 Task: Research Airbnb properties in Al Qusayr, Syria from 3rd December, 2023 to 7th December, 2023 for 2 adults.1  bedroom having 1 bed and 1 bathroom. Property type can be hotel. Look for 4 properties as per requirement.
Action: Mouse moved to (585, 221)
Screenshot: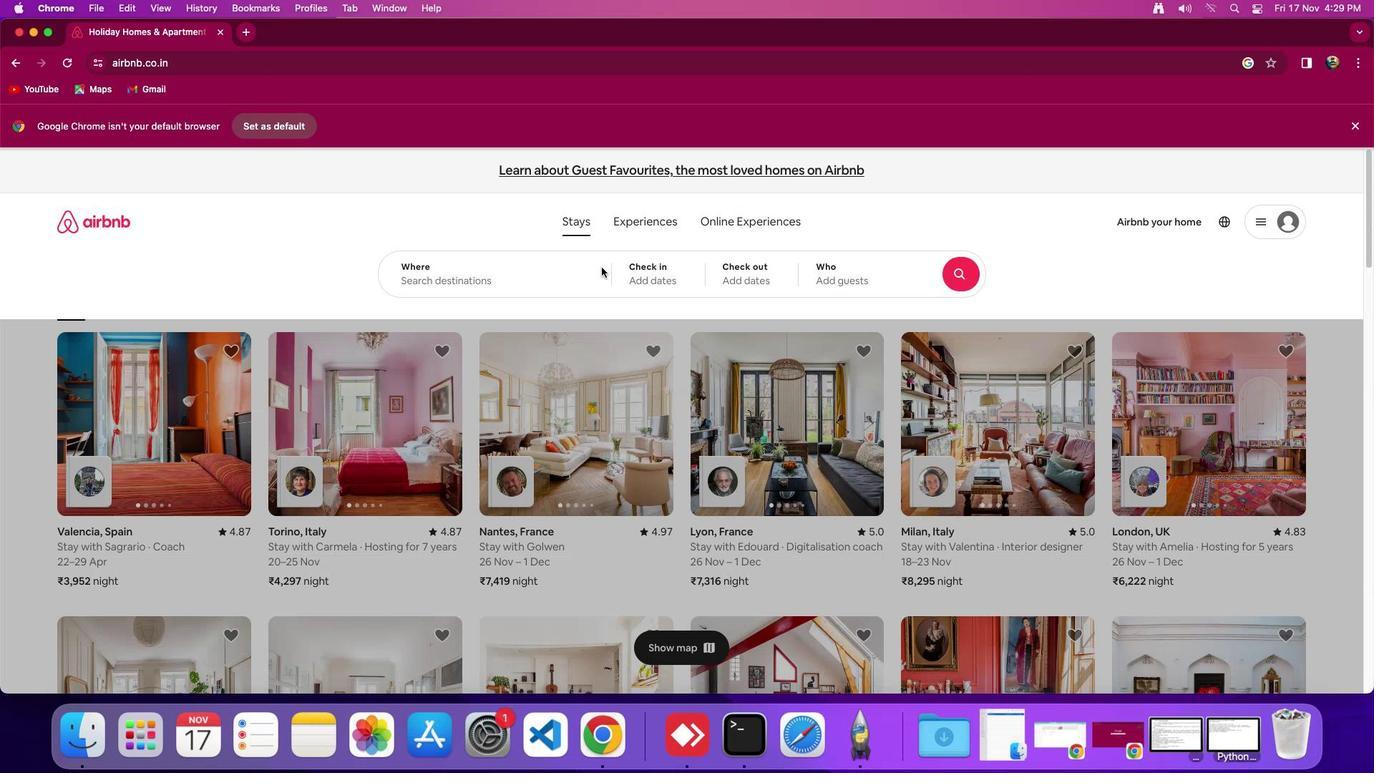 
Action: Mouse pressed left at (585, 221)
Screenshot: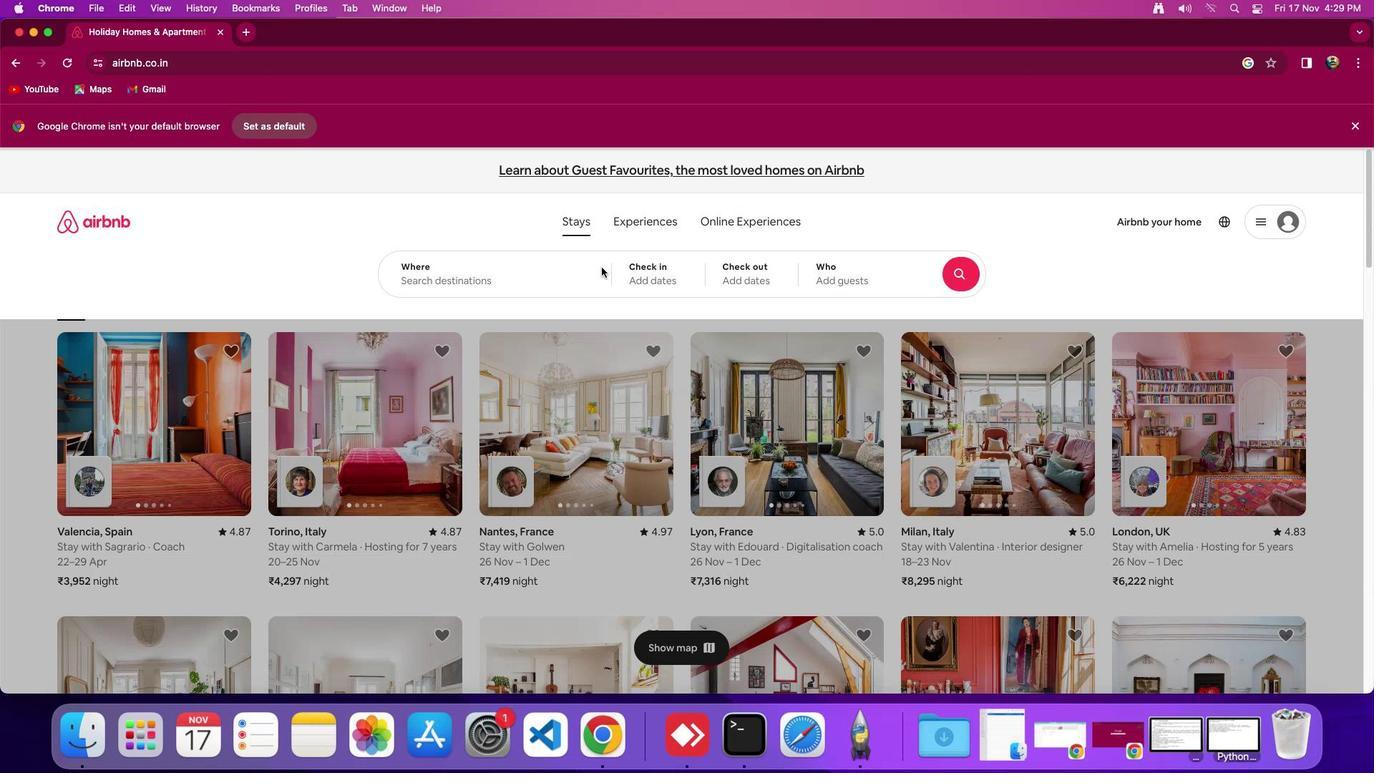 
Action: Mouse pressed left at (585, 221)
Screenshot: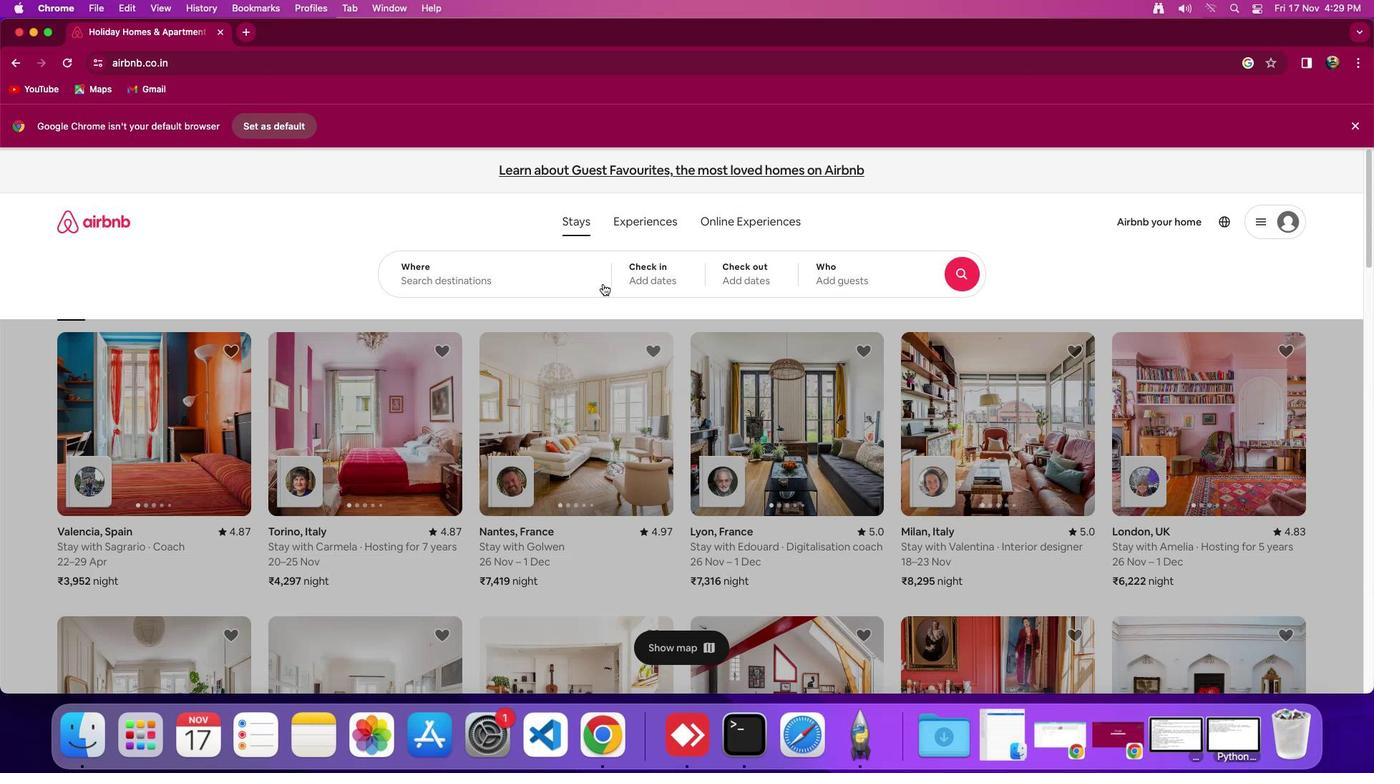 
Action: Mouse moved to (518, 286)
Screenshot: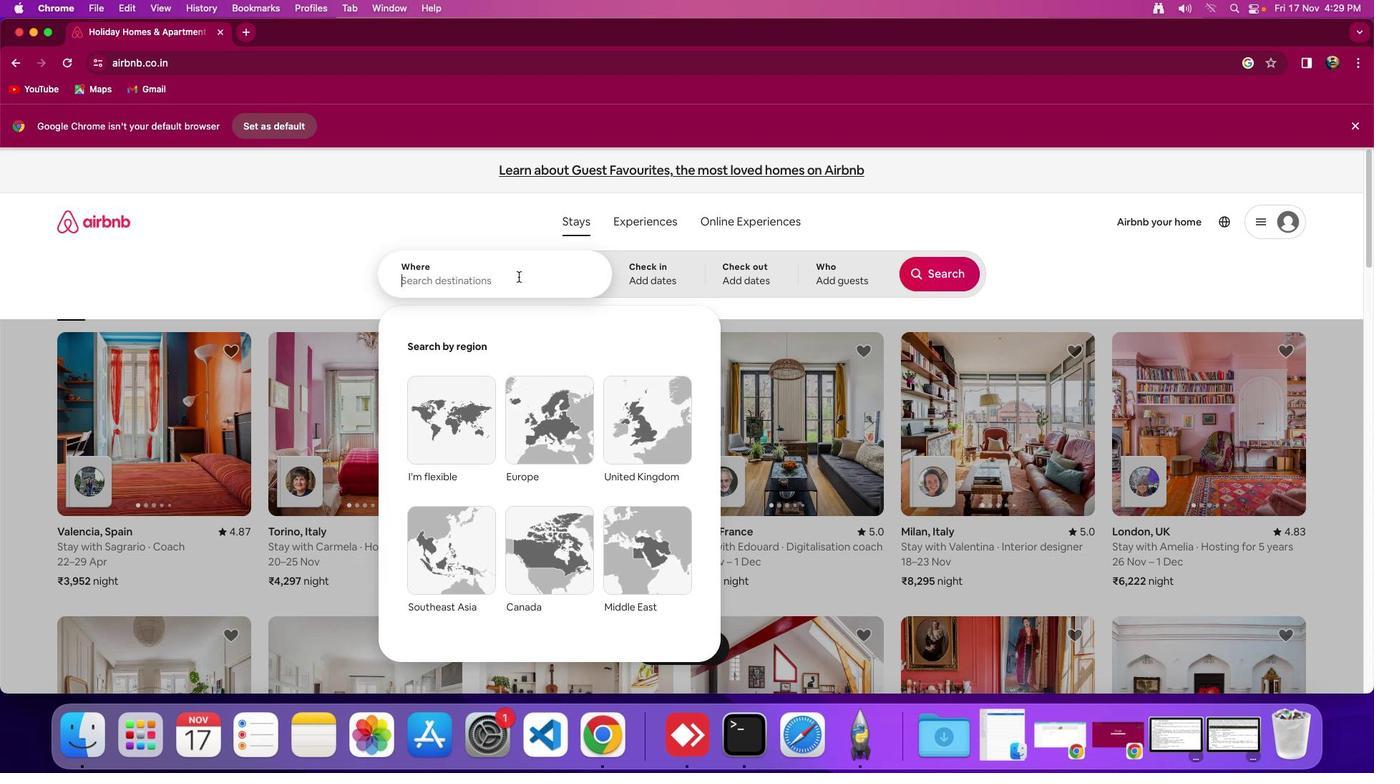 
Action: Mouse pressed left at (518, 286)
Screenshot: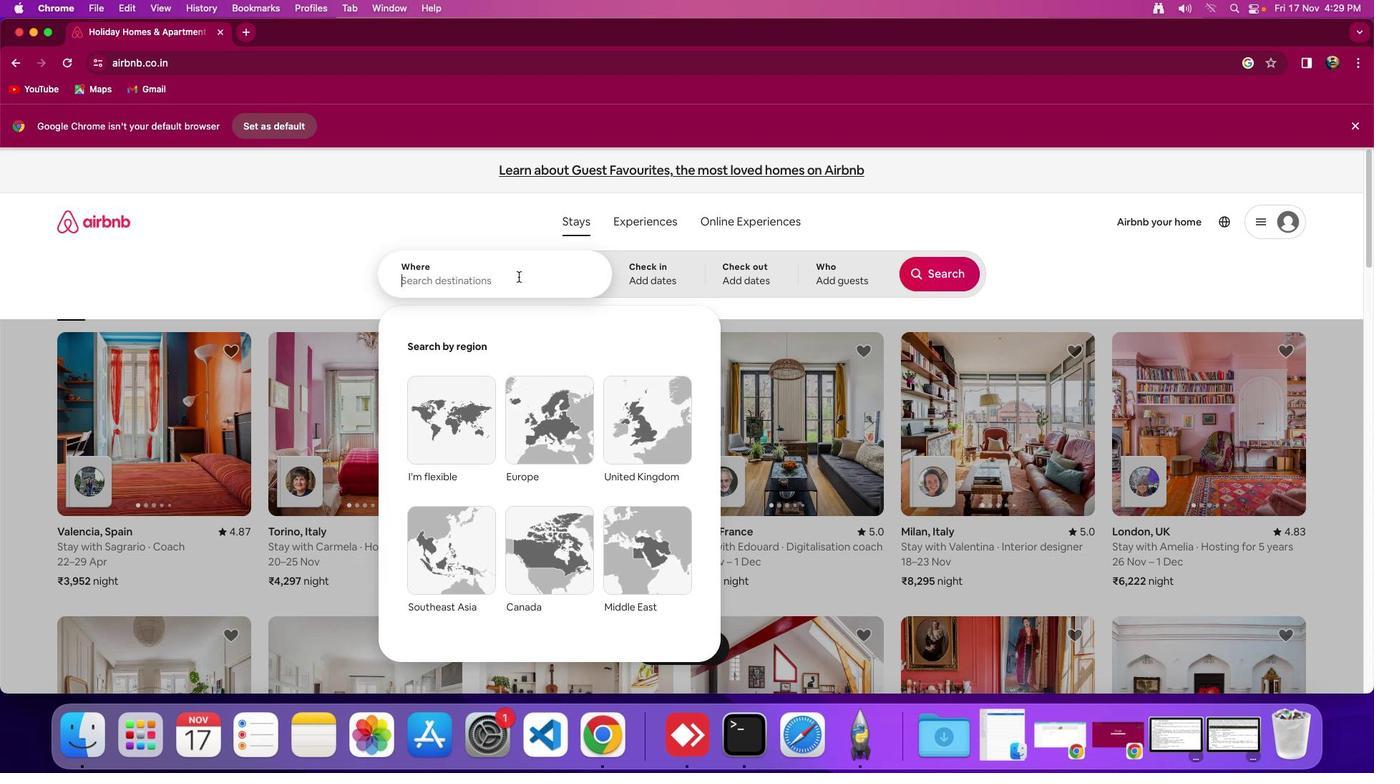 
Action: Mouse moved to (523, 282)
Screenshot: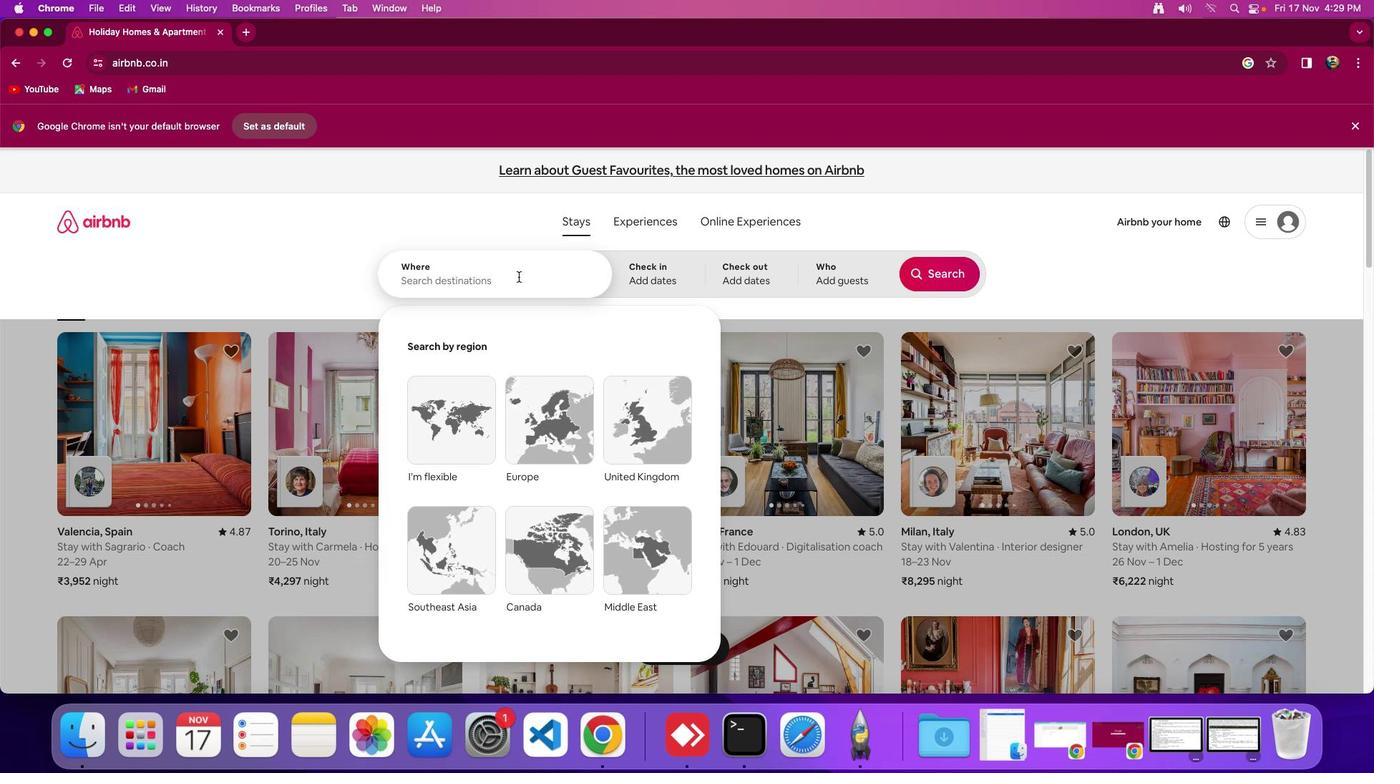 
Action: Key pressed Key.shift_r'A''i'Key.spaceKey.shift_r'Q''u''s''a''y''r'','Key.spaceKey.shift_r'S''y''r''i''a'
Screenshot: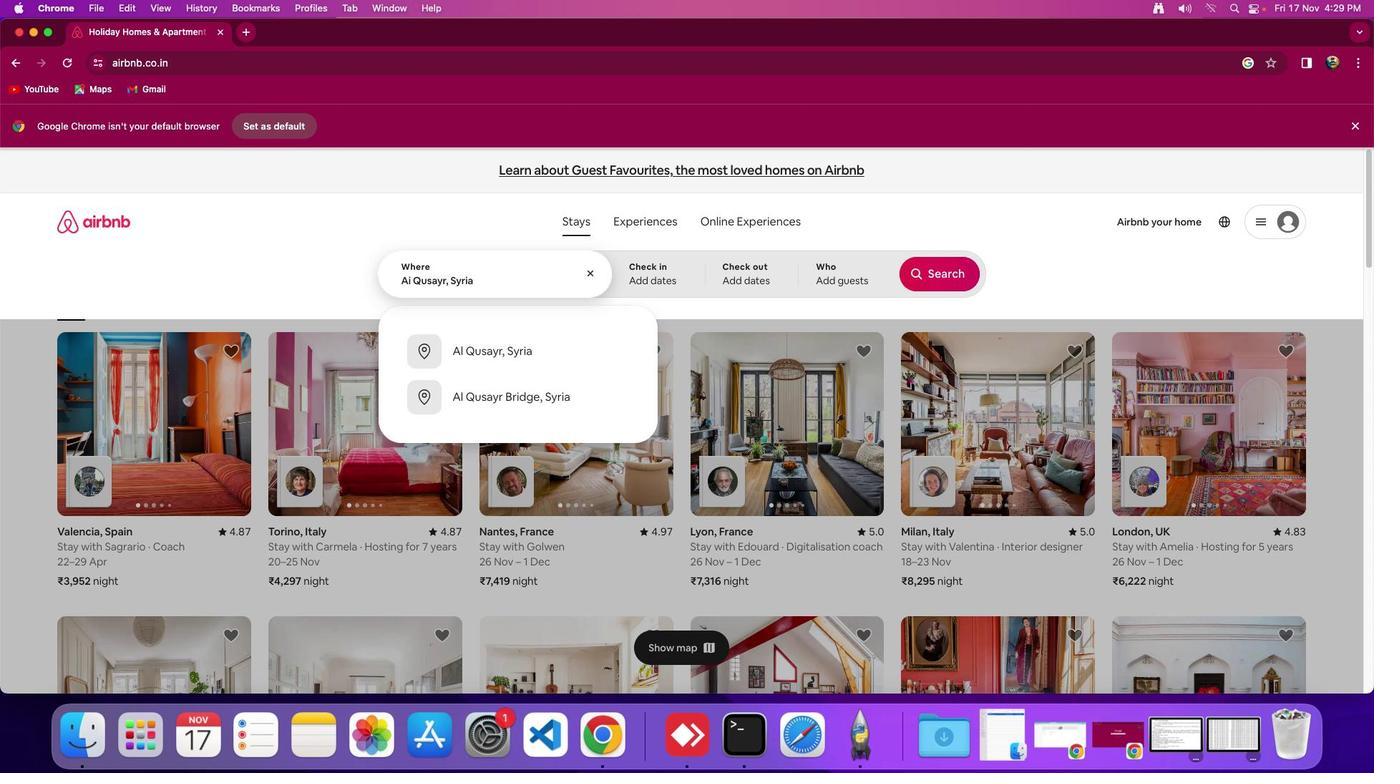 
Action: Mouse moved to (667, 280)
Screenshot: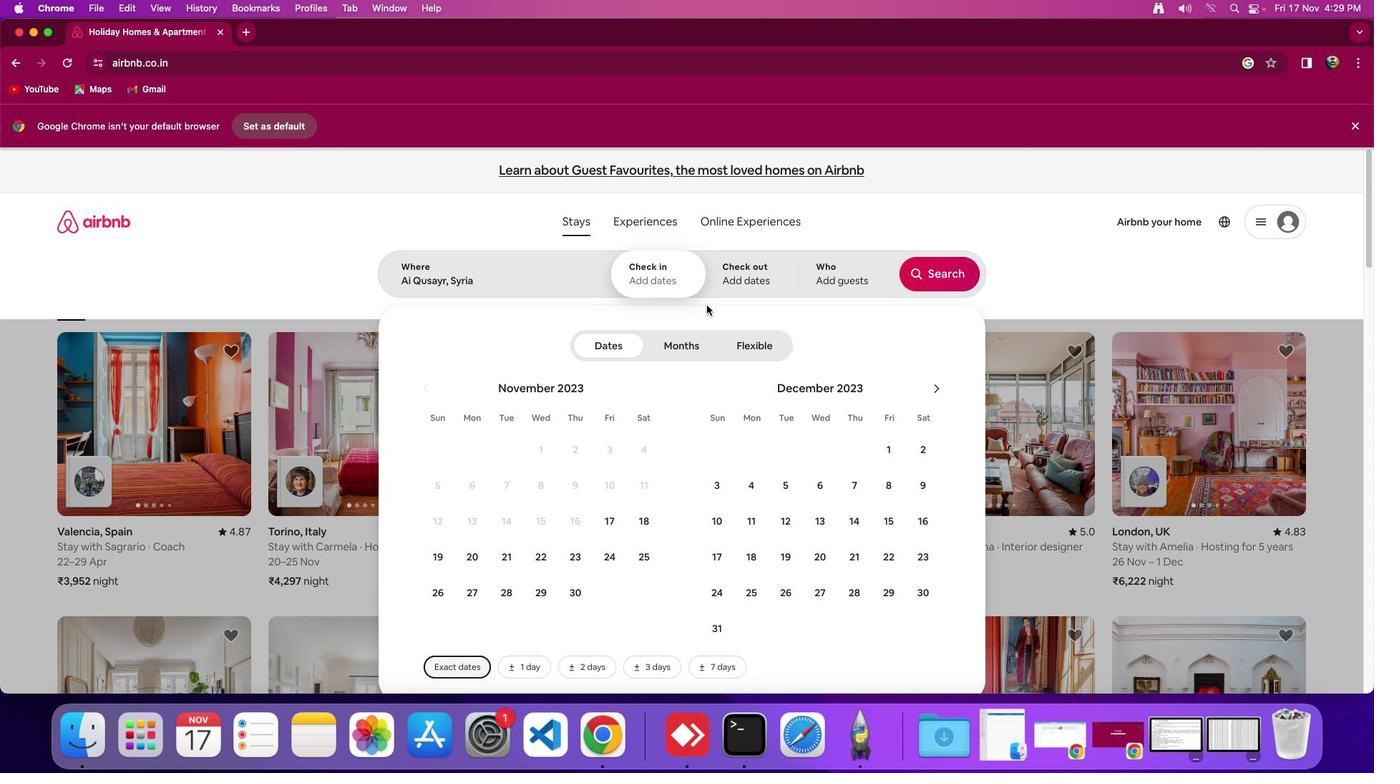 
Action: Mouse pressed left at (667, 280)
Screenshot: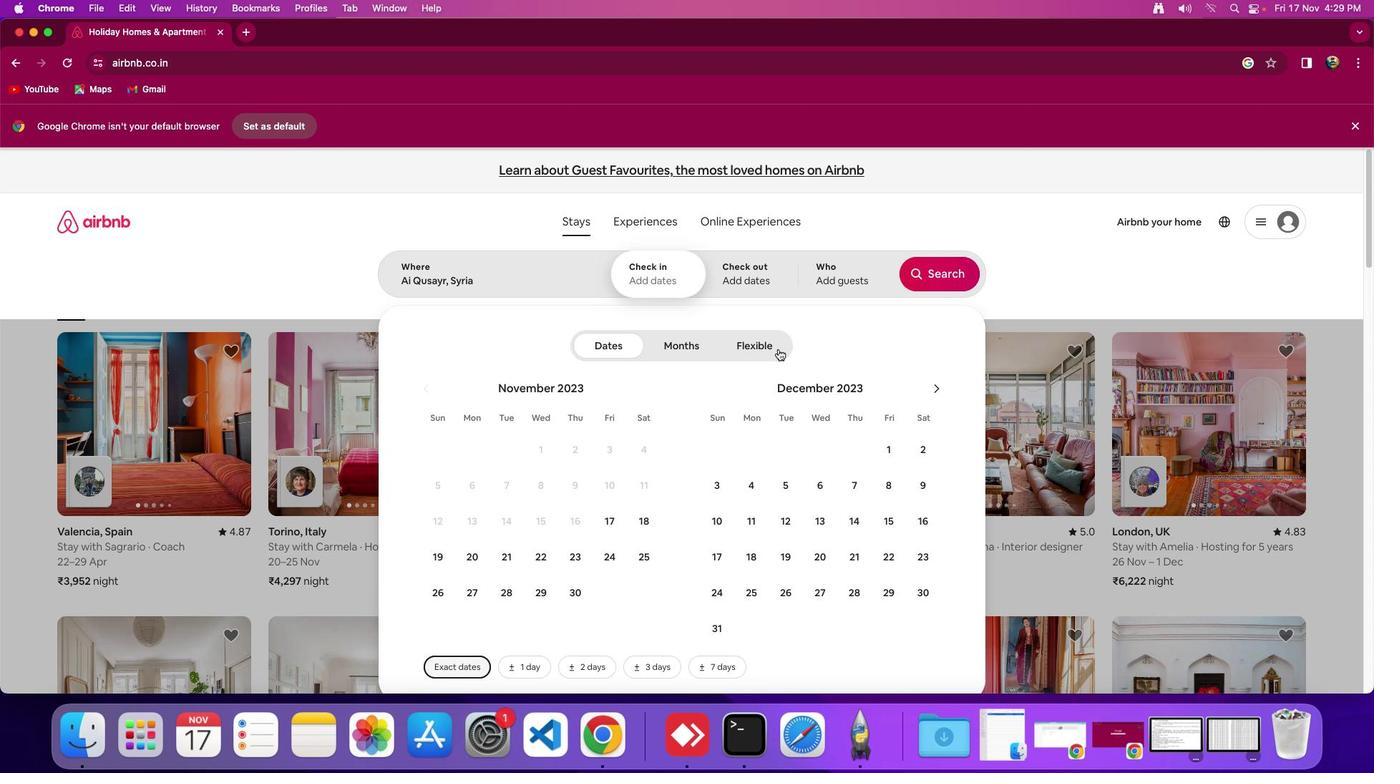 
Action: Mouse moved to (722, 493)
Screenshot: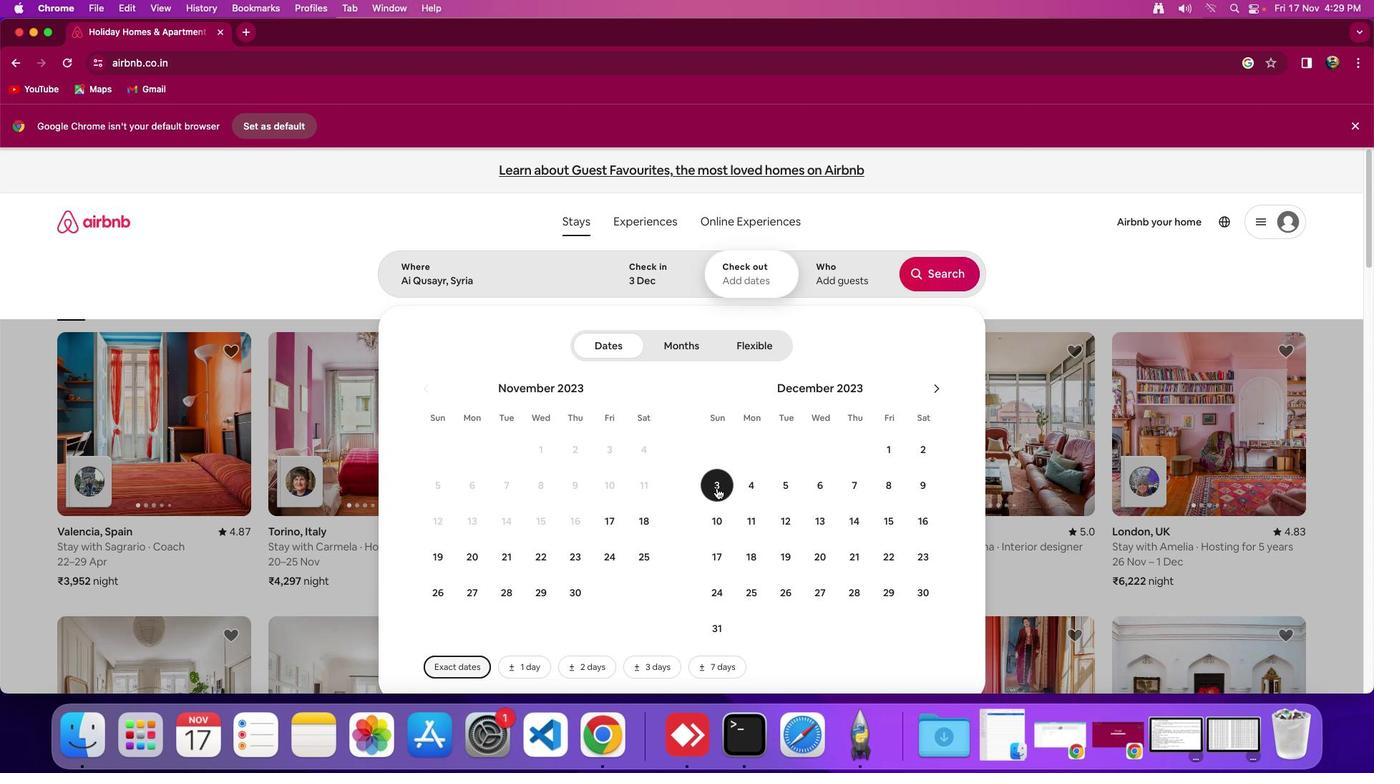 
Action: Mouse pressed left at (722, 493)
Screenshot: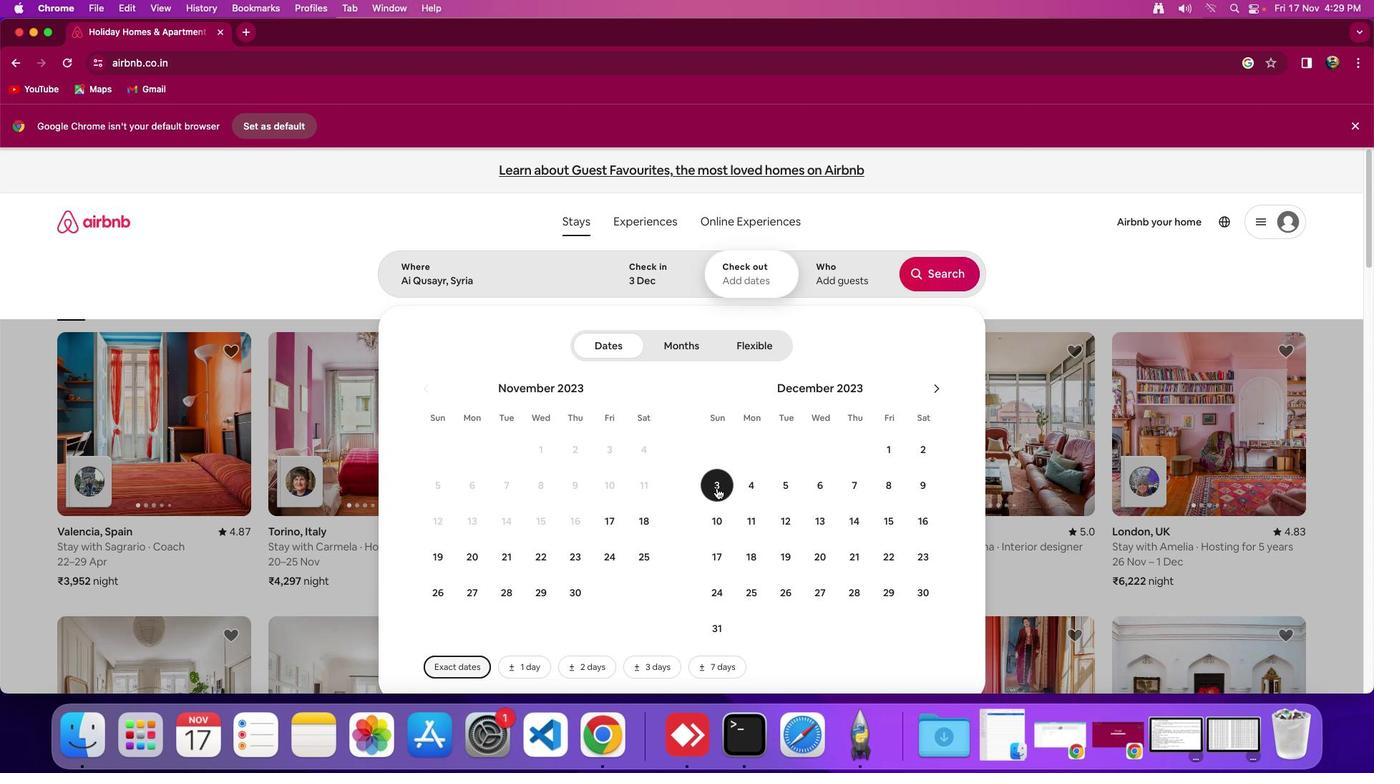 
Action: Mouse moved to (863, 496)
Screenshot: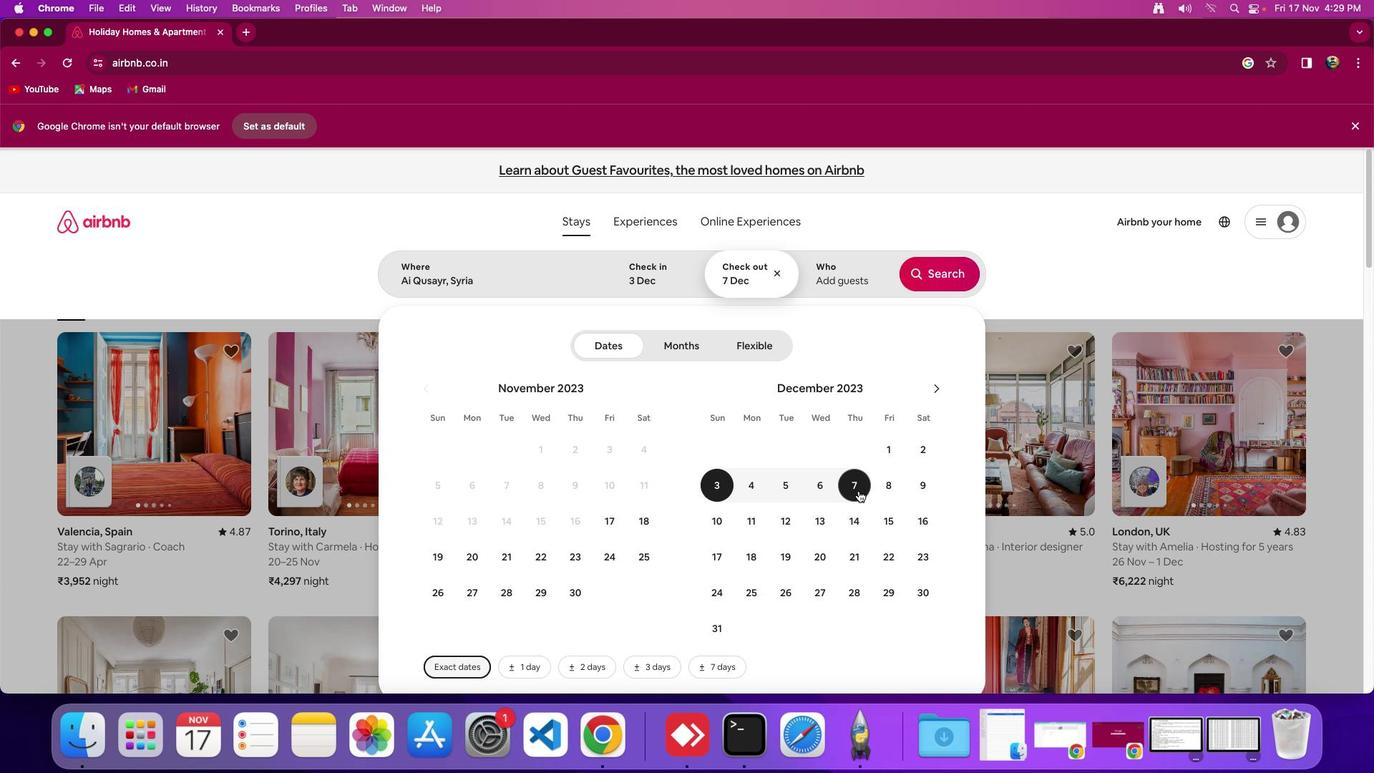 
Action: Mouse pressed left at (863, 496)
Screenshot: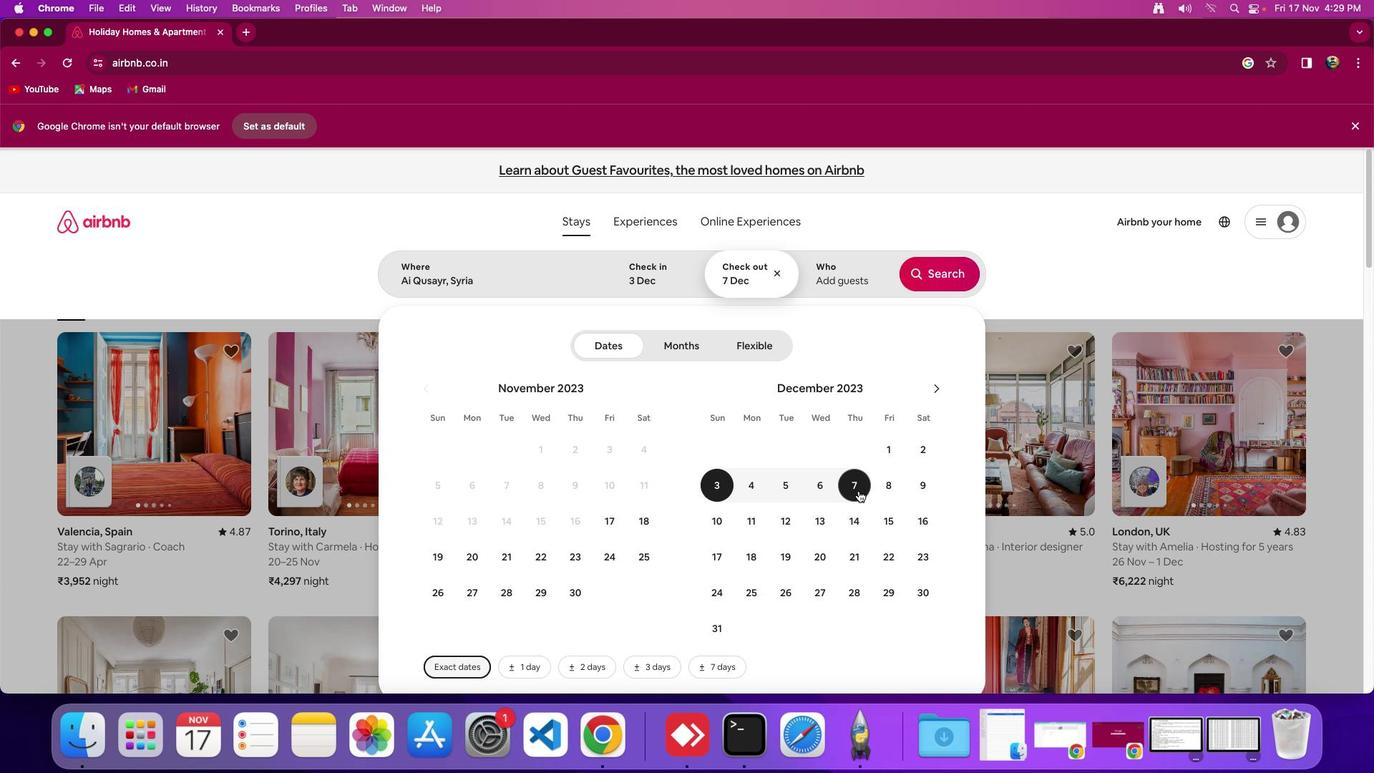 
Action: Mouse moved to (822, 284)
Screenshot: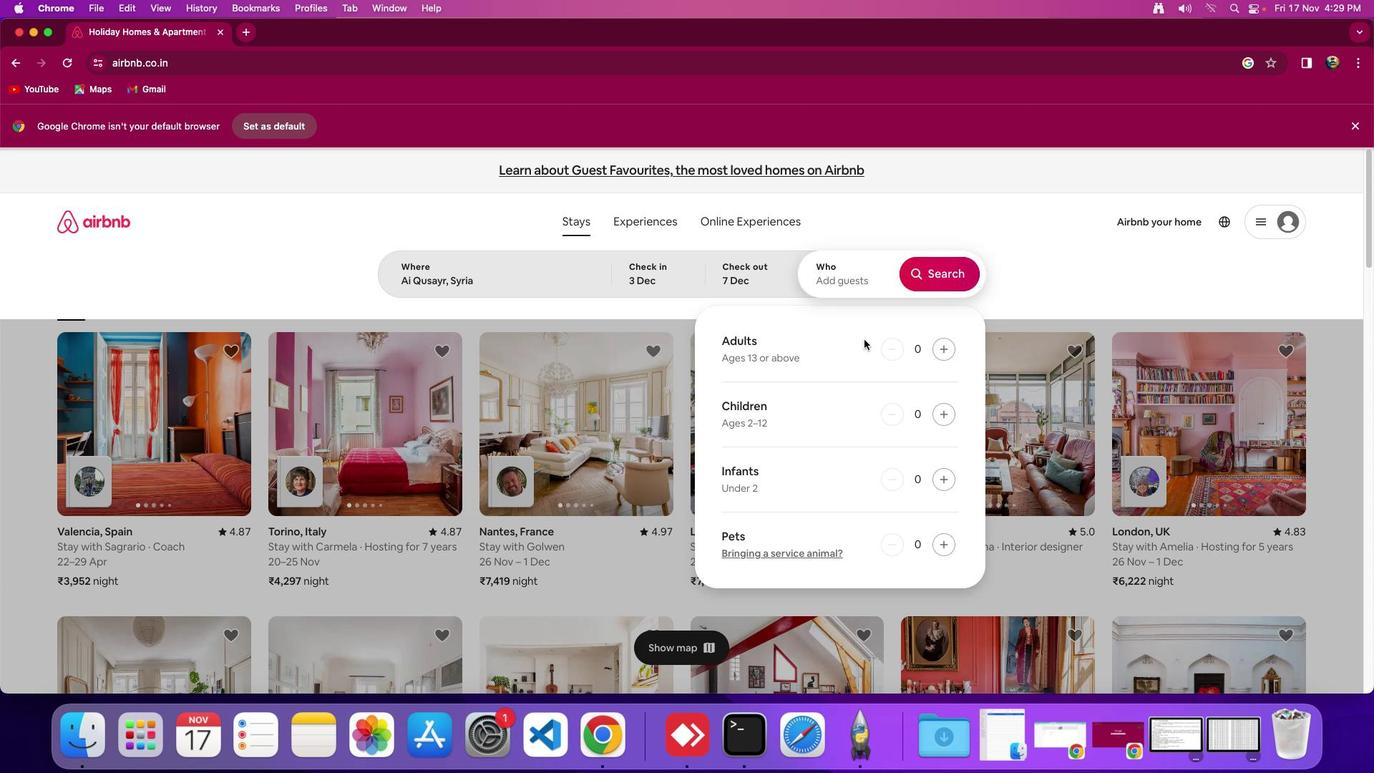 
Action: Mouse pressed left at (822, 284)
Screenshot: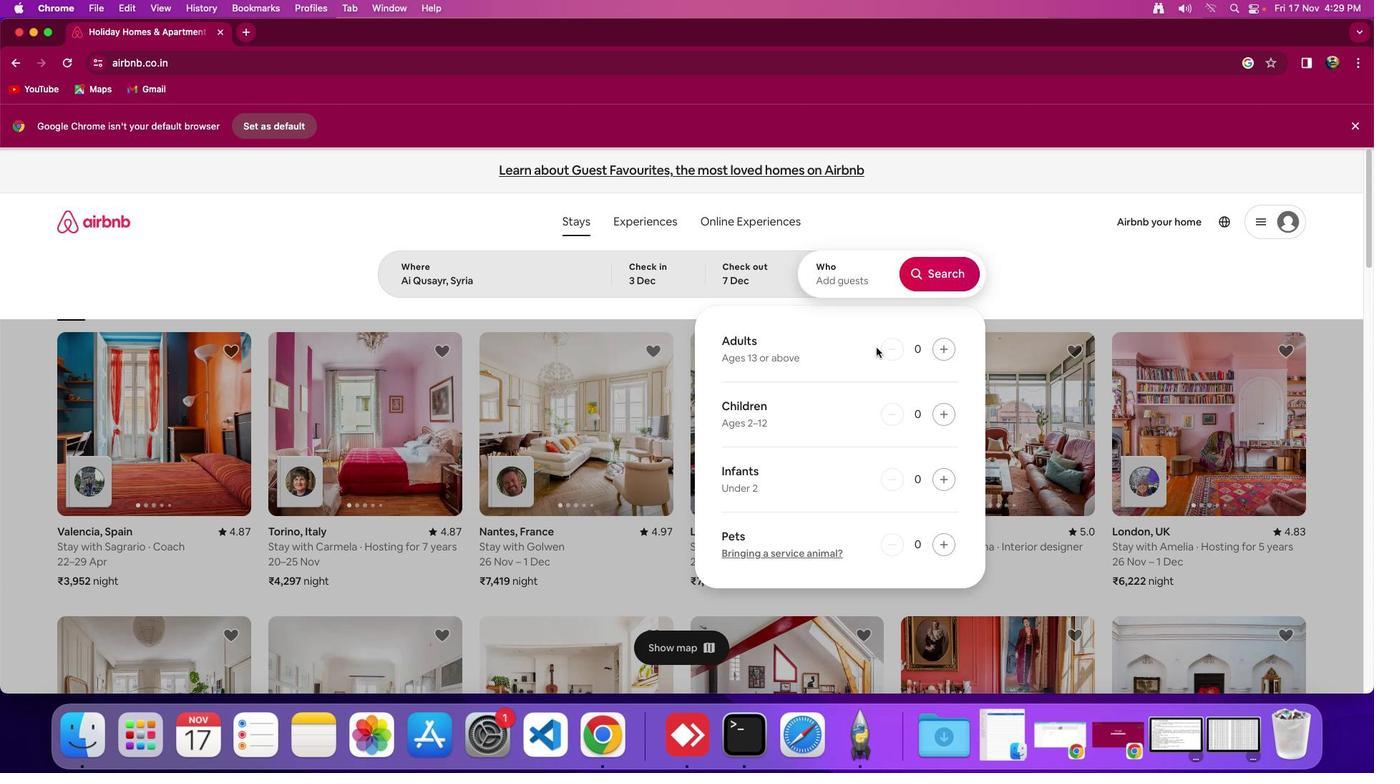 
Action: Mouse moved to (941, 355)
Screenshot: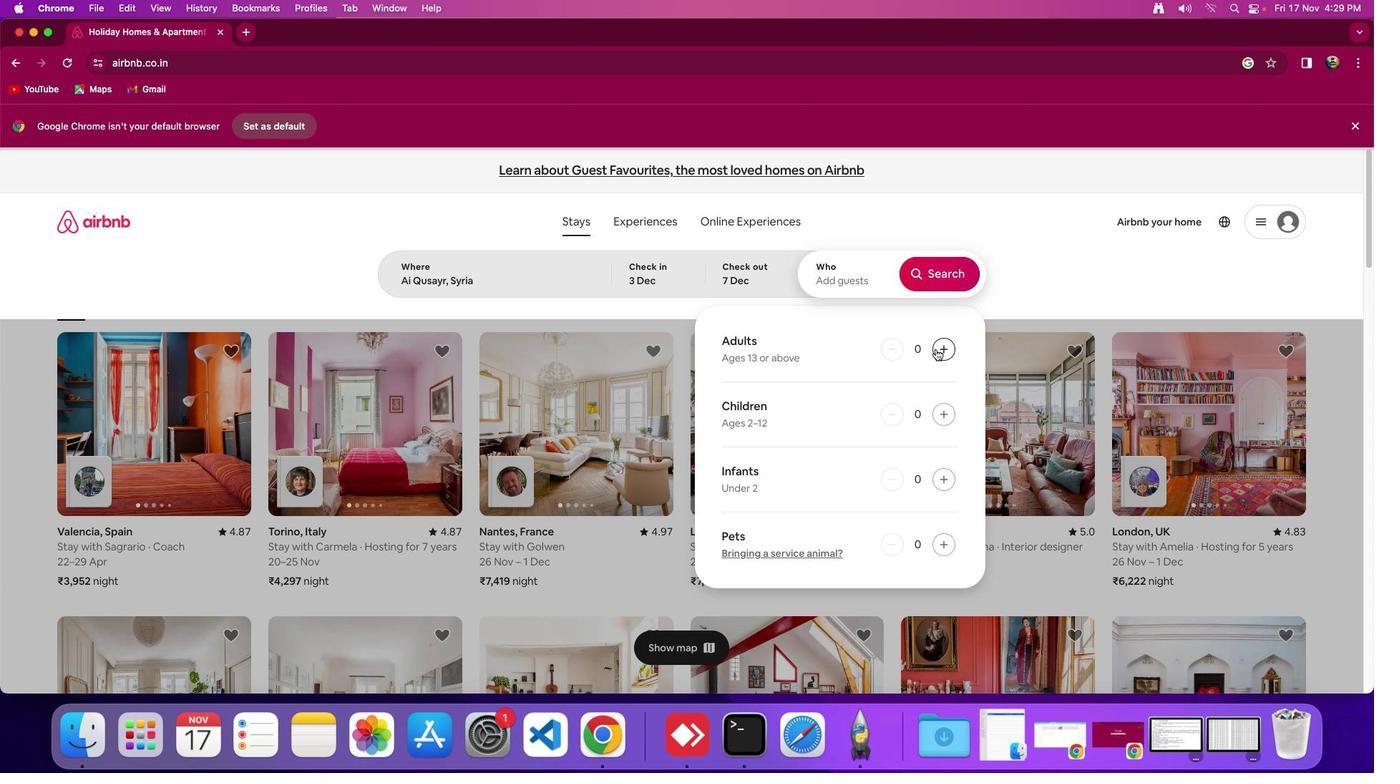 
Action: Mouse pressed left at (941, 355)
Screenshot: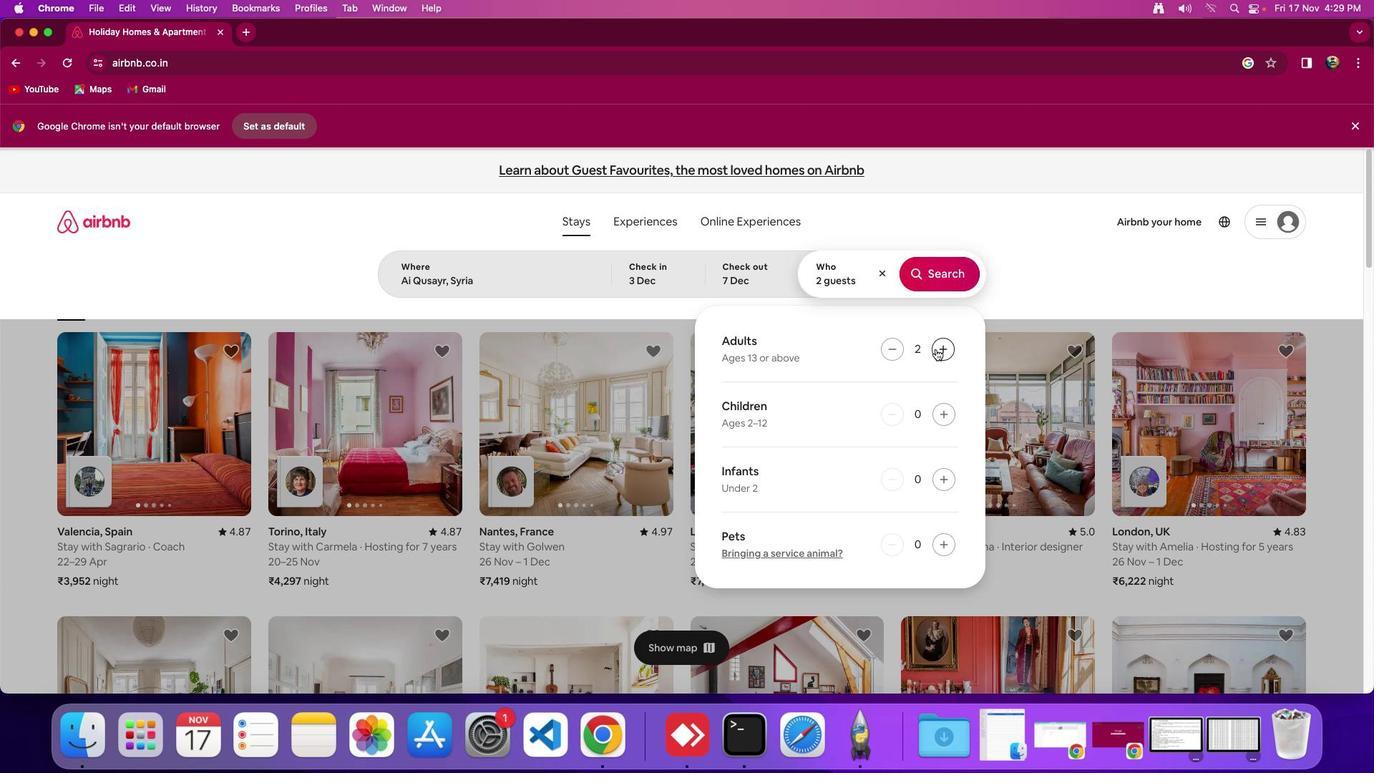 
Action: Mouse pressed left at (941, 355)
Screenshot: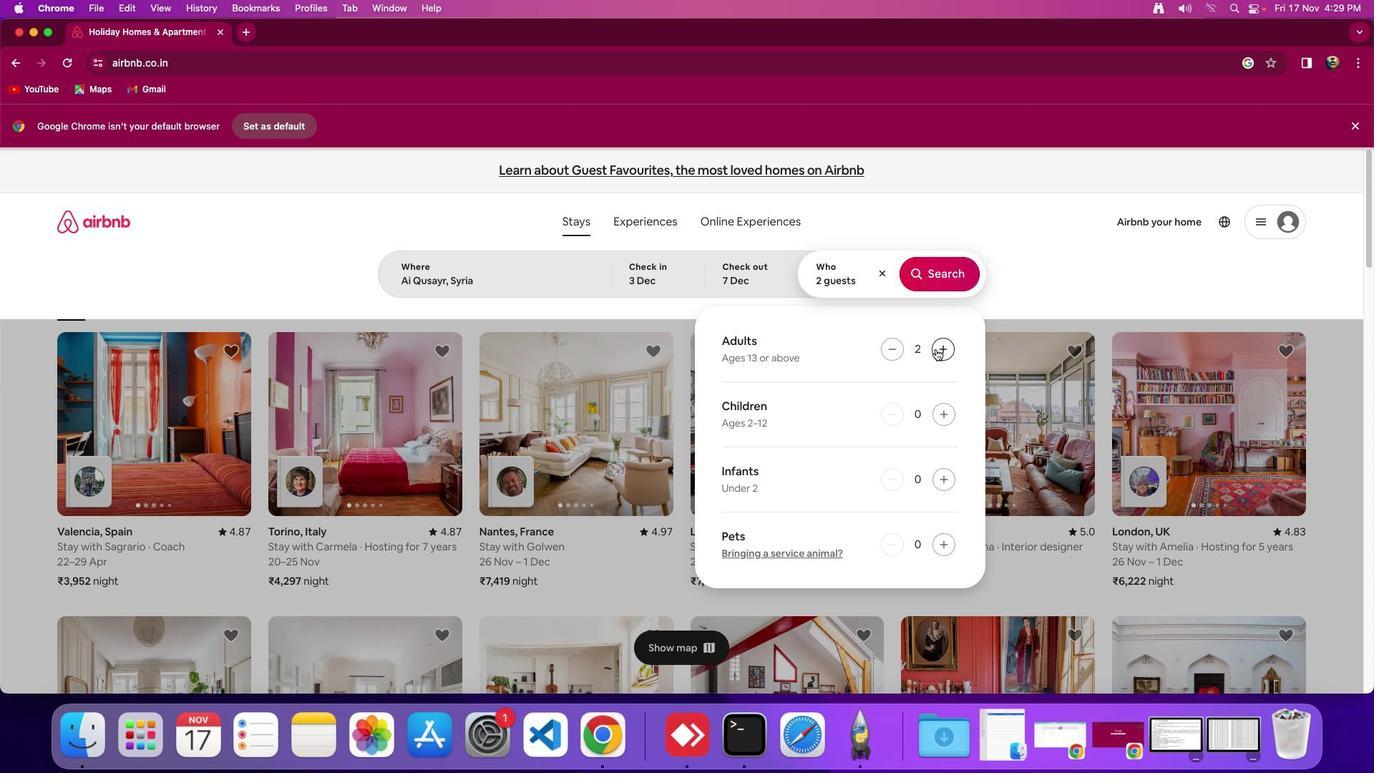 
Action: Mouse moved to (930, 287)
Screenshot: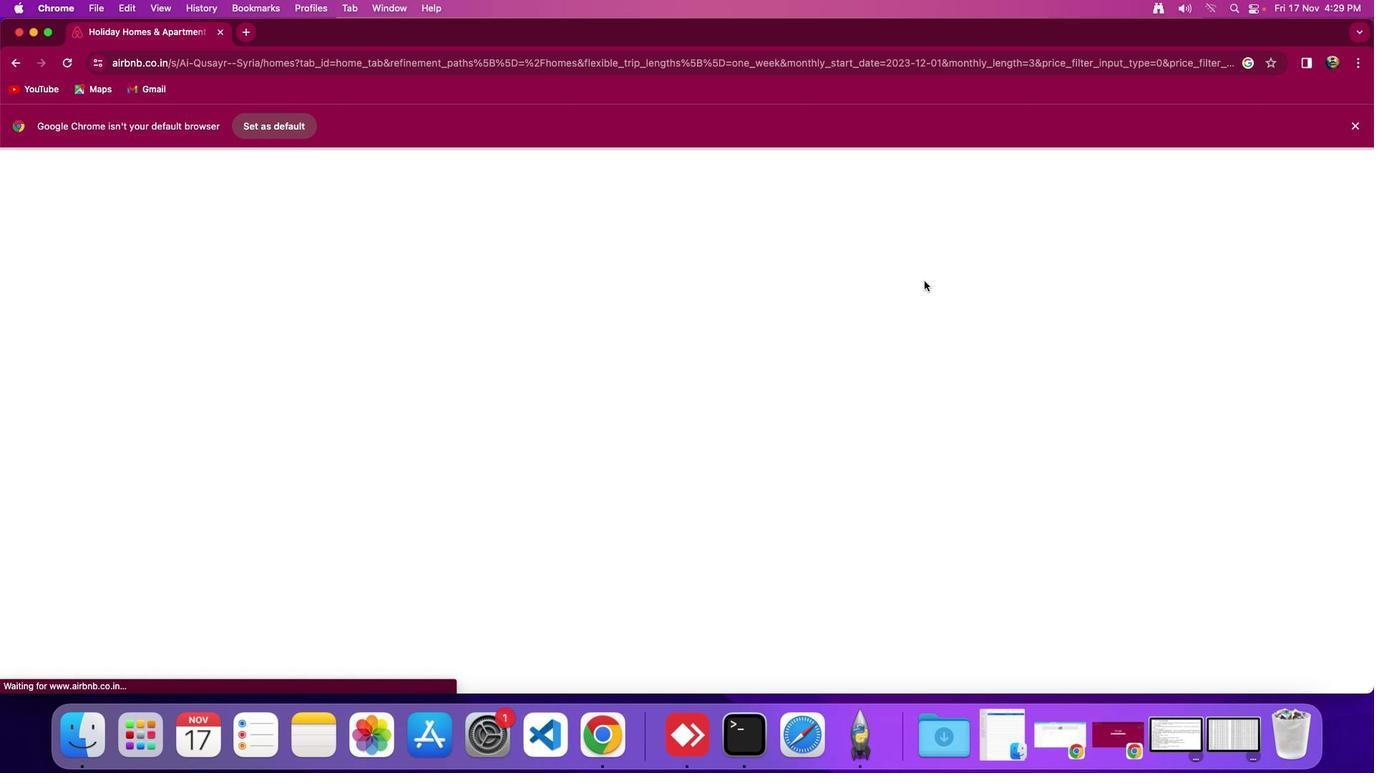 
Action: Mouse pressed left at (930, 287)
Screenshot: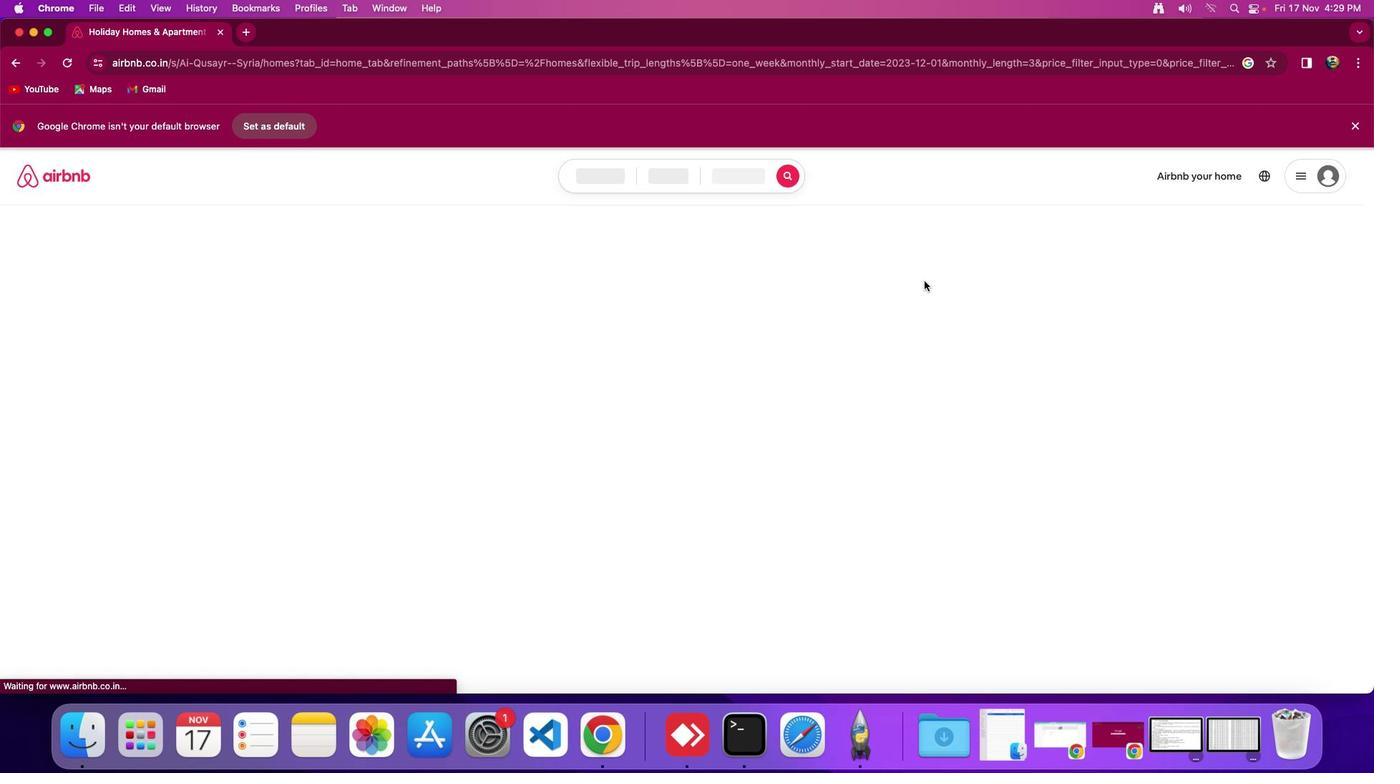 
Action: Mouse moved to (1145, 243)
Screenshot: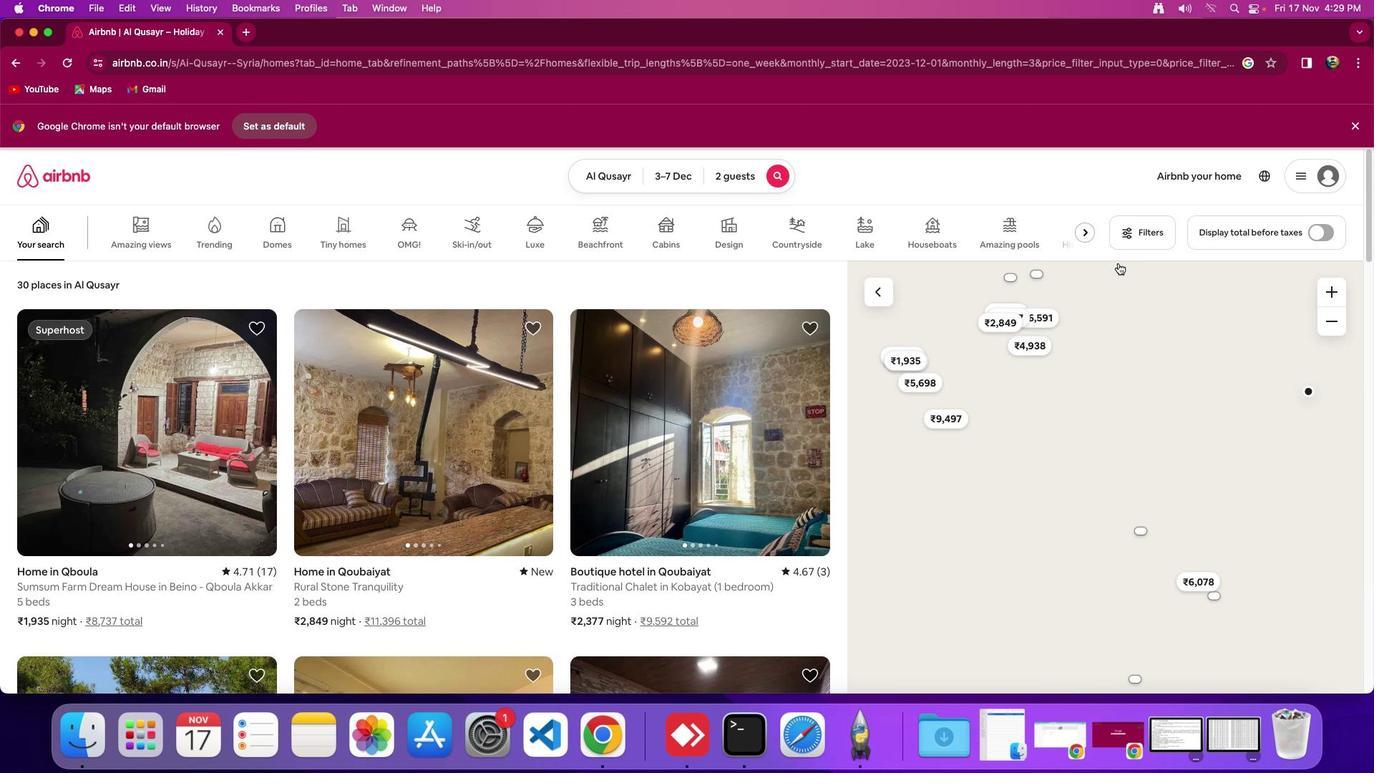 
Action: Mouse pressed left at (1145, 243)
Screenshot: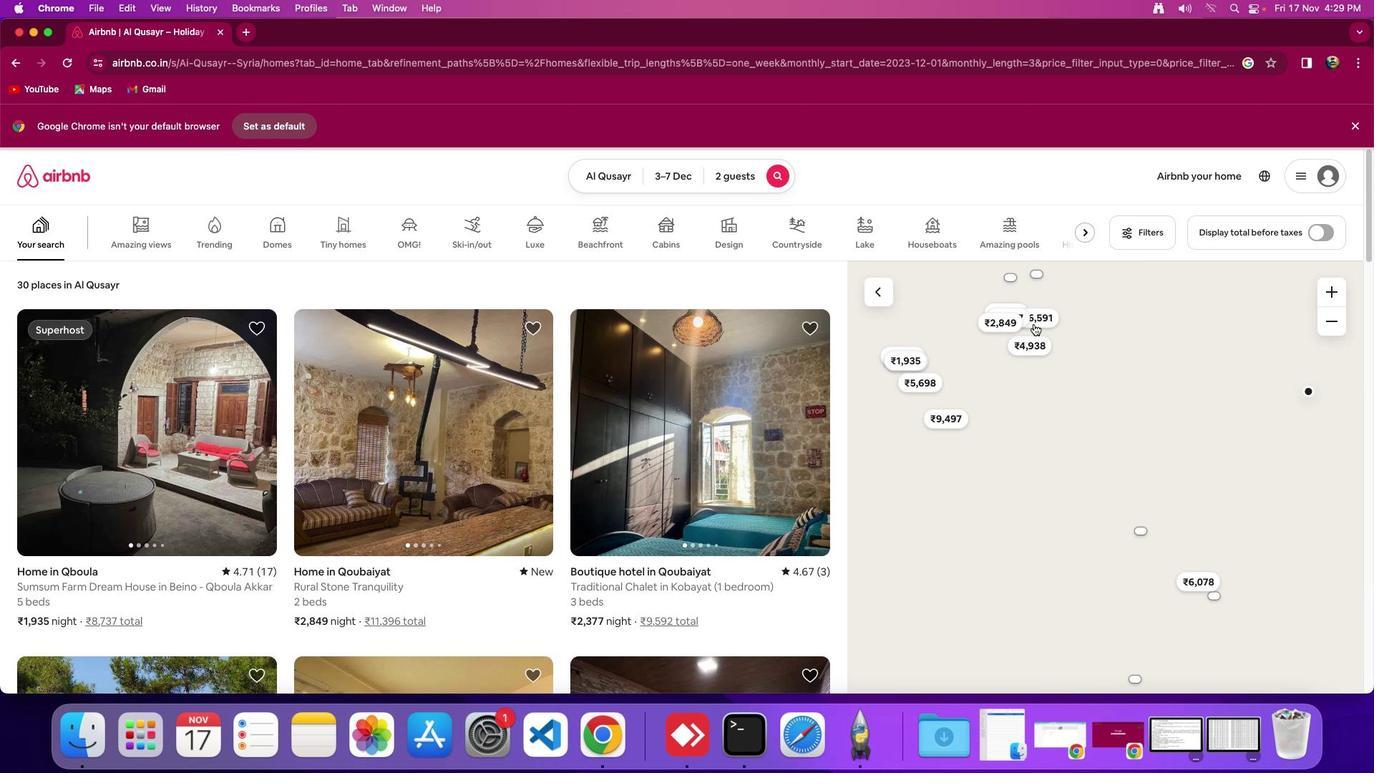 
Action: Mouse moved to (1137, 236)
Screenshot: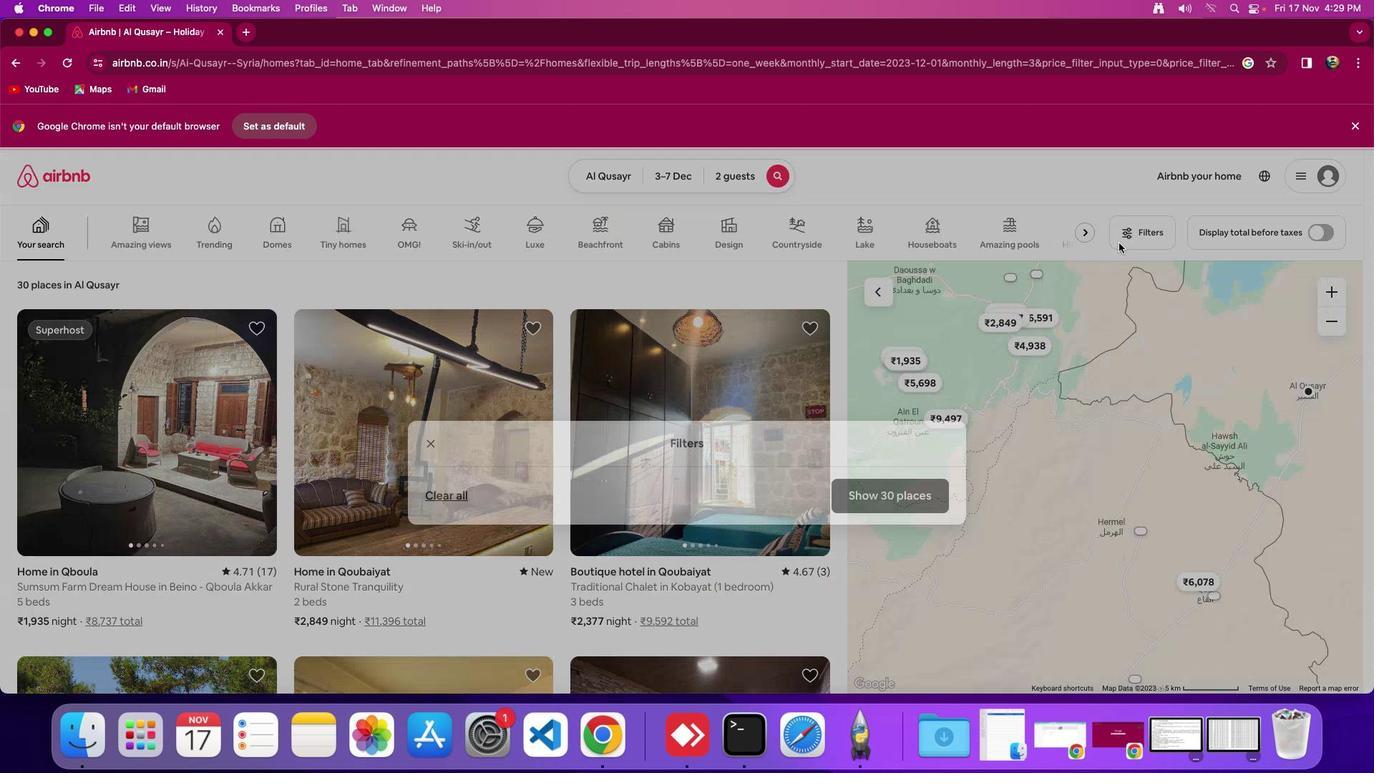 
Action: Mouse pressed left at (1137, 236)
Screenshot: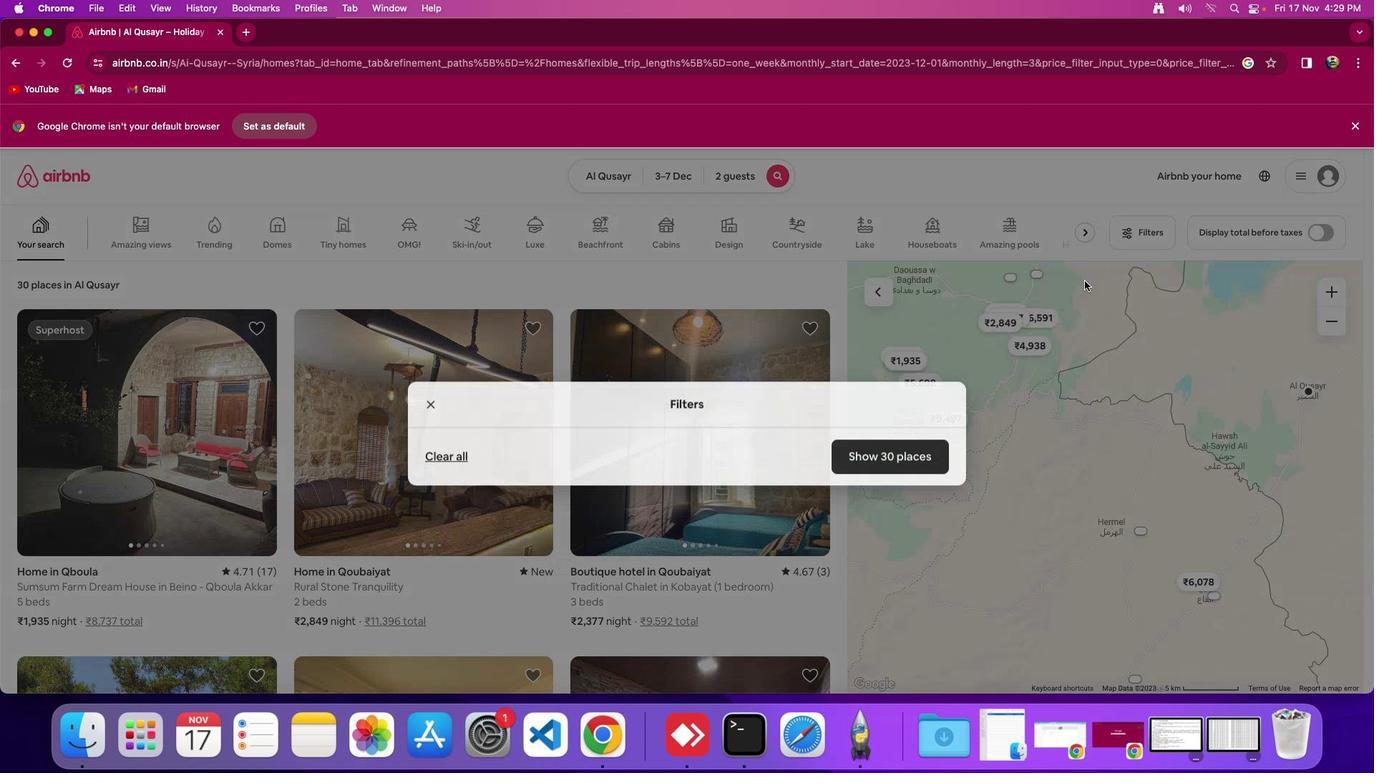
Action: Mouse moved to (740, 449)
Screenshot: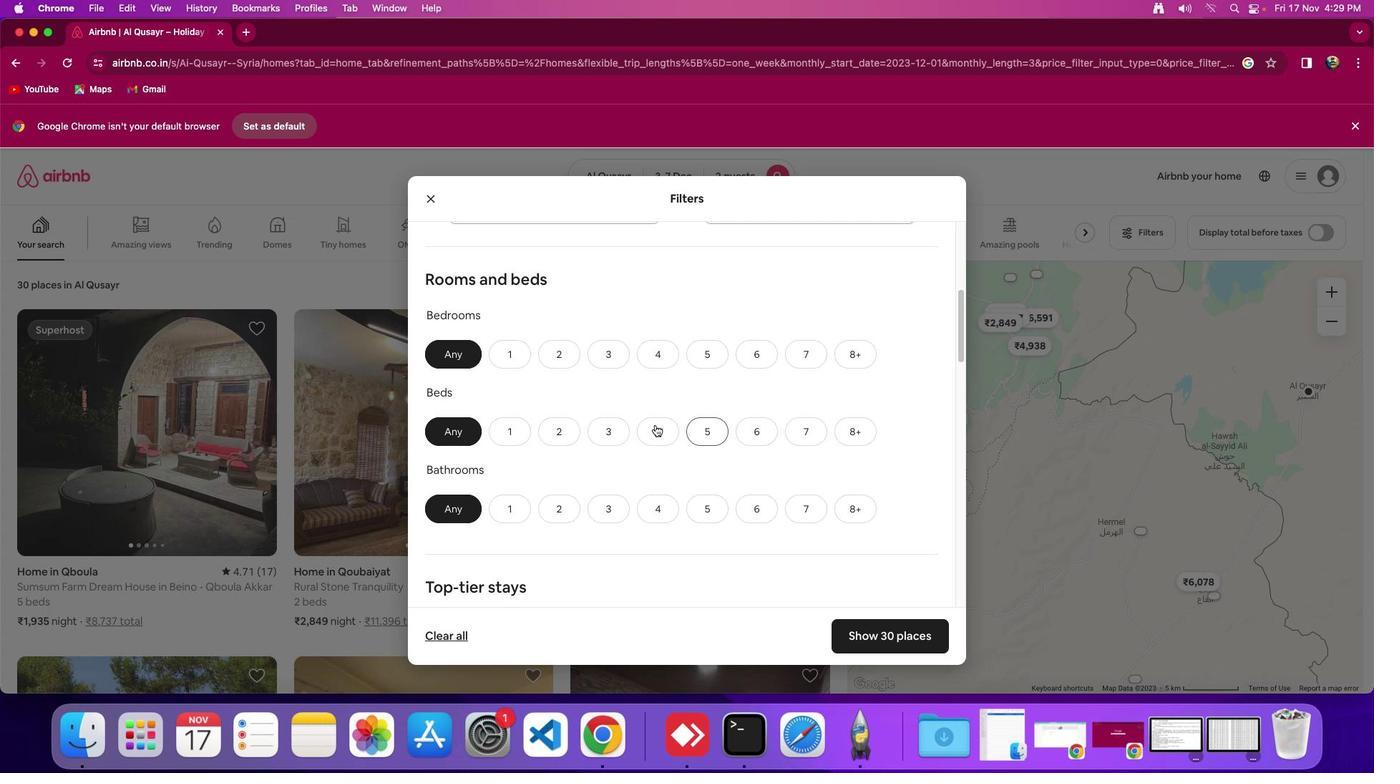 
Action: Mouse scrolled (740, 449) with delta (5, 5)
Screenshot: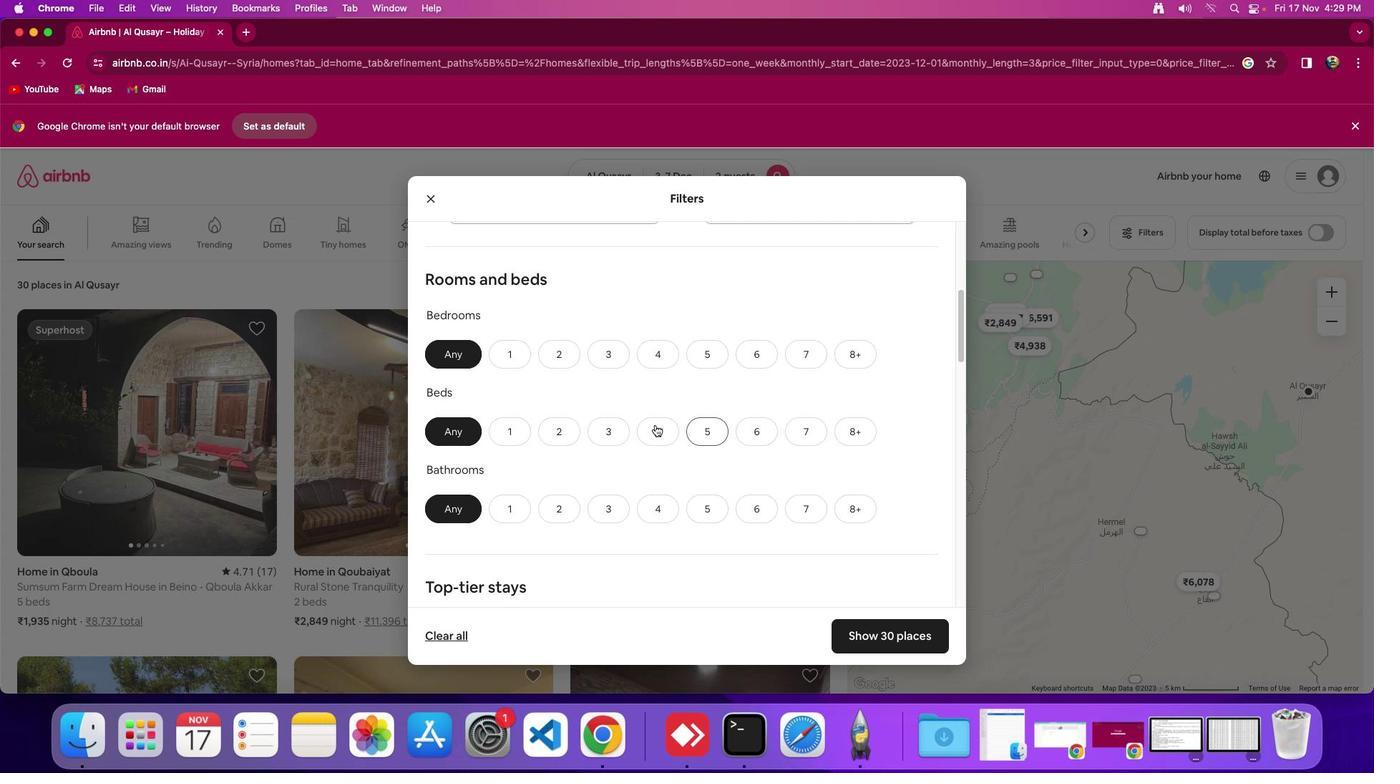 
Action: Mouse scrolled (740, 449) with delta (5, 5)
Screenshot: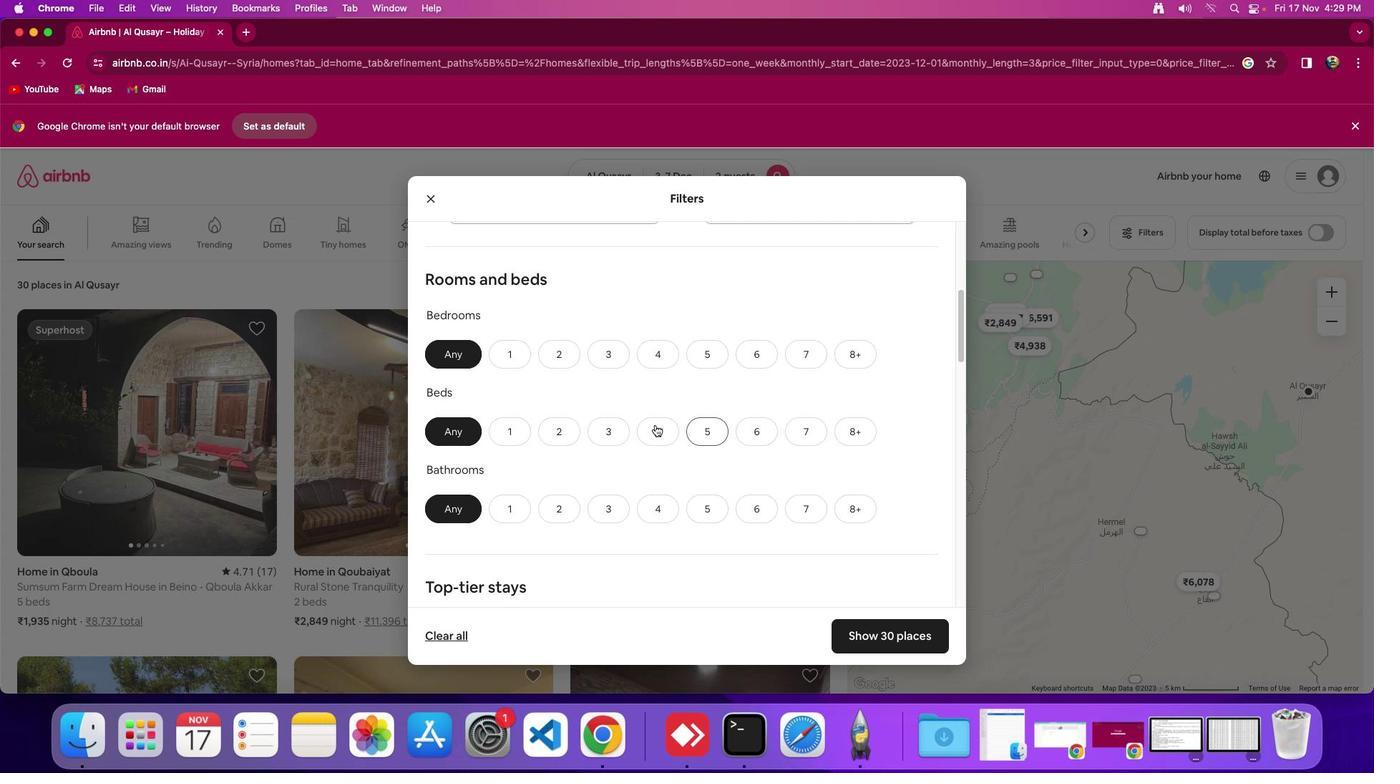 
Action: Mouse moved to (740, 448)
Screenshot: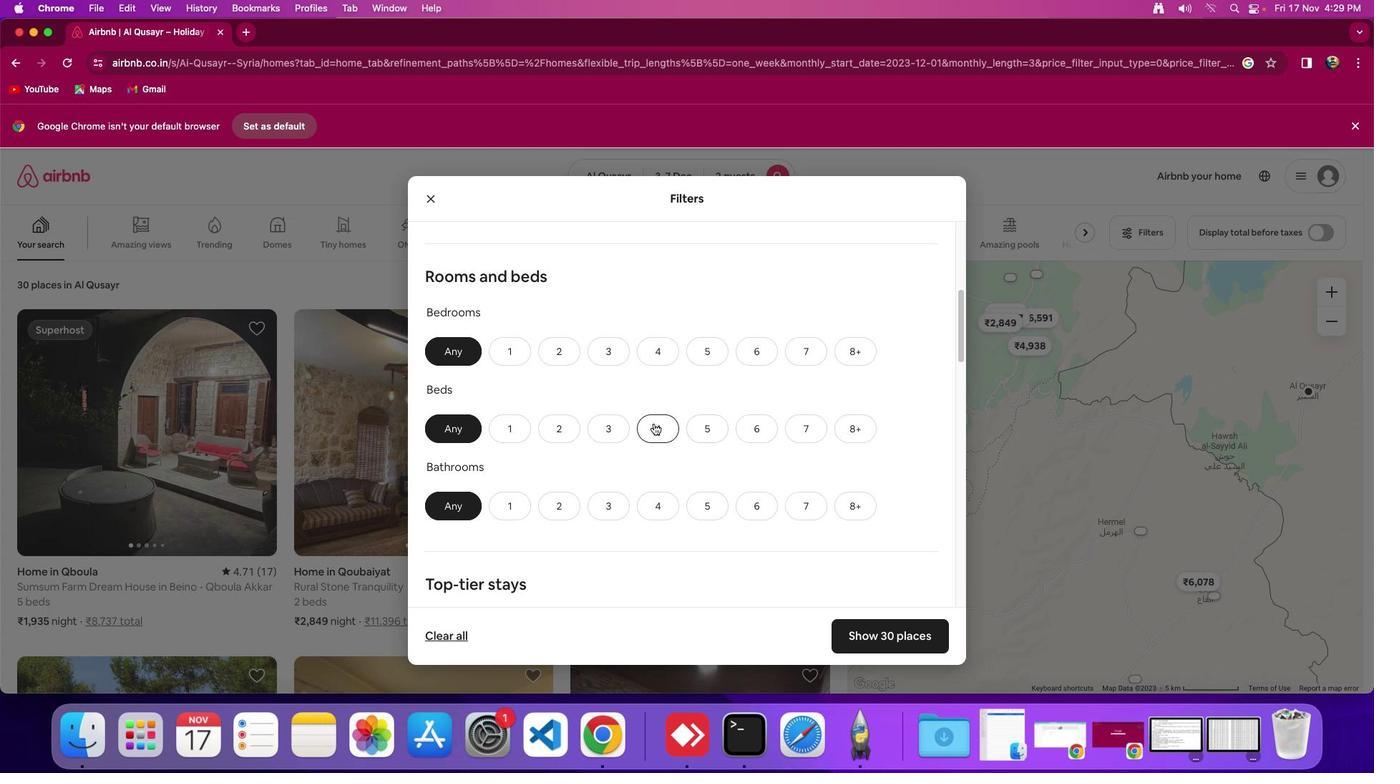 
Action: Mouse scrolled (740, 448) with delta (5, 2)
Screenshot: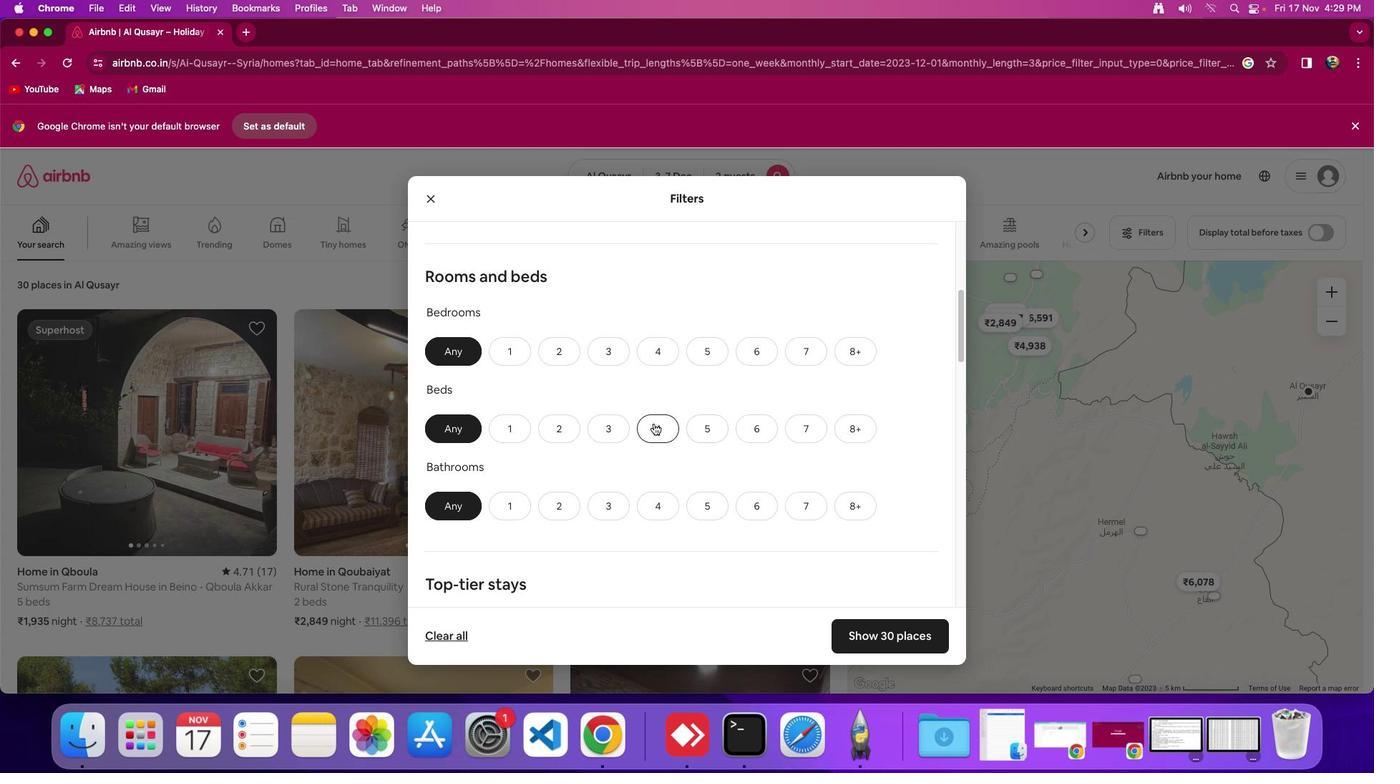 
Action: Mouse moved to (740, 447)
Screenshot: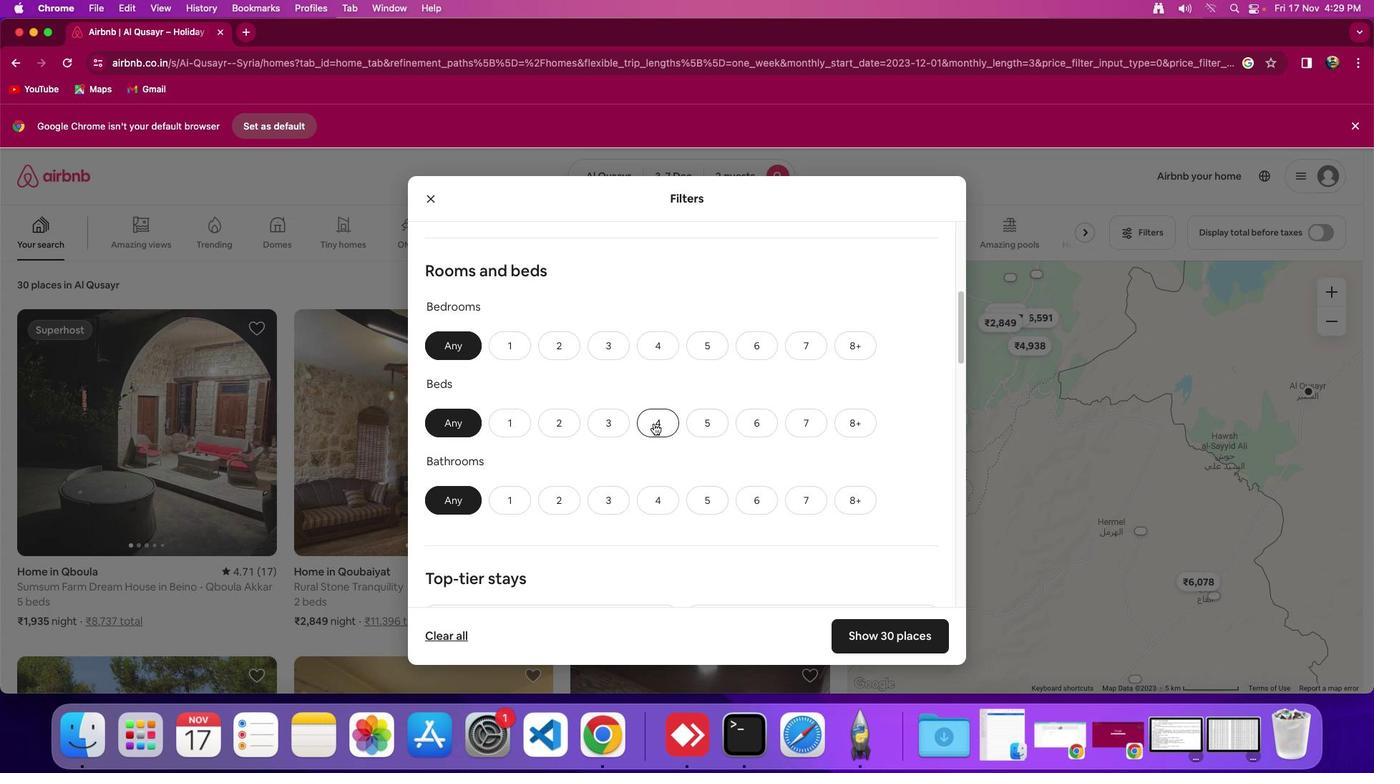 
Action: Mouse scrolled (740, 447) with delta (5, 2)
Screenshot: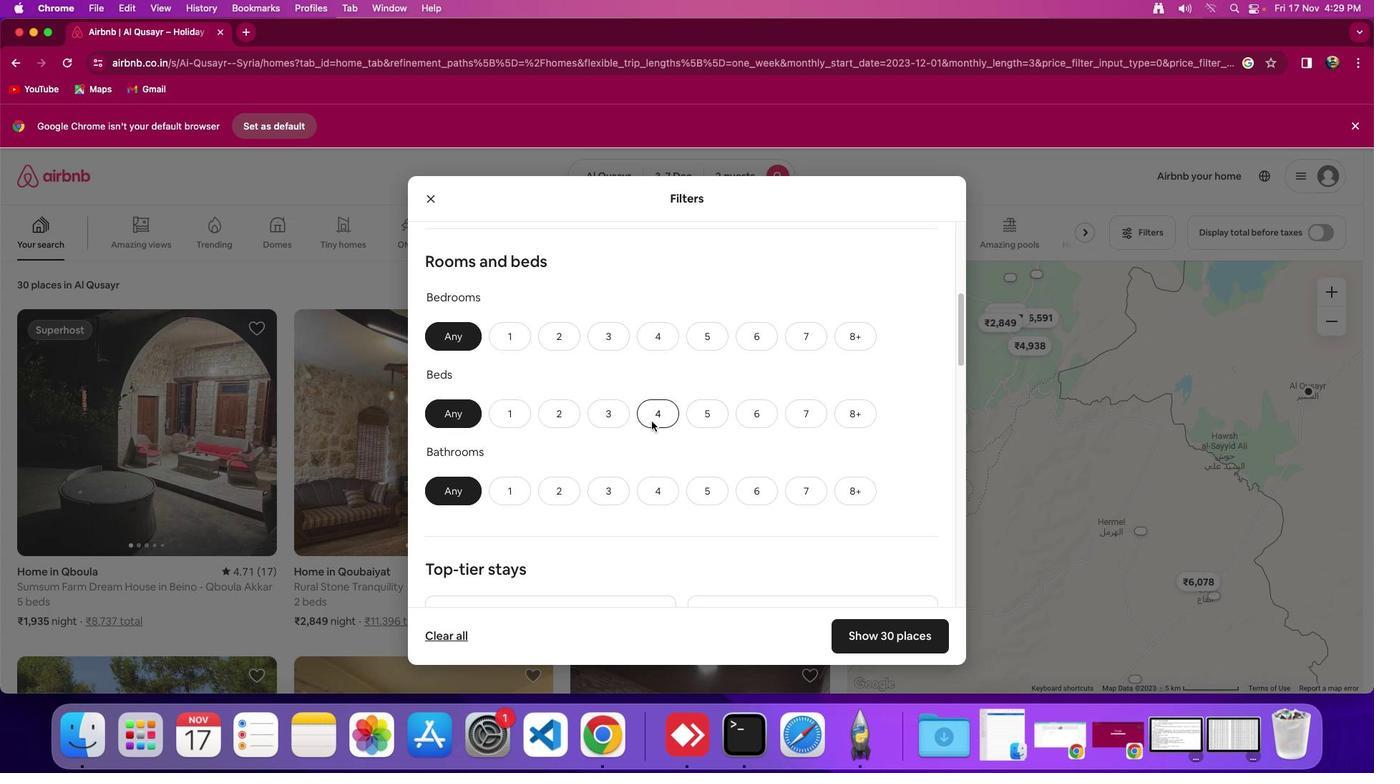 
Action: Mouse moved to (676, 436)
Screenshot: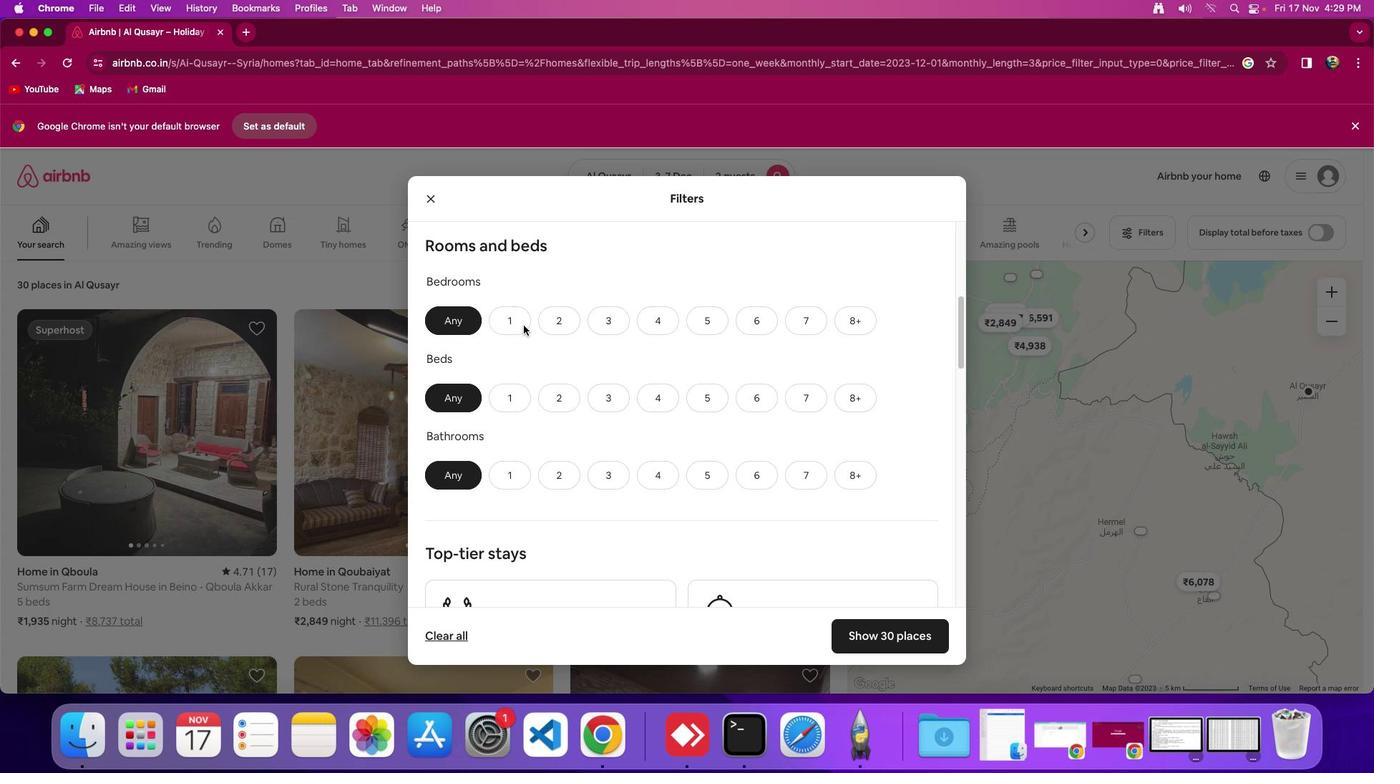
Action: Mouse scrolled (676, 436) with delta (5, 5)
Screenshot: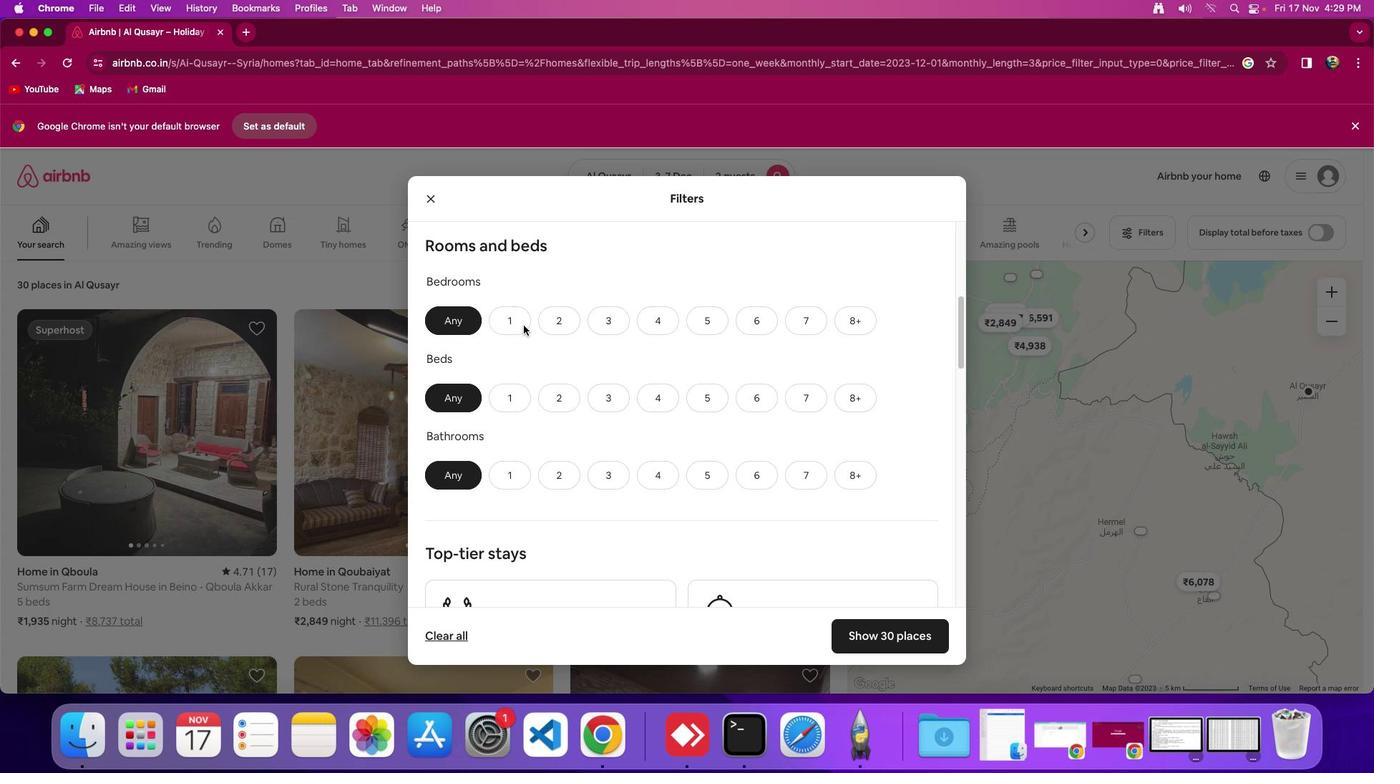 
Action: Mouse moved to (661, 430)
Screenshot: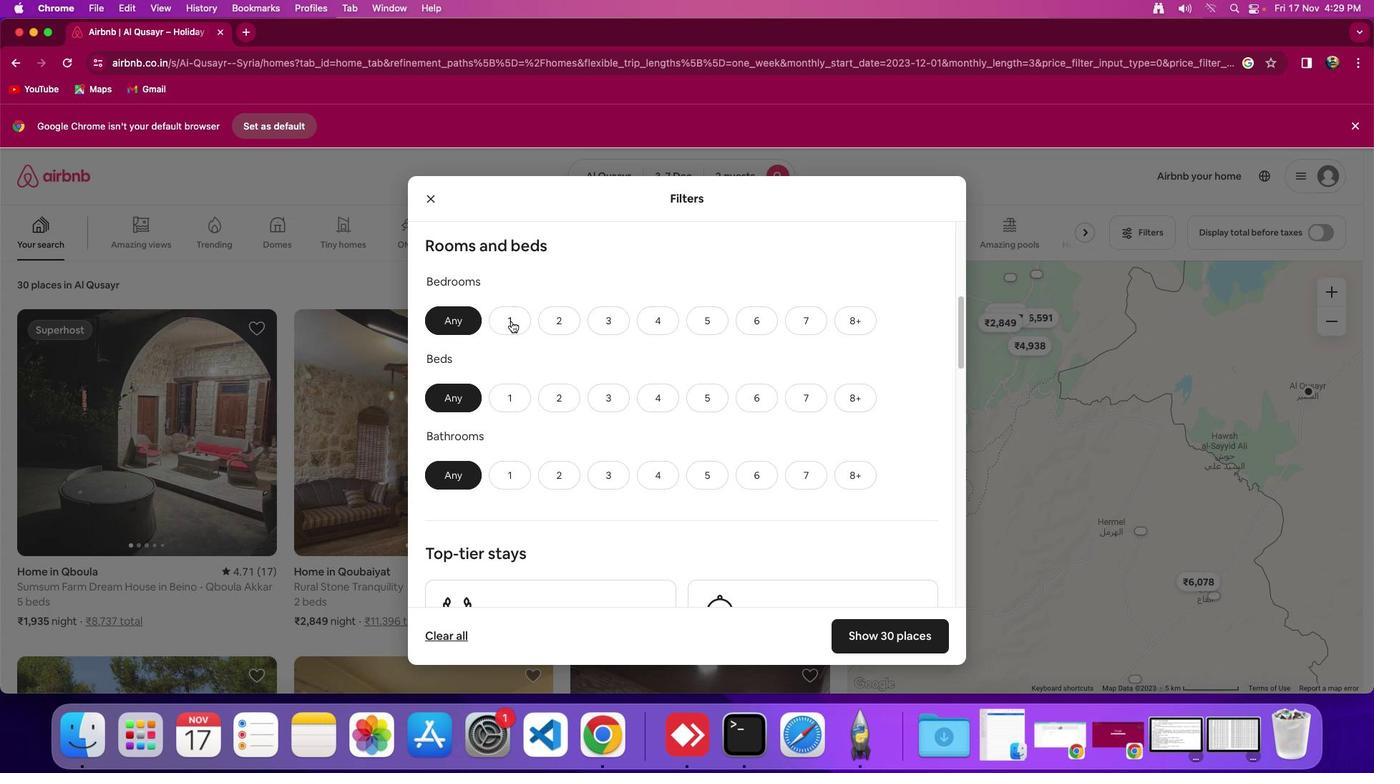 
Action: Mouse scrolled (661, 430) with delta (5, 5)
Screenshot: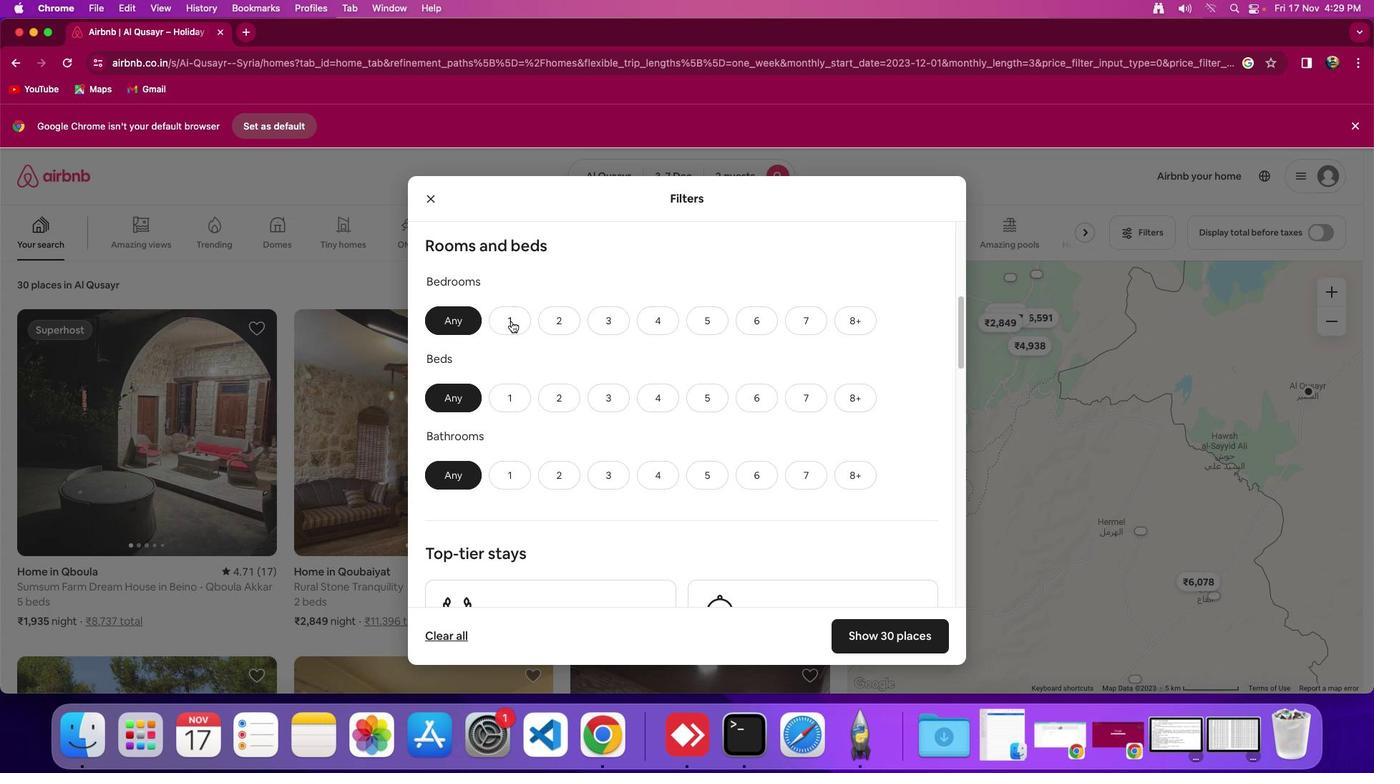 
Action: Mouse moved to (513, 324)
Screenshot: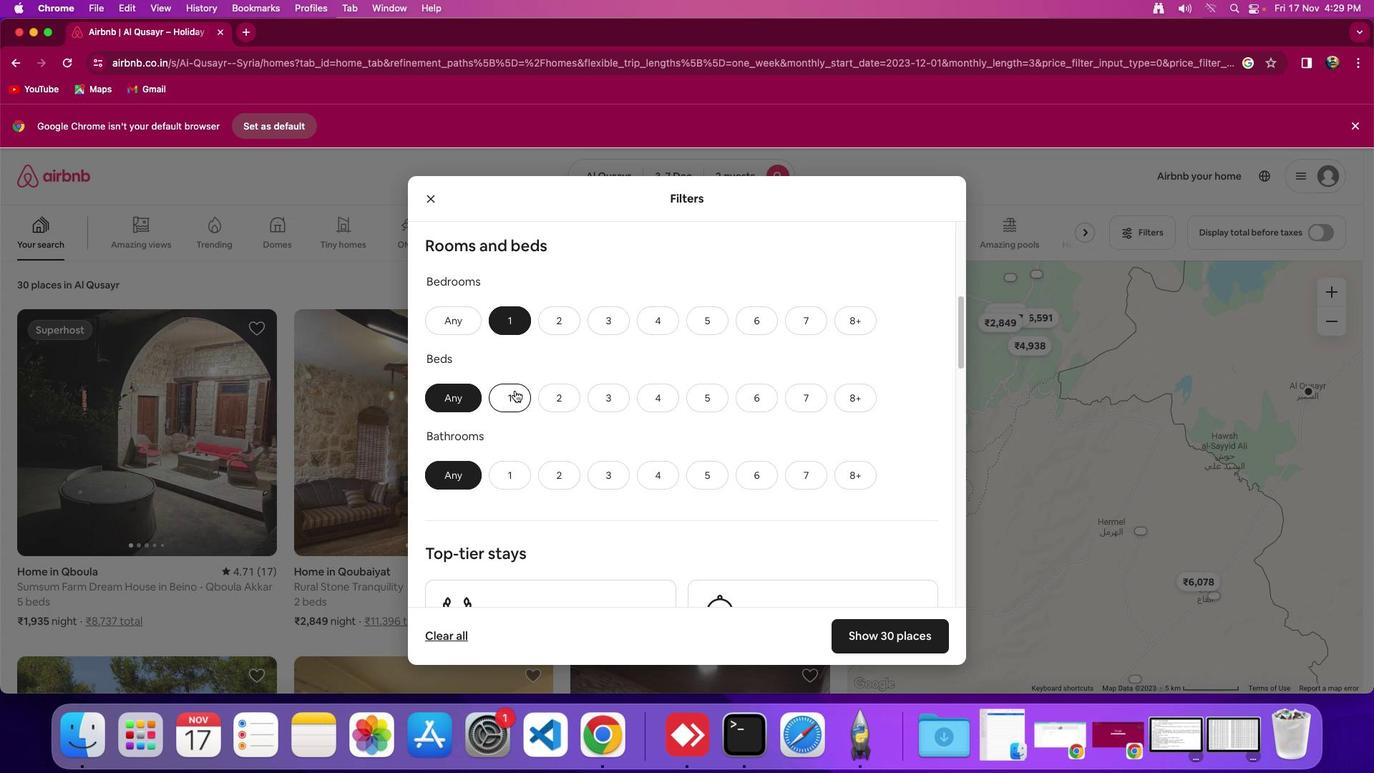 
Action: Mouse pressed left at (513, 324)
Screenshot: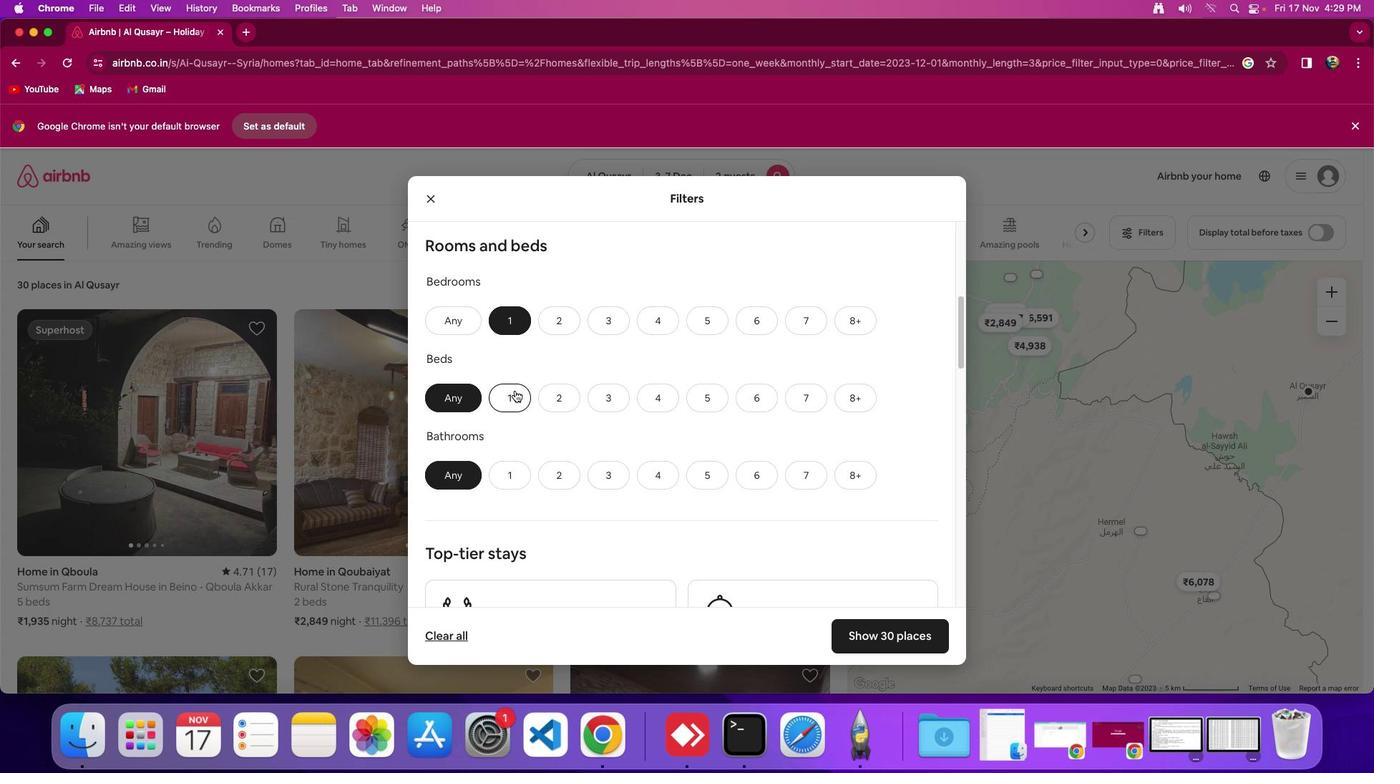 
Action: Mouse moved to (520, 396)
Screenshot: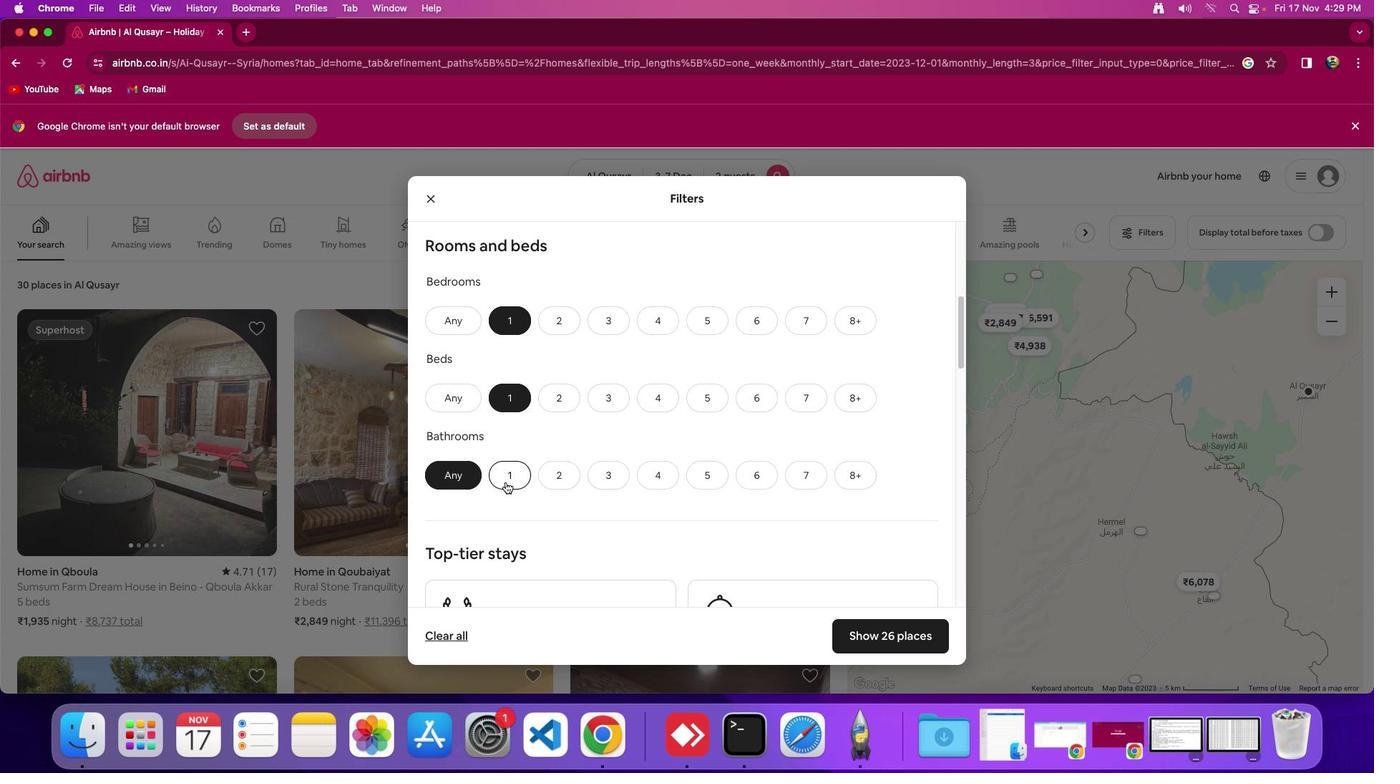 
Action: Mouse pressed left at (520, 396)
Screenshot: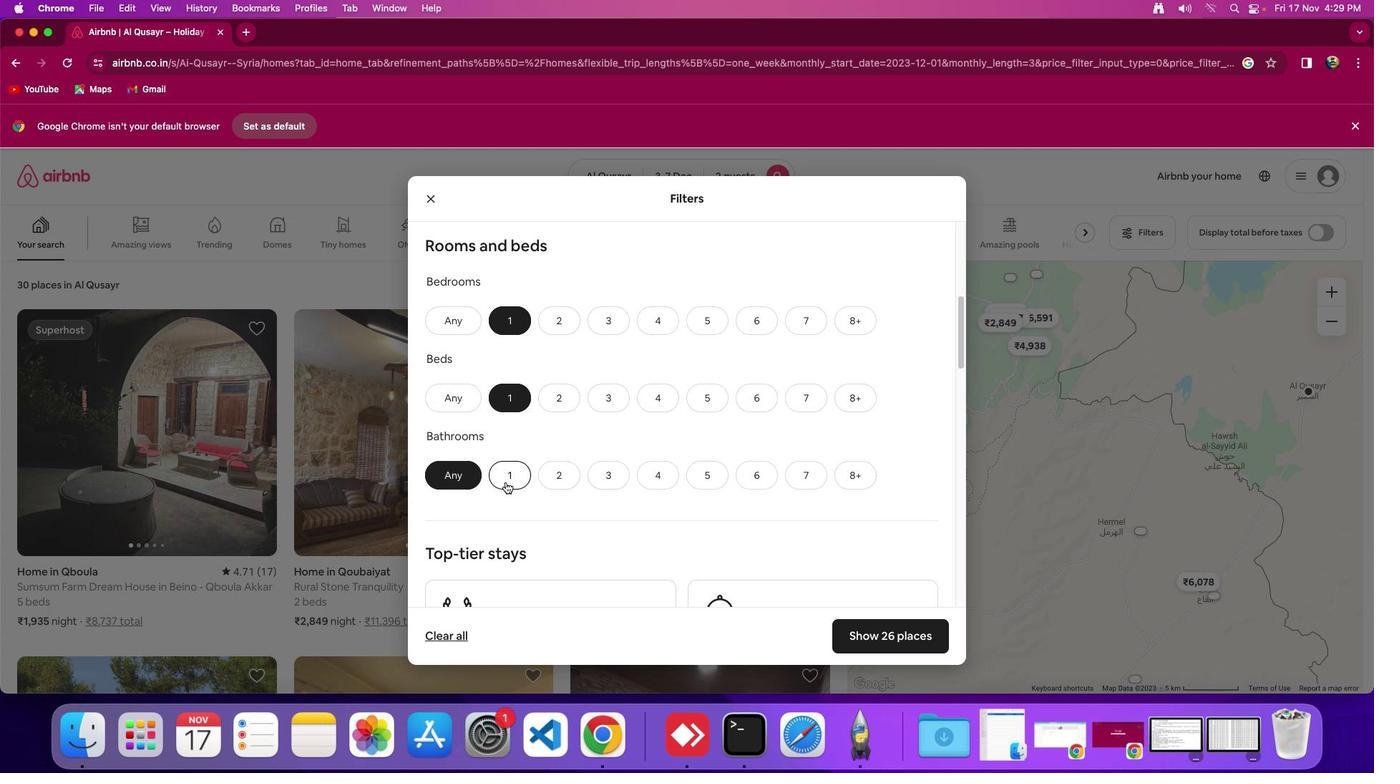 
Action: Mouse moved to (511, 487)
Screenshot: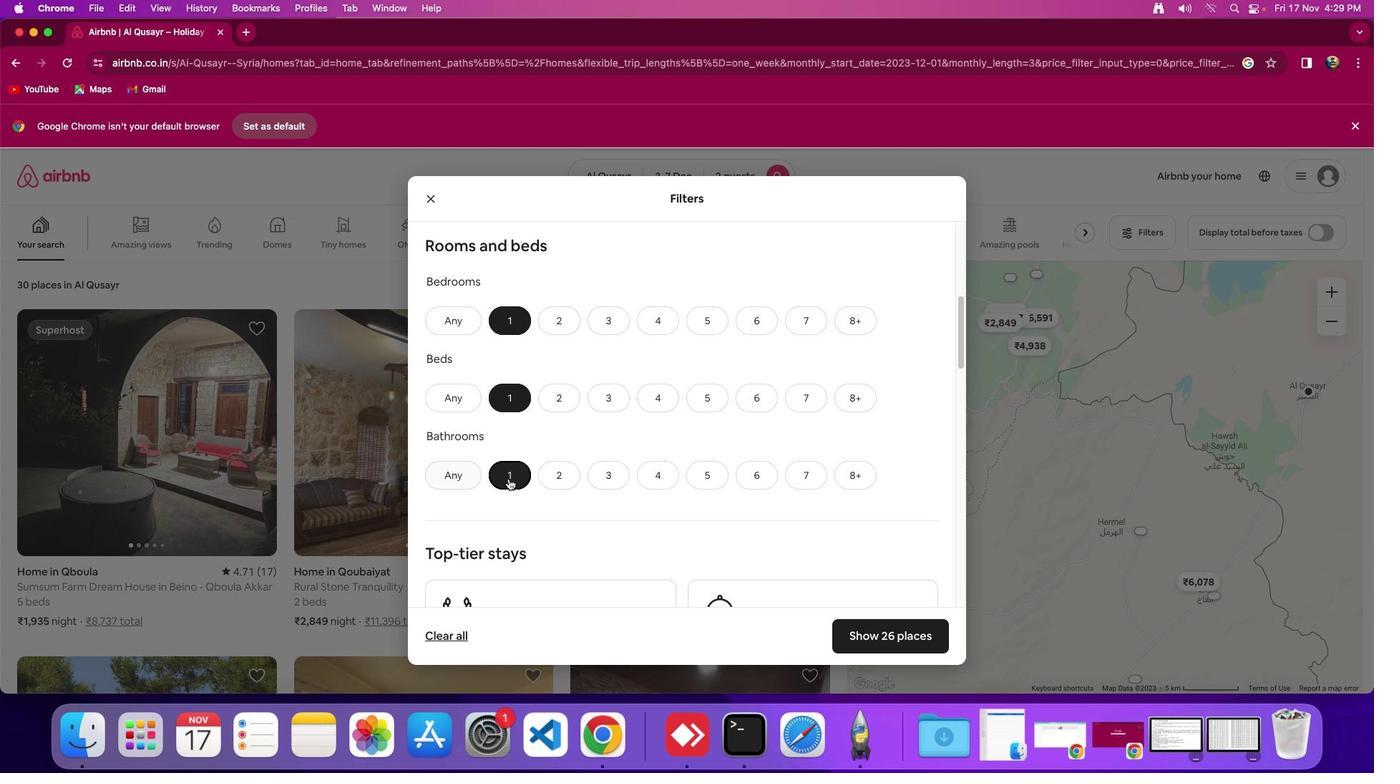 
Action: Mouse pressed left at (511, 487)
Screenshot: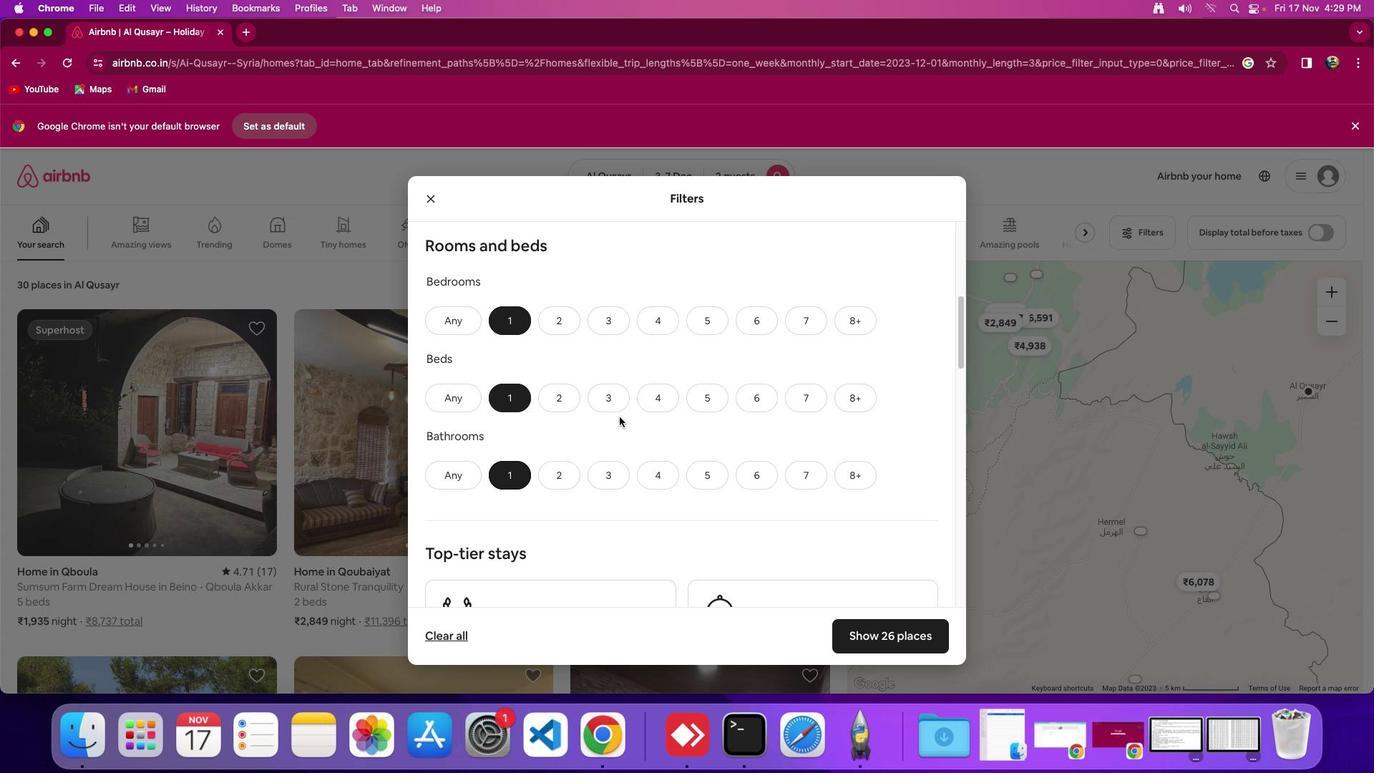
Action: Mouse moved to (638, 414)
Screenshot: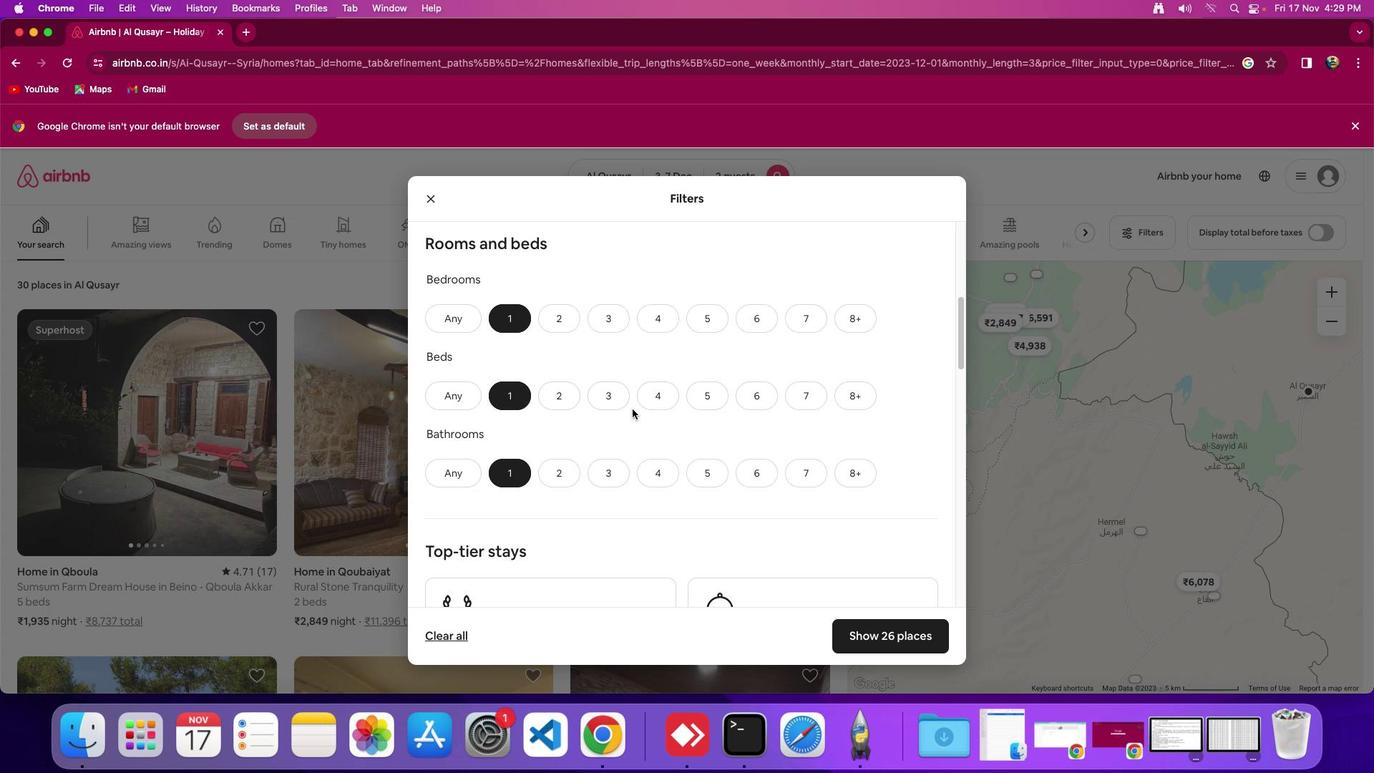 
Action: Mouse scrolled (638, 414) with delta (5, 5)
Screenshot: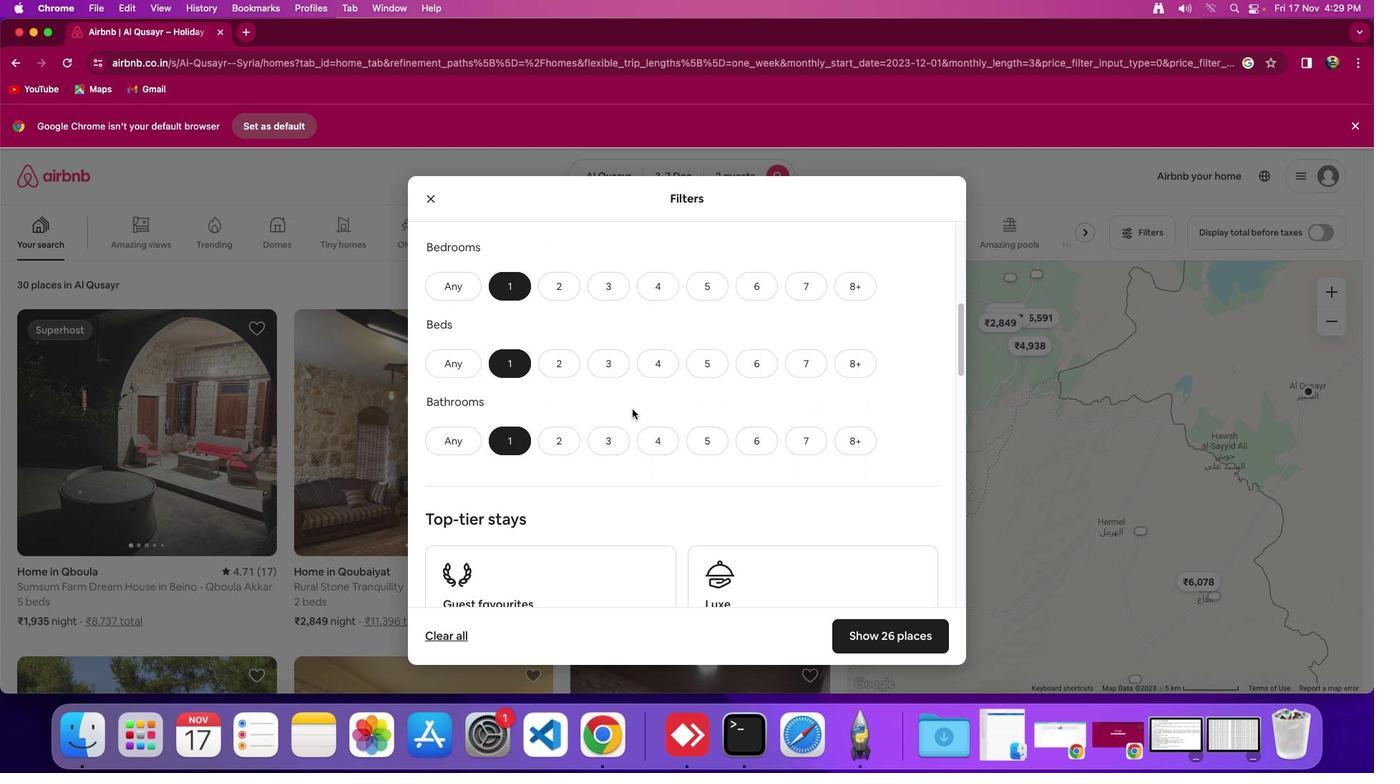 
Action: Mouse scrolled (638, 414) with delta (5, 5)
Screenshot: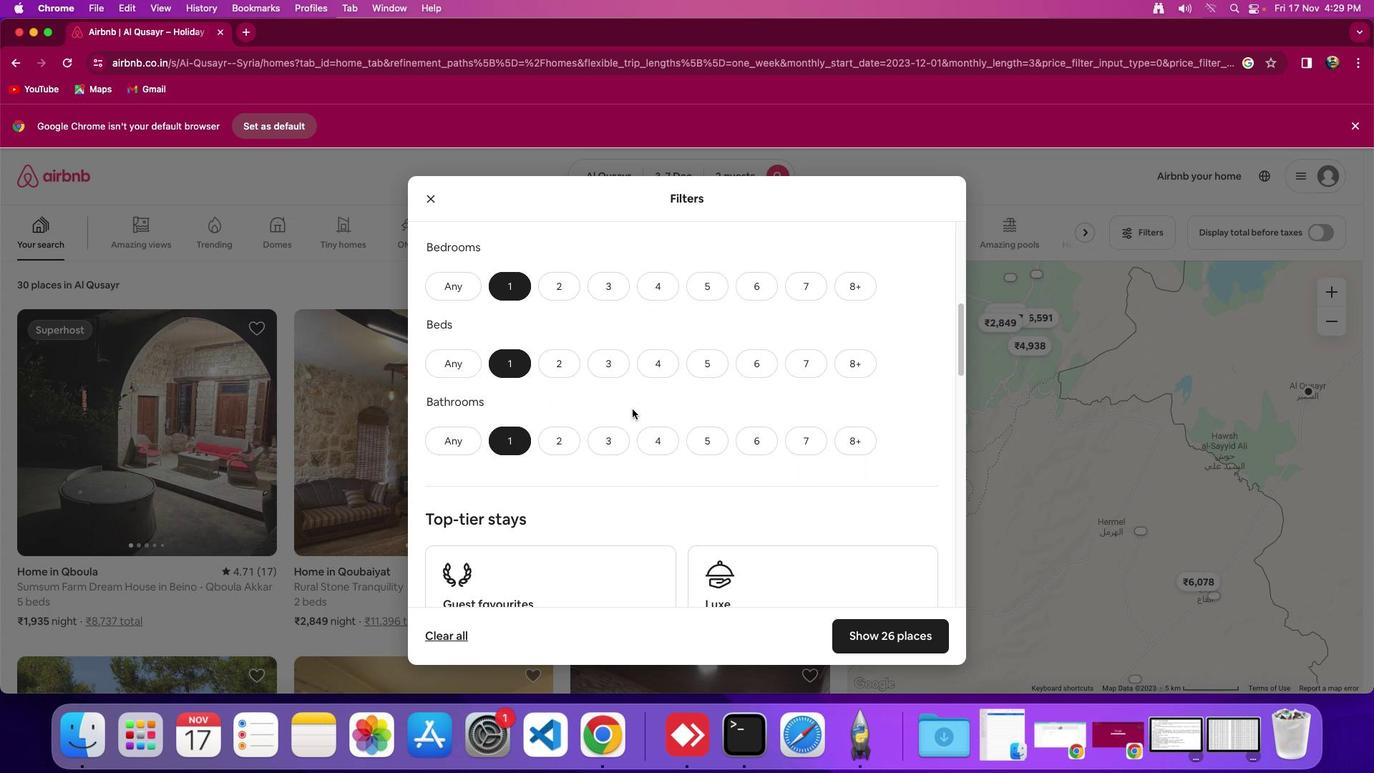 
Action: Mouse scrolled (638, 414) with delta (5, 5)
Screenshot: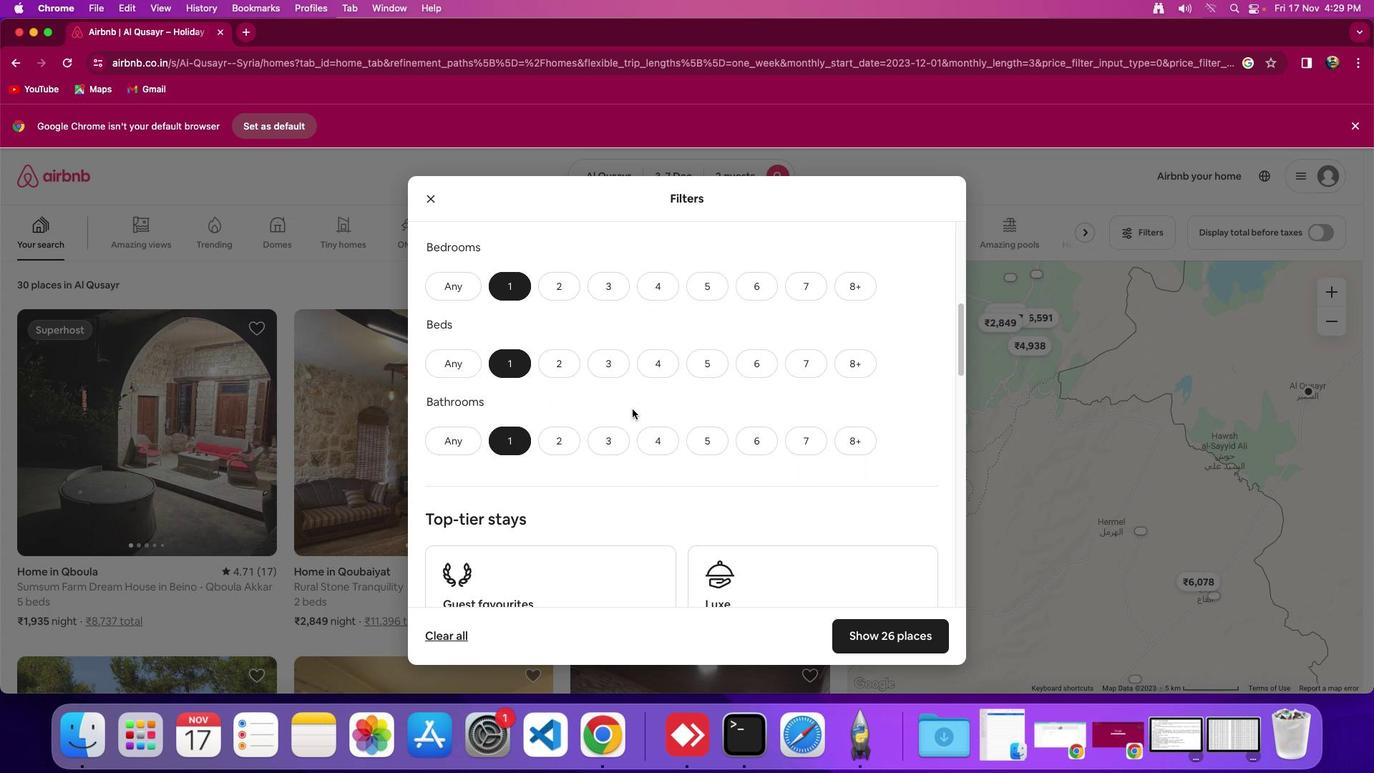 
Action: Mouse scrolled (638, 414) with delta (5, 5)
Screenshot: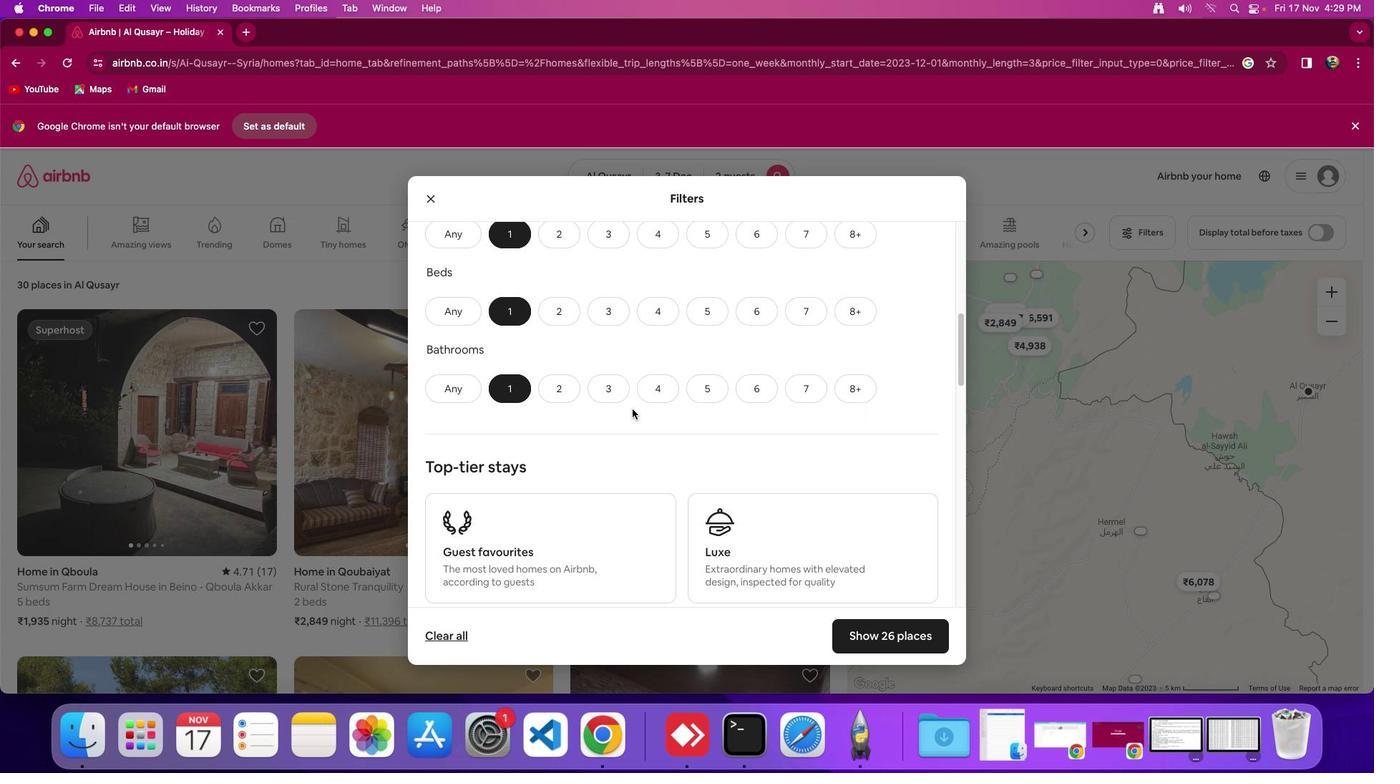 
Action: Mouse scrolled (638, 414) with delta (5, 5)
Screenshot: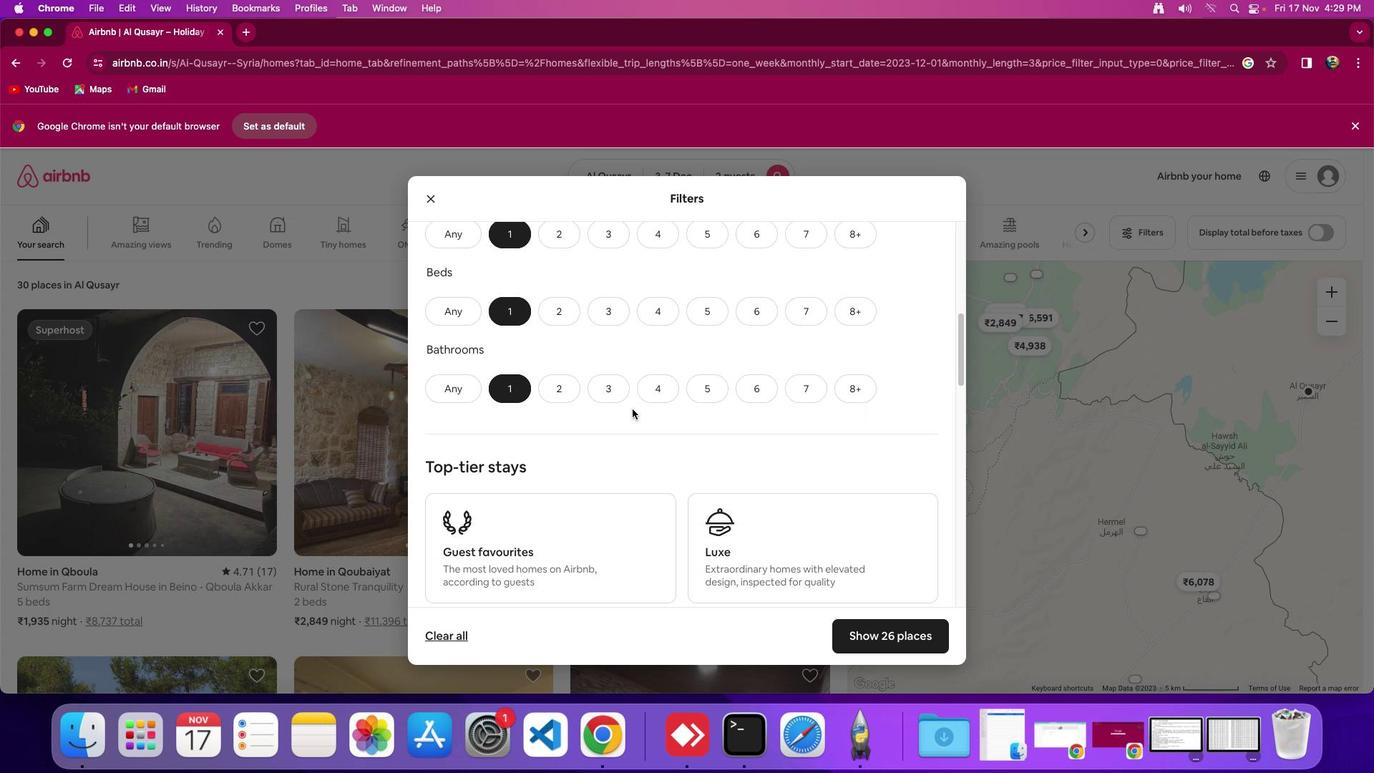 
Action: Mouse scrolled (638, 414) with delta (5, 5)
Screenshot: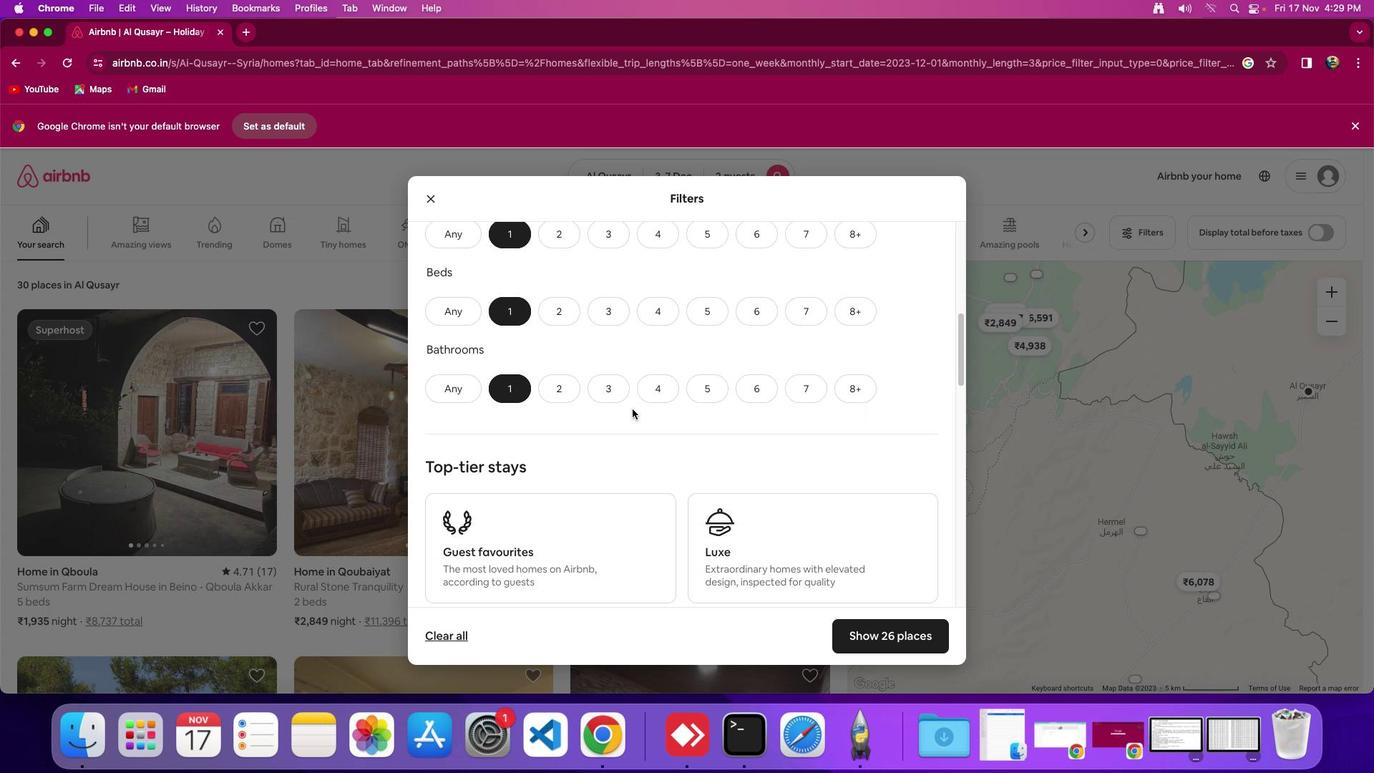 
Action: Mouse scrolled (638, 414) with delta (5, 5)
Screenshot: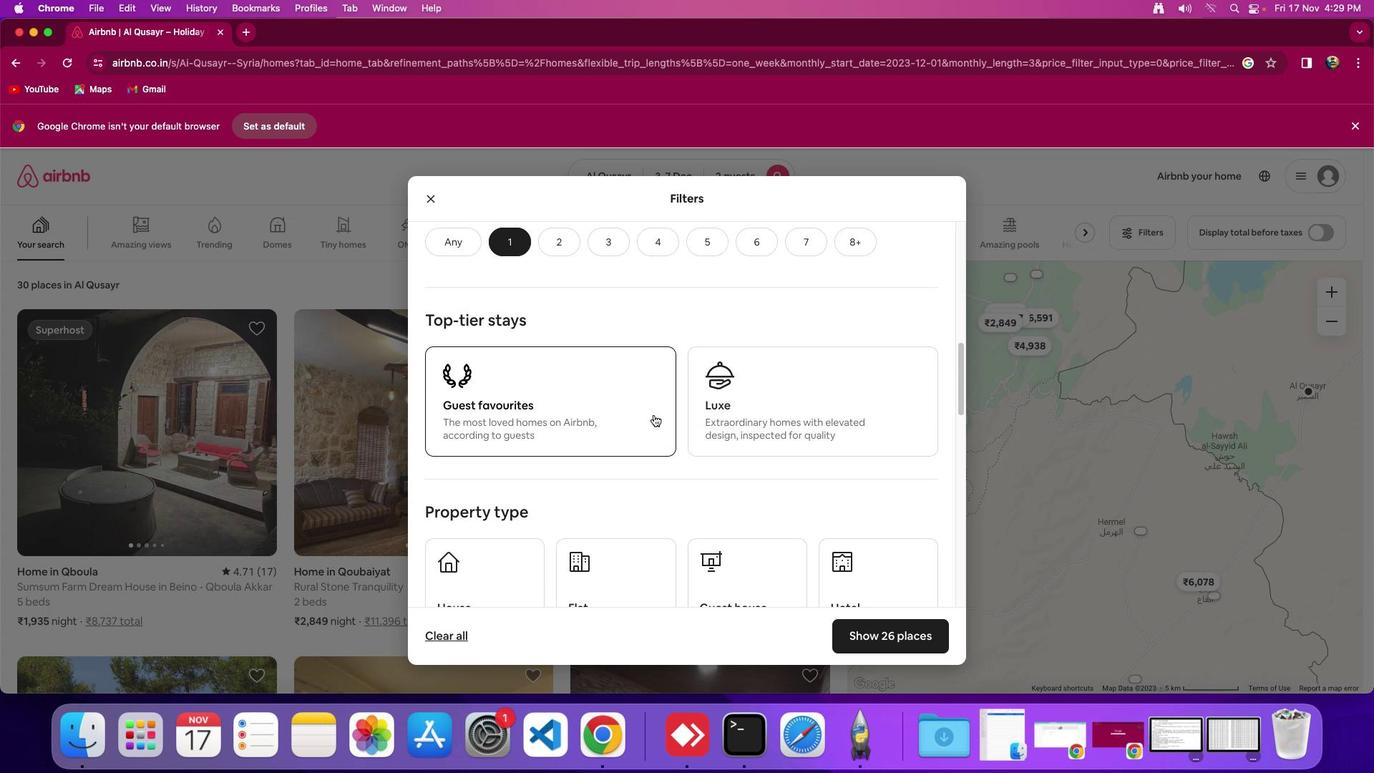 
Action: Mouse scrolled (638, 414) with delta (5, 5)
Screenshot: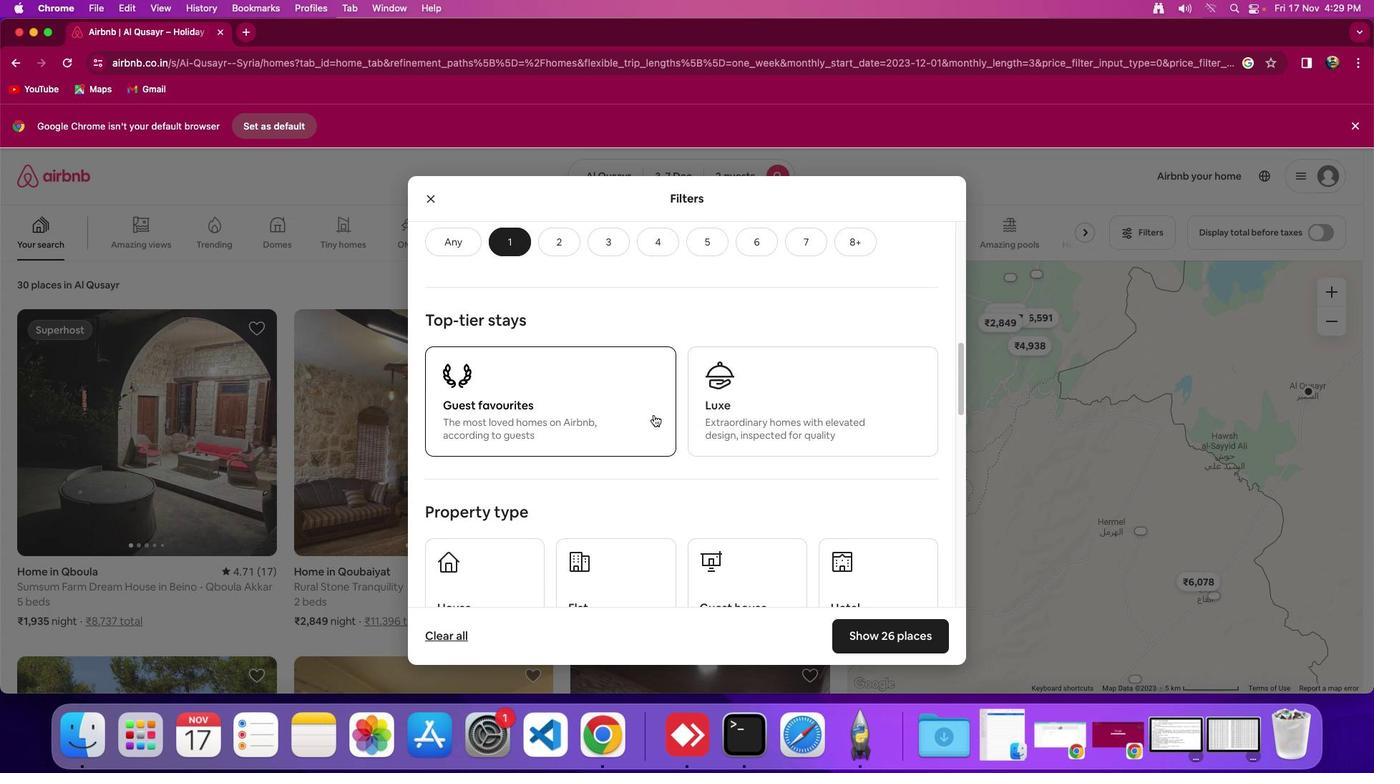 
Action: Mouse scrolled (638, 414) with delta (5, 3)
Screenshot: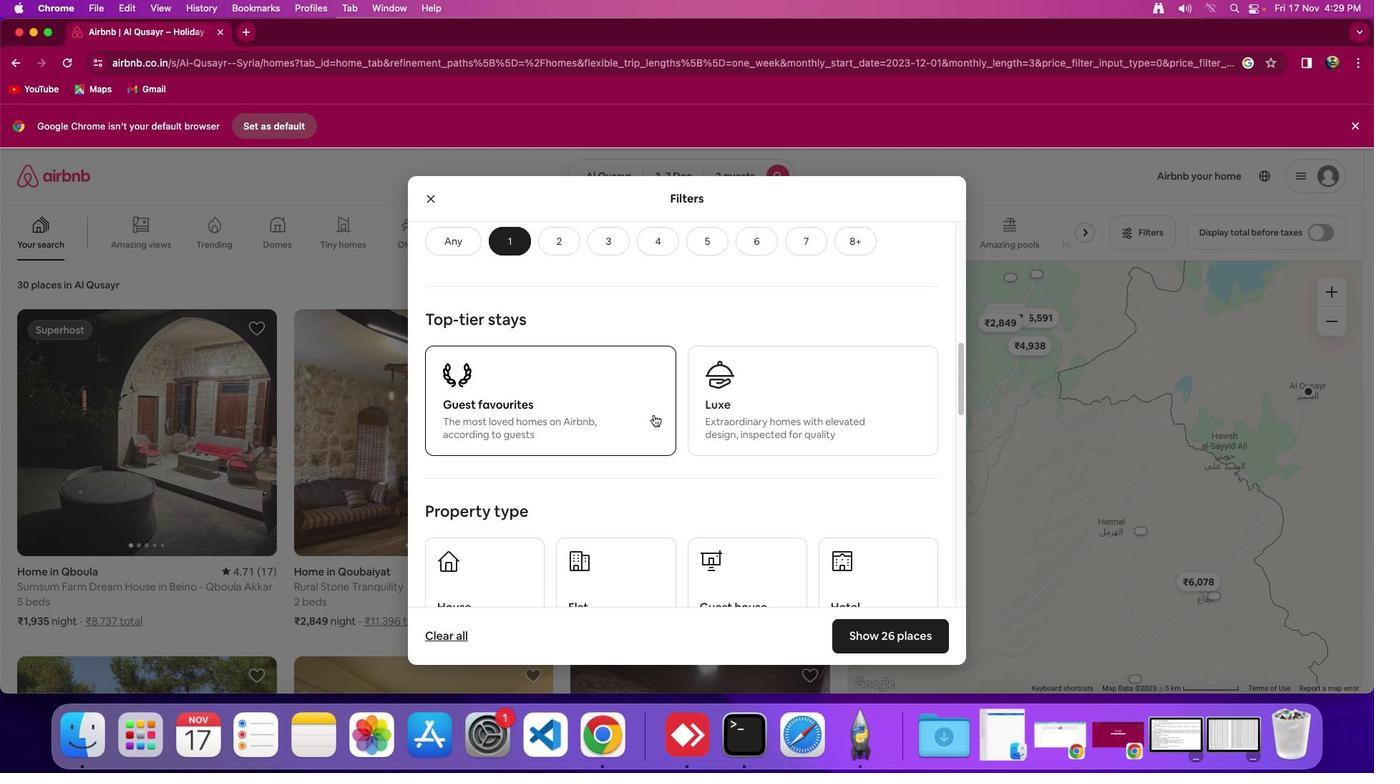 
Action: Mouse moved to (659, 420)
Screenshot: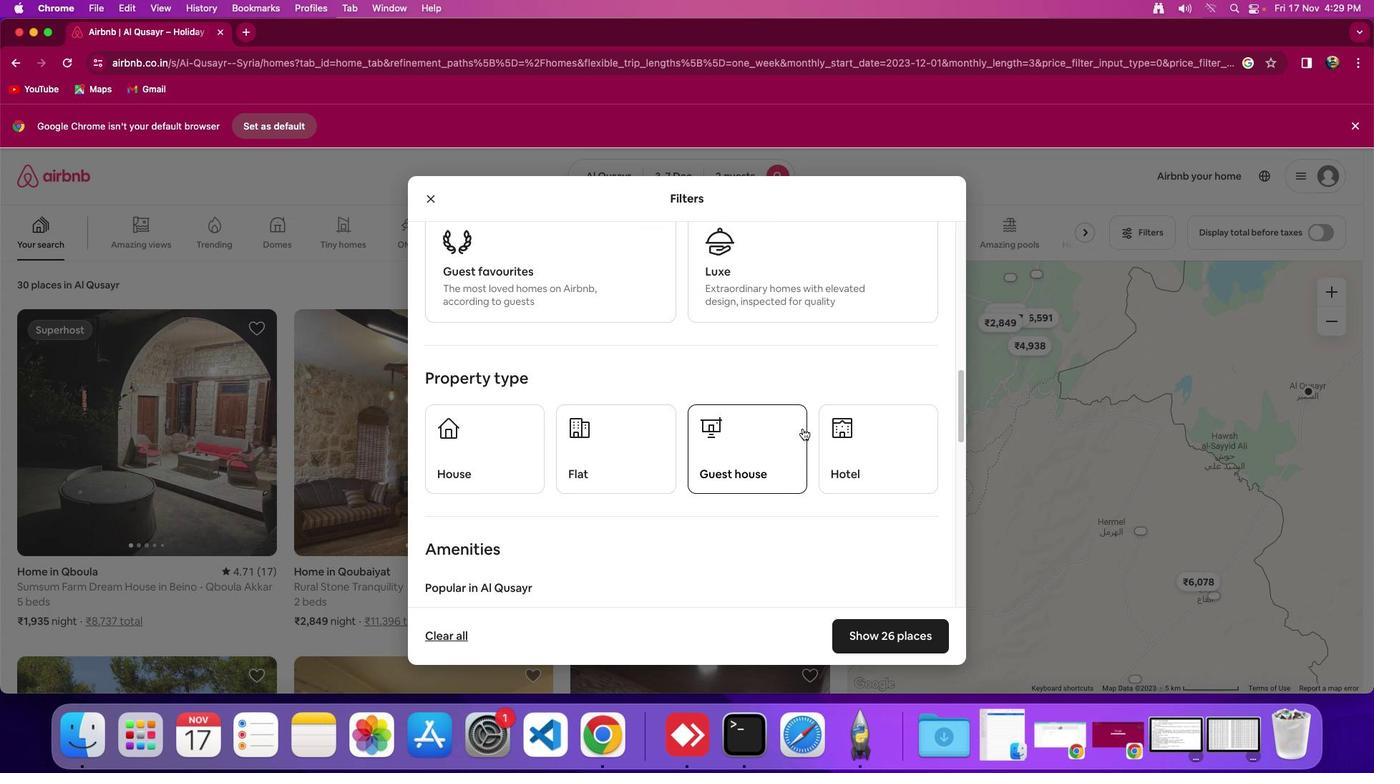 
Action: Mouse scrolled (659, 420) with delta (5, 5)
Screenshot: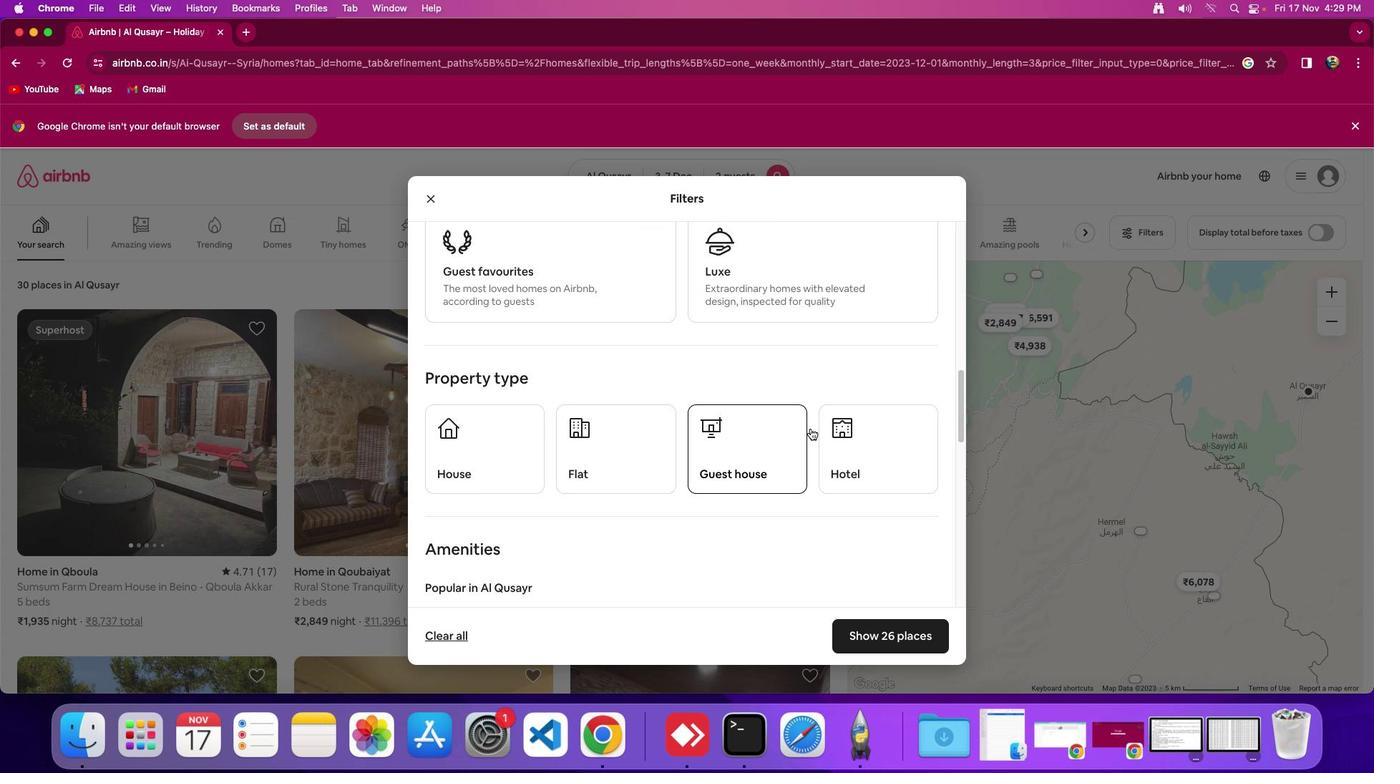 
Action: Mouse scrolled (659, 420) with delta (5, 5)
Screenshot: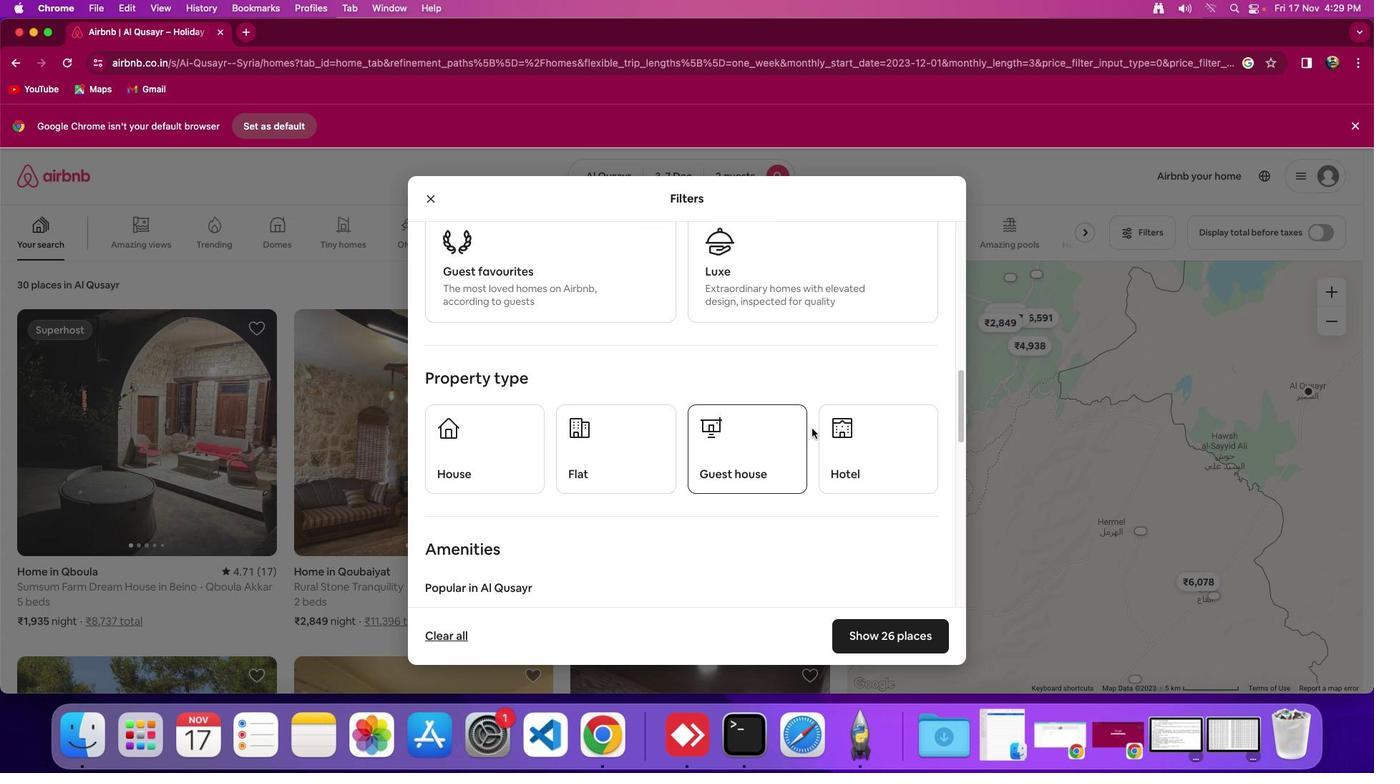 
Action: Mouse scrolled (659, 420) with delta (5, 3)
Screenshot: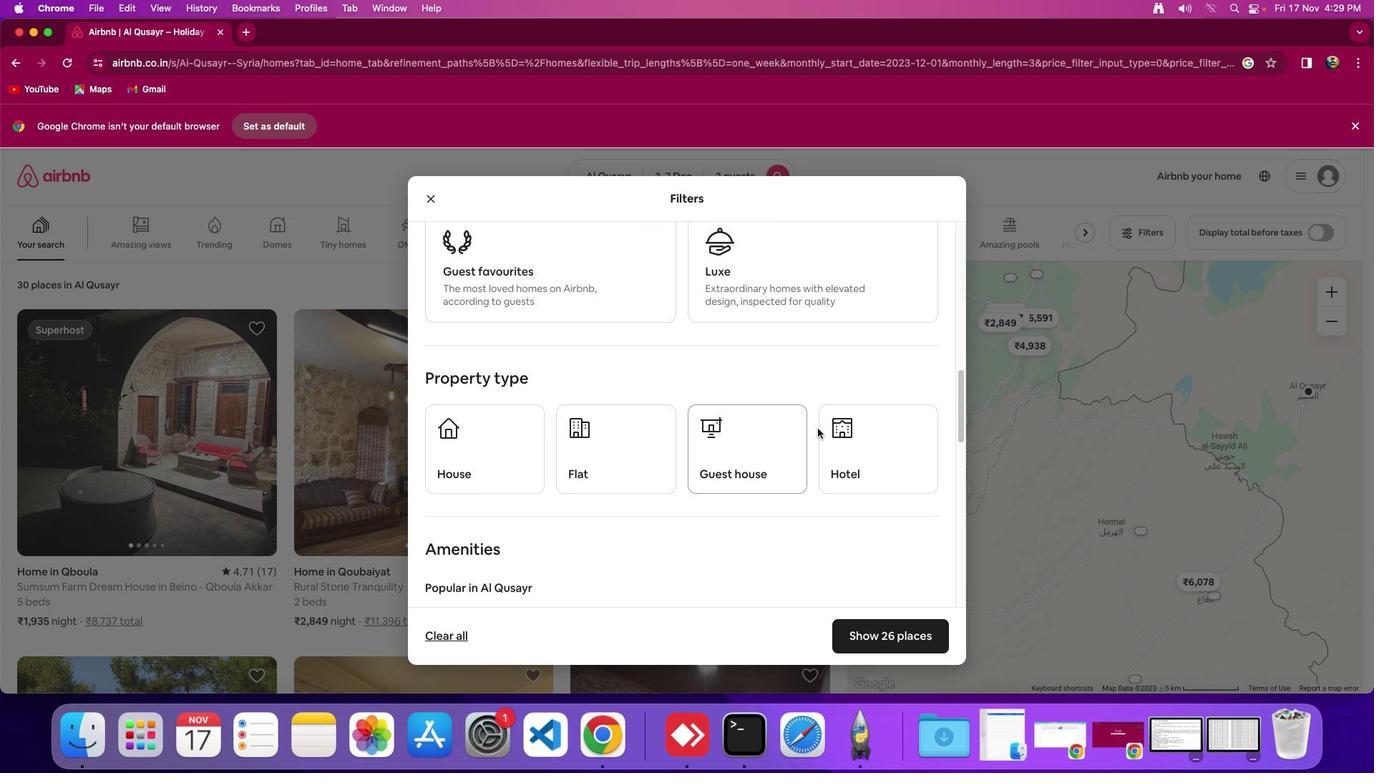 
Action: Mouse moved to (871, 437)
Screenshot: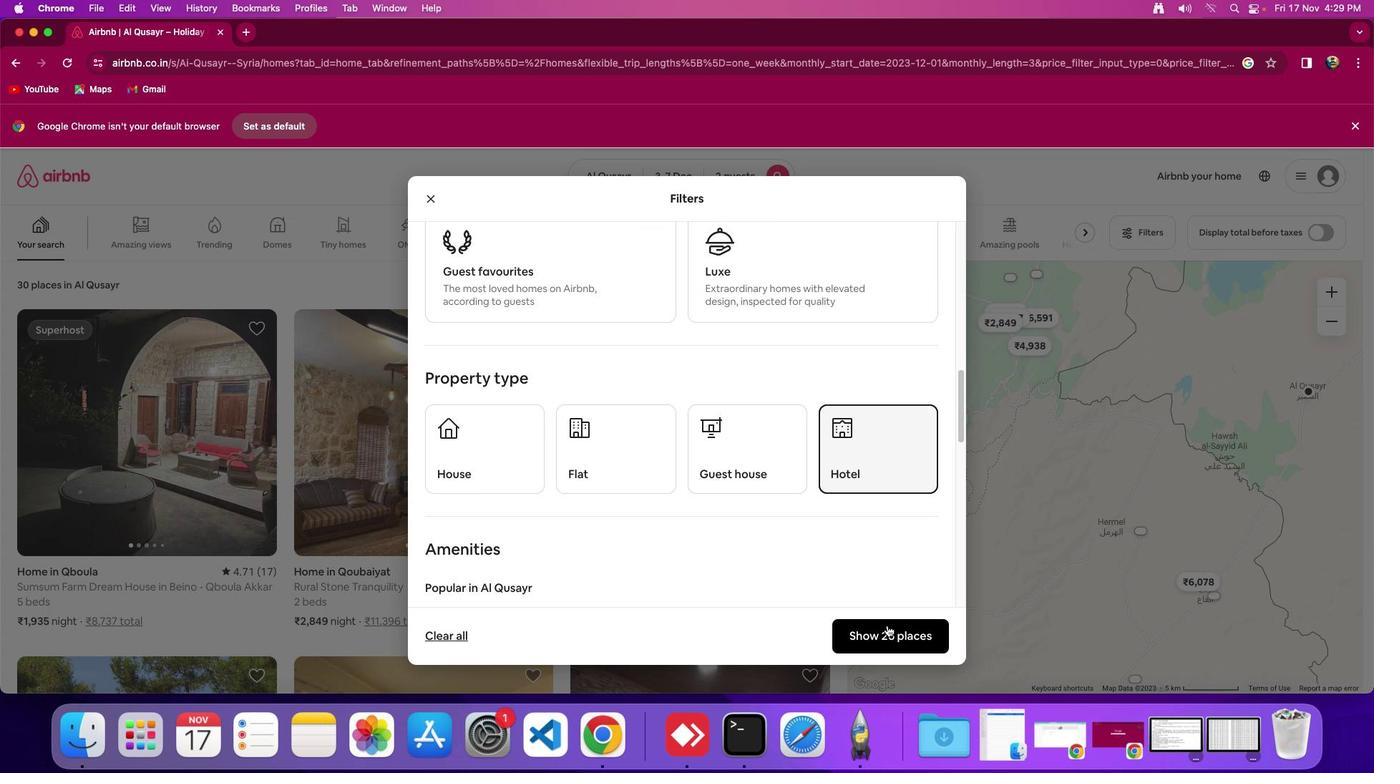 
Action: Mouse pressed left at (871, 437)
Screenshot: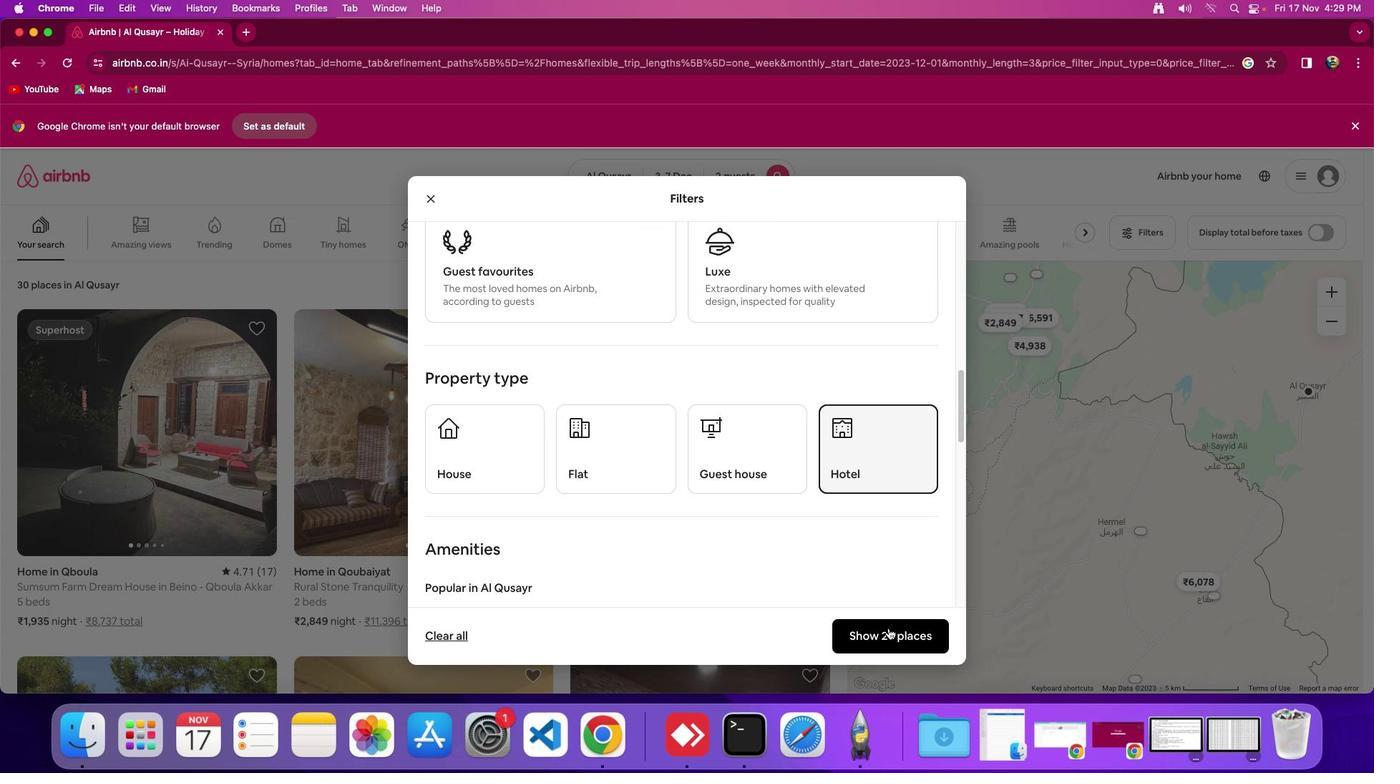 
Action: Mouse moved to (898, 640)
Screenshot: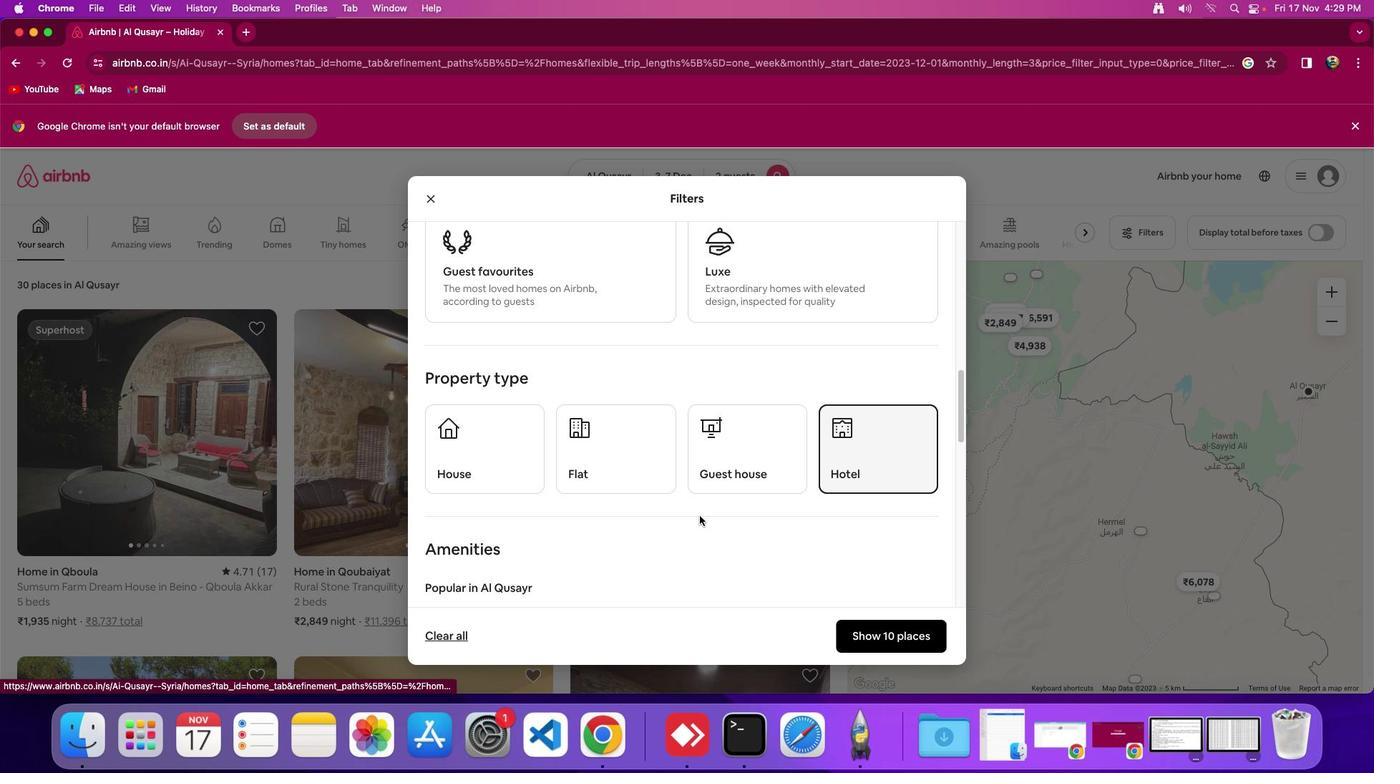 
Action: Mouse pressed left at (898, 640)
Screenshot: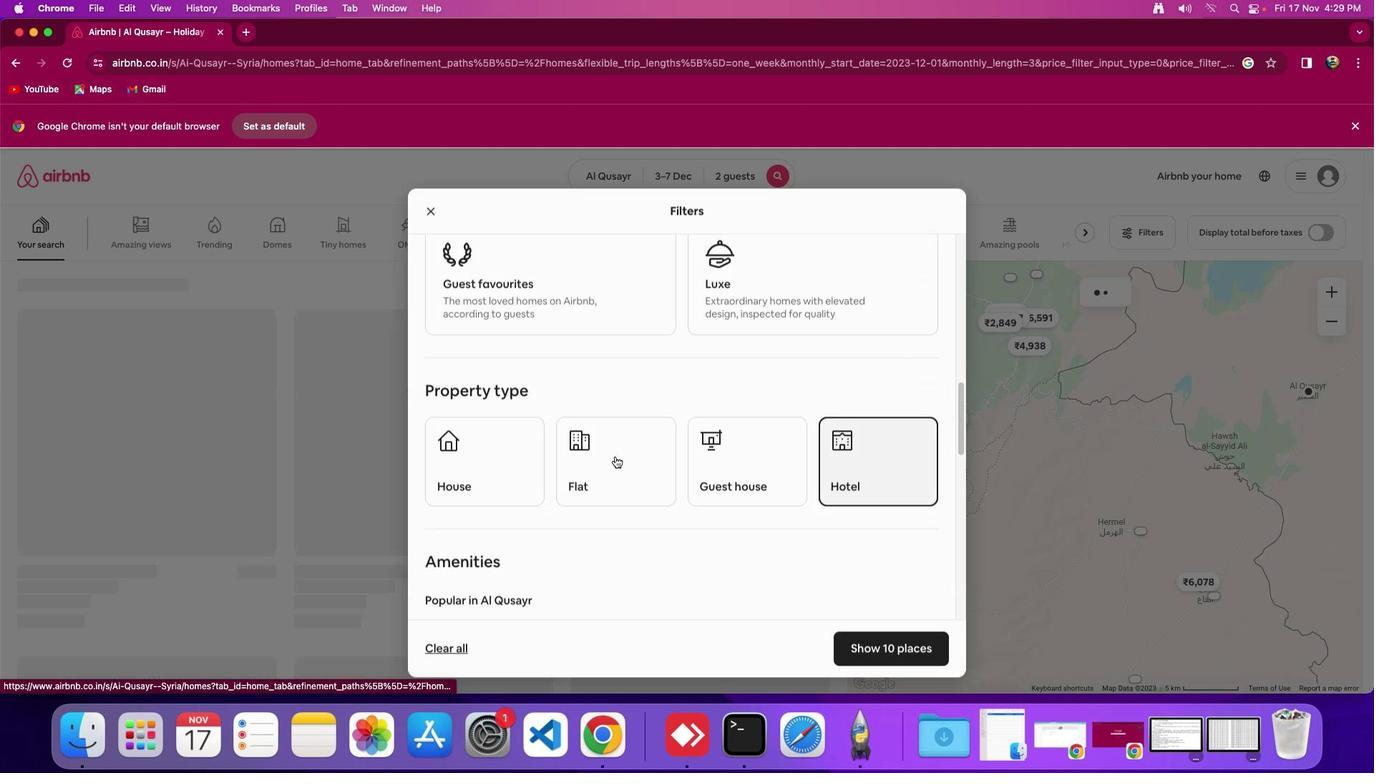 
Action: Mouse moved to (479, 443)
Screenshot: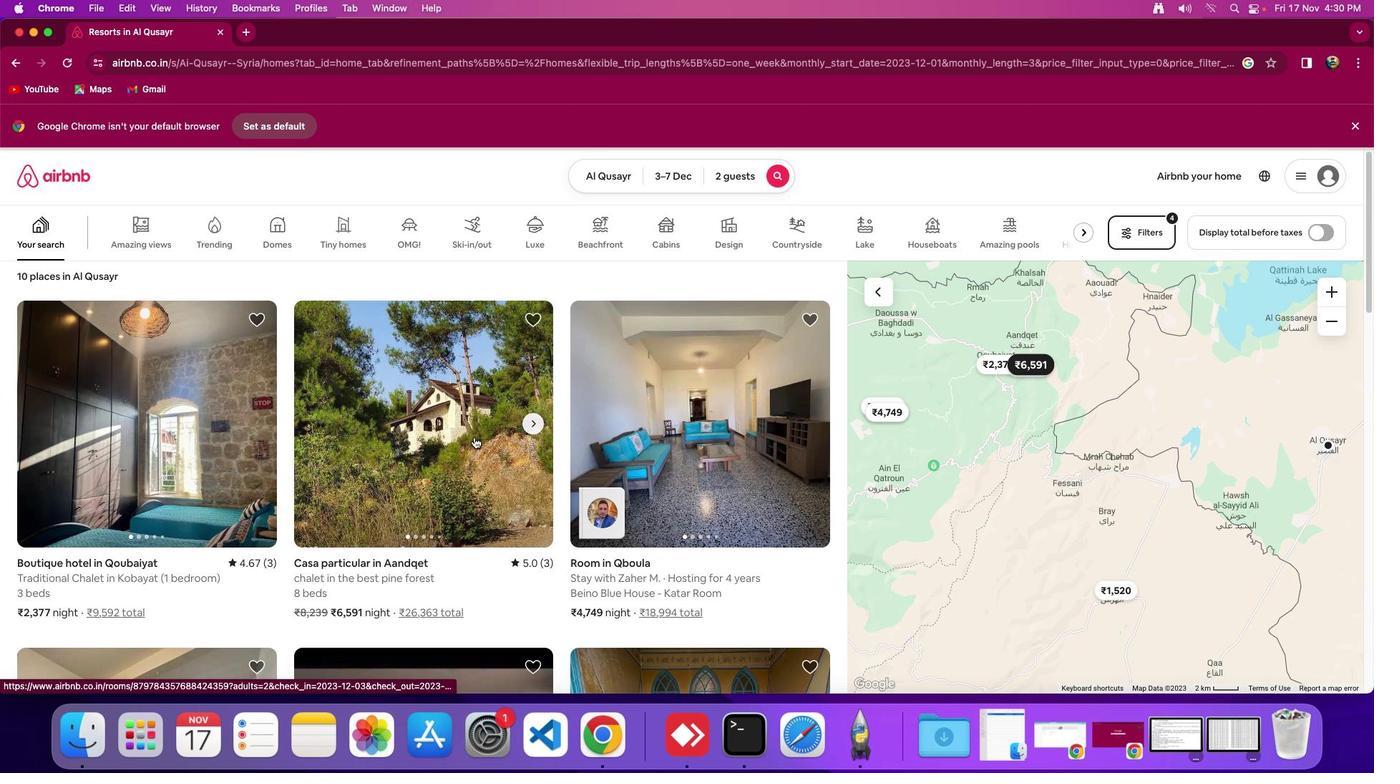 
Action: Mouse scrolled (479, 443) with delta (5, 5)
Screenshot: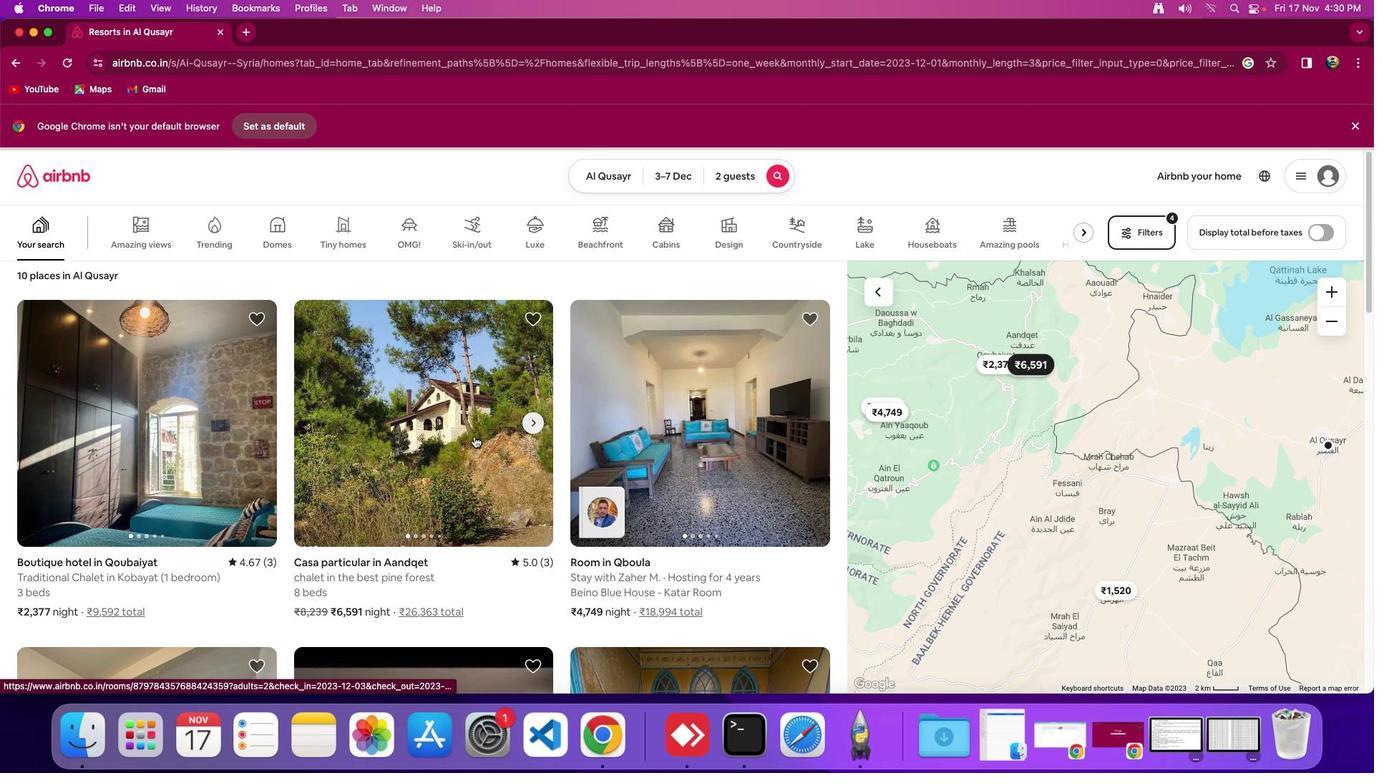 
Action: Mouse scrolled (479, 443) with delta (5, 5)
Screenshot: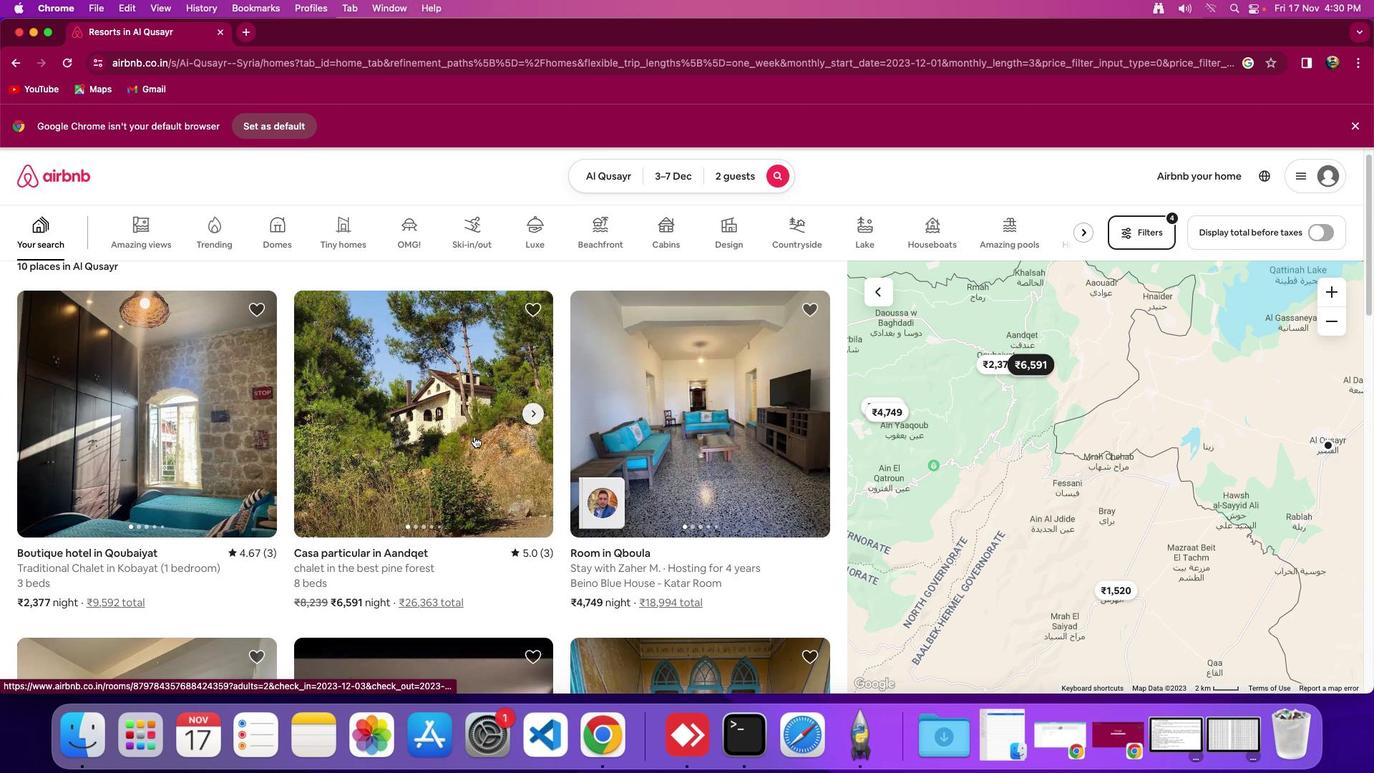
Action: Mouse moved to (479, 442)
Screenshot: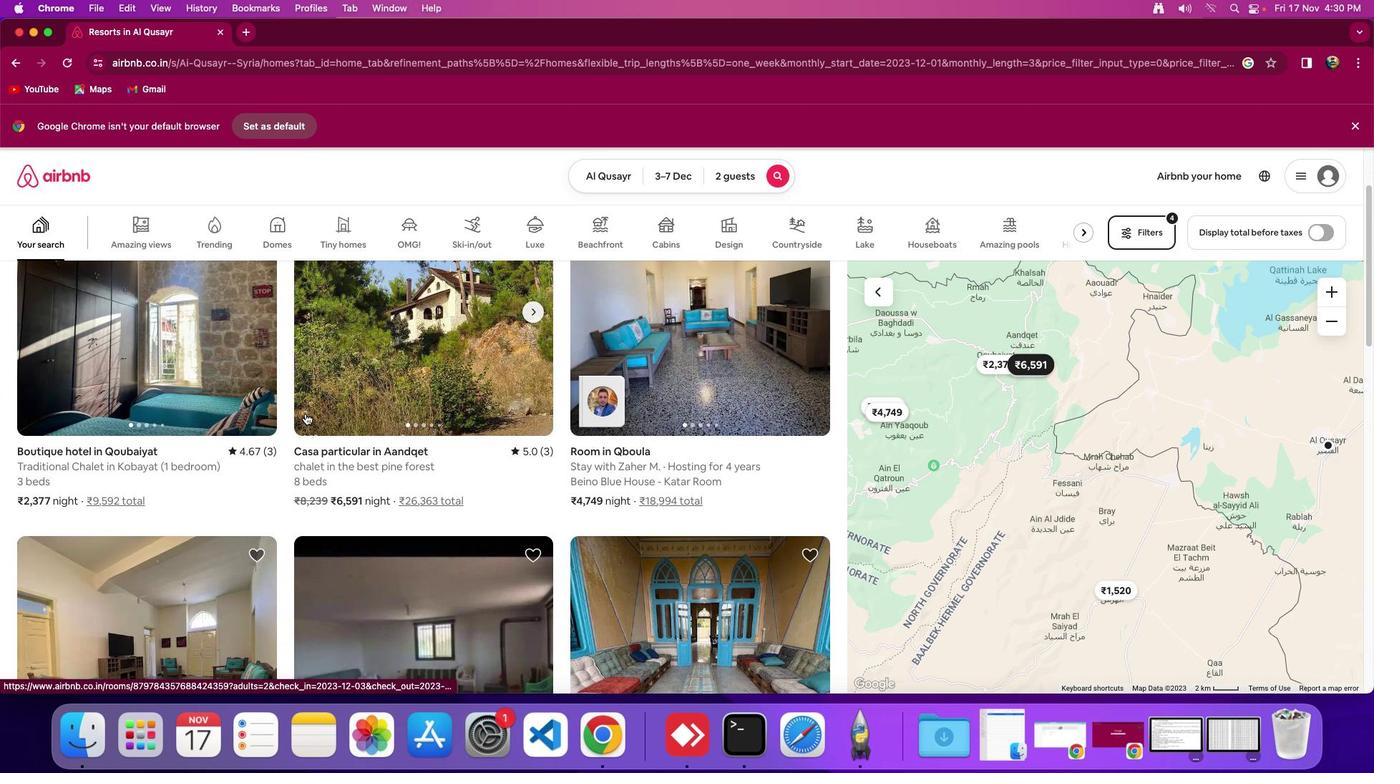 
Action: Mouse scrolled (479, 442) with delta (5, 5)
Screenshot: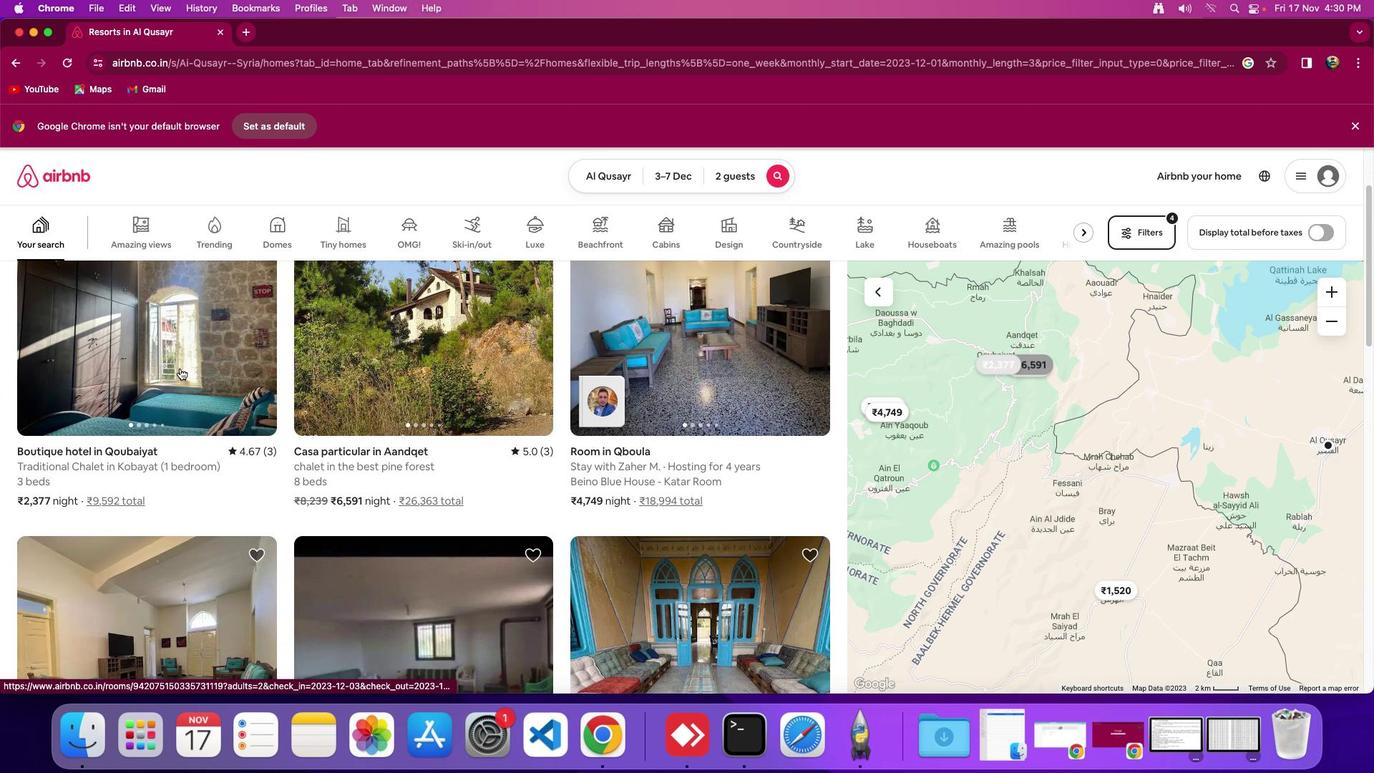 
Action: Mouse scrolled (479, 442) with delta (5, 5)
Screenshot: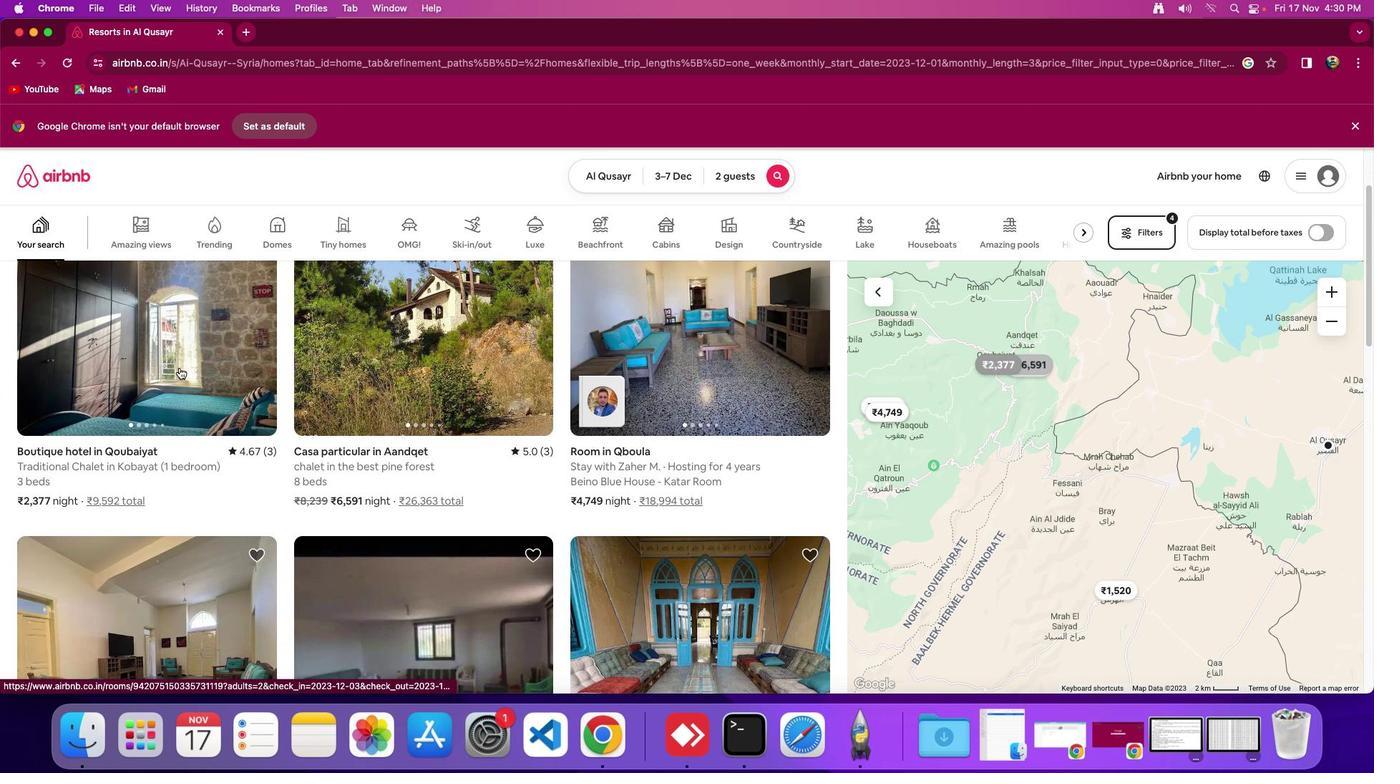 
Action: Mouse scrolled (479, 442) with delta (5, 4)
Screenshot: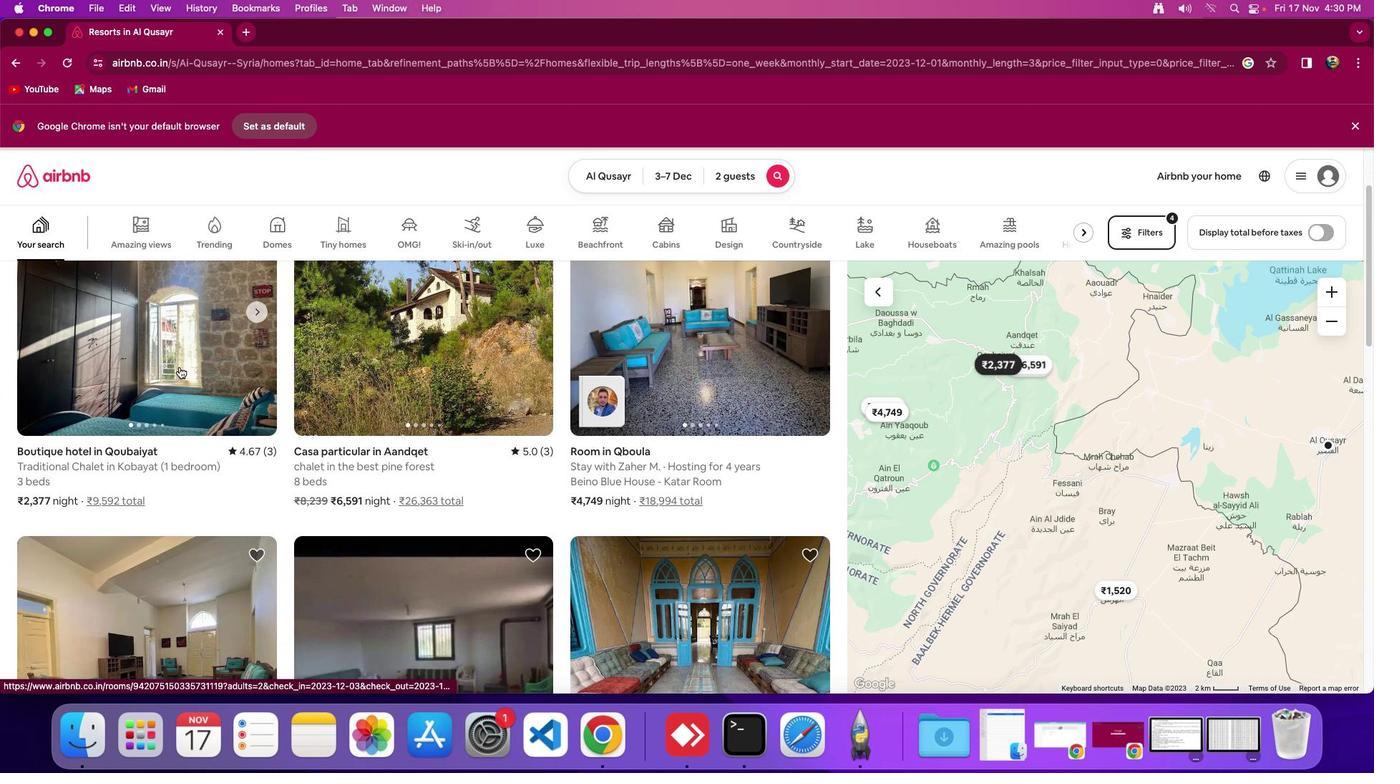 
Action: Mouse moved to (185, 372)
Screenshot: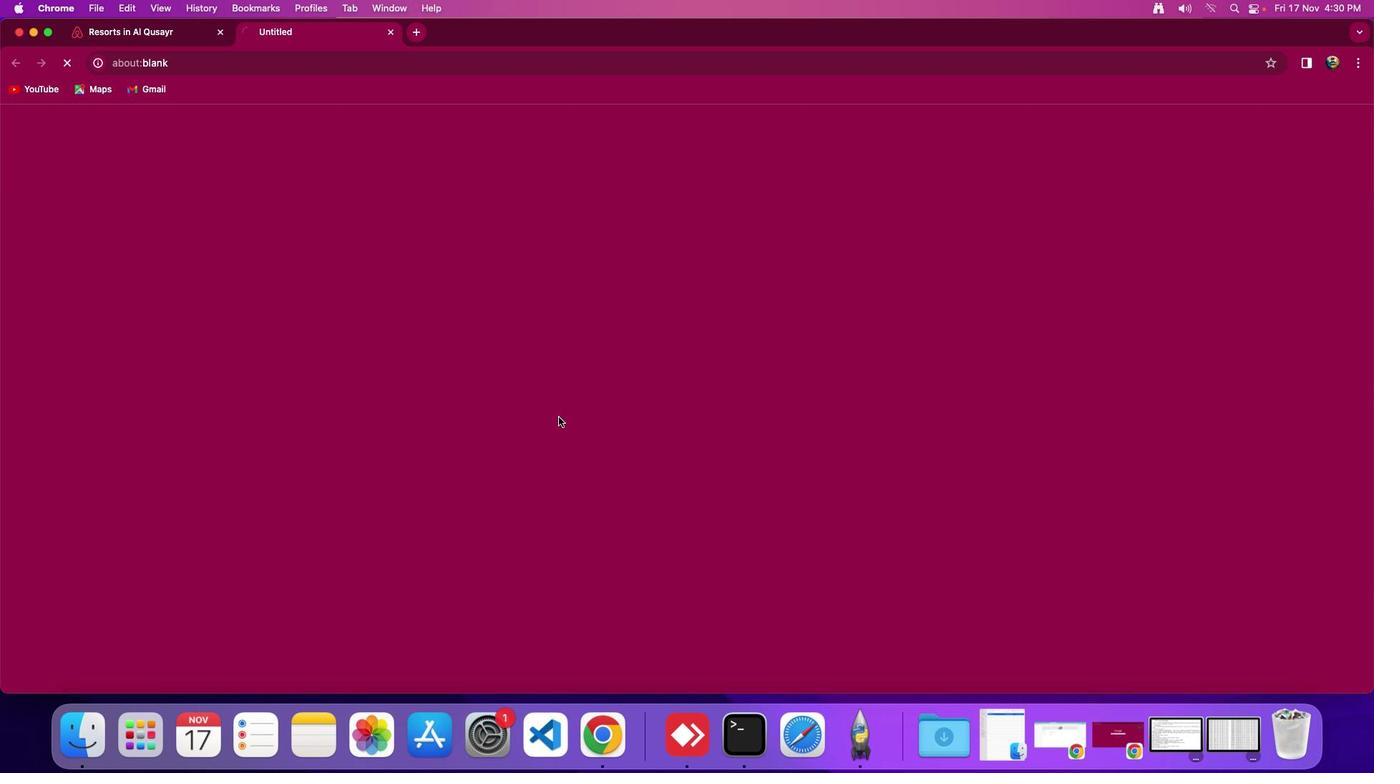 
Action: Mouse pressed left at (185, 372)
Screenshot: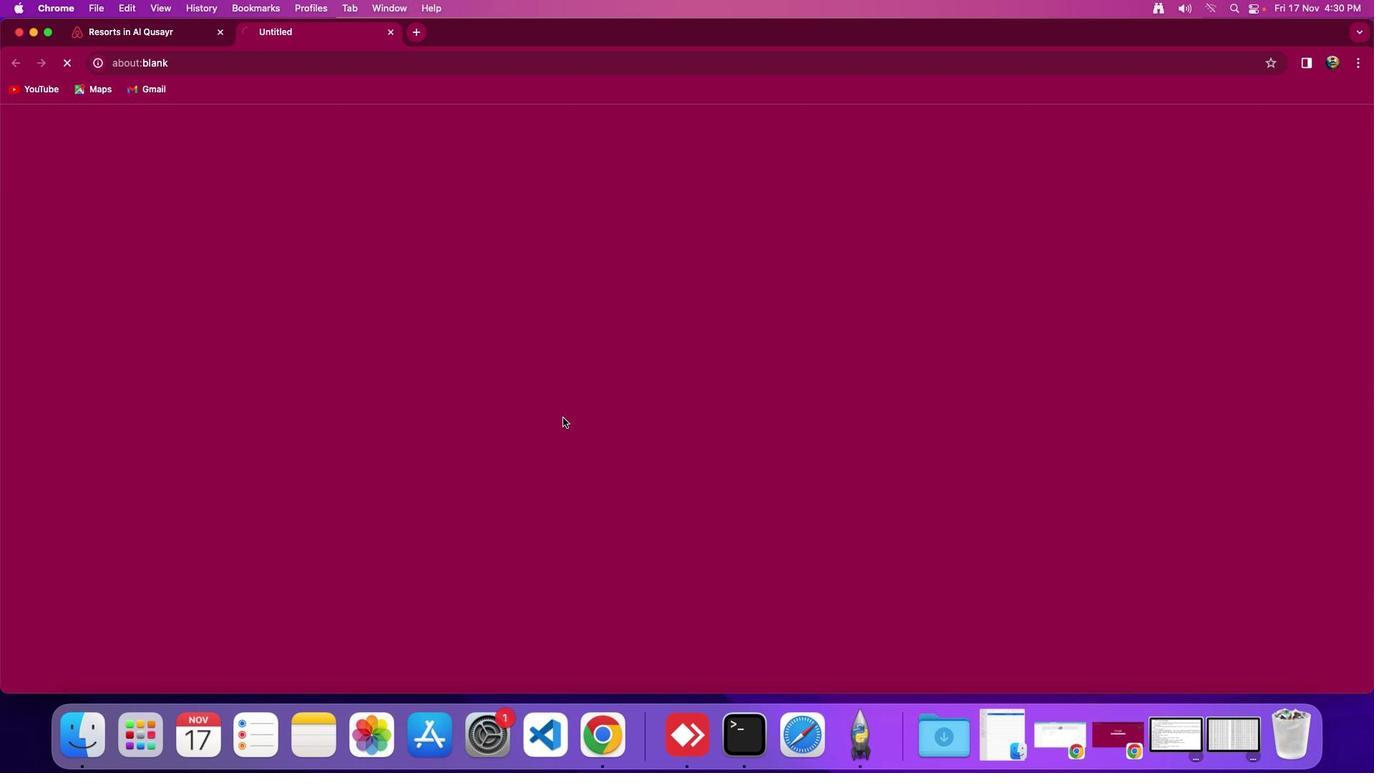 
Action: Mouse moved to (1003, 501)
Screenshot: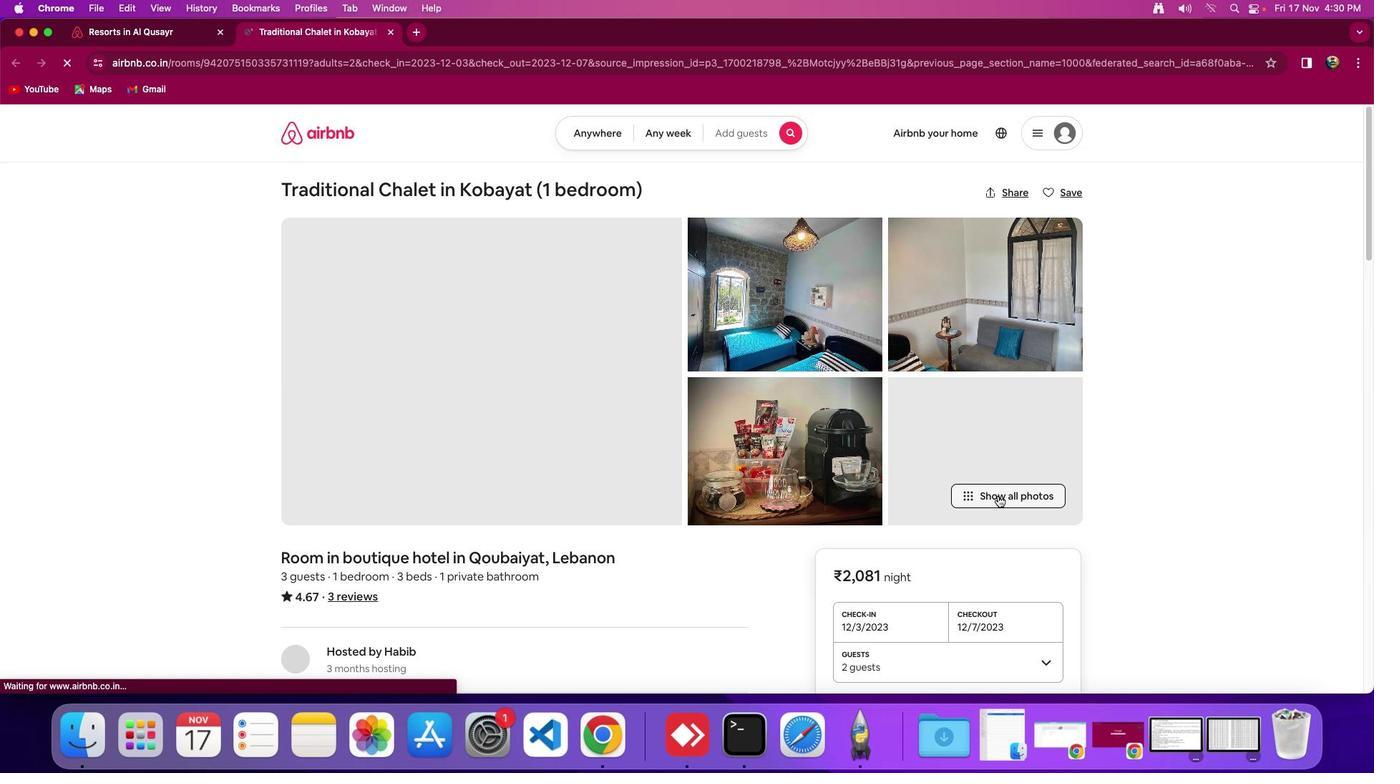 
Action: Mouse pressed left at (1003, 501)
Screenshot: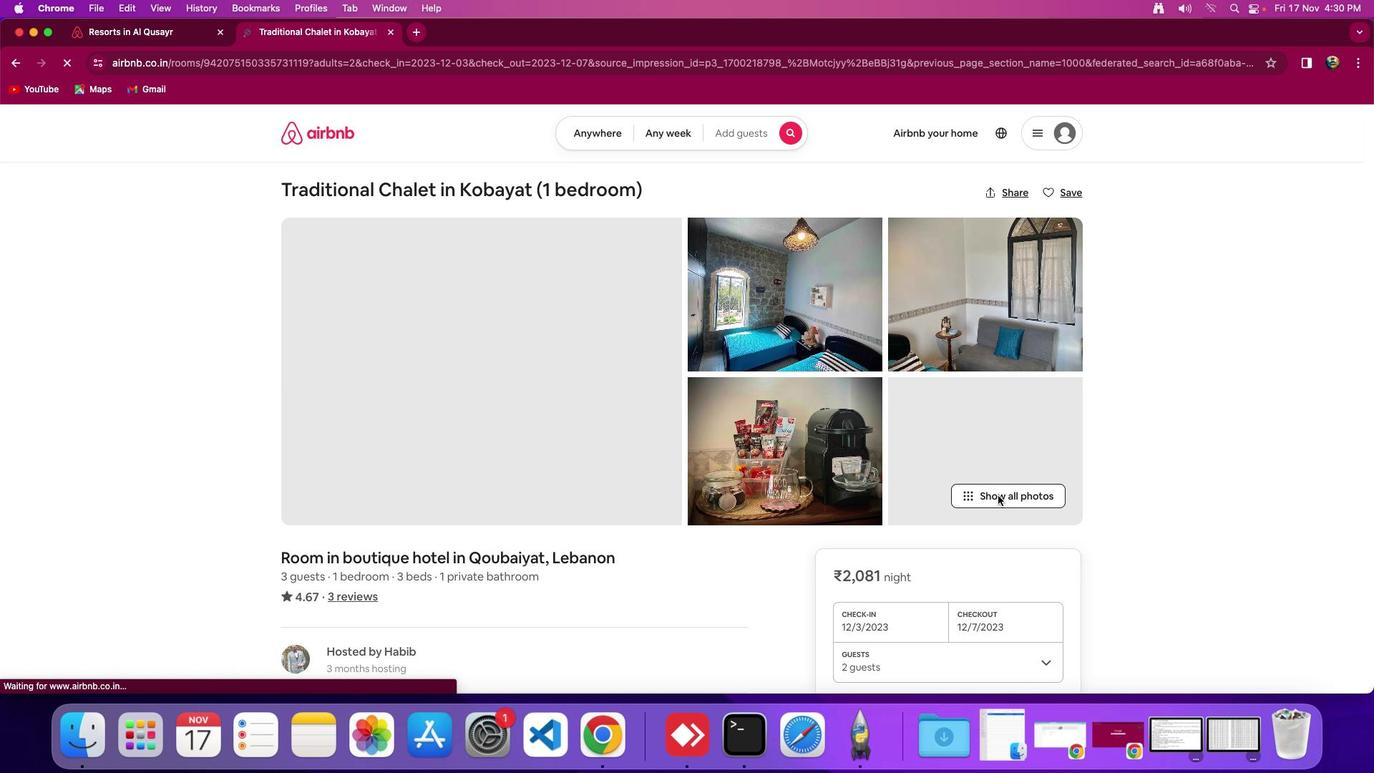 
Action: Mouse moved to (818, 540)
Screenshot: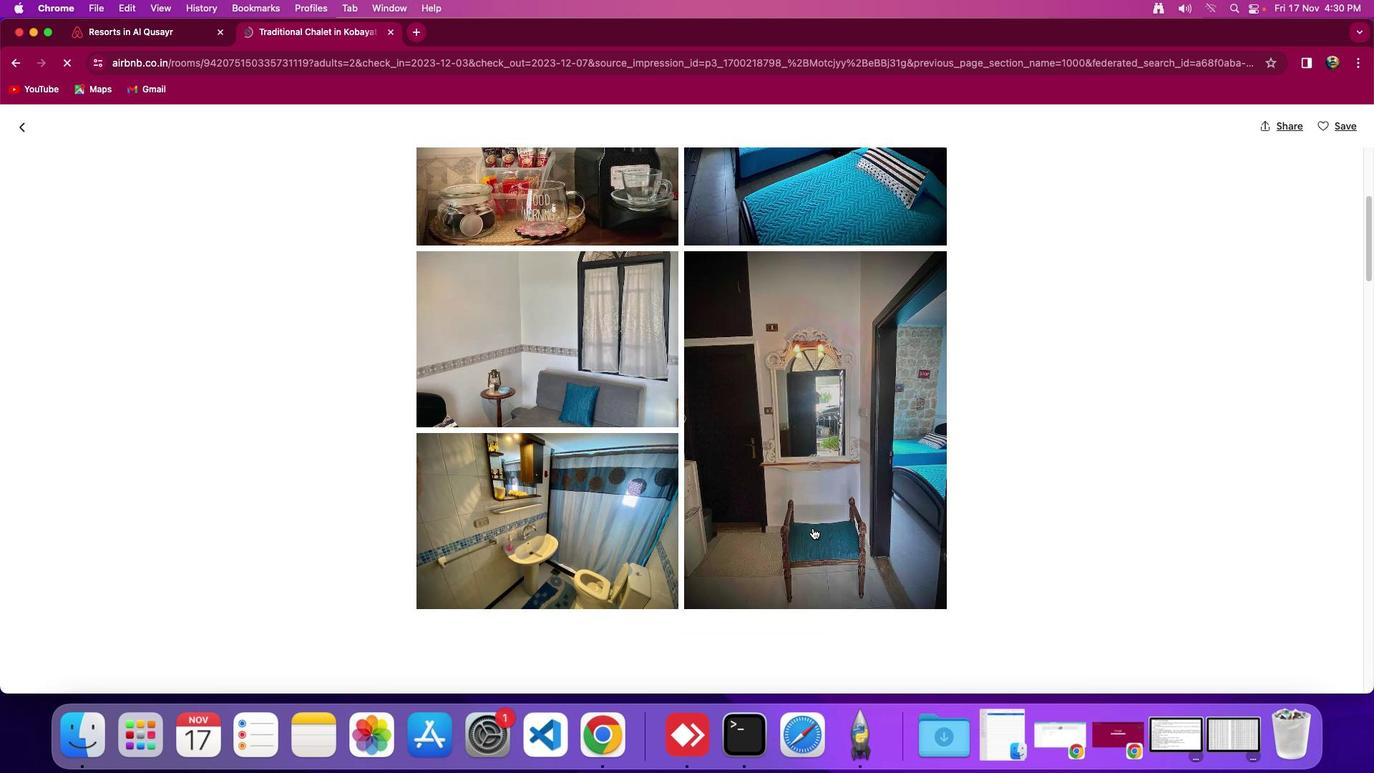
Action: Mouse scrolled (818, 540) with delta (5, 5)
Screenshot: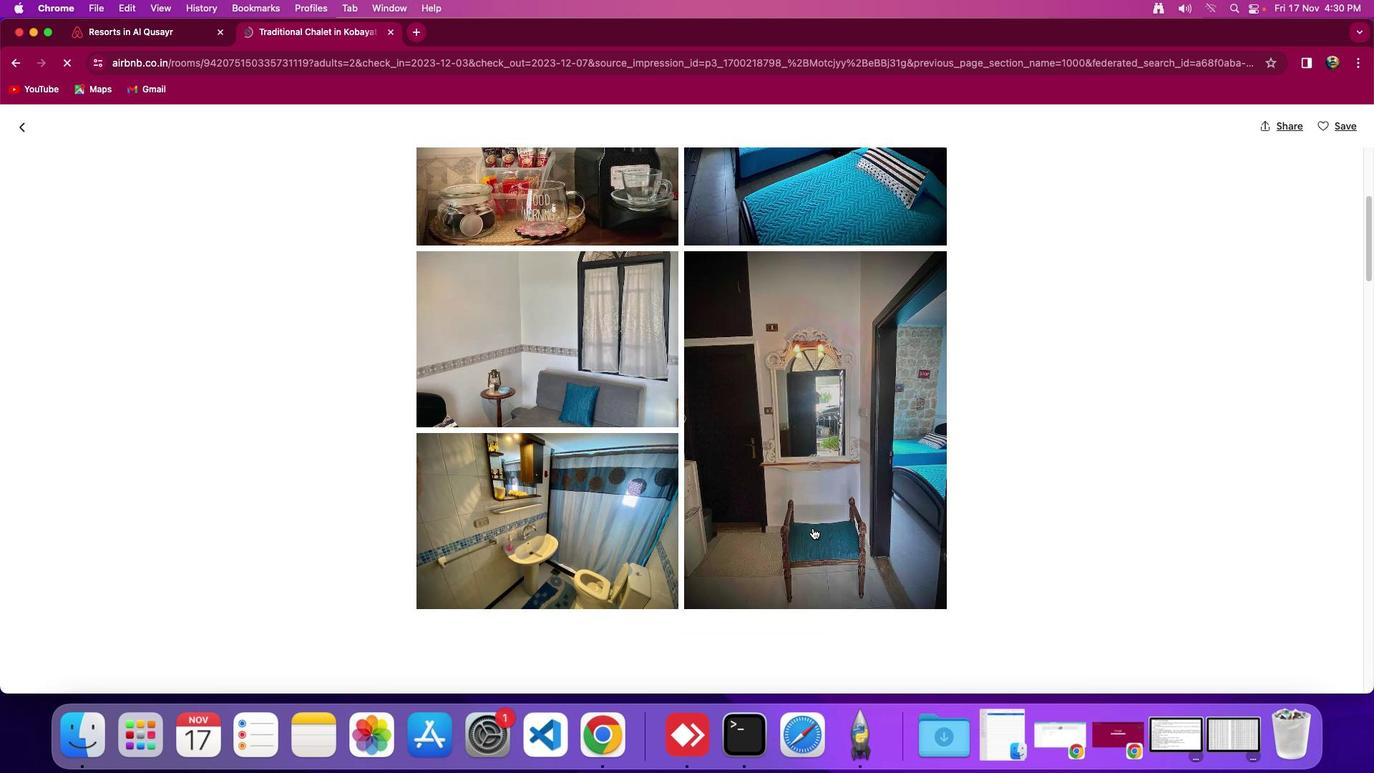 
Action: Mouse moved to (818, 540)
Screenshot: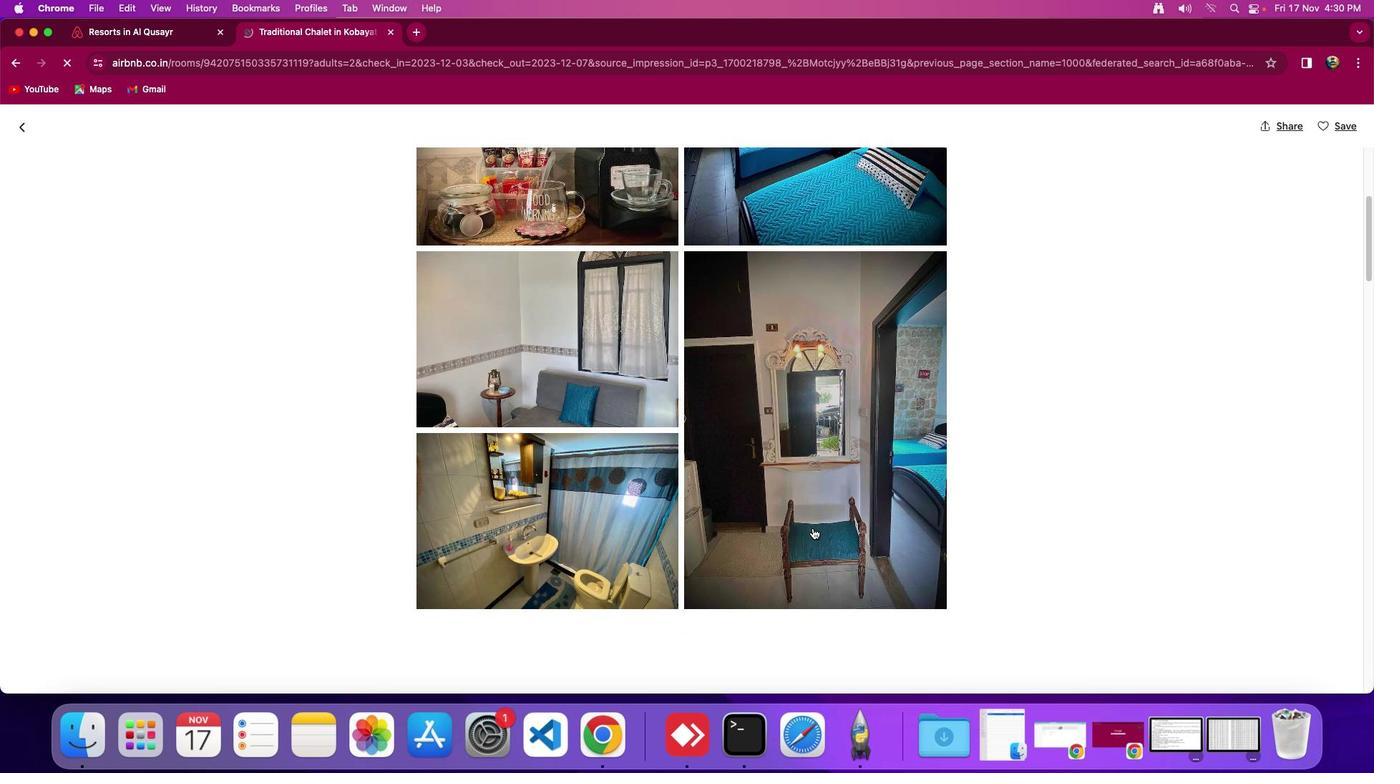 
Action: Mouse scrolled (818, 540) with delta (5, 5)
Screenshot: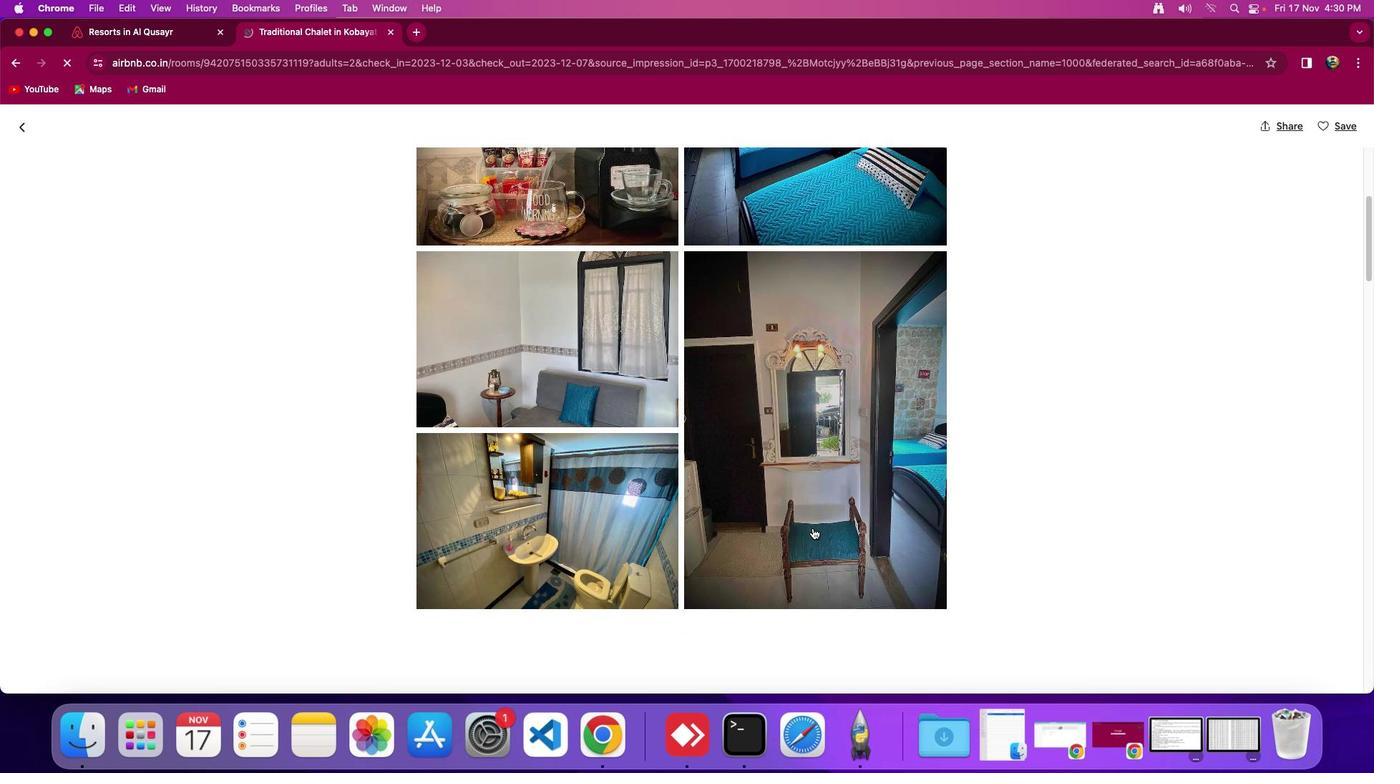 
Action: Mouse moved to (818, 540)
Screenshot: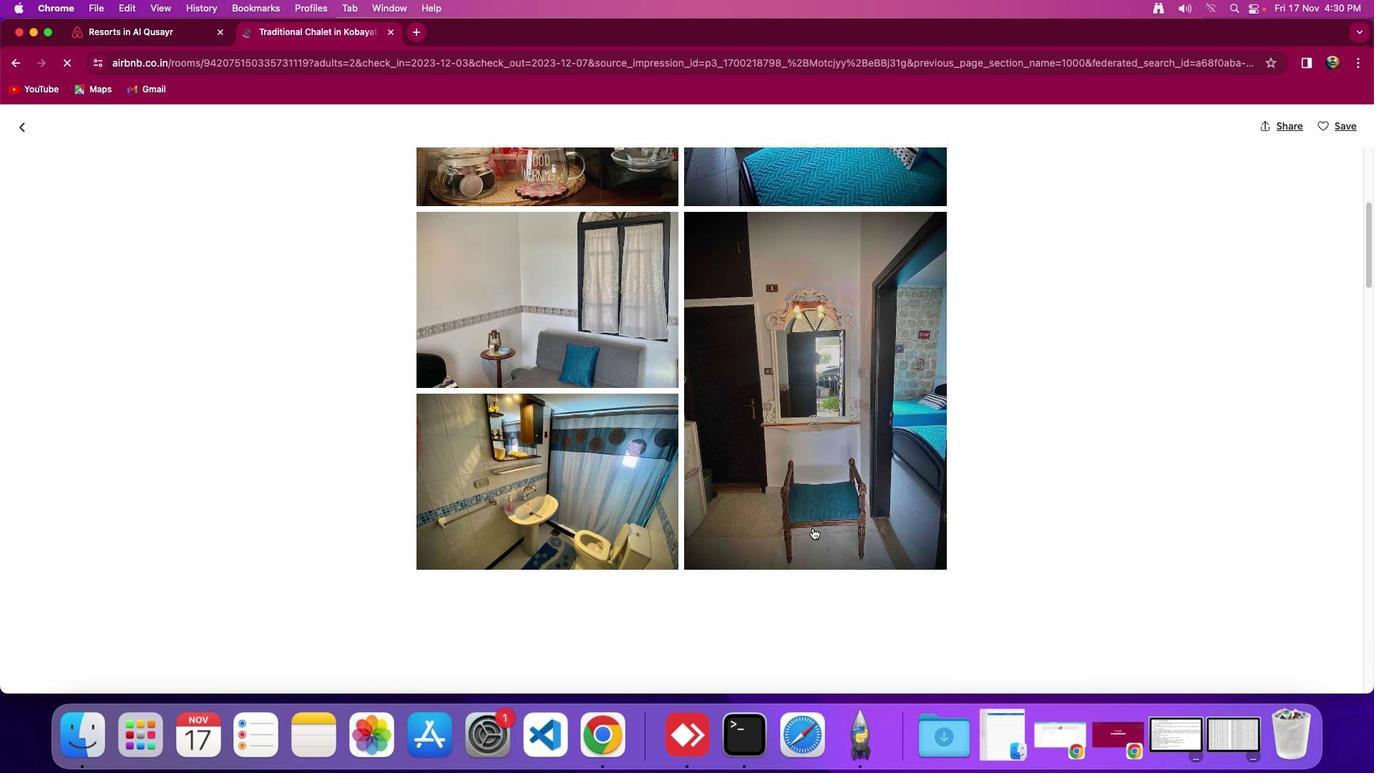 
Action: Mouse scrolled (818, 540) with delta (5, 3)
Screenshot: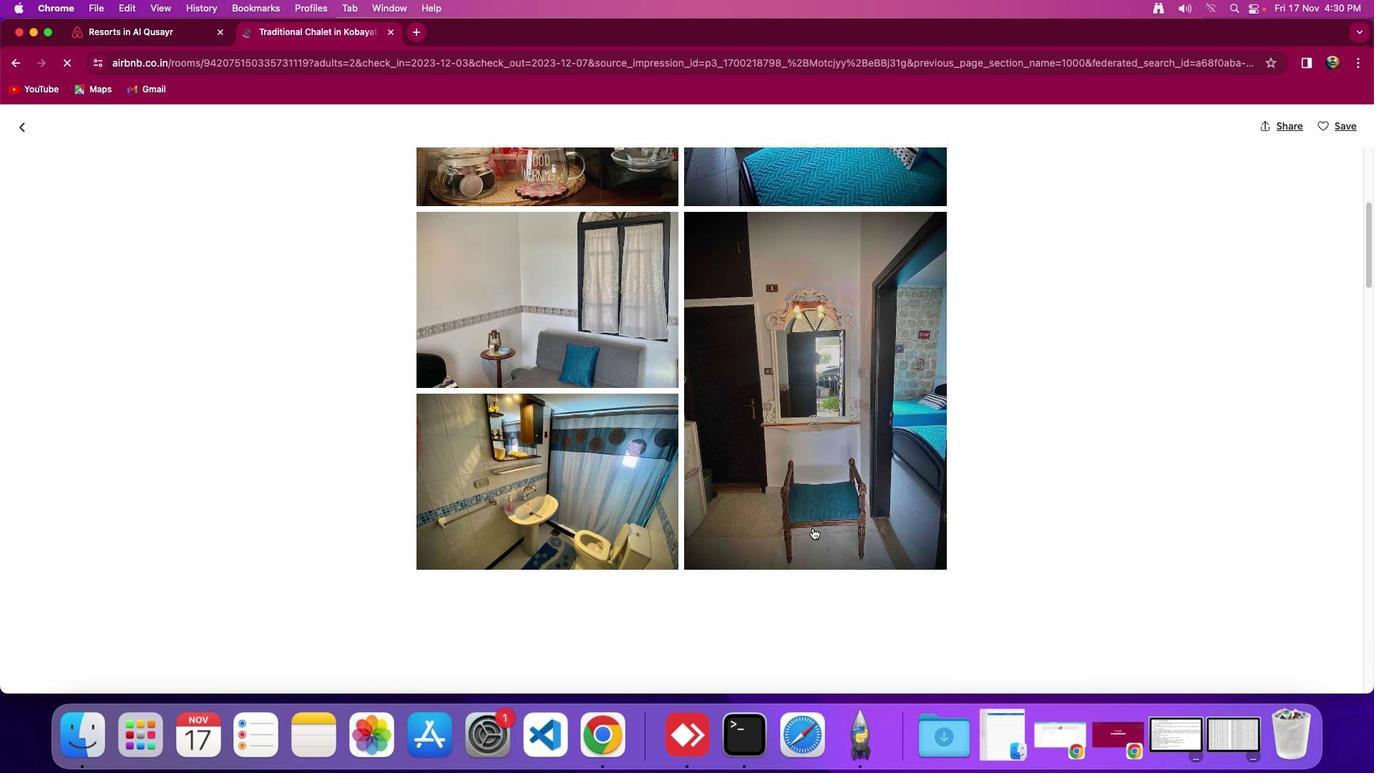 
Action: Mouse moved to (818, 536)
Screenshot: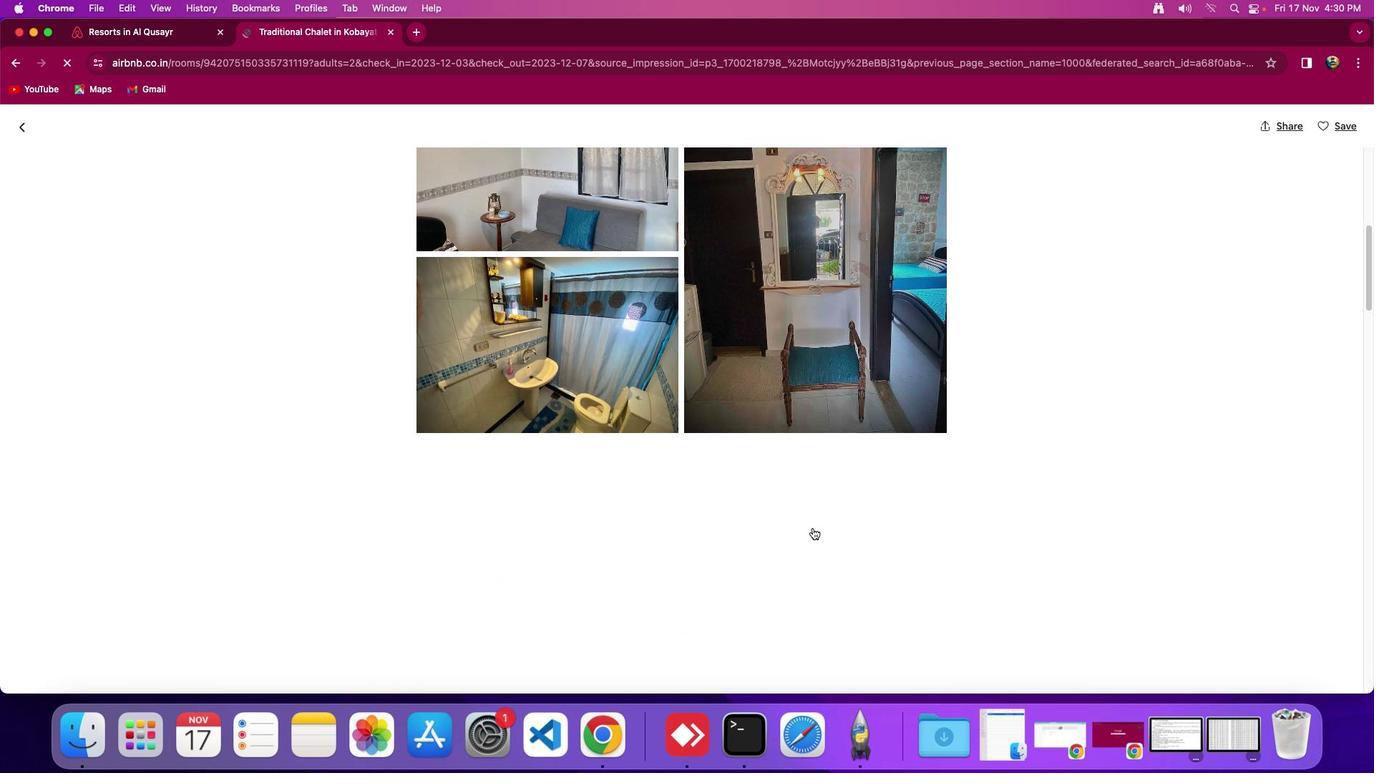 
Action: Mouse scrolled (818, 536) with delta (5, 2)
Screenshot: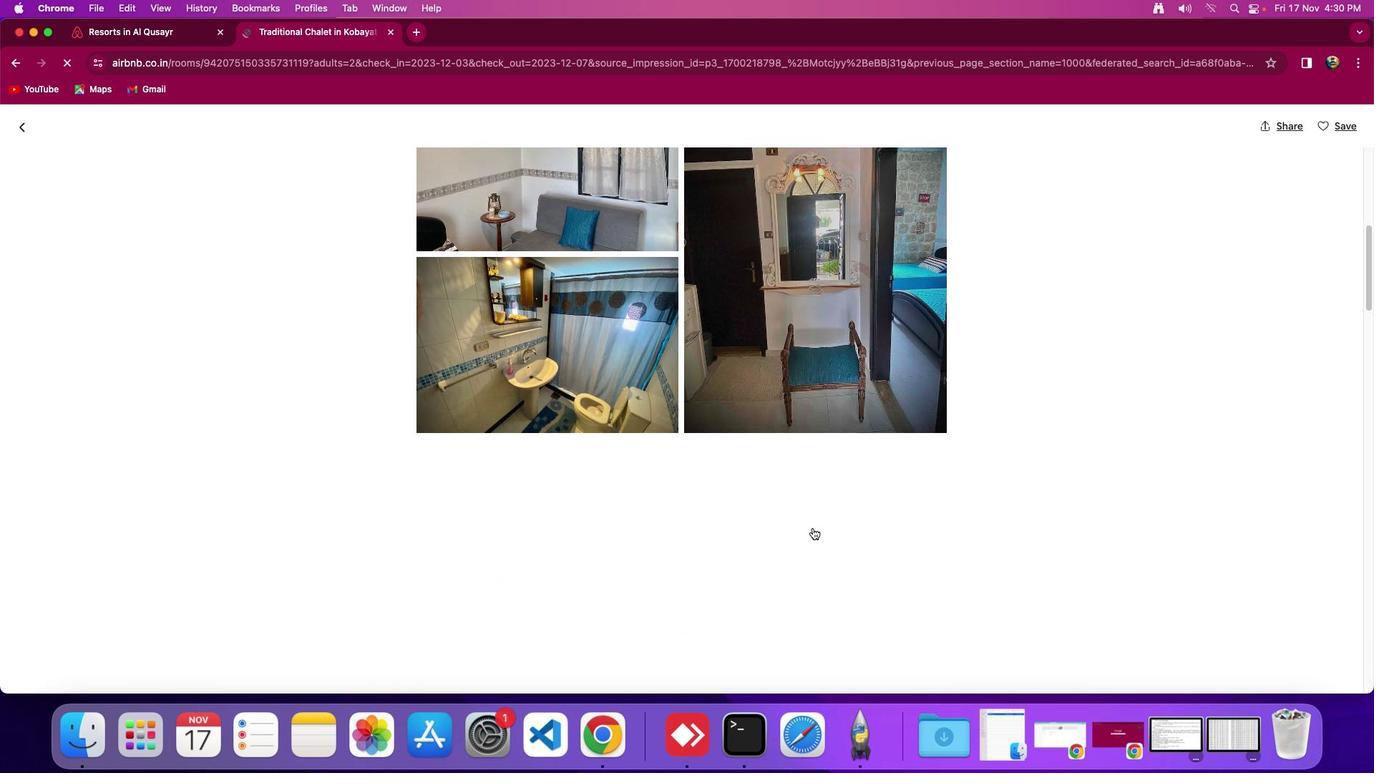 
Action: Mouse moved to (818, 533)
Screenshot: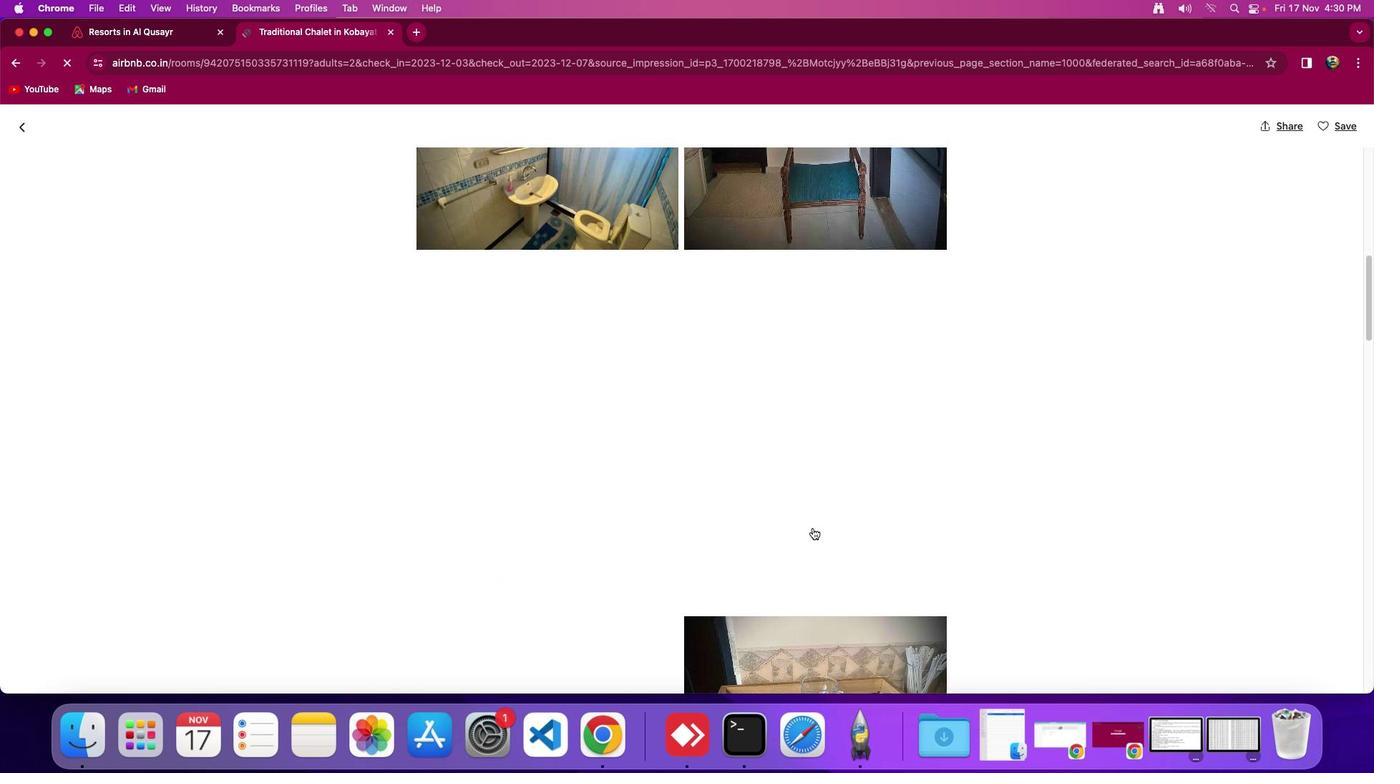
Action: Mouse scrolled (818, 533) with delta (5, 5)
Screenshot: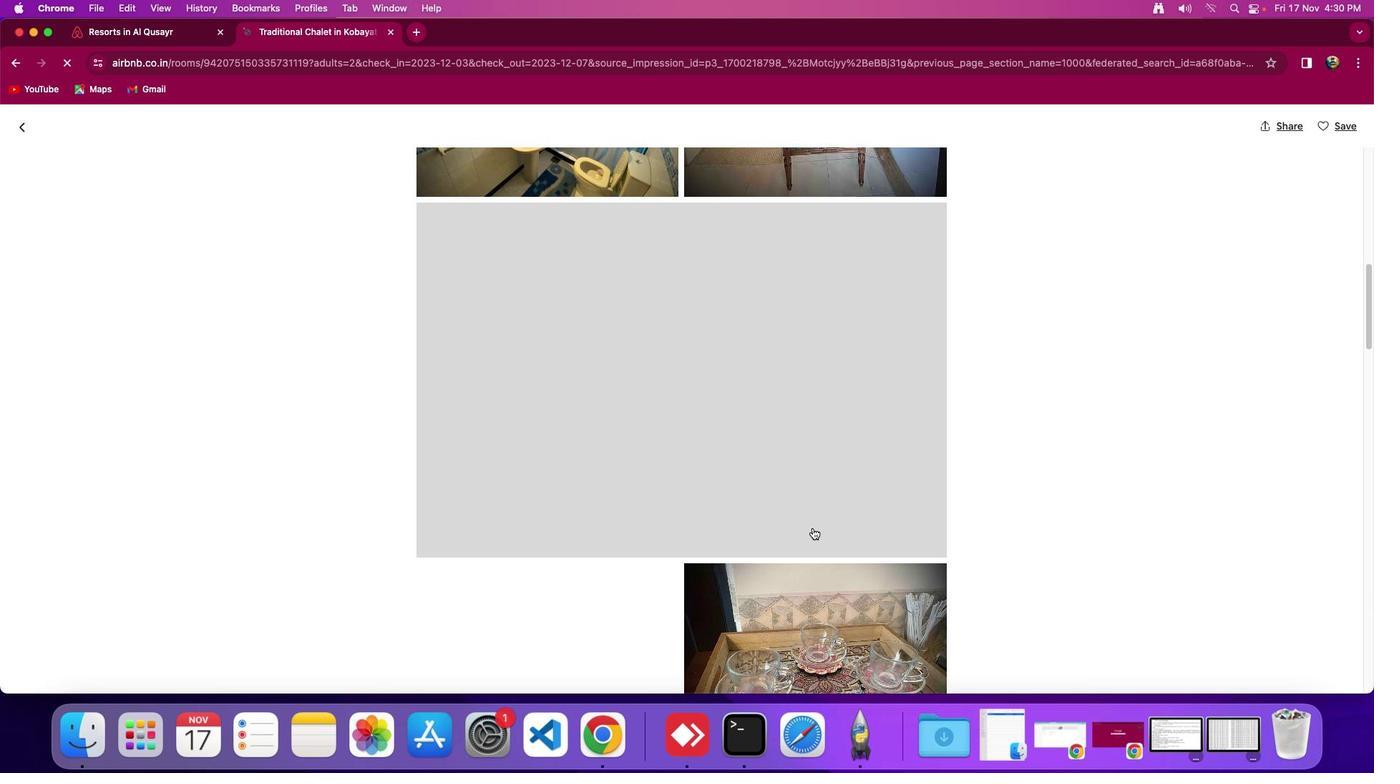 
Action: Mouse scrolled (818, 533) with delta (5, 5)
Screenshot: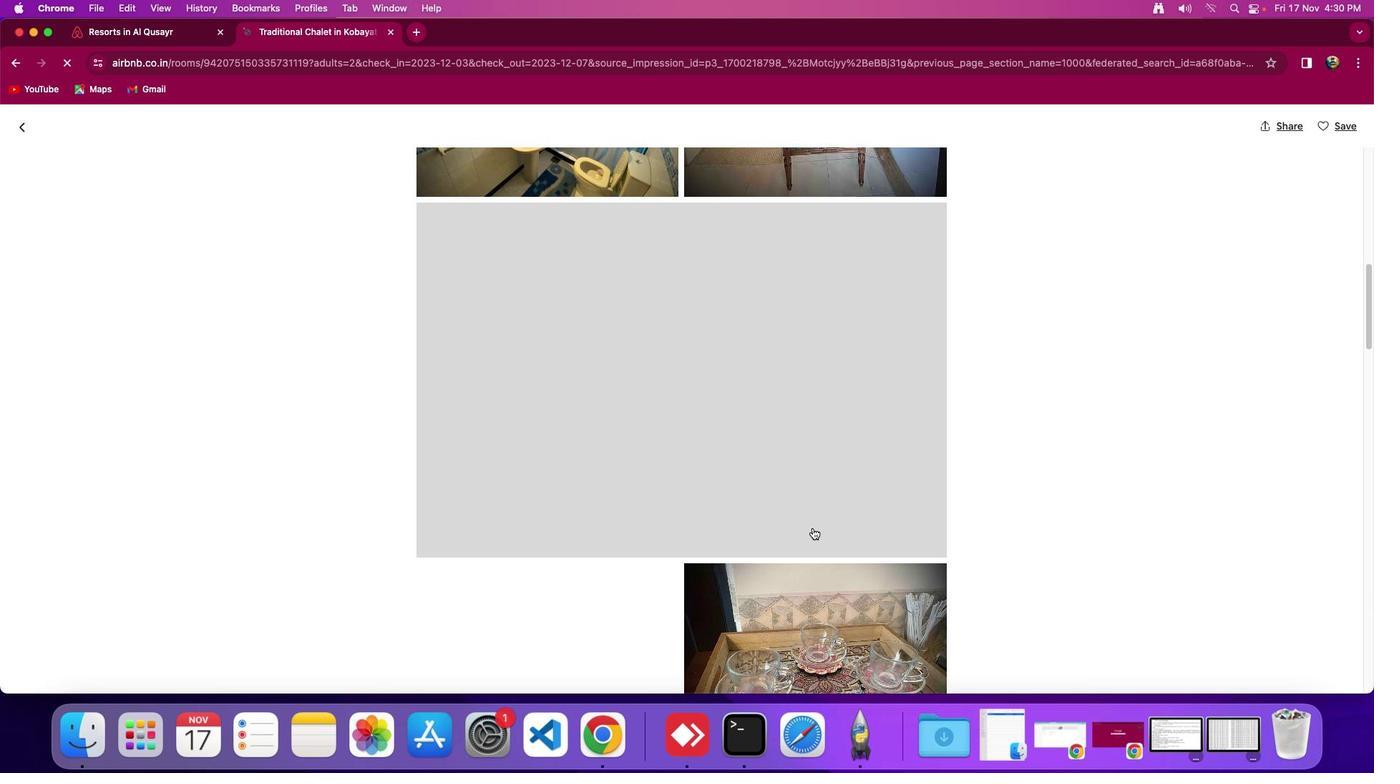 
Action: Mouse scrolled (818, 533) with delta (5, 2)
Screenshot: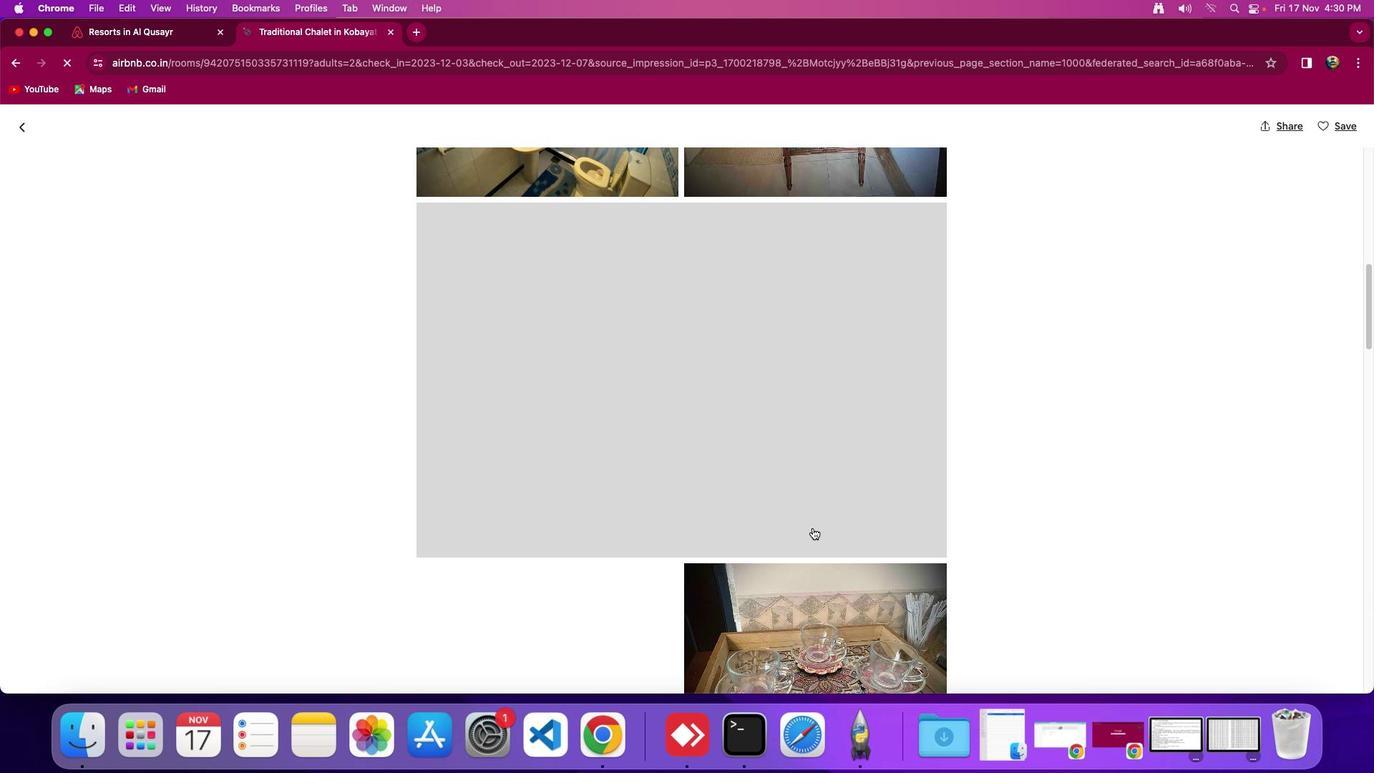 
Action: Mouse scrolled (818, 533) with delta (5, 0)
Screenshot: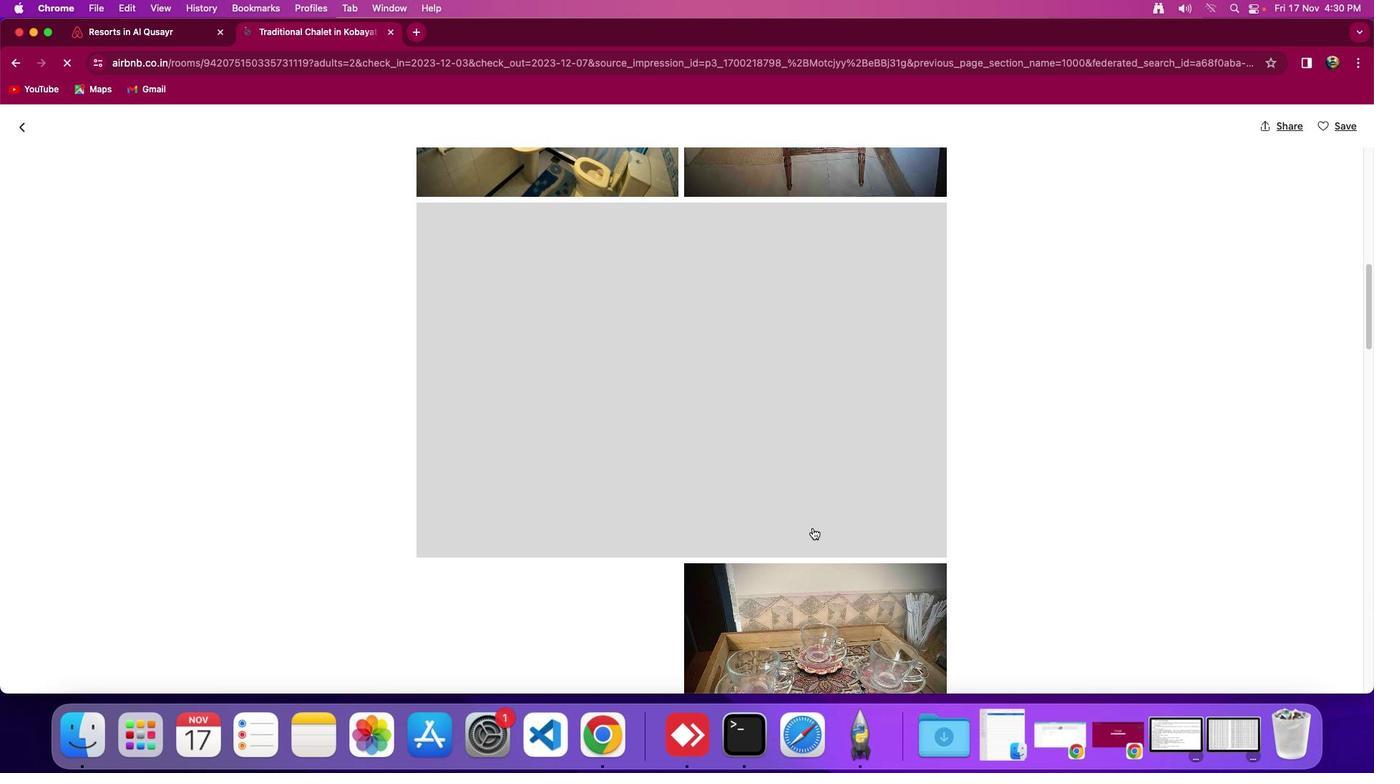 
Action: Mouse scrolled (818, 533) with delta (5, 5)
Screenshot: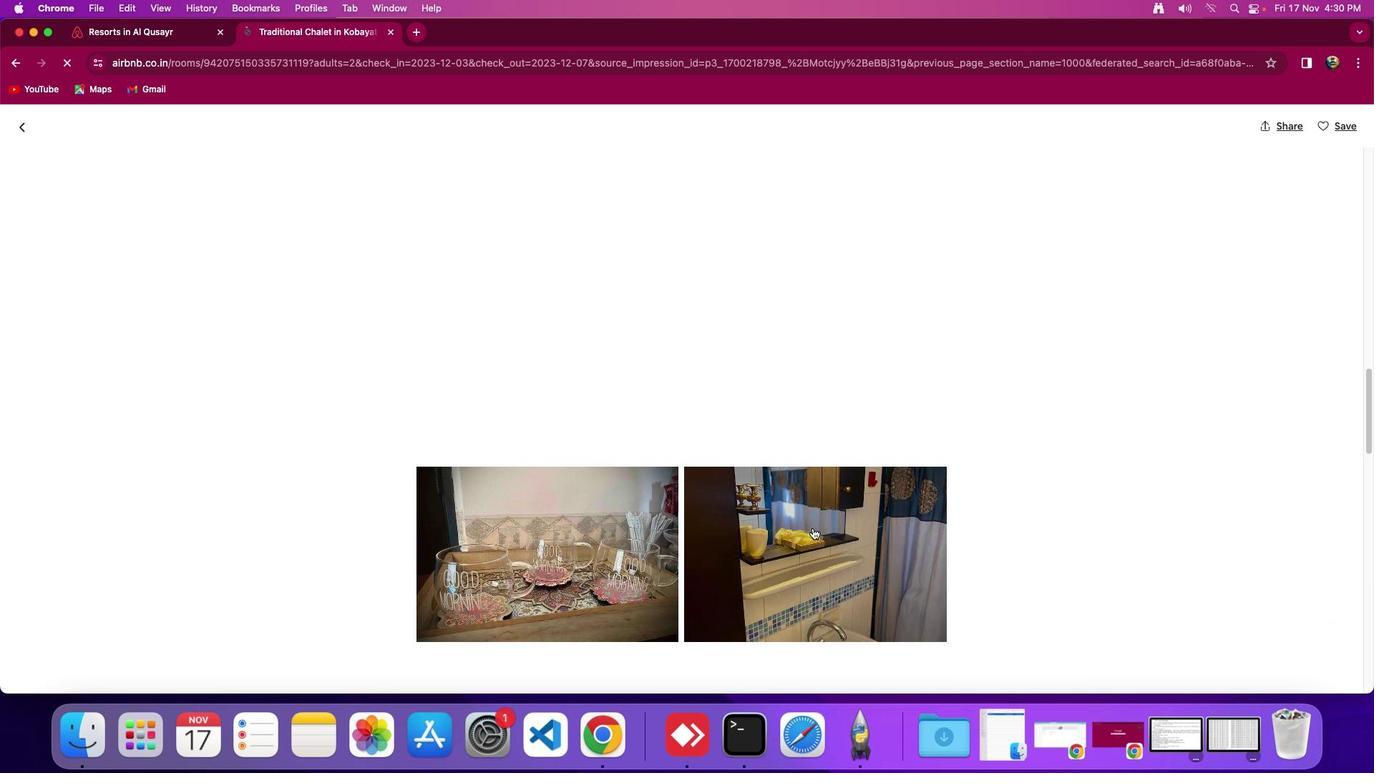 
Action: Mouse scrolled (818, 533) with delta (5, 5)
Screenshot: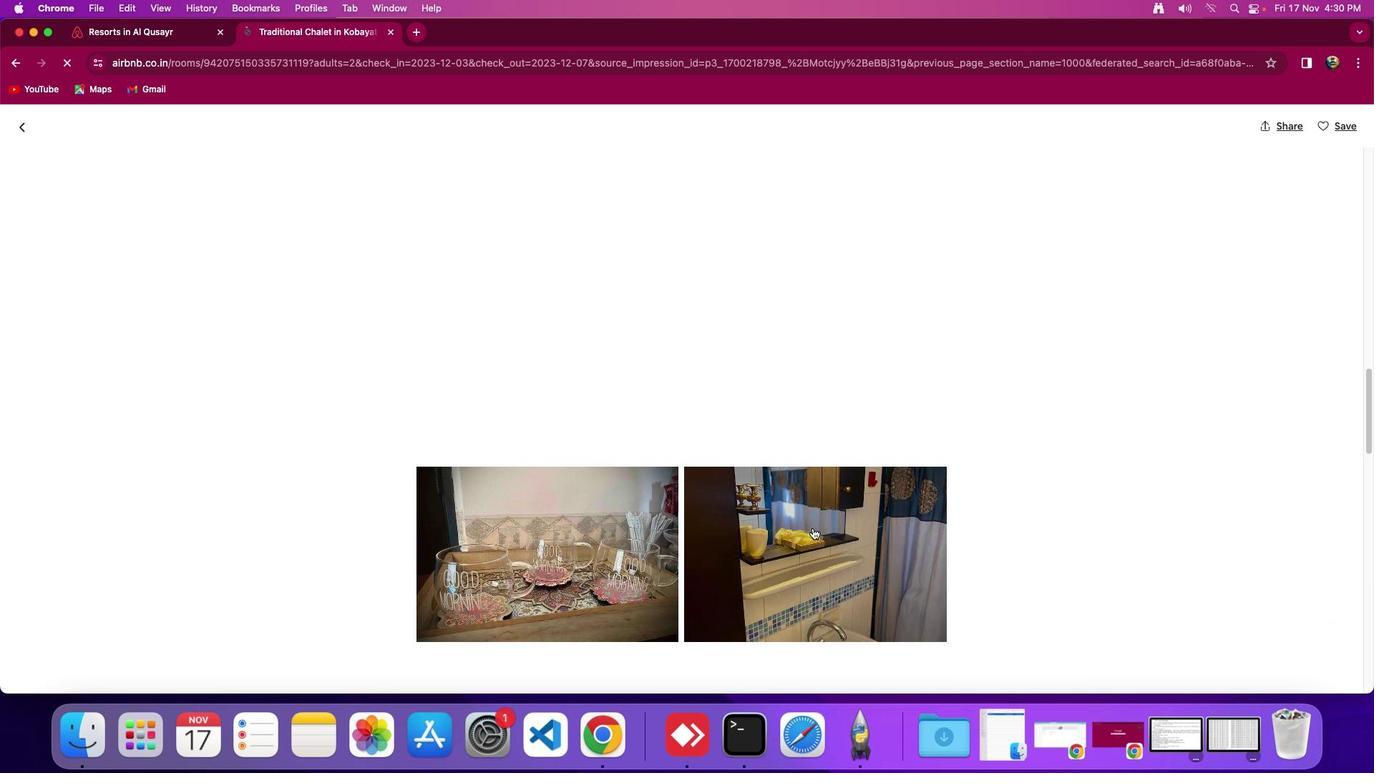 
Action: Mouse scrolled (818, 533) with delta (5, 2)
Screenshot: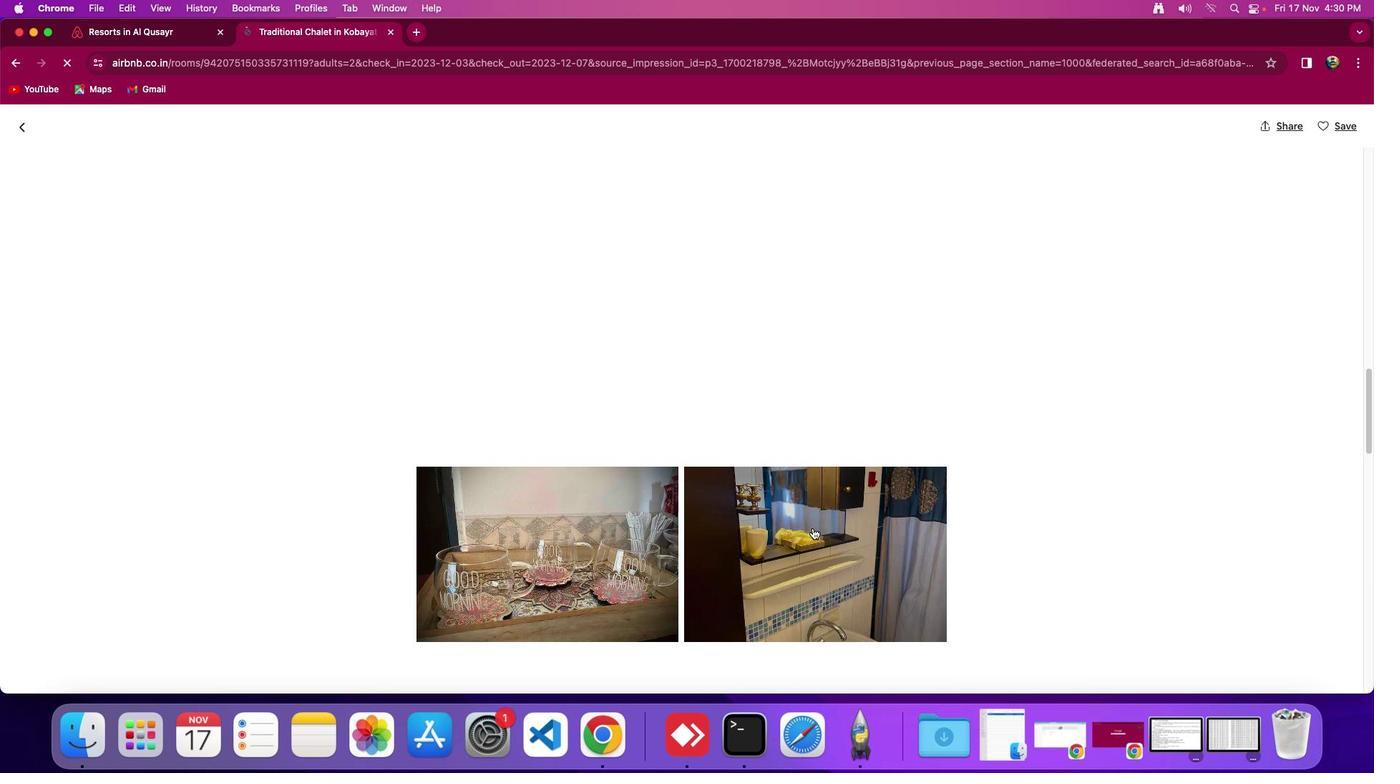 
Action: Mouse scrolled (818, 533) with delta (5, 0)
Screenshot: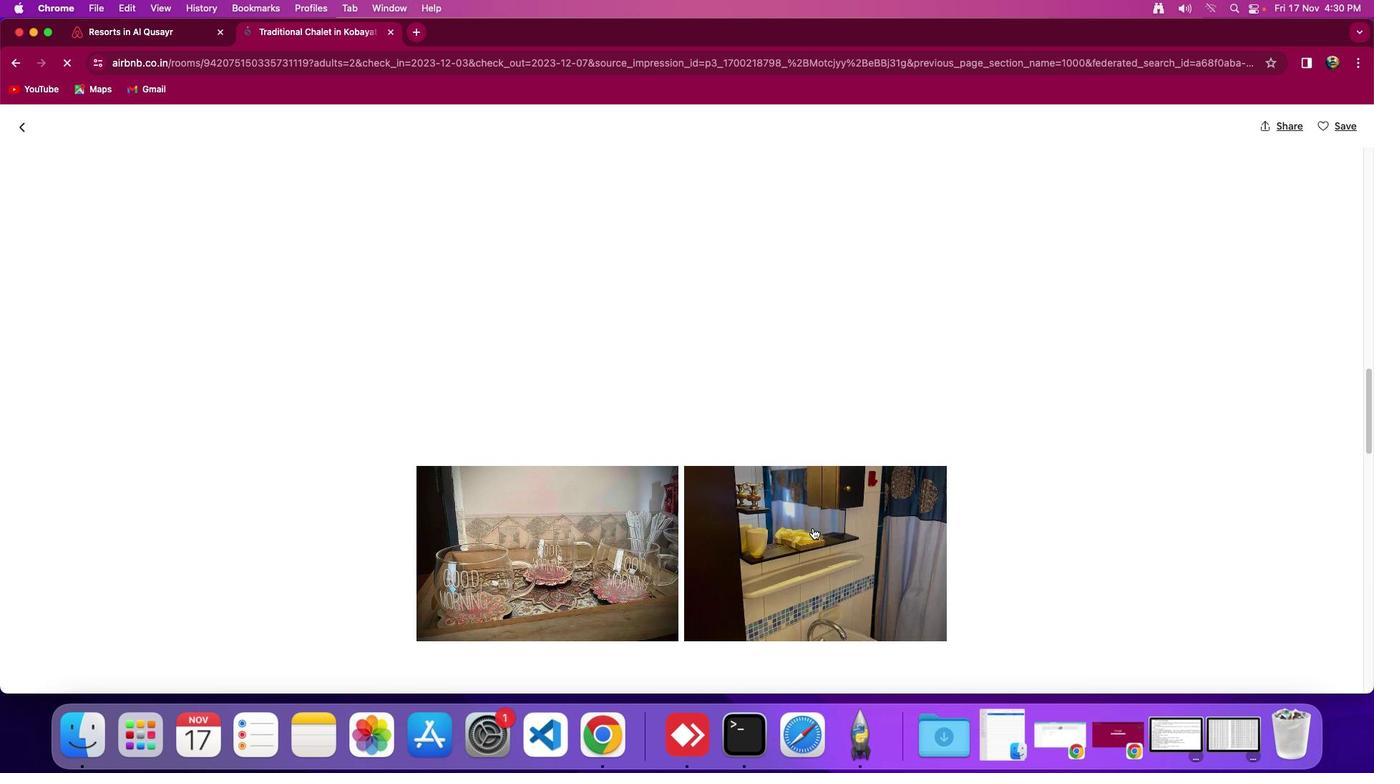 
Action: Mouse scrolled (818, 533) with delta (5, 0)
Screenshot: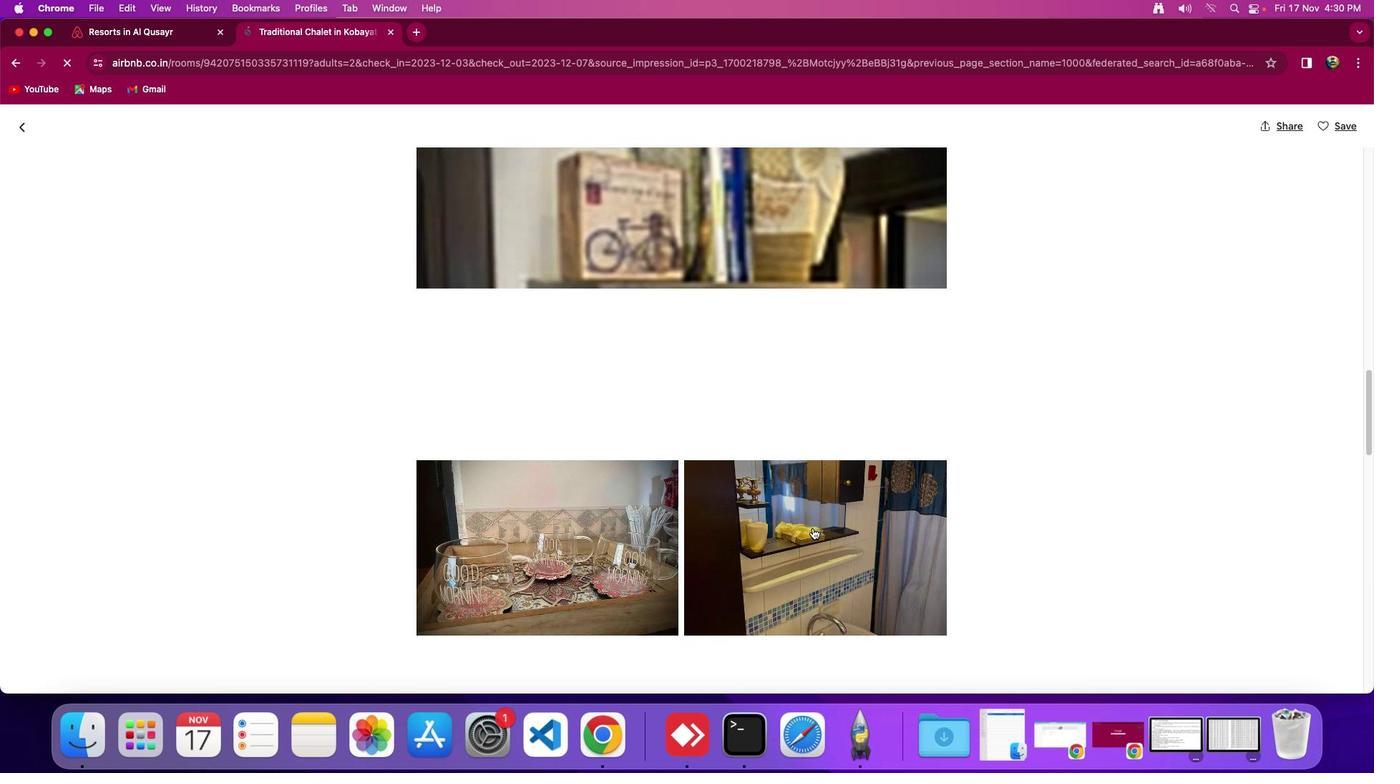 
Action: Mouse scrolled (818, 533) with delta (5, 5)
Screenshot: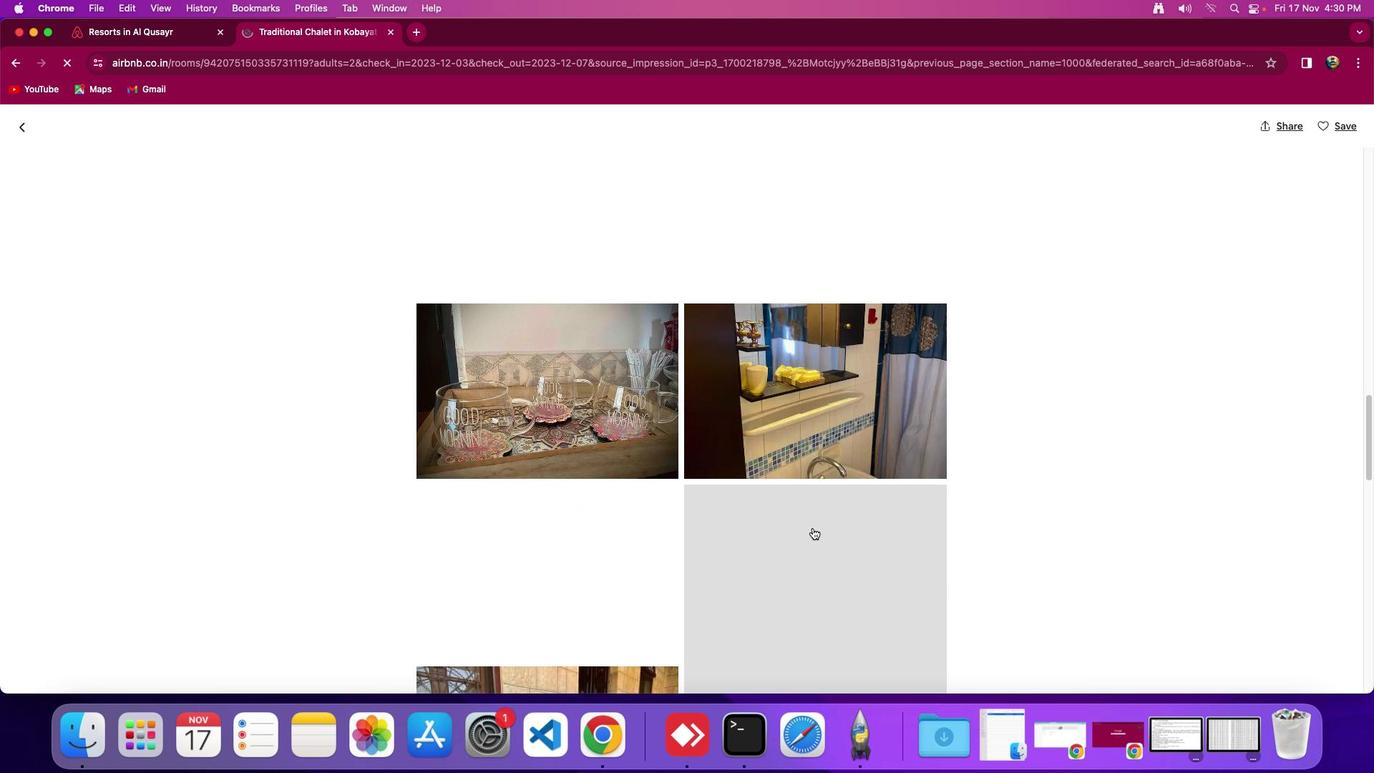 
Action: Mouse scrolled (818, 533) with delta (5, 5)
Screenshot: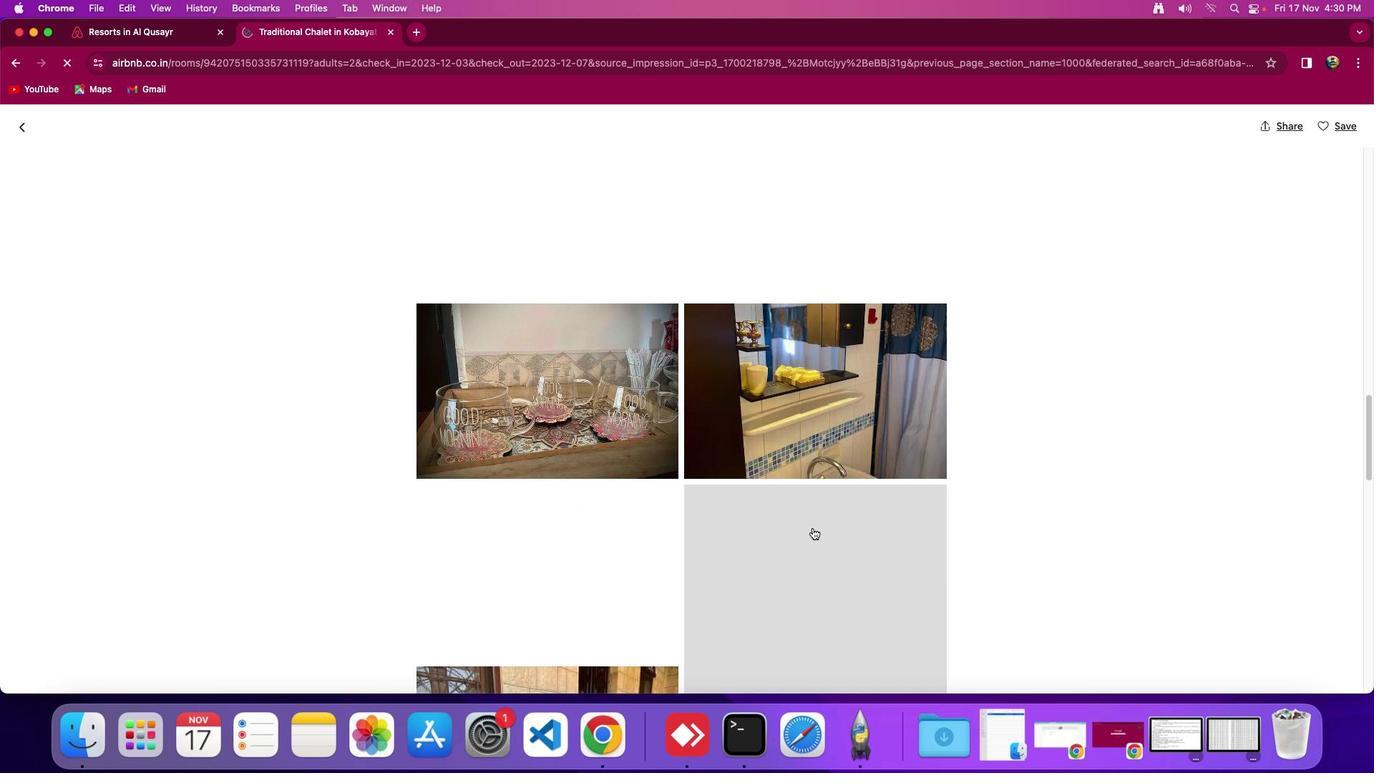 
Action: Mouse scrolled (818, 533) with delta (5, 2)
Screenshot: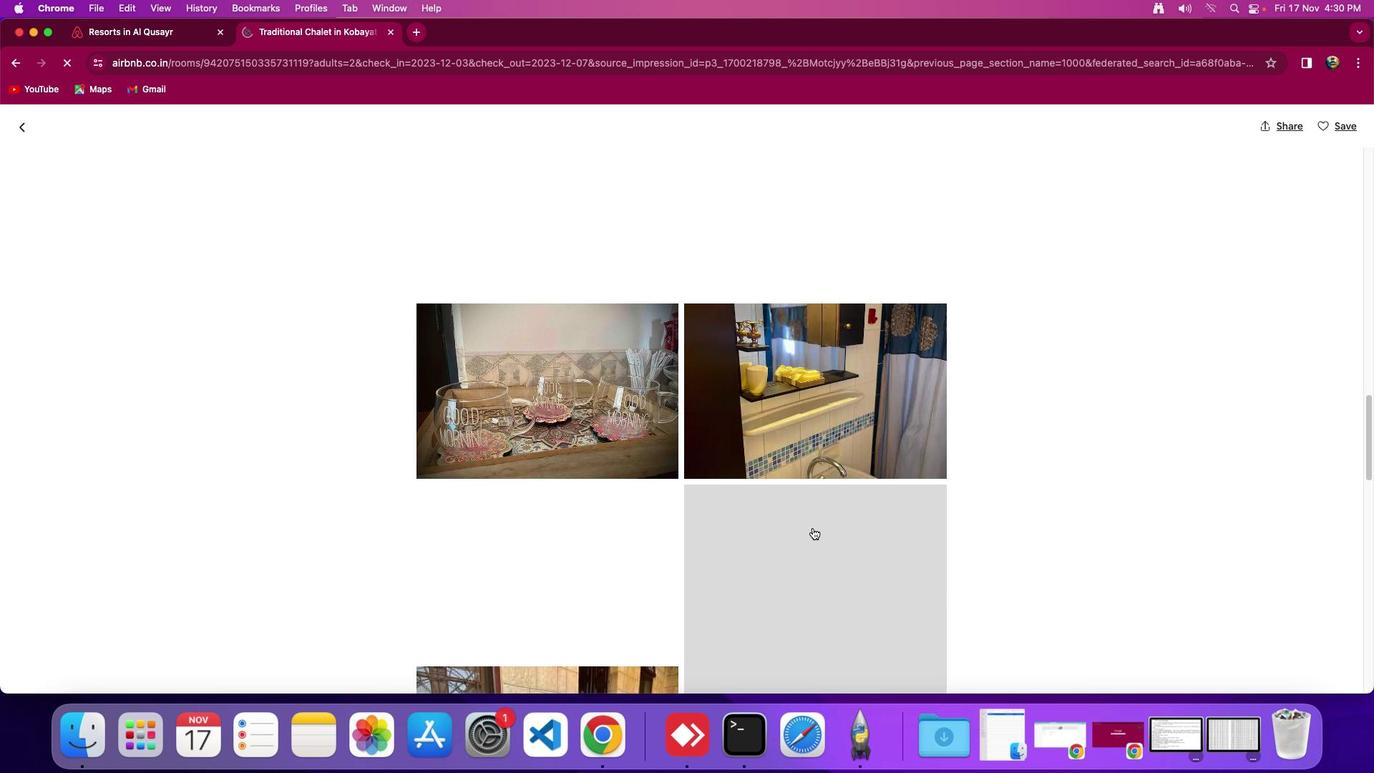
Action: Mouse scrolled (818, 533) with delta (5, 5)
Screenshot: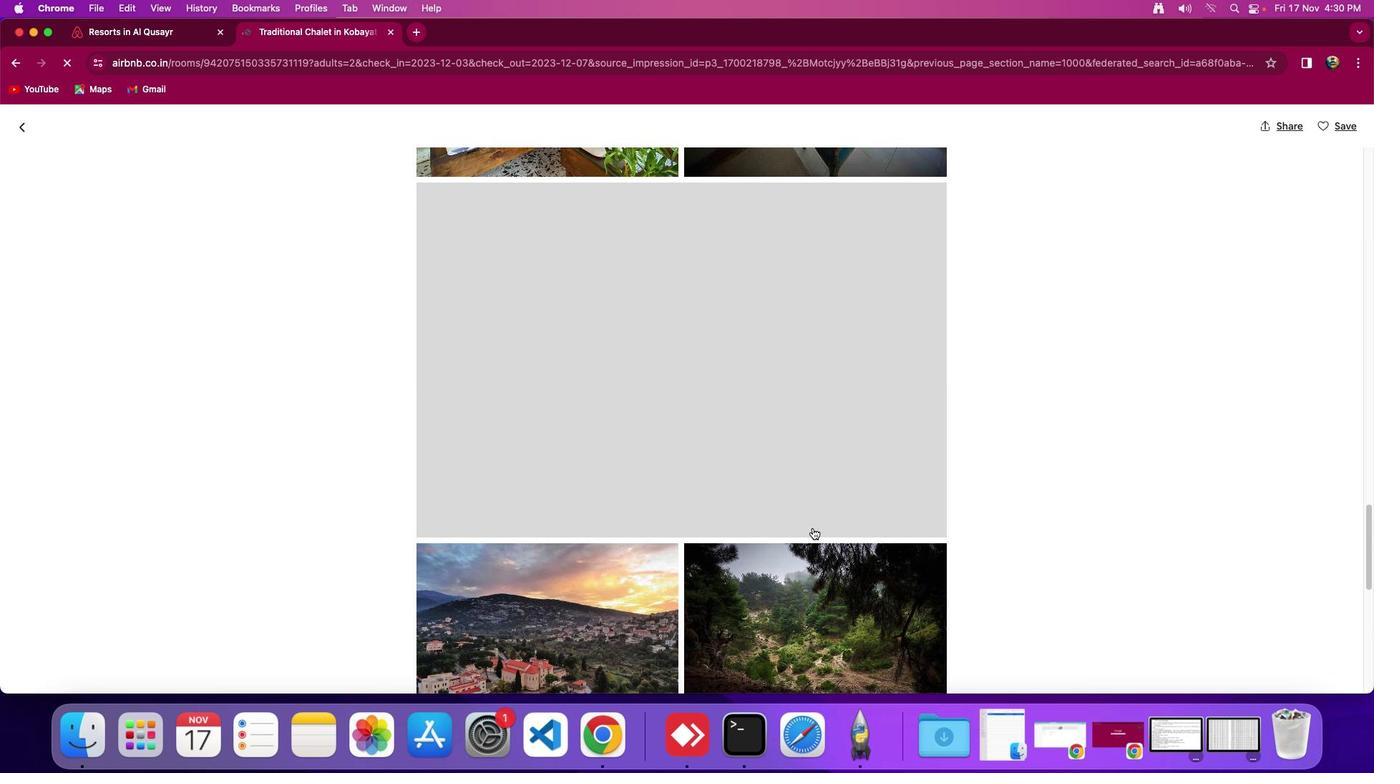 
Action: Mouse scrolled (818, 533) with delta (5, 5)
Screenshot: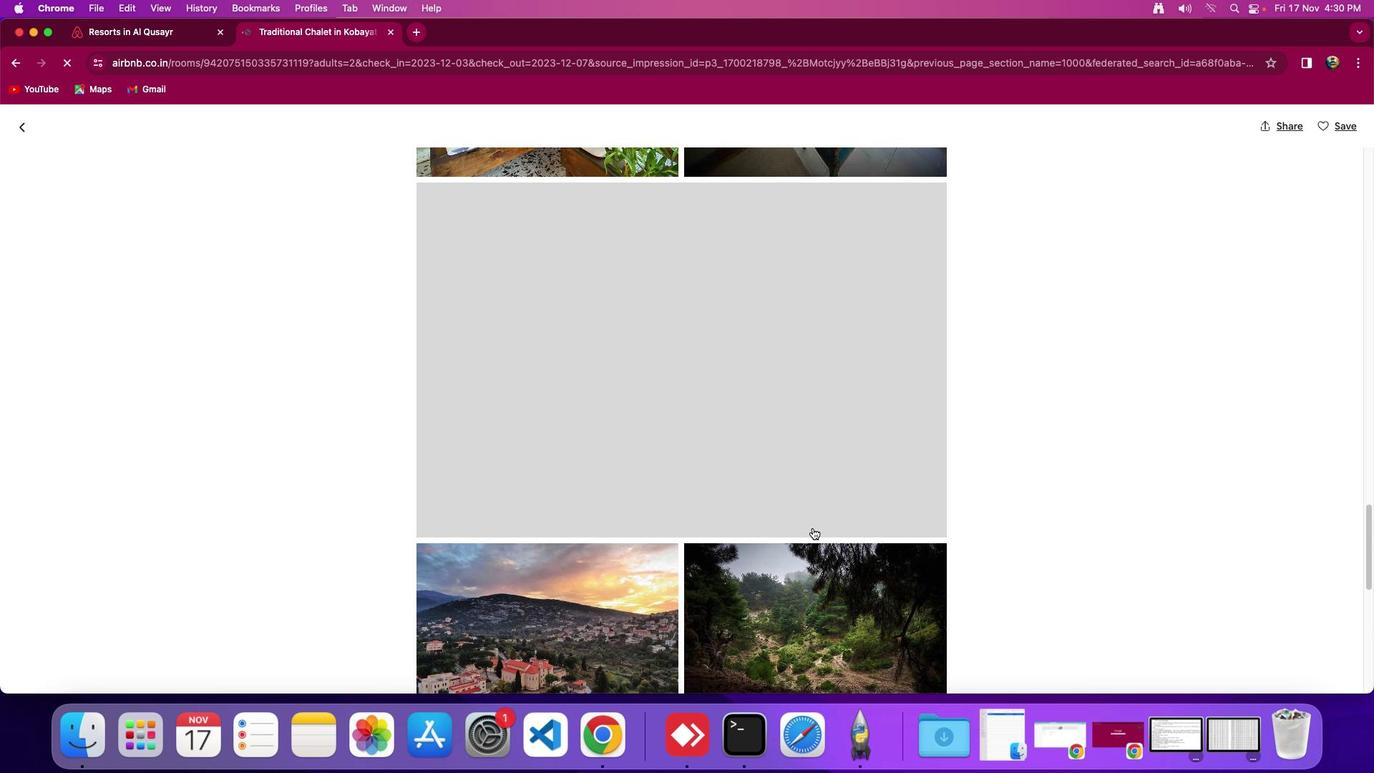 
Action: Mouse scrolled (818, 533) with delta (5, 2)
Screenshot: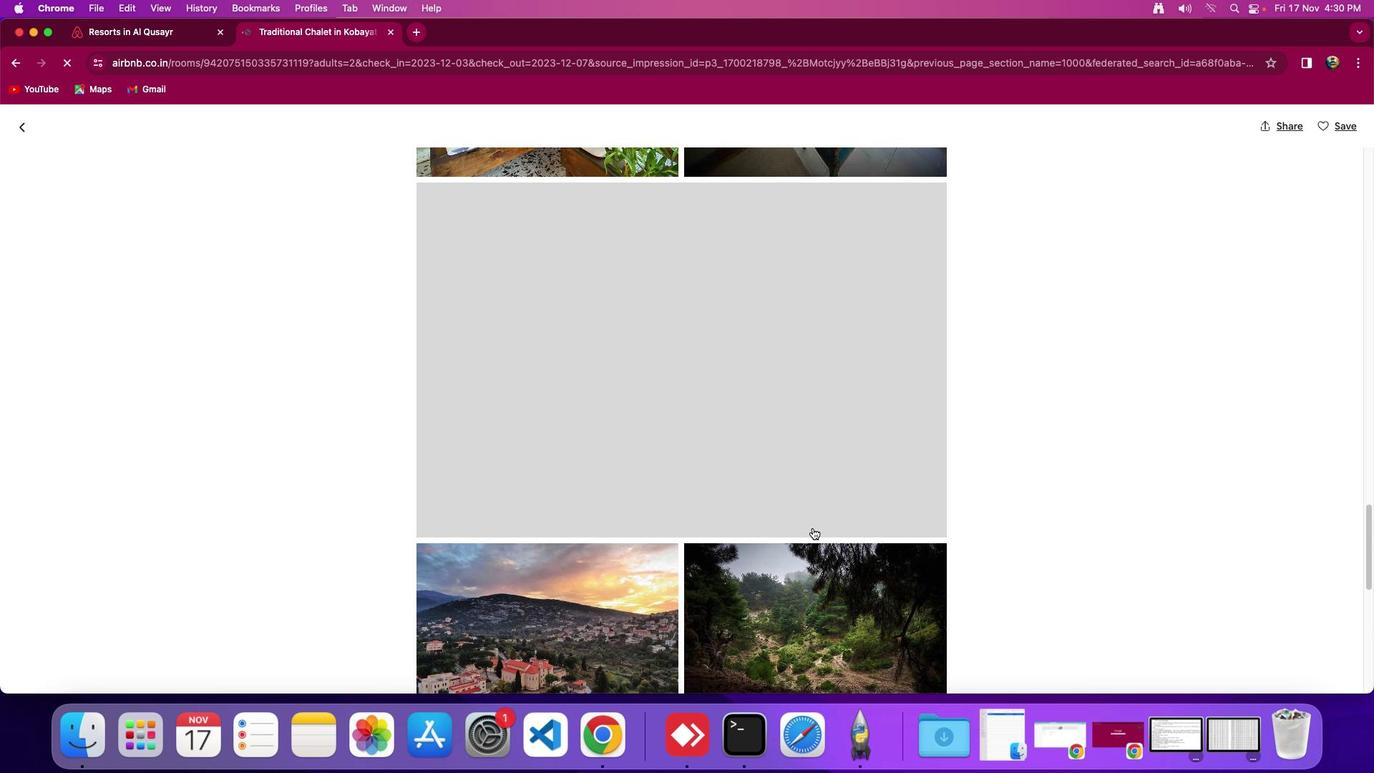 
Action: Mouse scrolled (818, 533) with delta (5, 0)
Screenshot: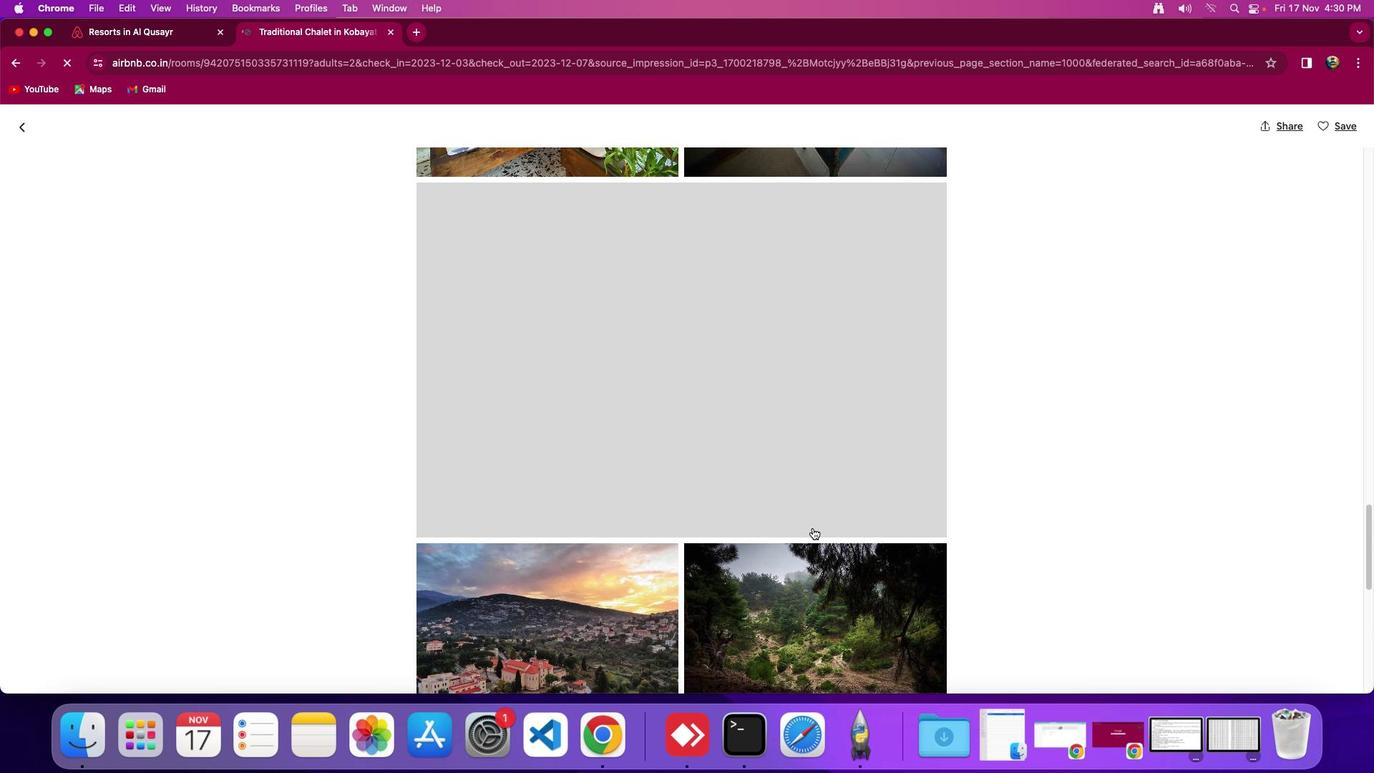 
Action: Mouse scrolled (818, 533) with delta (5, 0)
Screenshot: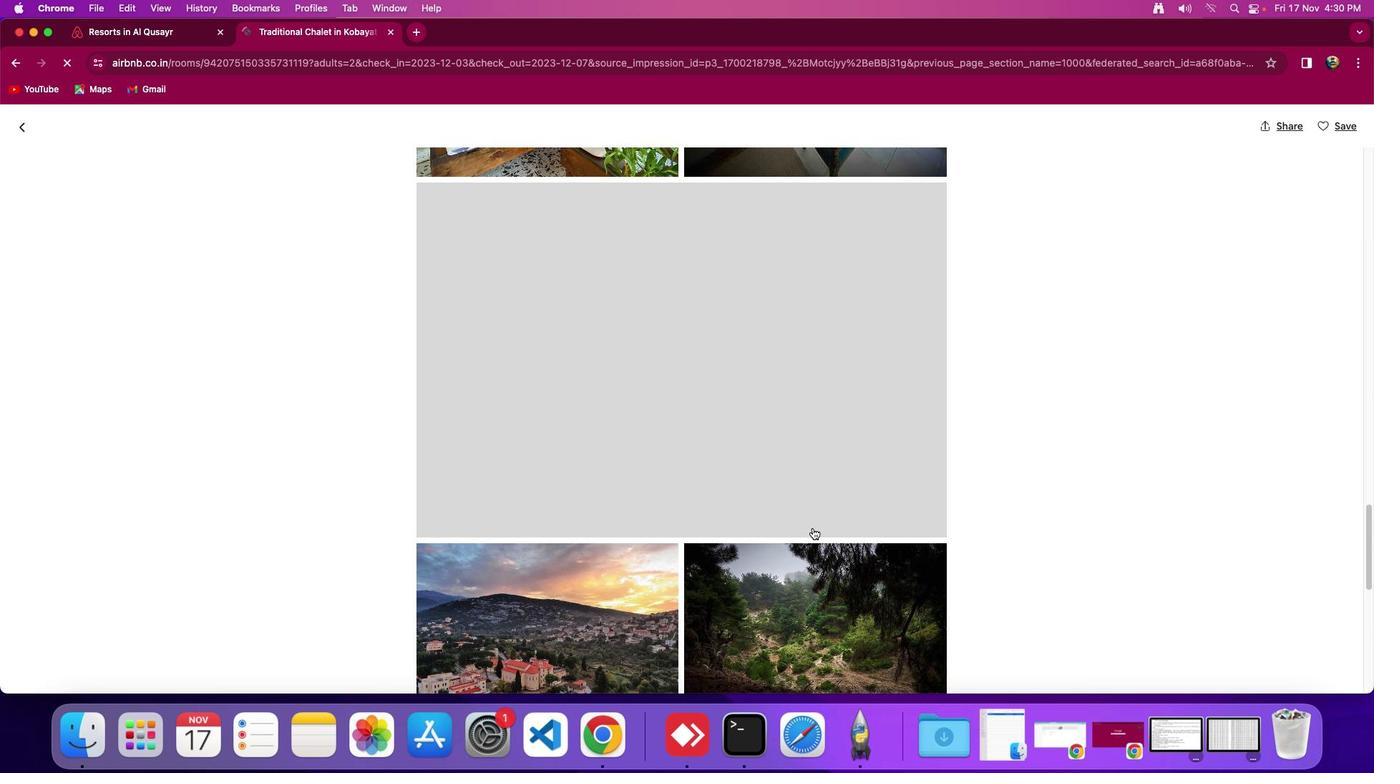 
Action: Mouse moved to (818, 533)
Screenshot: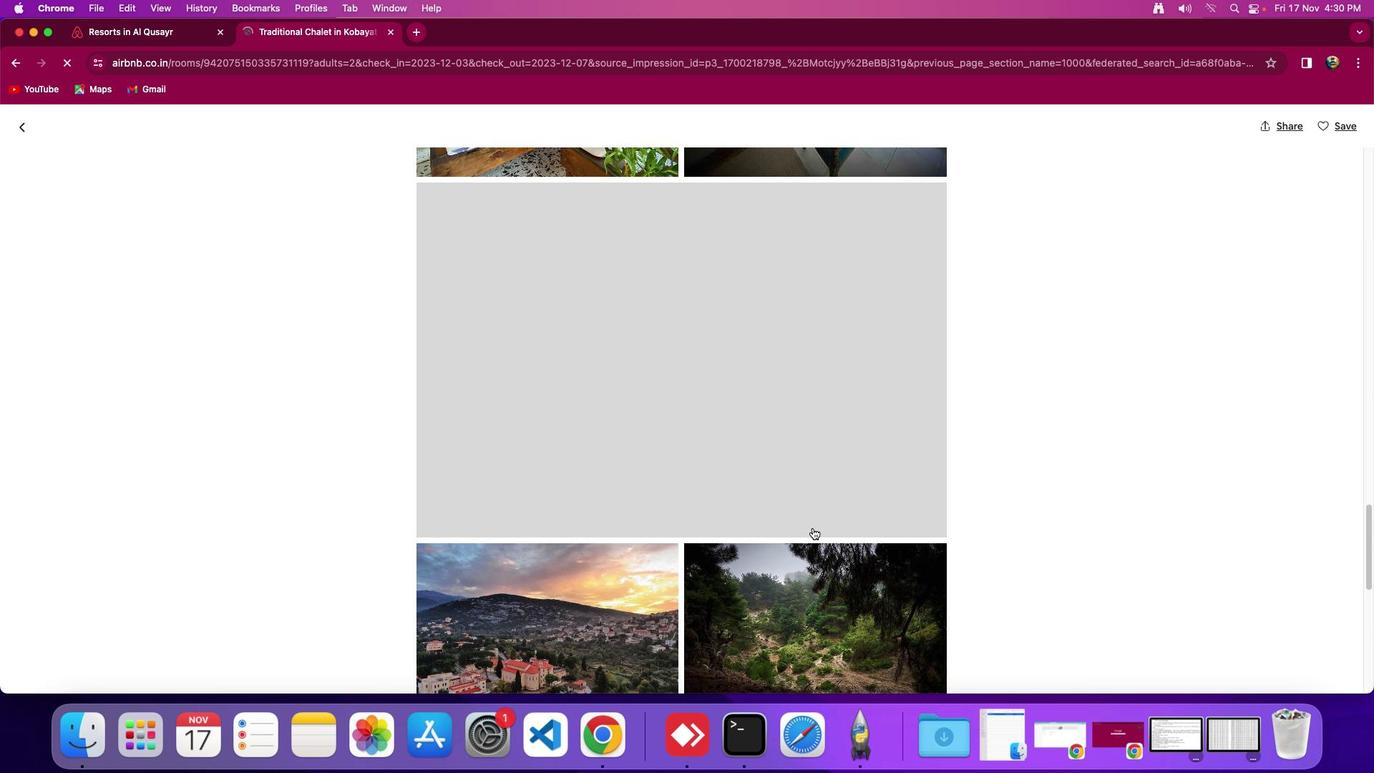 
Action: Mouse scrolled (818, 533) with delta (5, 5)
Screenshot: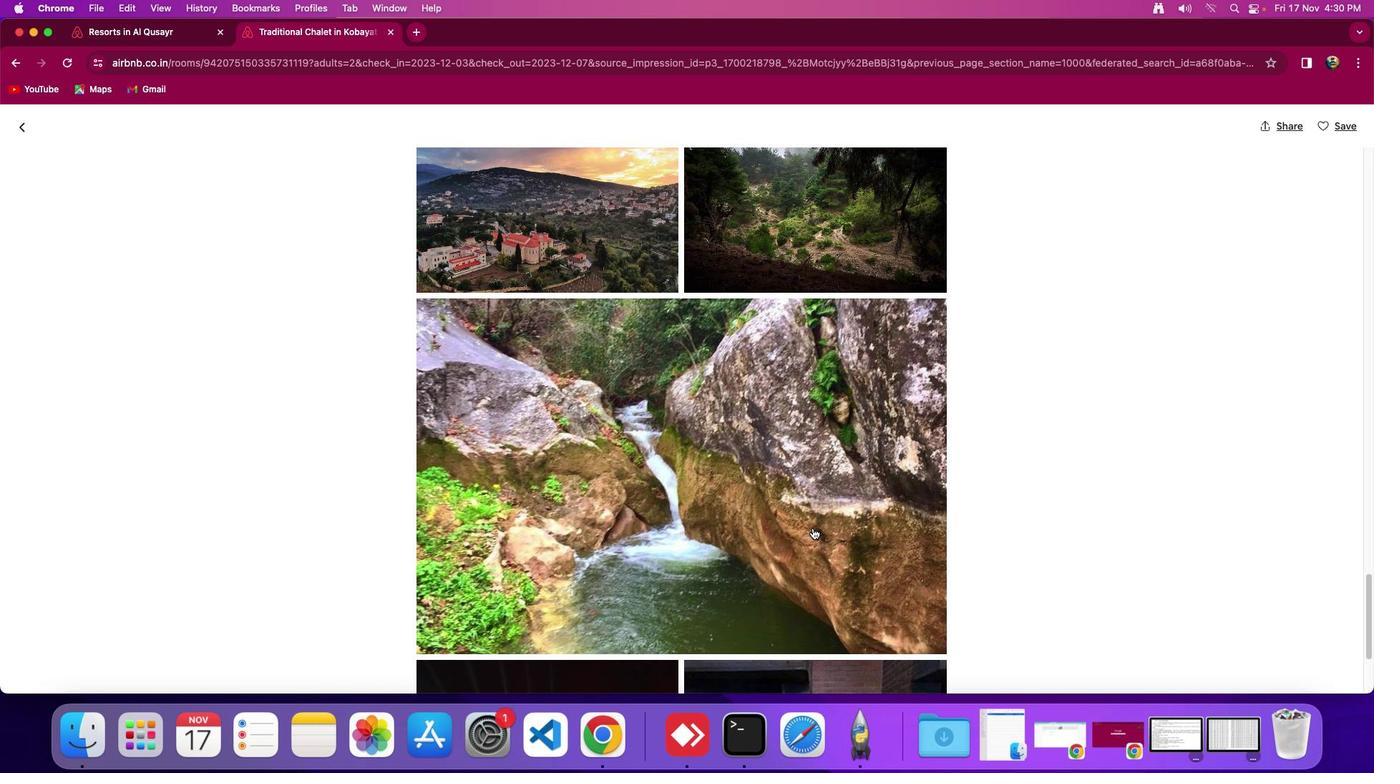 
Action: Mouse scrolled (818, 533) with delta (5, 5)
Screenshot: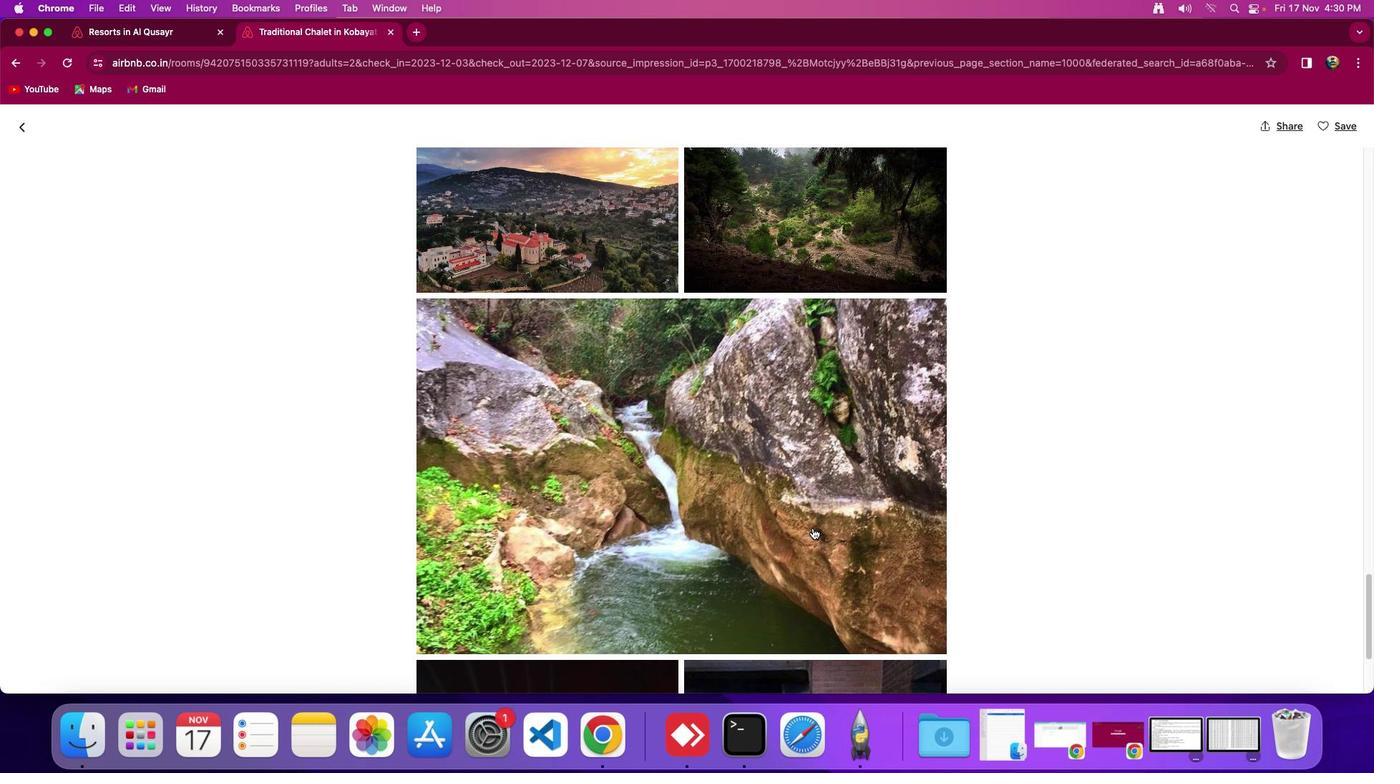 
Action: Mouse scrolled (818, 533) with delta (5, 2)
Screenshot: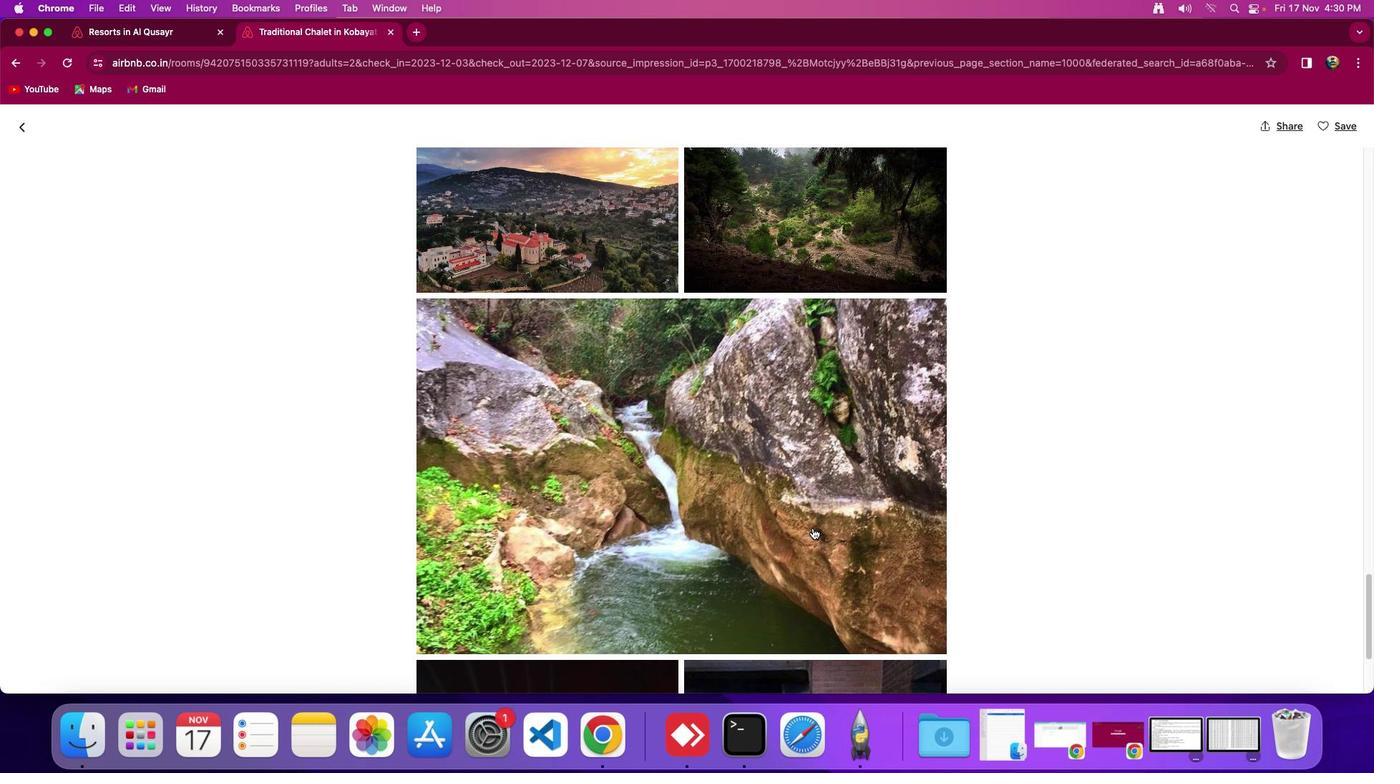 
Action: Mouse scrolled (818, 533) with delta (5, 0)
Screenshot: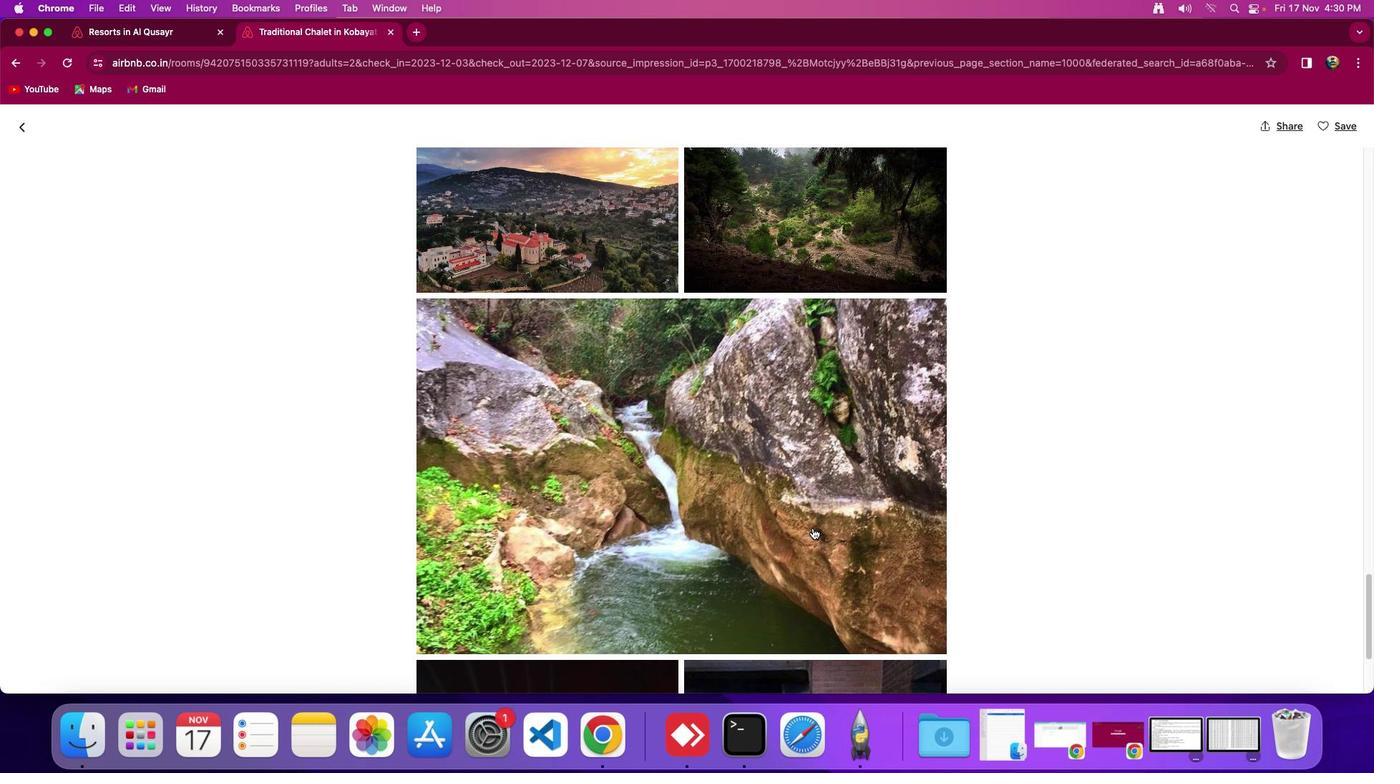 
Action: Mouse scrolled (818, 533) with delta (5, 5)
Screenshot: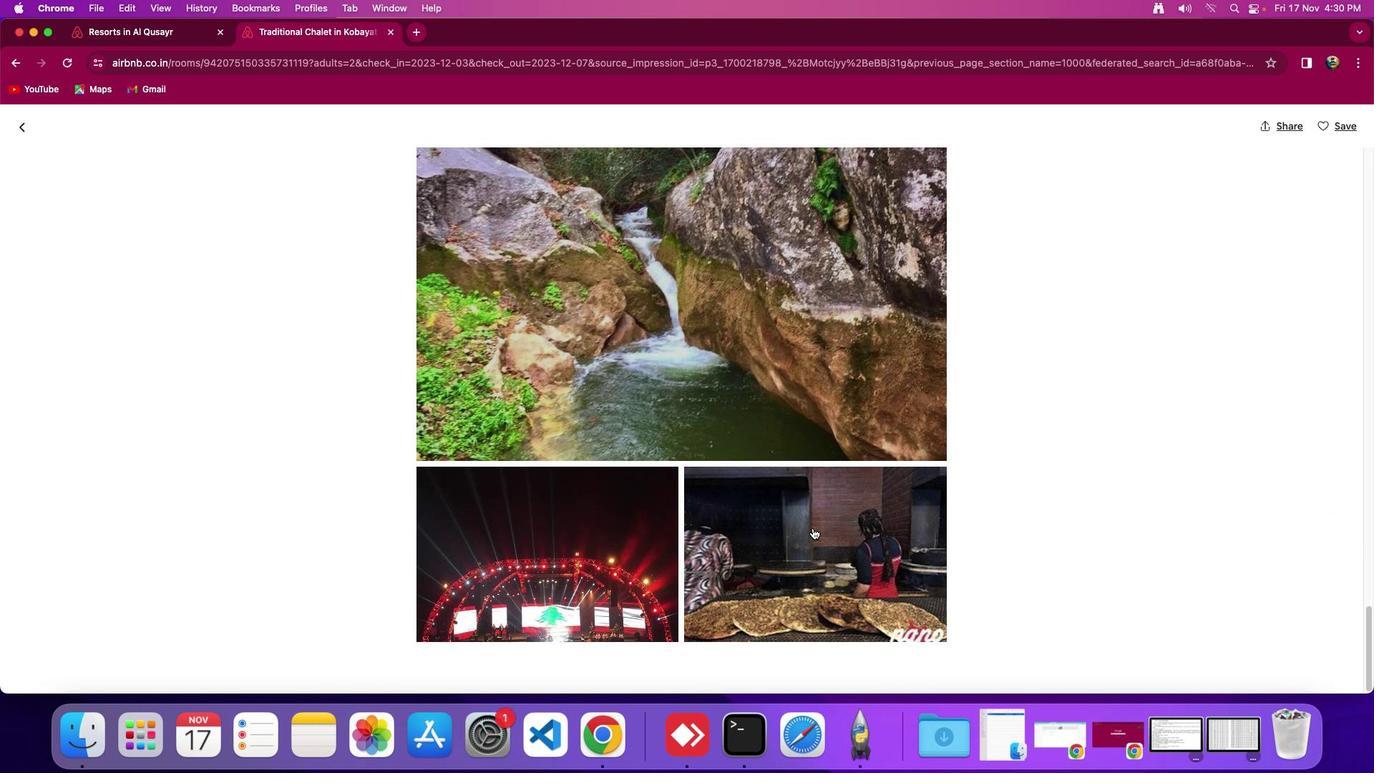 
Action: Mouse scrolled (818, 533) with delta (5, 5)
Screenshot: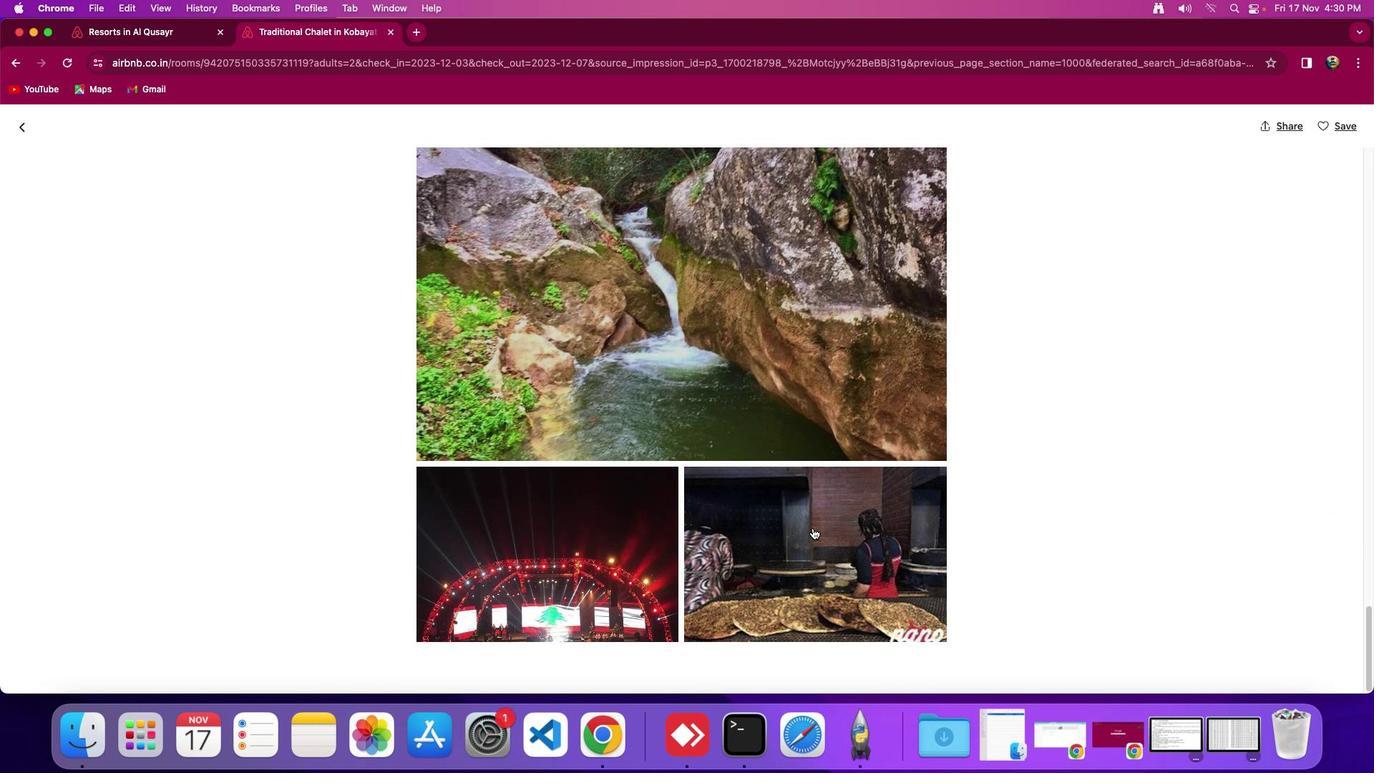 
Action: Mouse scrolled (818, 533) with delta (5, 2)
Screenshot: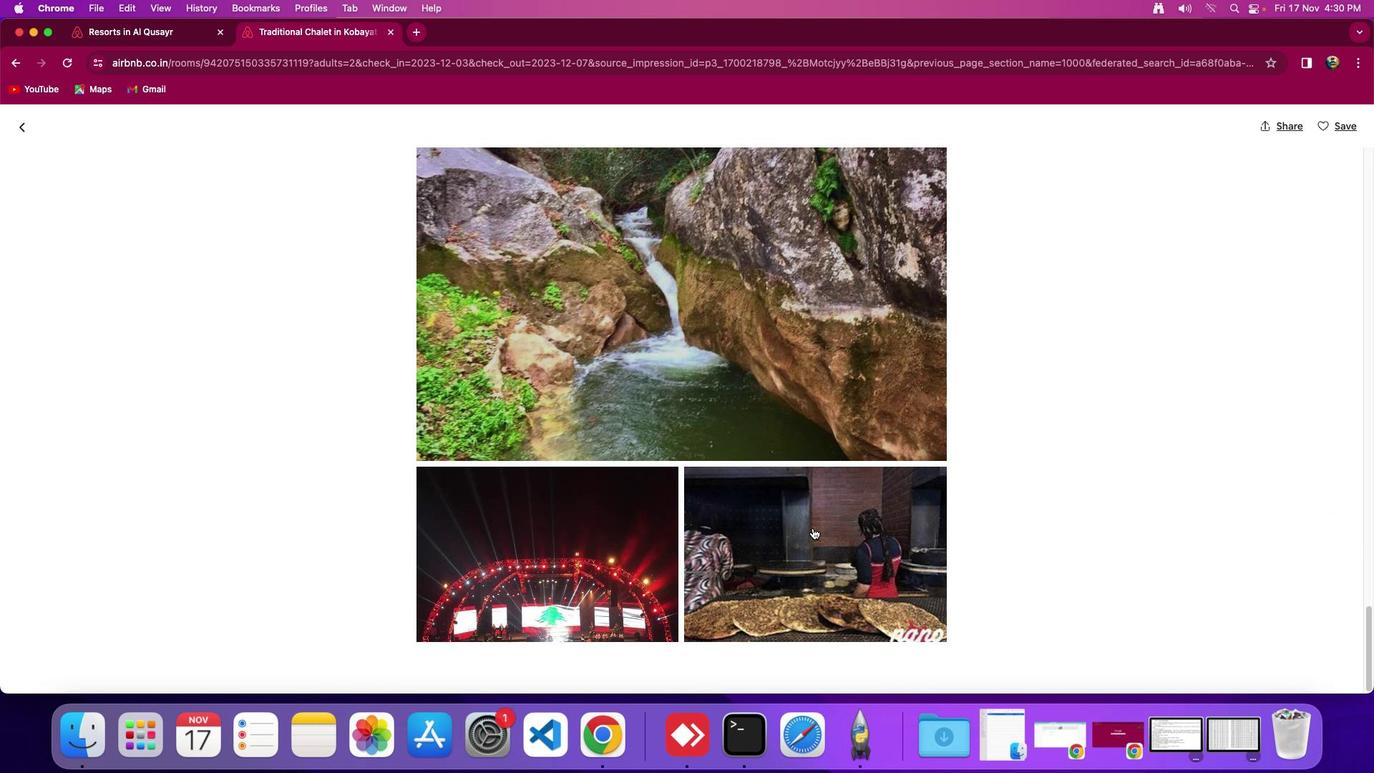 
Action: Mouse scrolled (818, 533) with delta (5, 0)
Screenshot: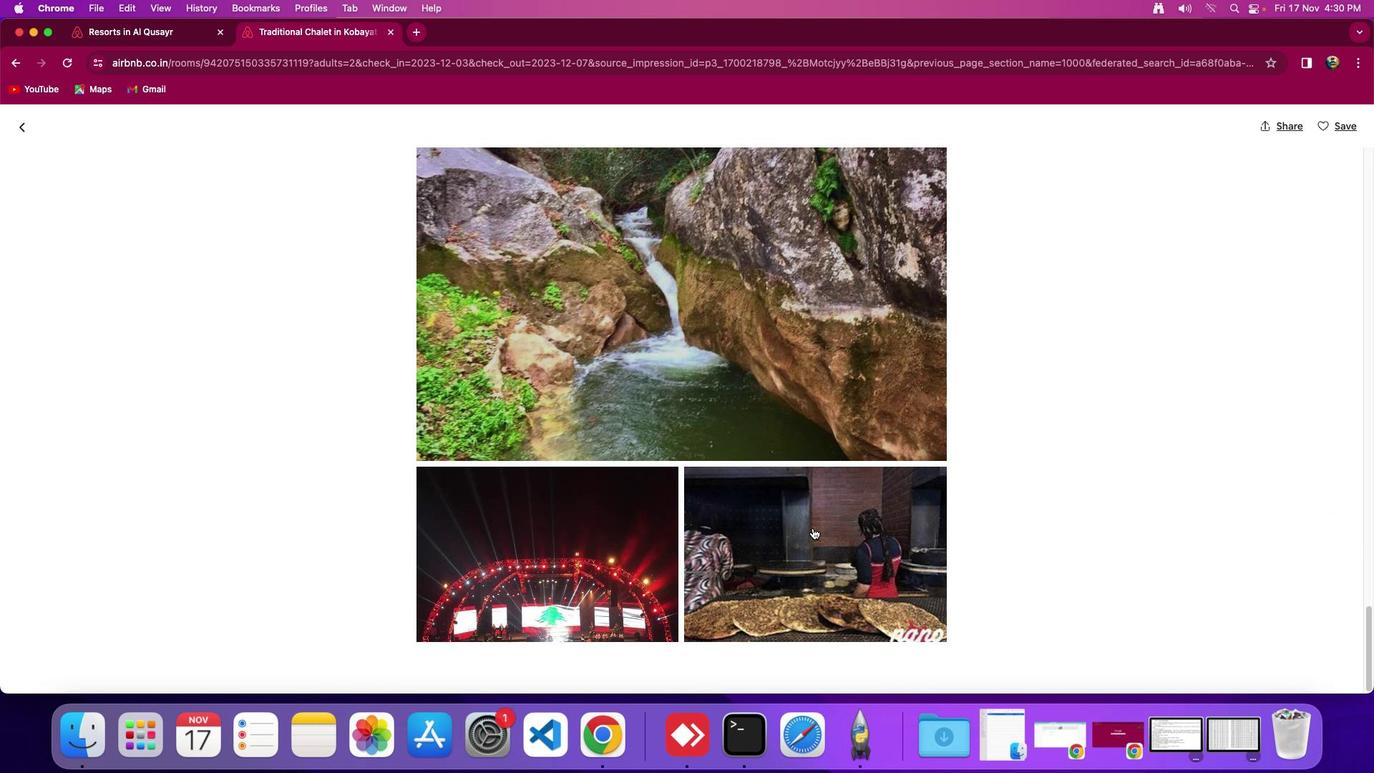 
Action: Mouse scrolled (818, 533) with delta (5, 0)
Screenshot: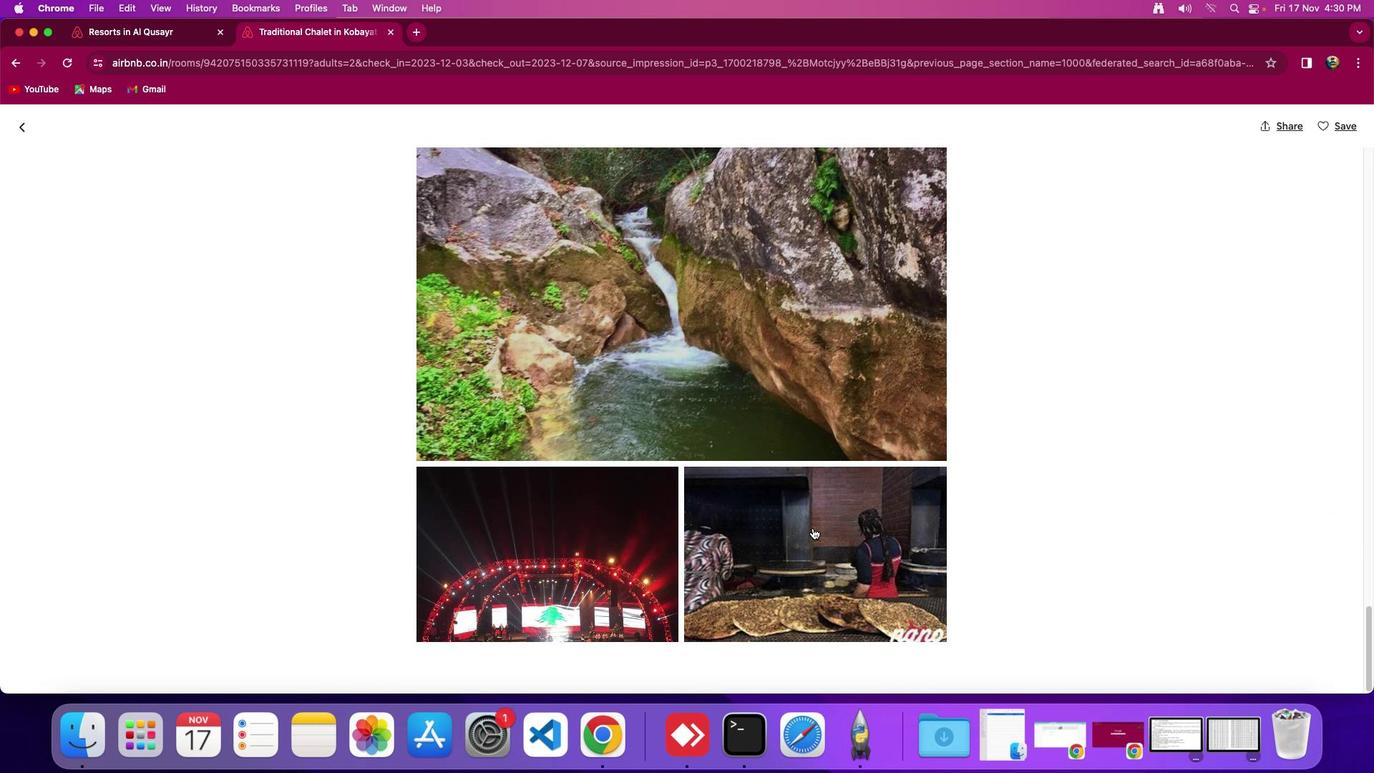 
Action: Mouse scrolled (818, 533) with delta (5, 5)
Screenshot: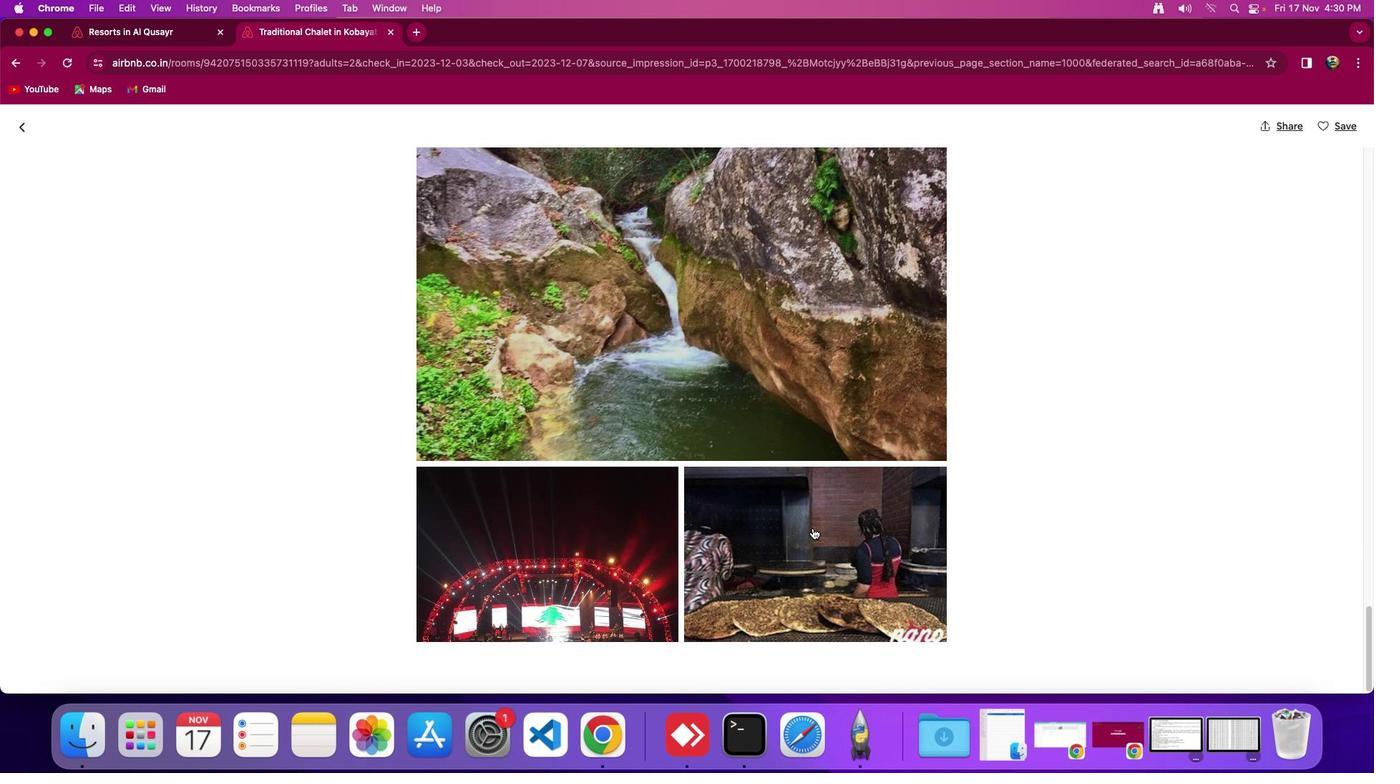 
Action: Mouse scrolled (818, 533) with delta (5, 5)
Screenshot: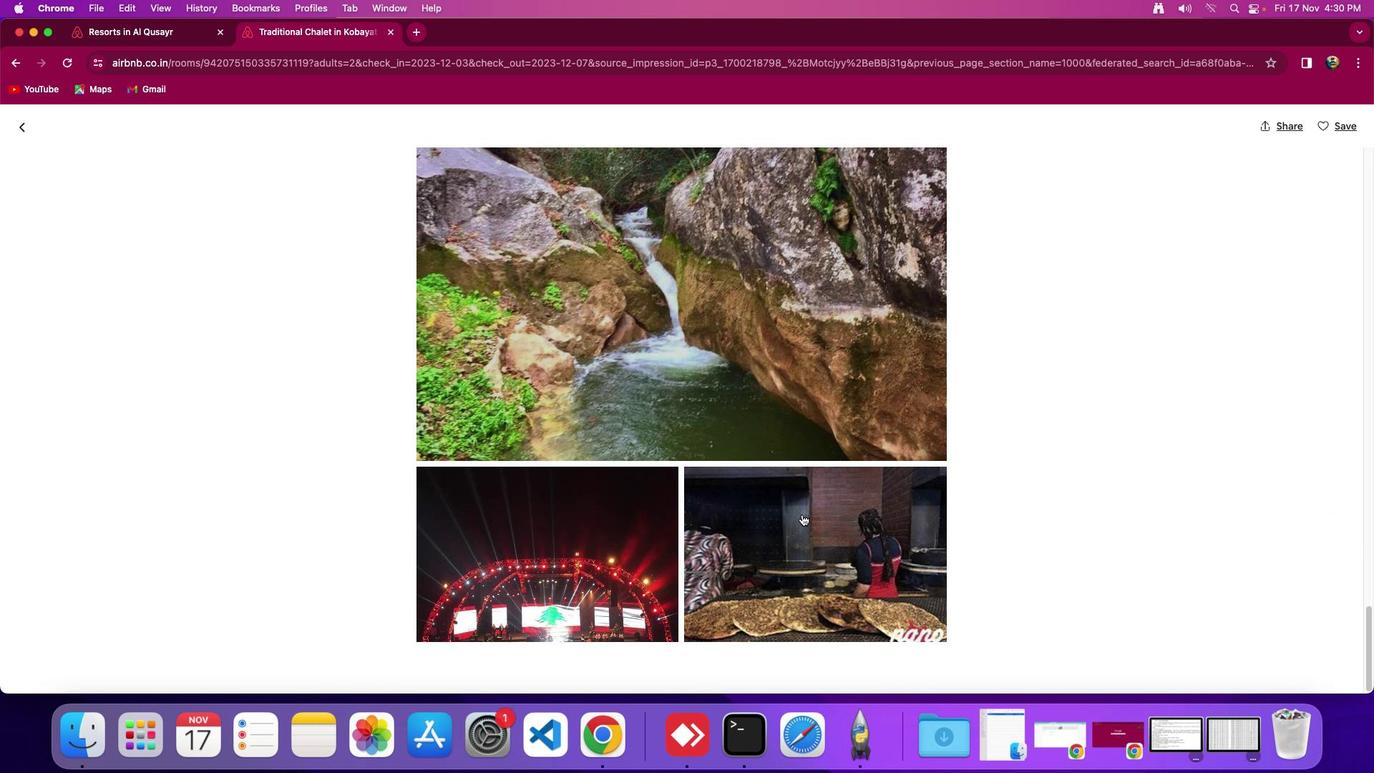 
Action: Mouse scrolled (818, 533) with delta (5, 2)
Screenshot: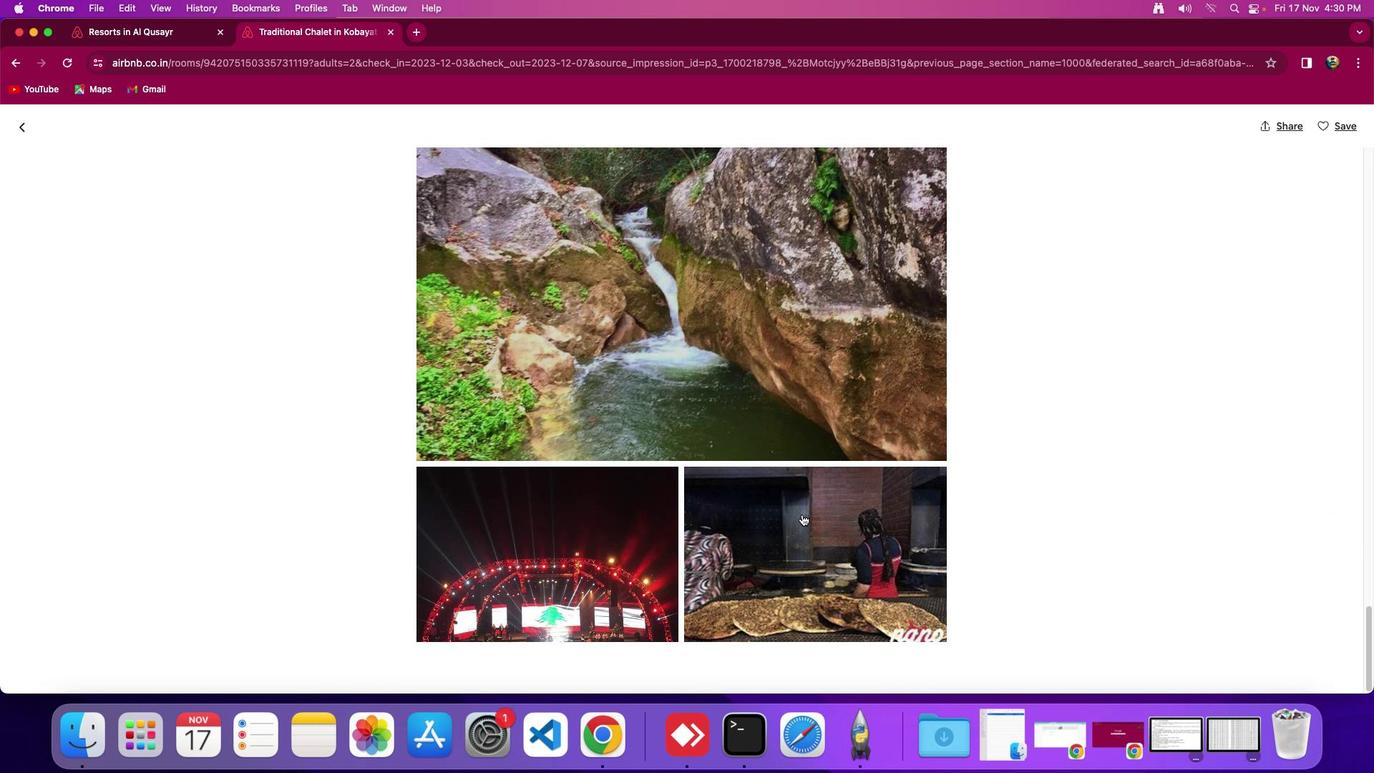 
Action: Mouse scrolled (818, 533) with delta (5, 0)
Screenshot: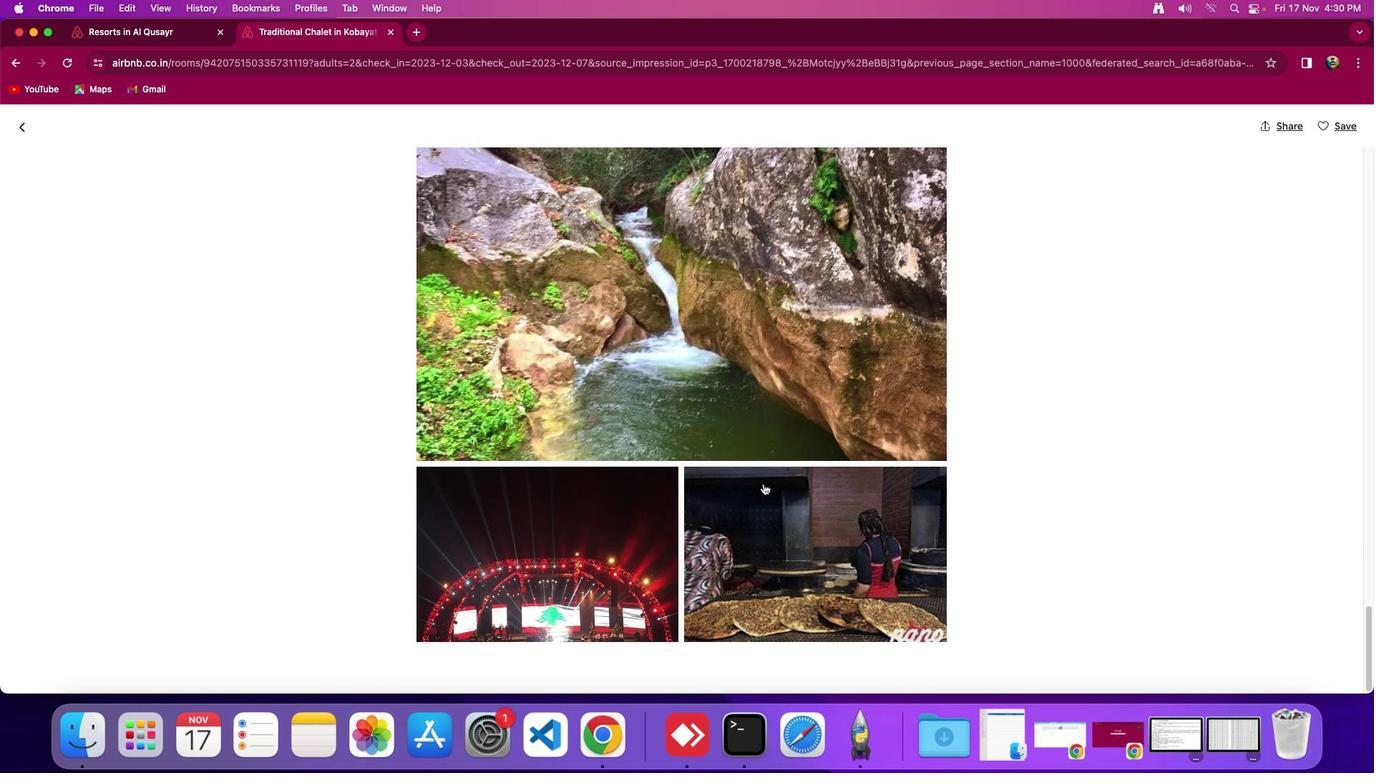 
Action: Mouse moved to (37, 131)
Screenshot: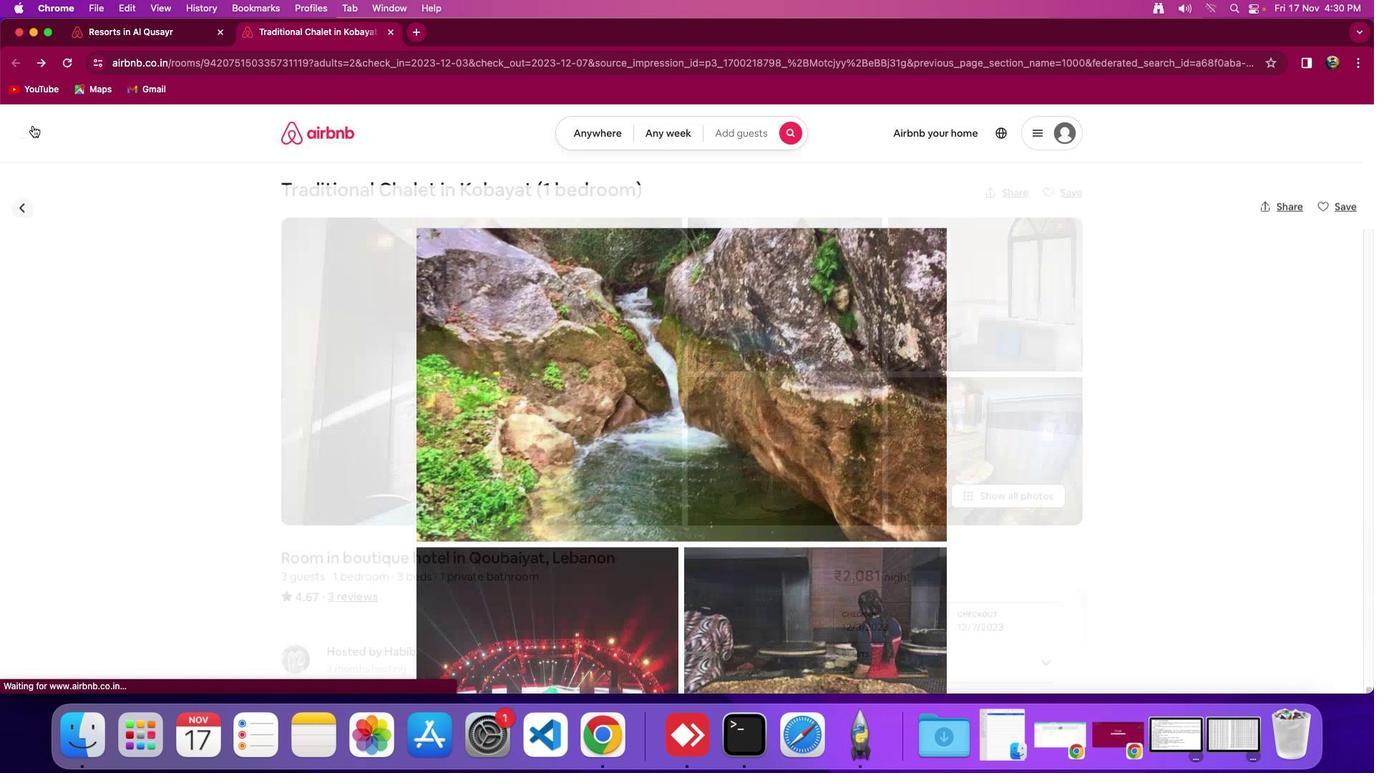 
Action: Mouse pressed left at (37, 131)
Screenshot: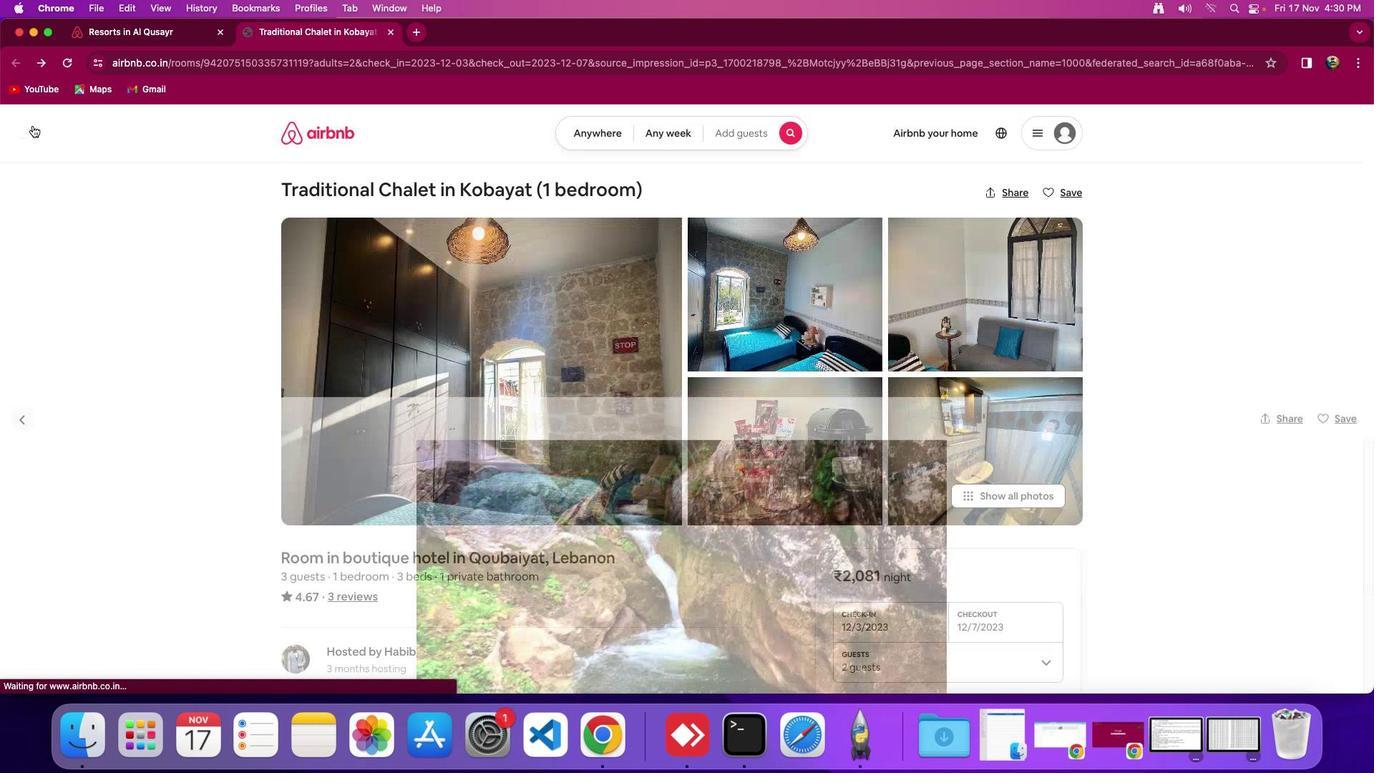 
Action: Mouse moved to (512, 385)
Screenshot: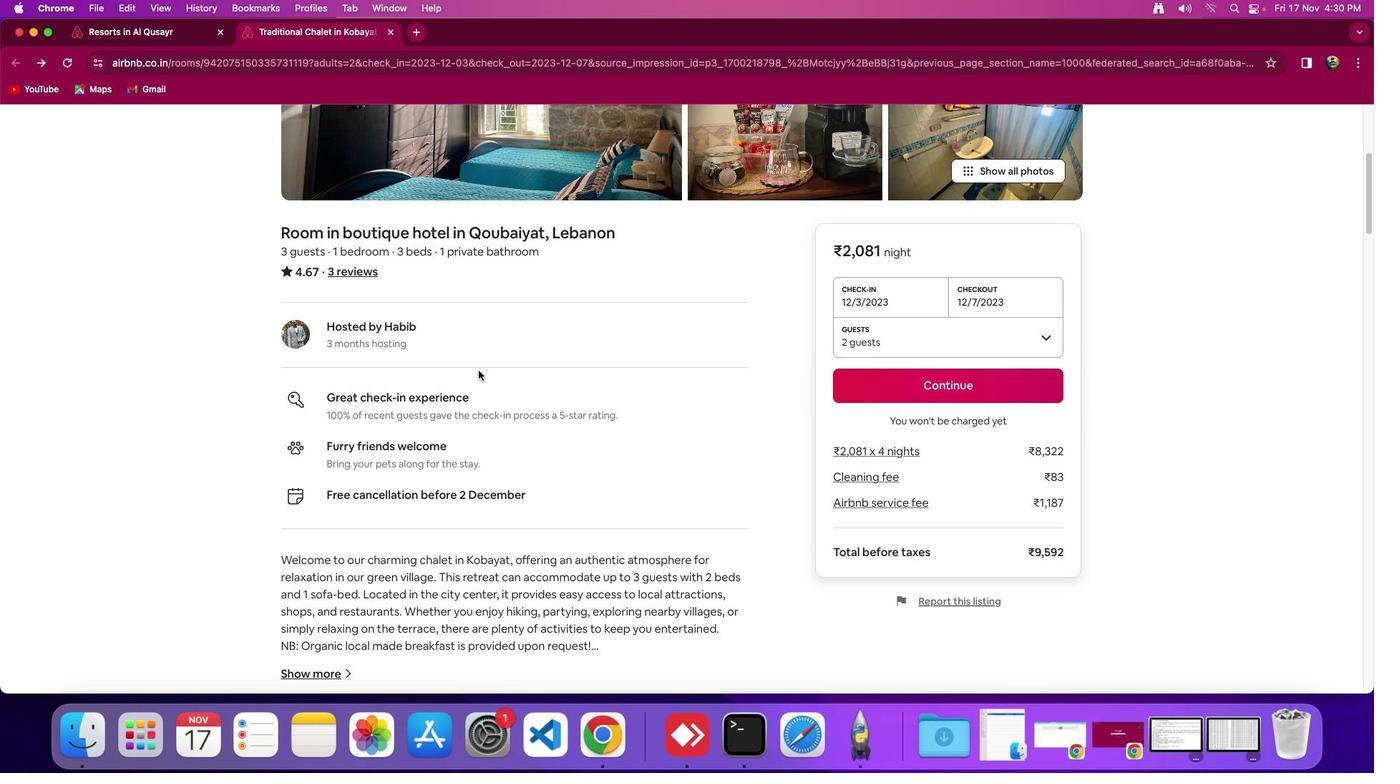 
Action: Mouse scrolled (512, 385) with delta (5, 5)
Screenshot: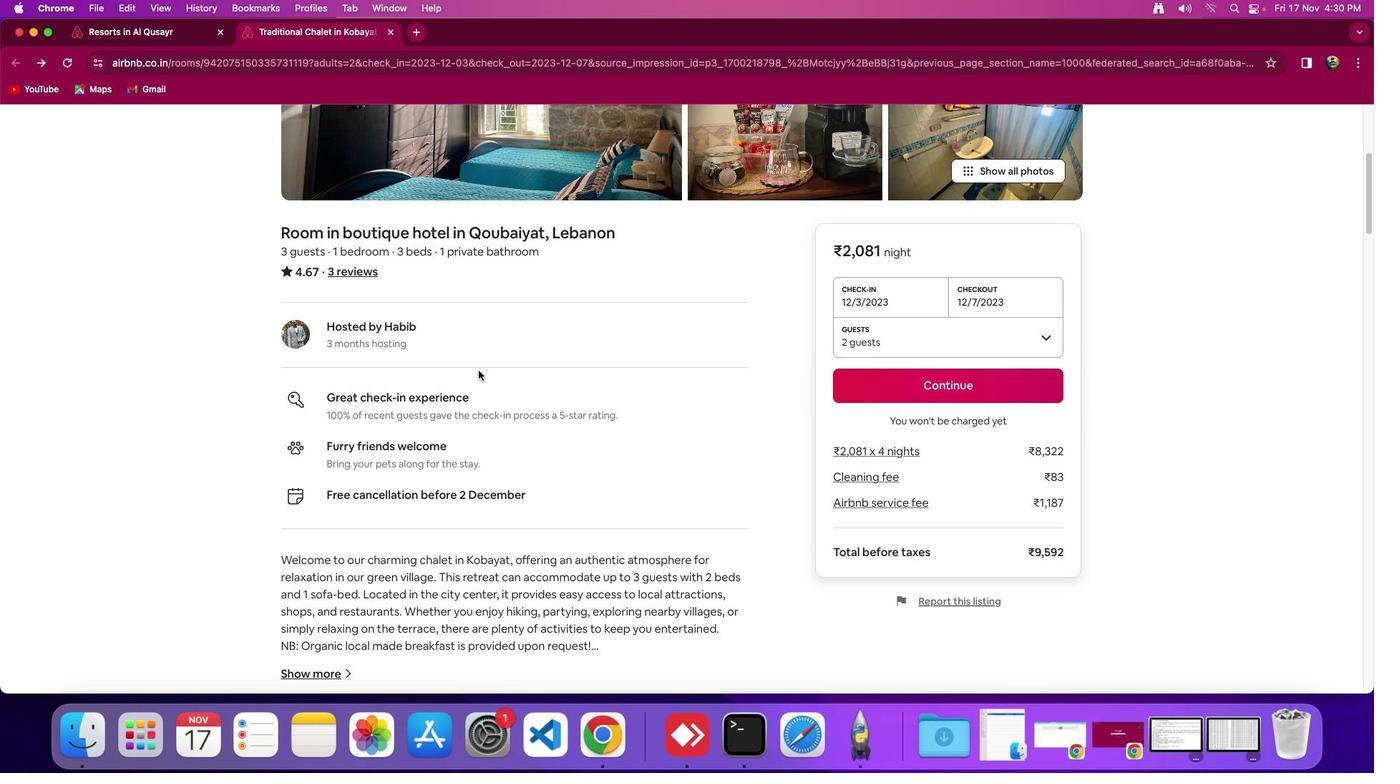 
Action: Mouse scrolled (512, 385) with delta (5, 5)
Screenshot: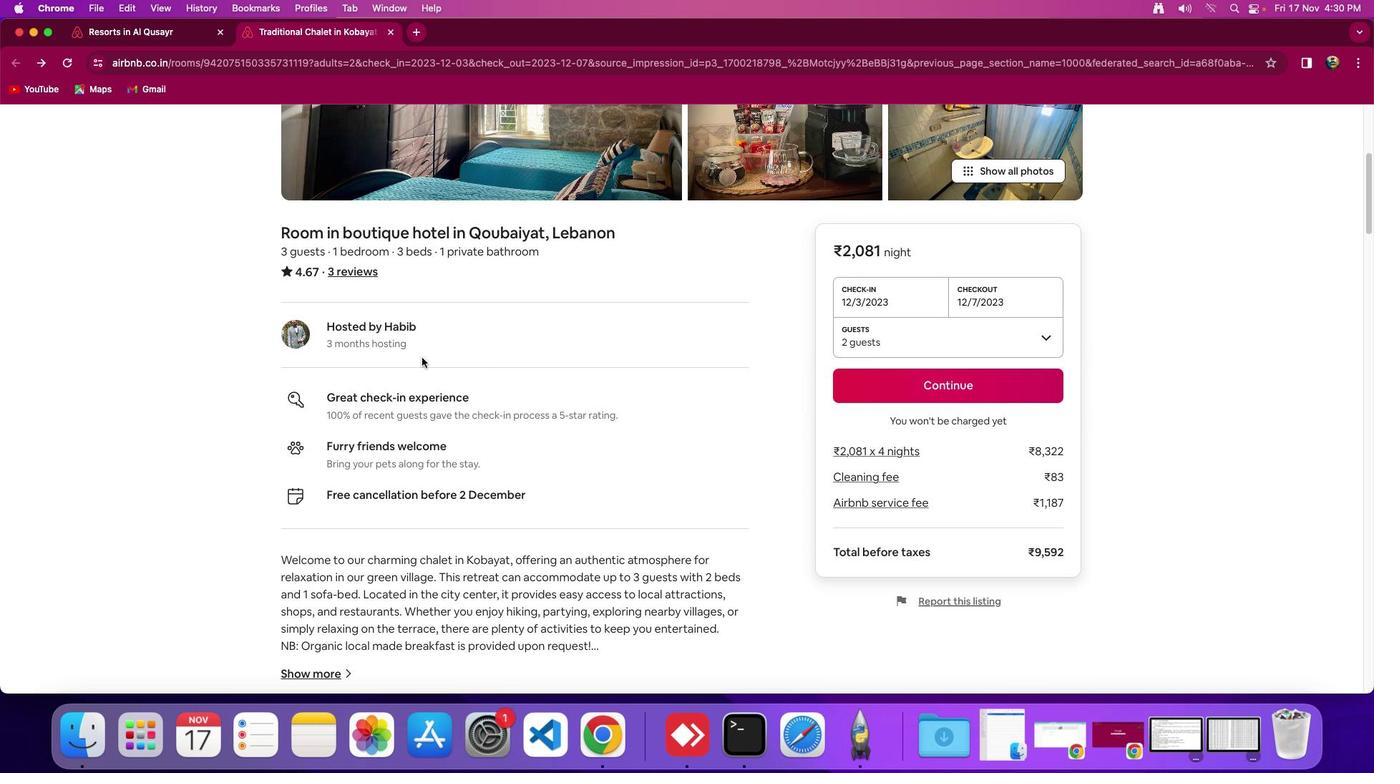 
Action: Mouse scrolled (512, 385) with delta (5, 2)
Screenshot: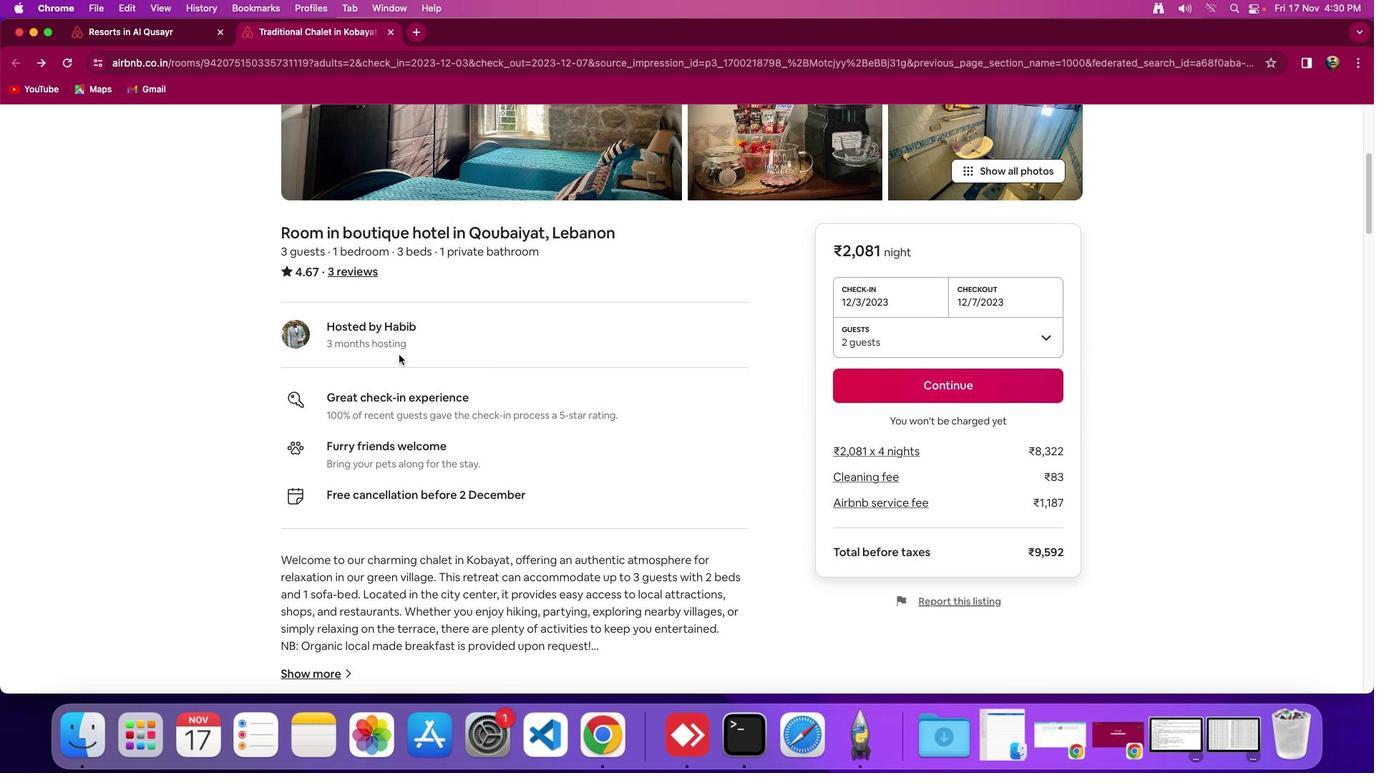 
Action: Mouse scrolled (512, 385) with delta (5, 1)
Screenshot: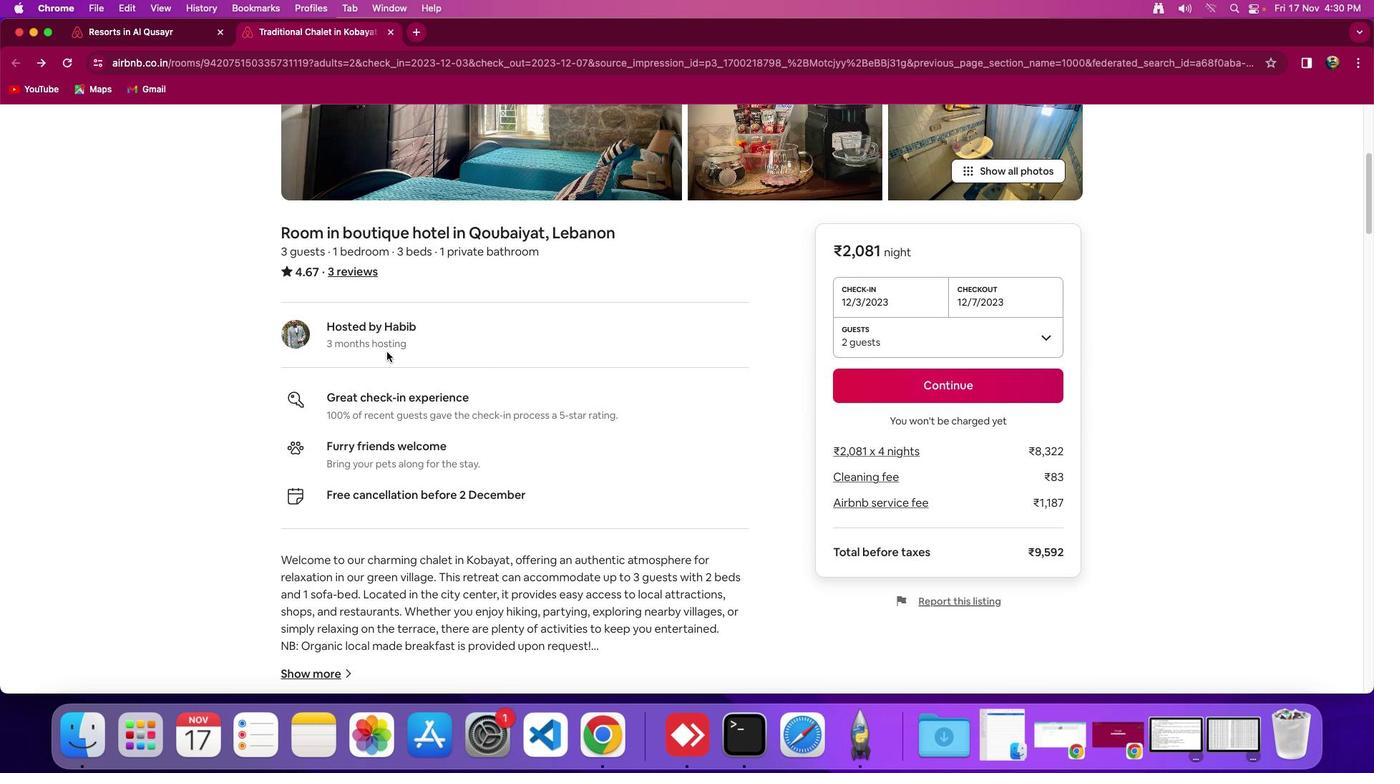 
Action: Mouse moved to (367, 364)
Screenshot: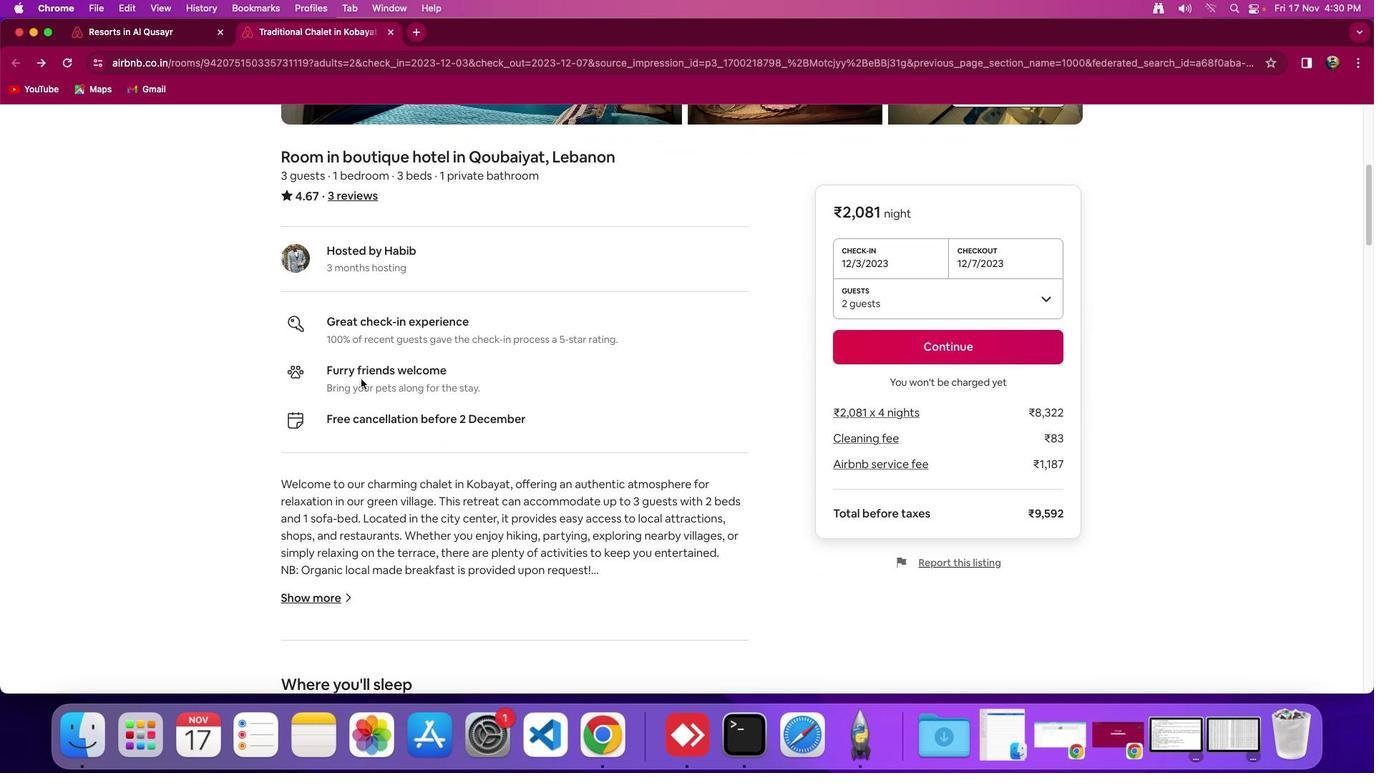 
Action: Mouse scrolled (367, 364) with delta (5, 5)
Screenshot: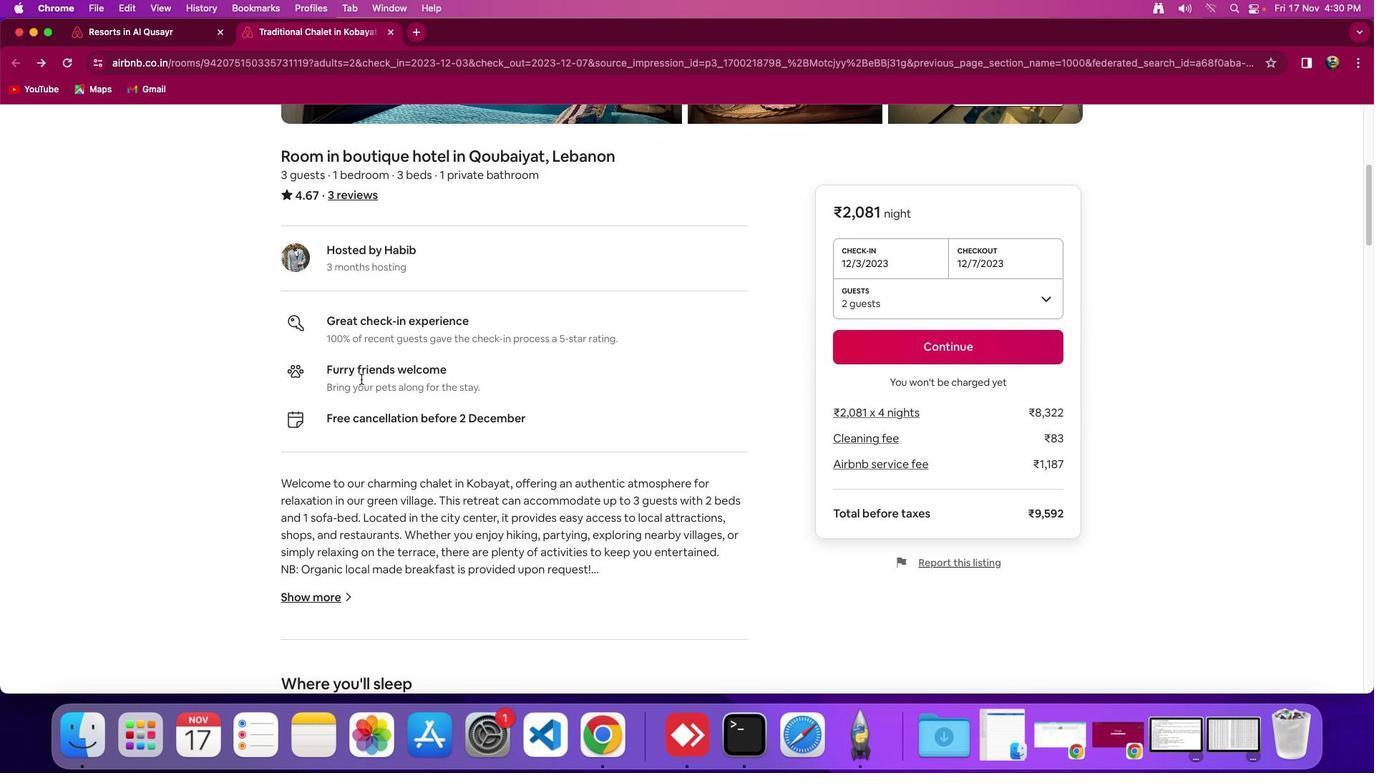 
Action: Mouse scrolled (367, 364) with delta (5, 5)
Screenshot: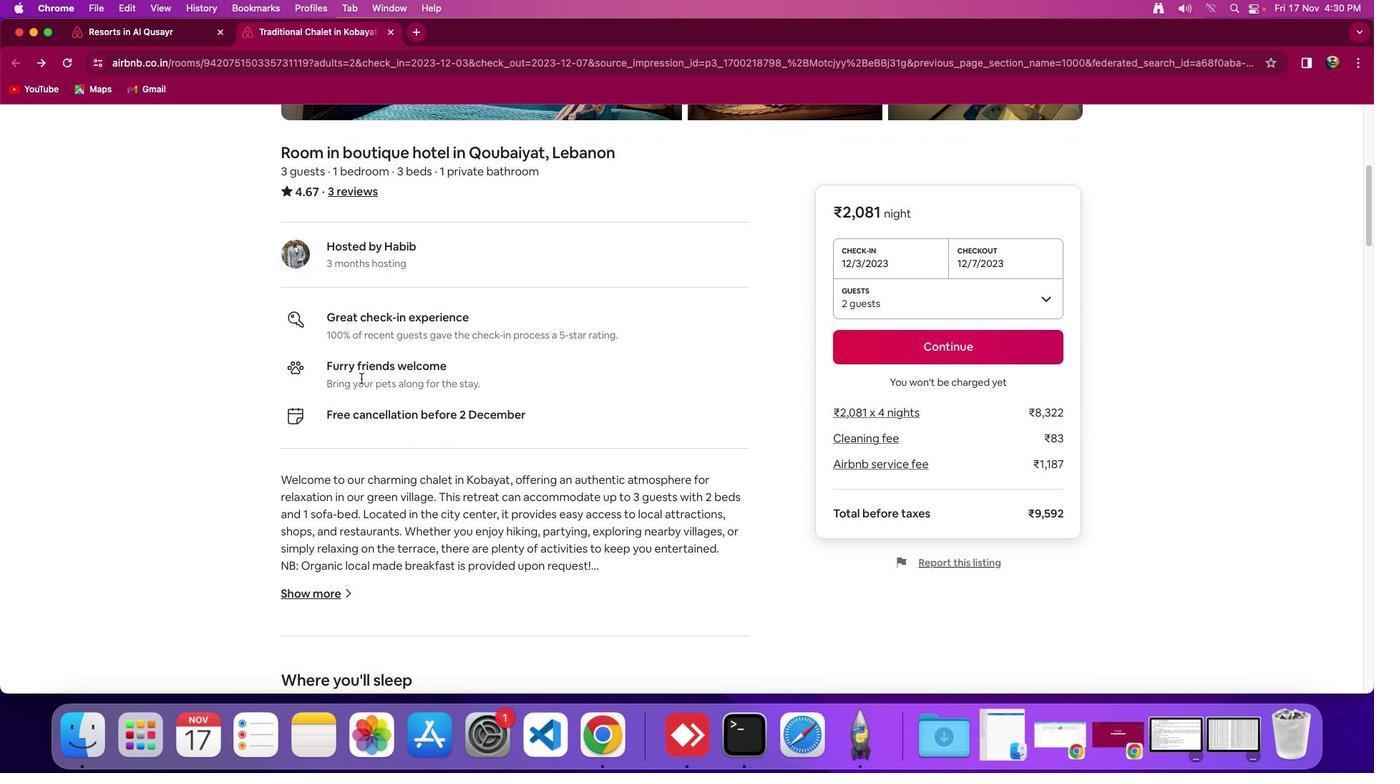 
Action: Mouse scrolled (367, 364) with delta (5, 5)
Screenshot: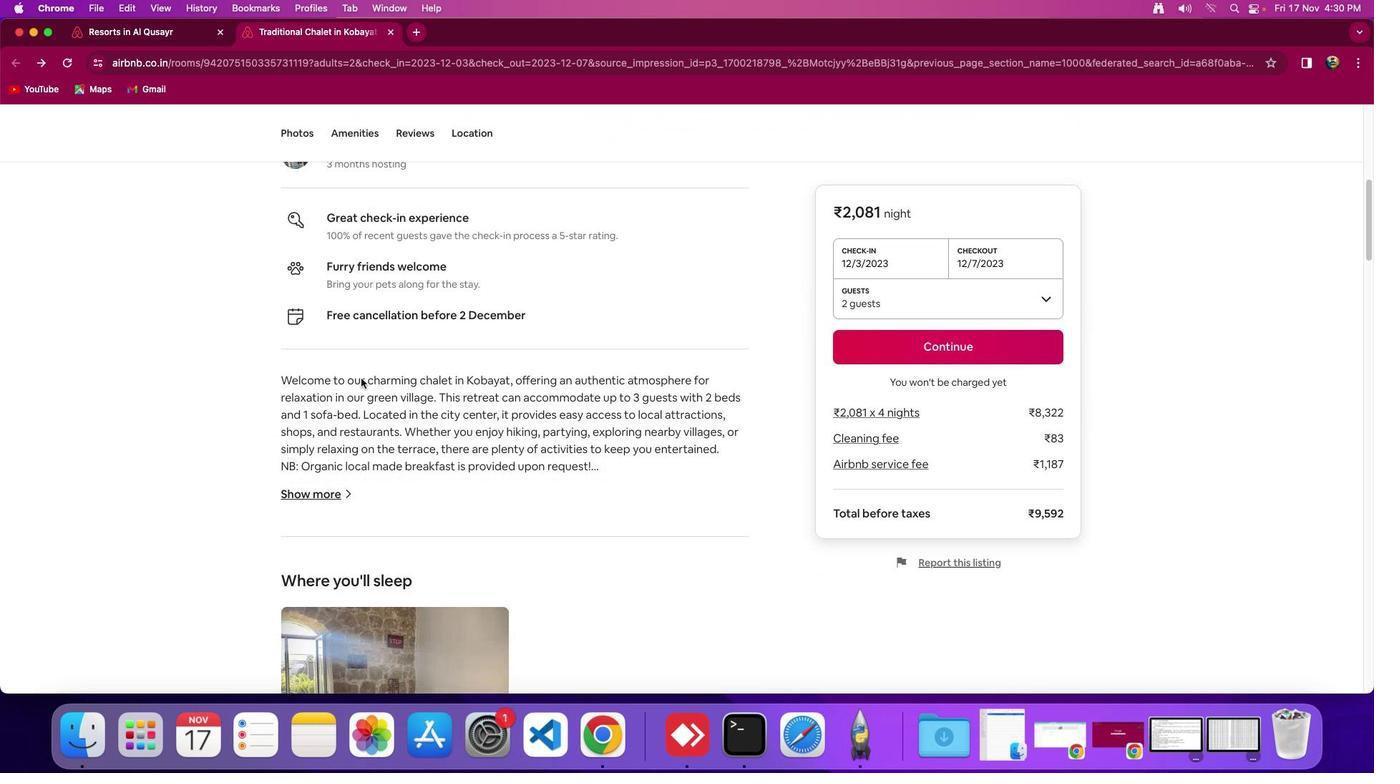 
Action: Mouse moved to (366, 384)
Screenshot: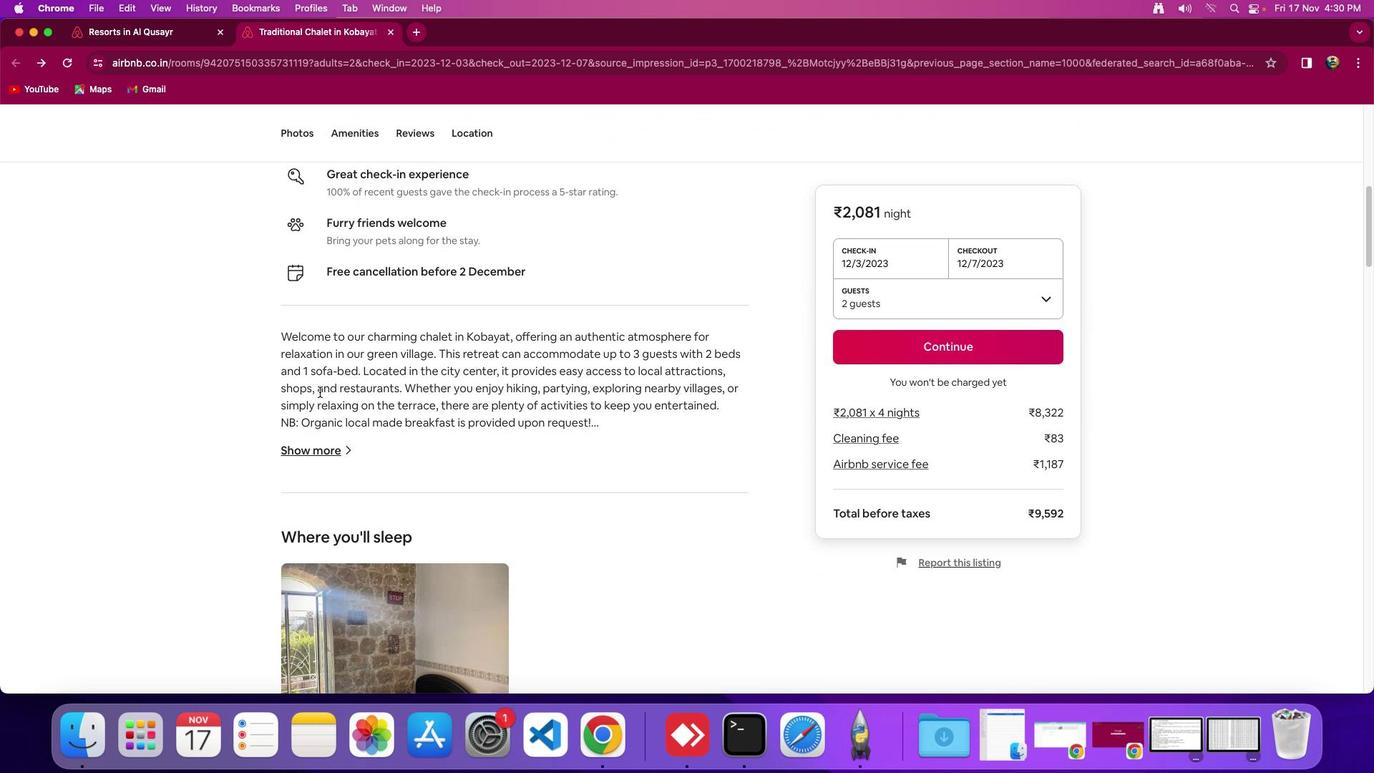 
Action: Mouse scrolled (366, 384) with delta (5, 5)
Screenshot: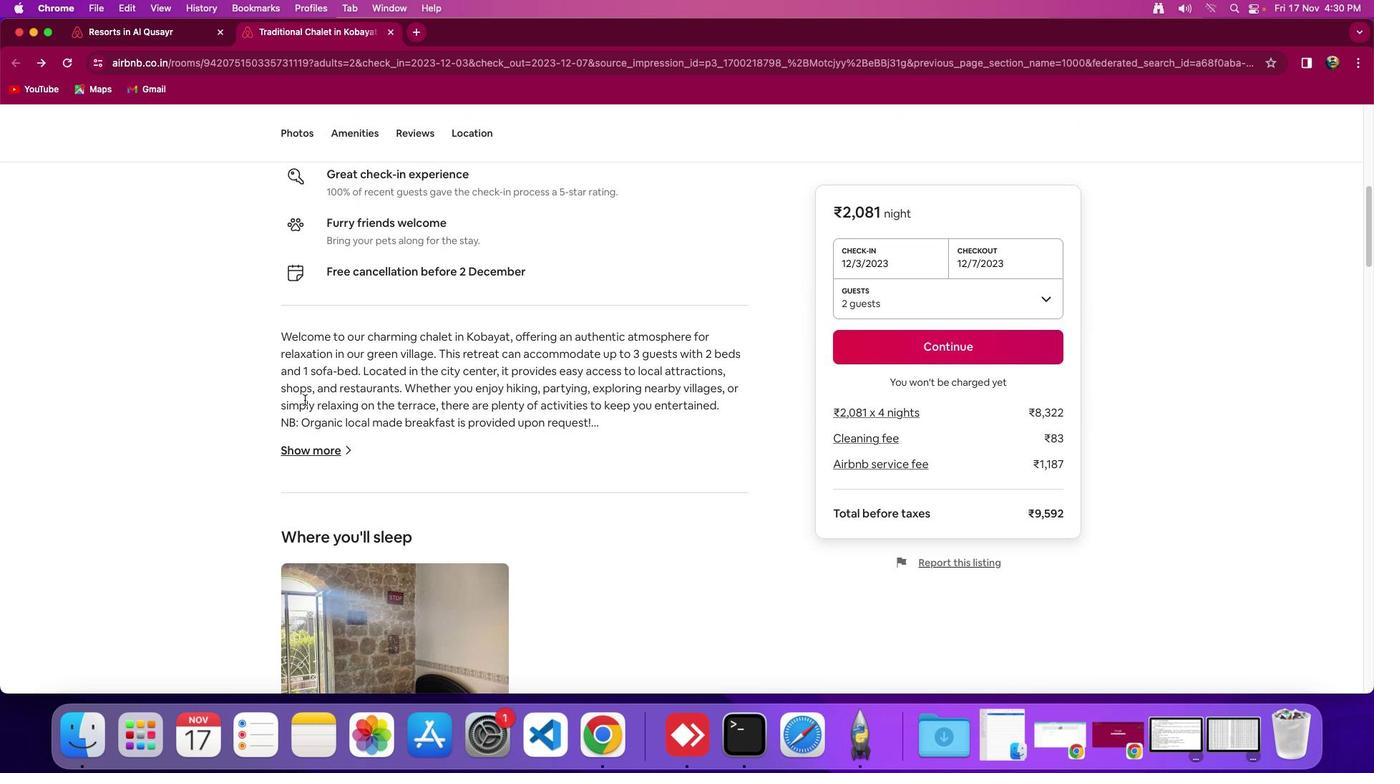 
Action: Mouse scrolled (366, 384) with delta (5, 5)
Screenshot: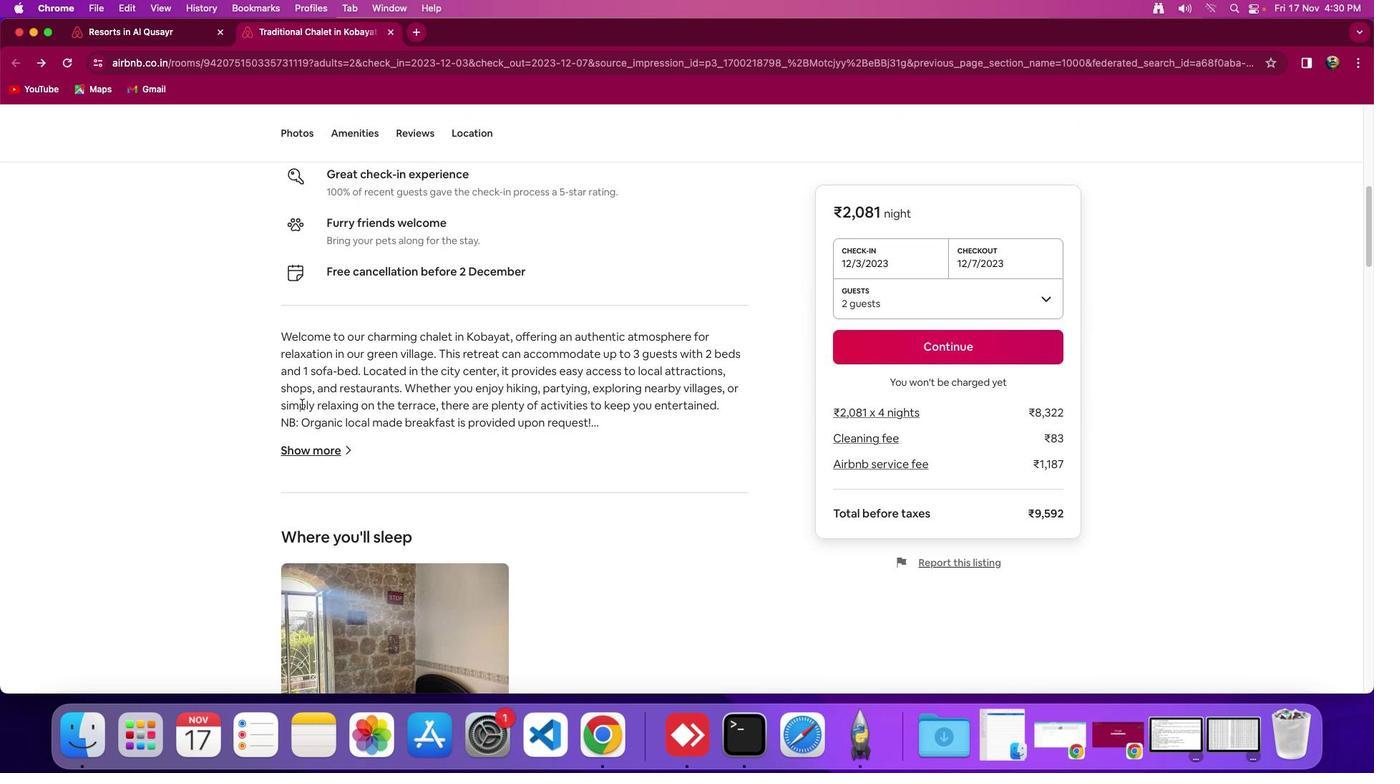 
Action: Mouse moved to (367, 384)
Screenshot: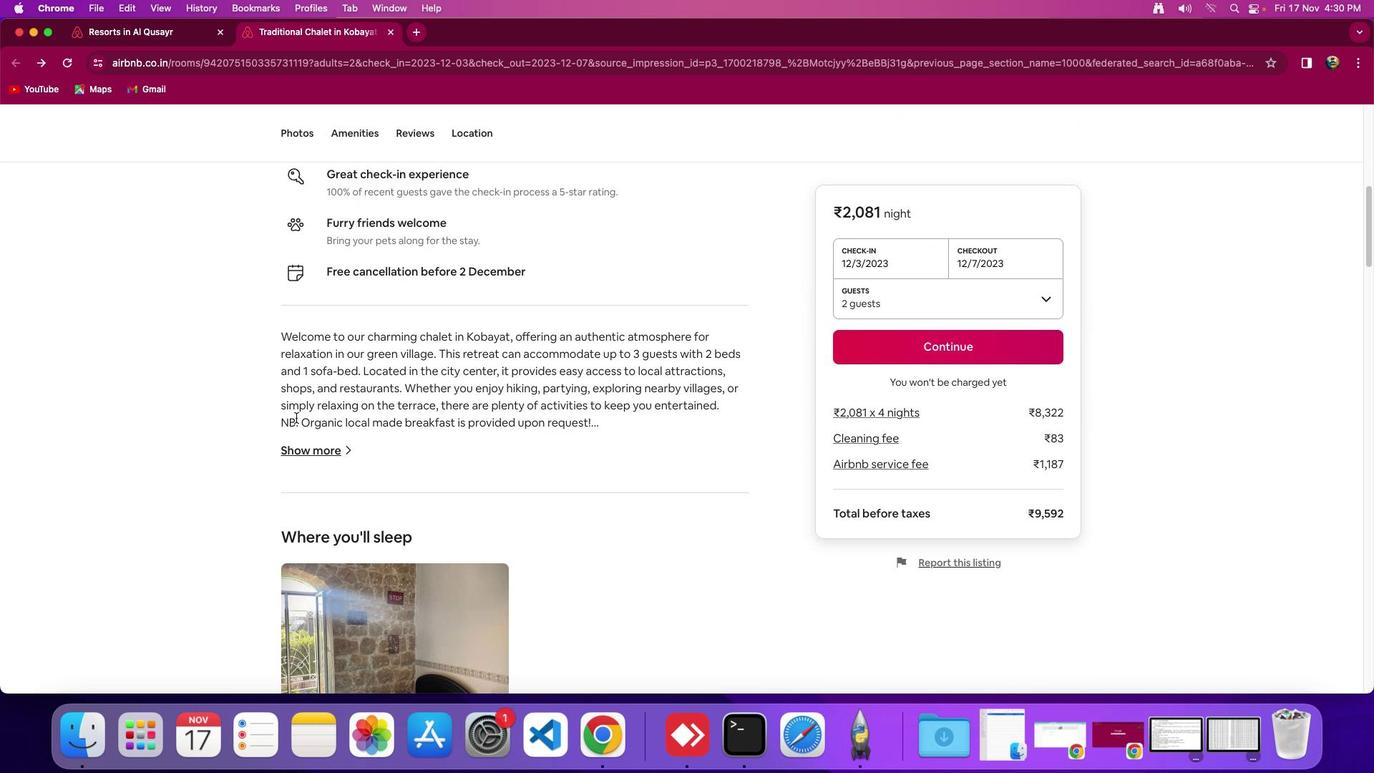 
Action: Mouse scrolled (367, 384) with delta (5, 3)
Screenshot: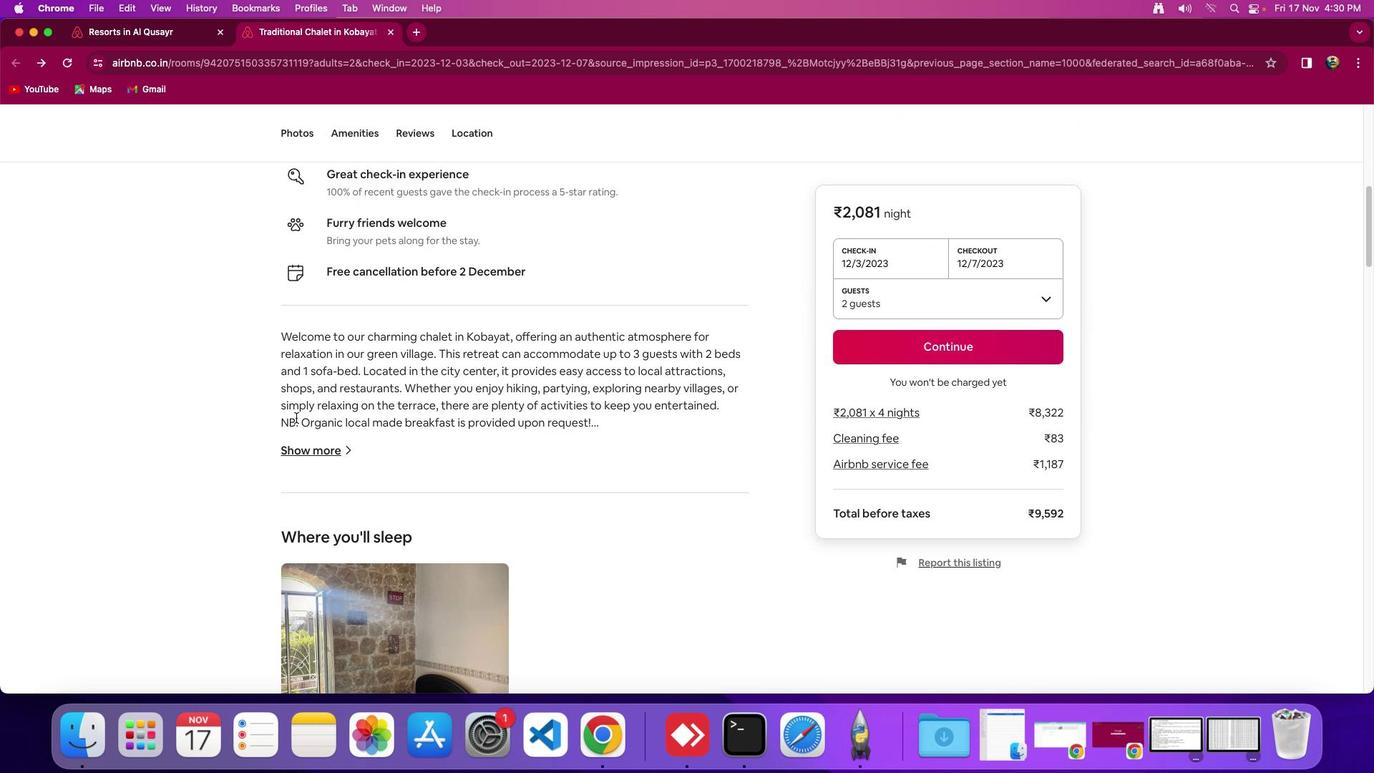
Action: Mouse moved to (303, 450)
Screenshot: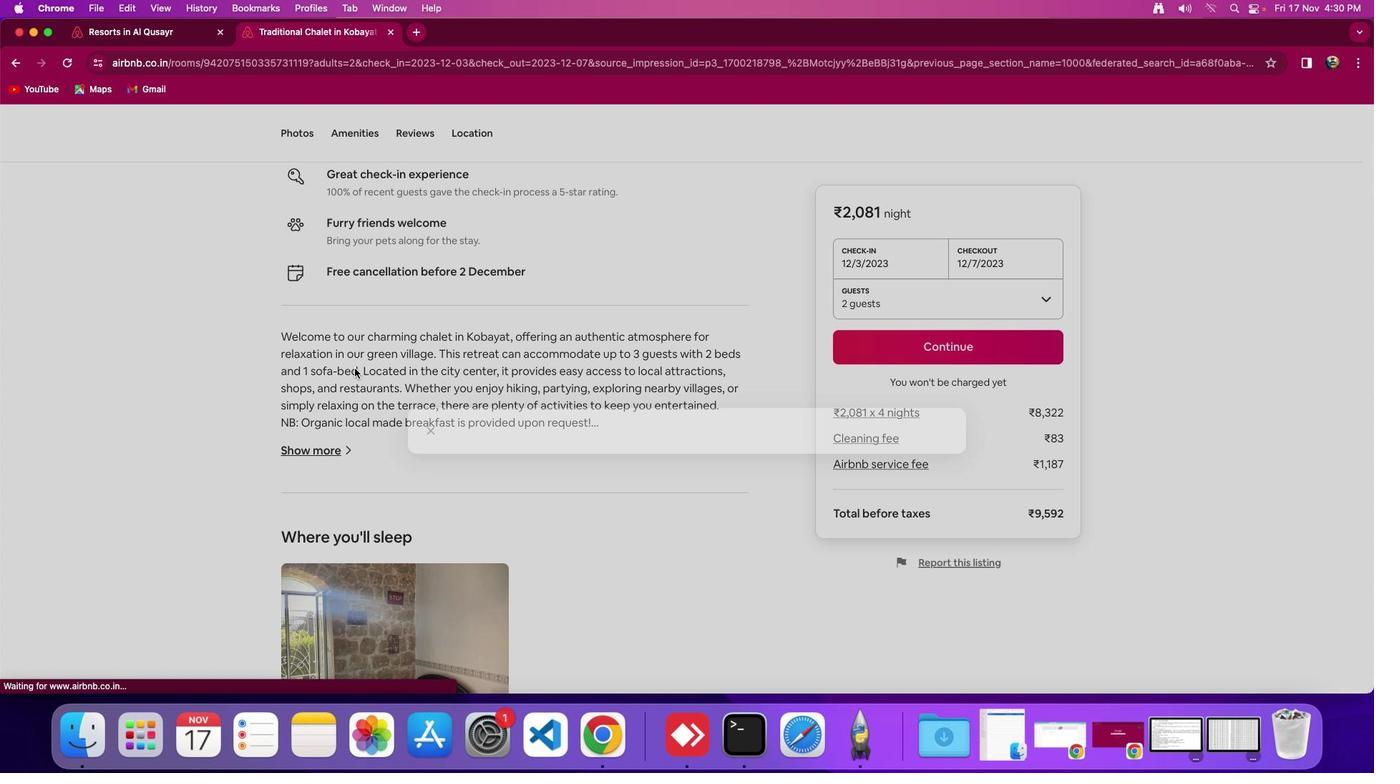 
Action: Mouse pressed left at (303, 450)
Screenshot: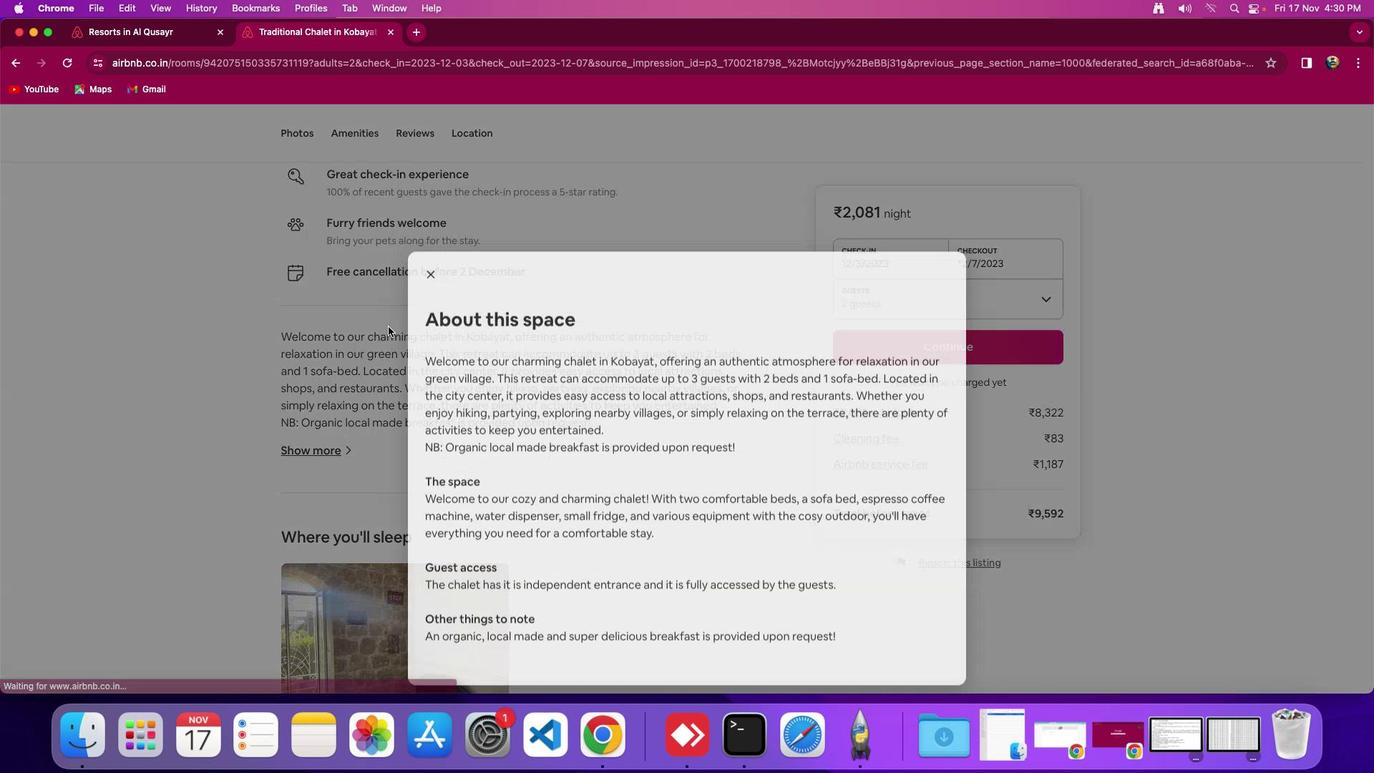 
Action: Mouse moved to (433, 212)
Screenshot: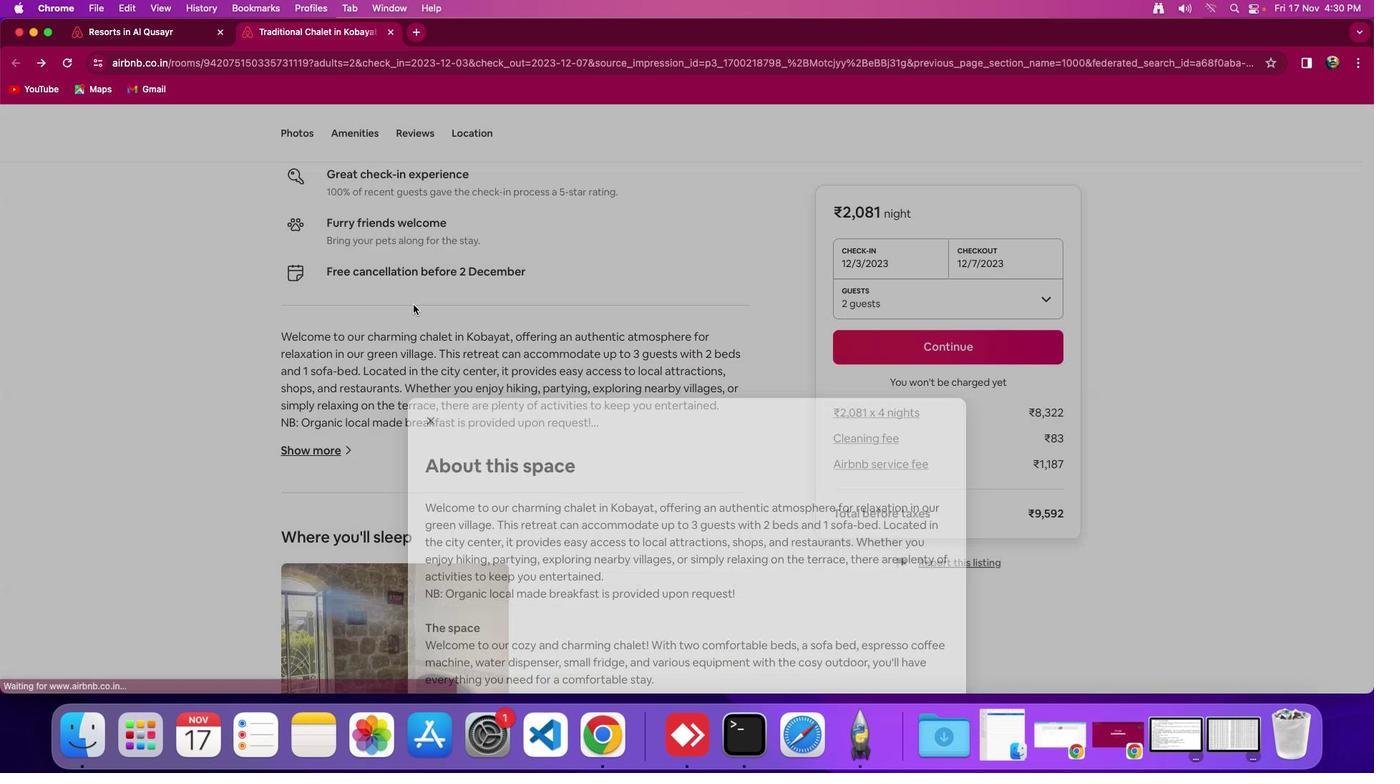 
Action: Mouse pressed left at (433, 212)
Screenshot: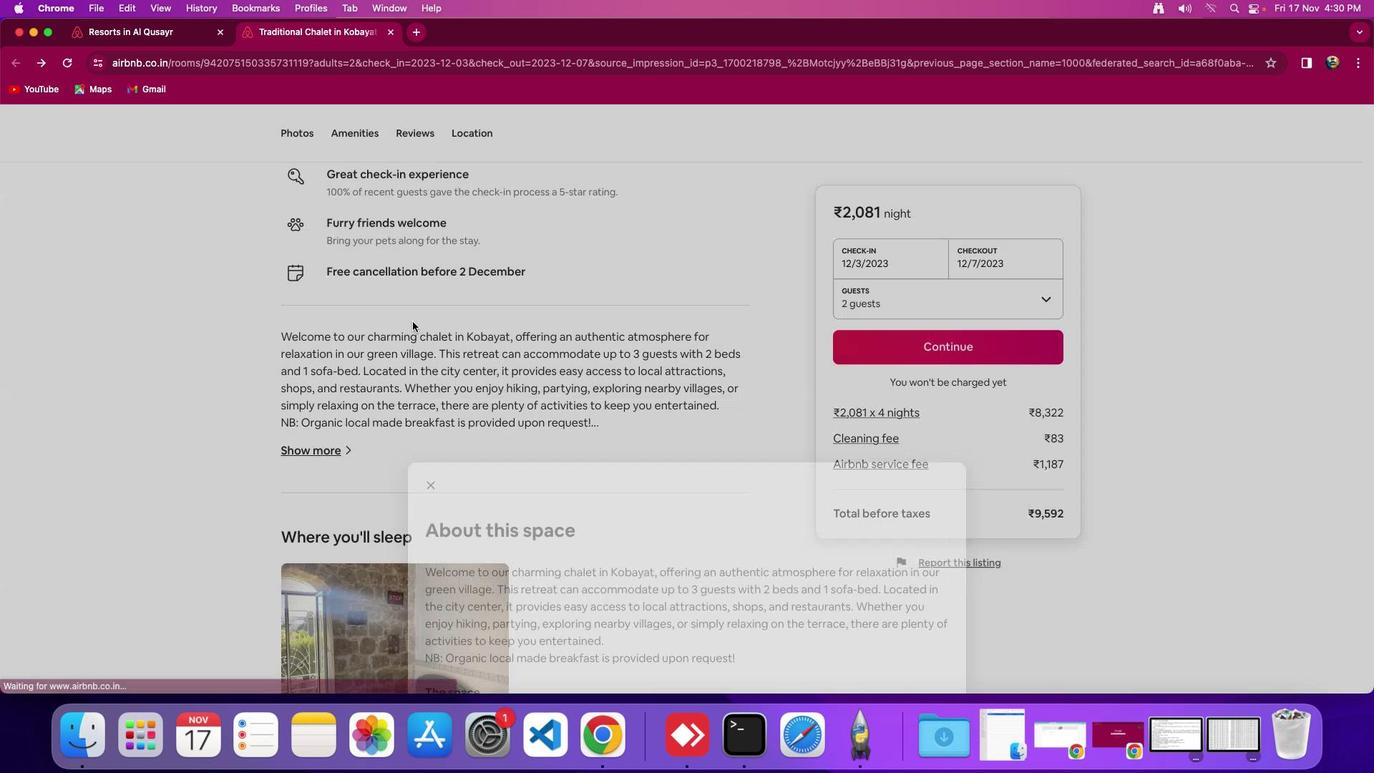 
Action: Mouse moved to (417, 385)
Screenshot: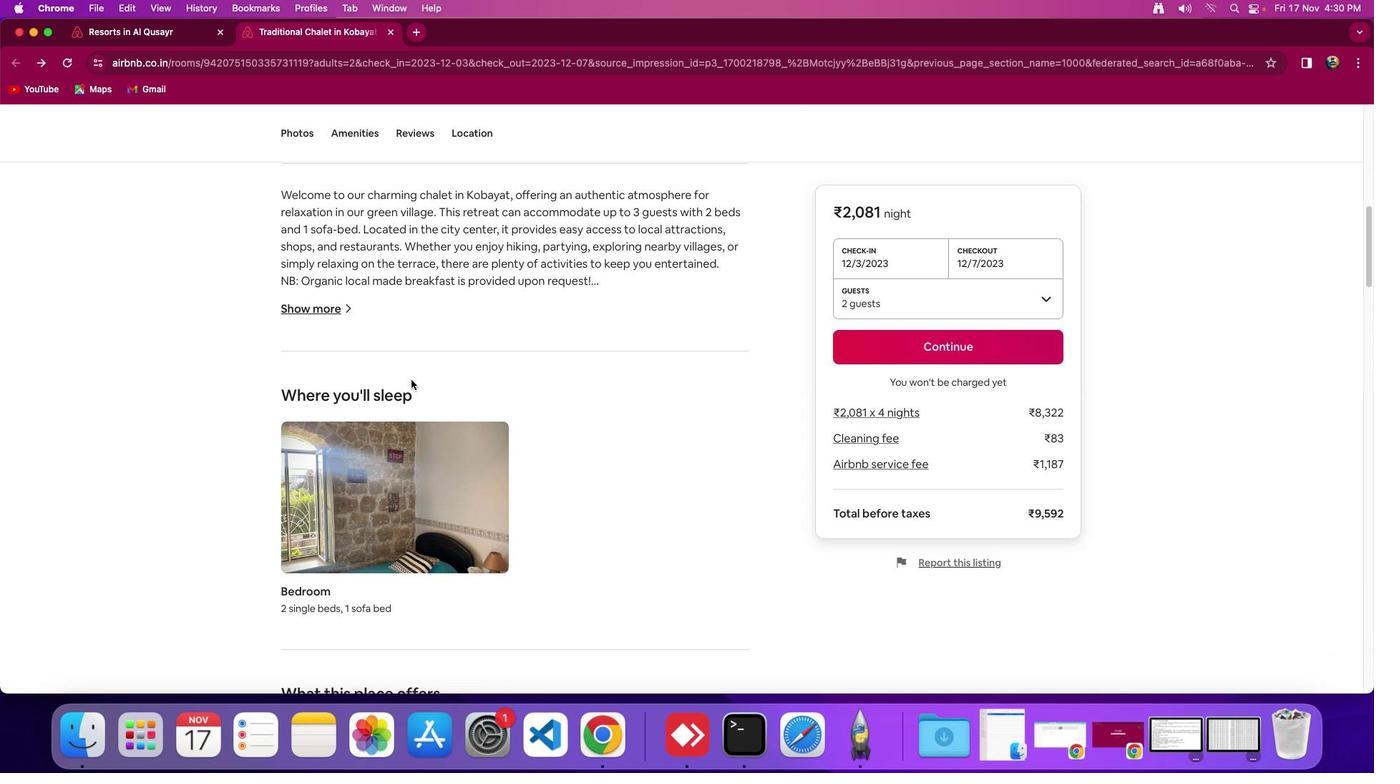 
Action: Mouse scrolled (417, 385) with delta (5, 5)
Screenshot: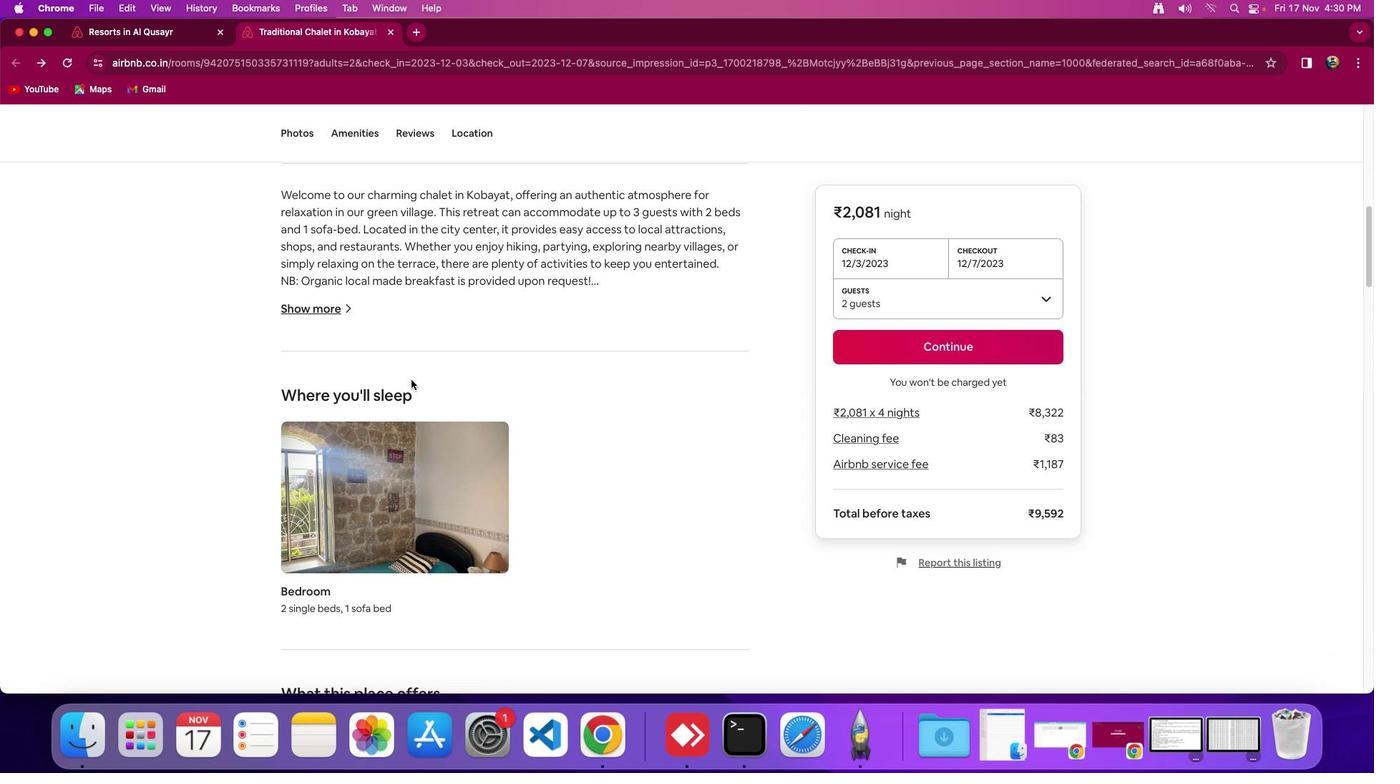 
Action: Mouse scrolled (417, 385) with delta (5, 5)
Screenshot: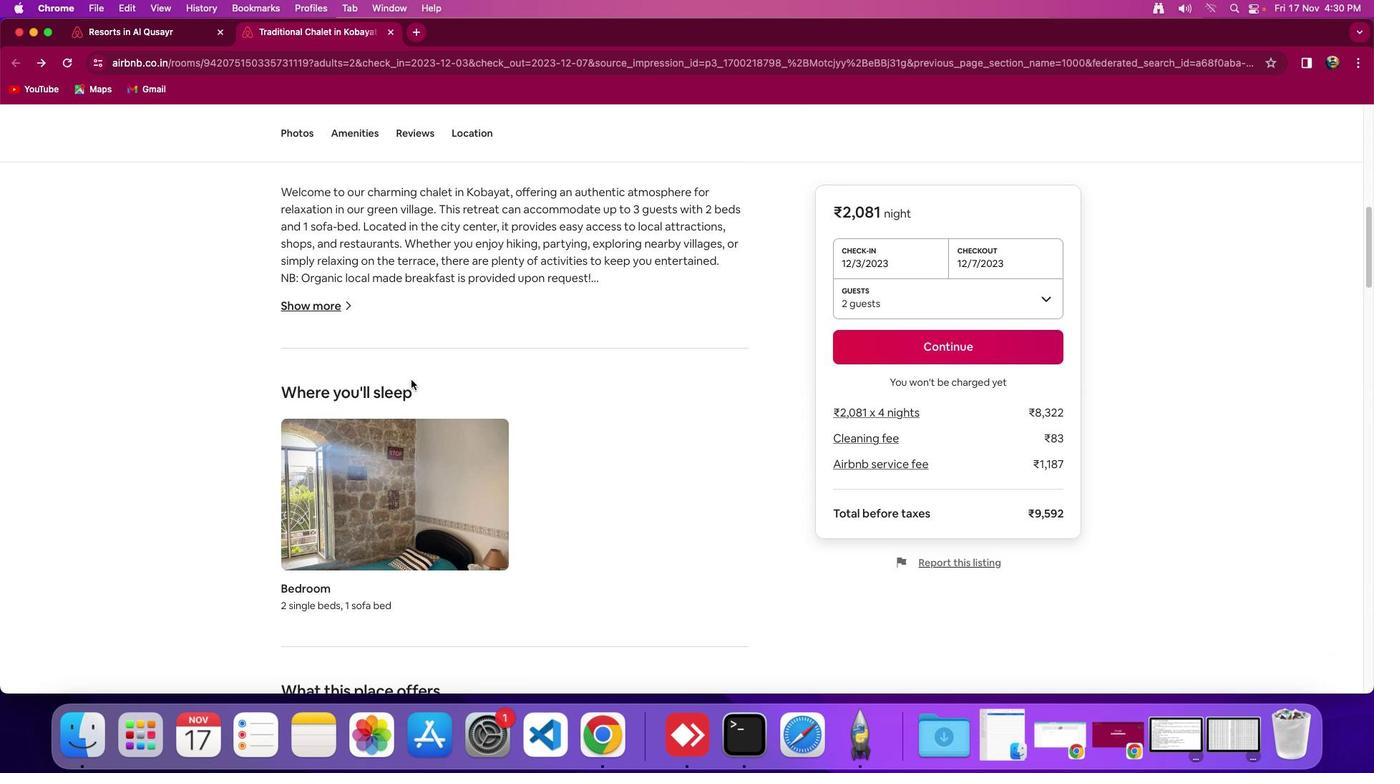 
Action: Mouse scrolled (417, 385) with delta (5, 3)
Screenshot: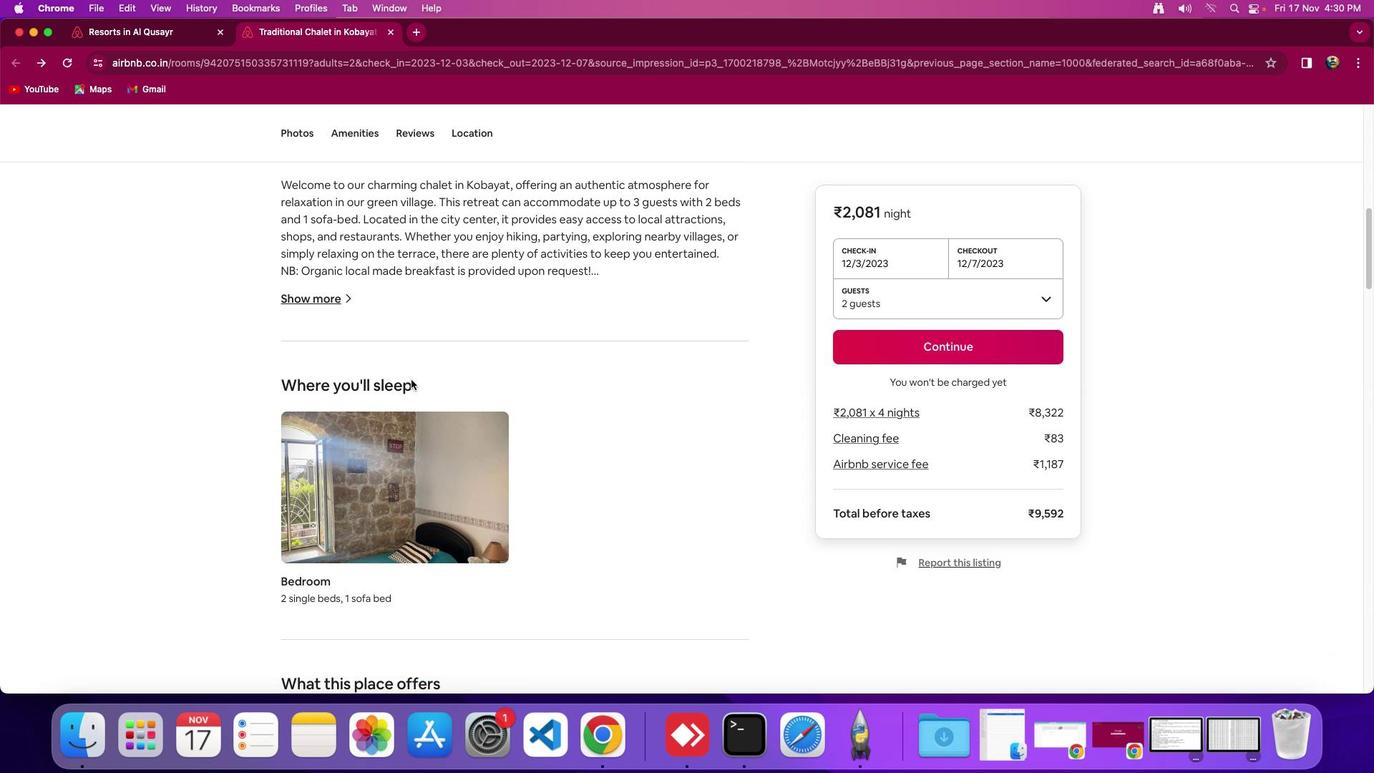 
Action: Mouse moved to (417, 385)
Screenshot: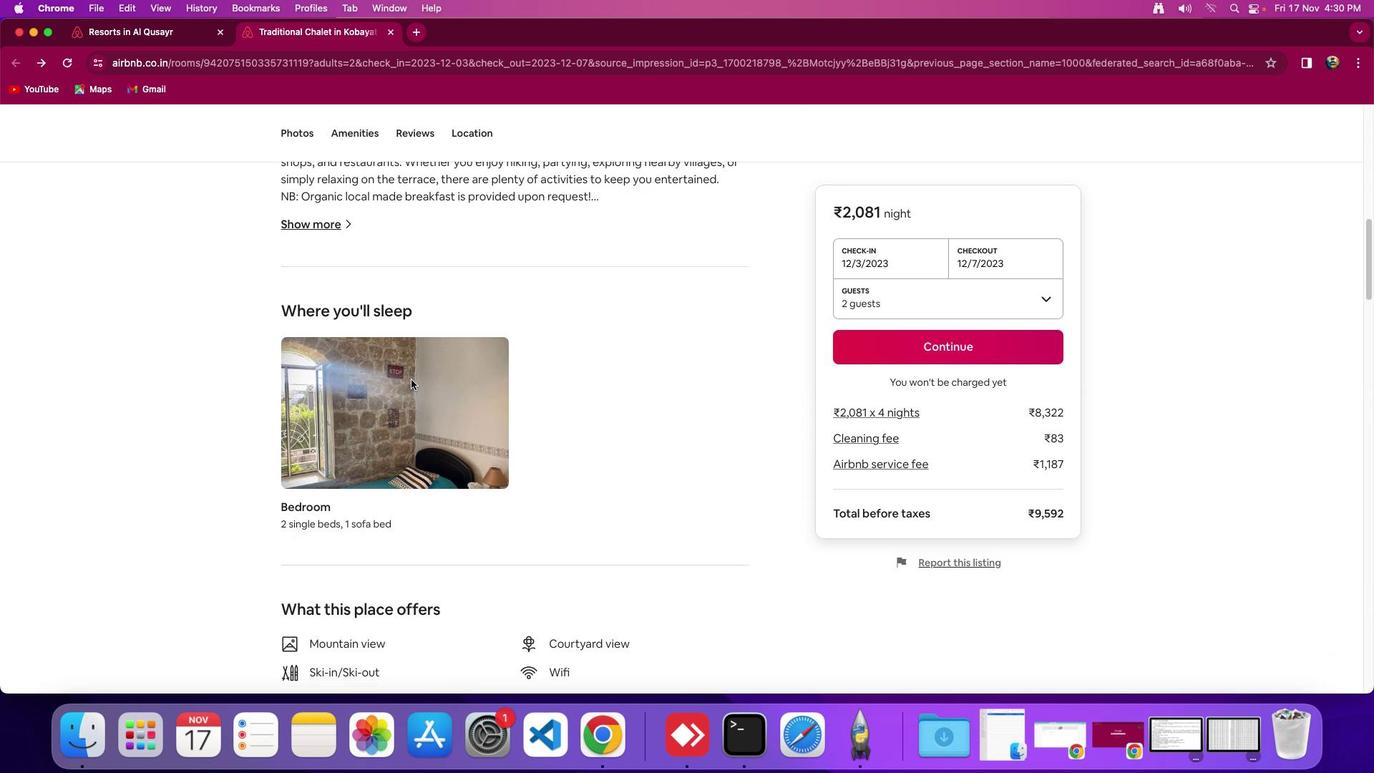 
Action: Mouse scrolled (417, 385) with delta (5, 5)
Screenshot: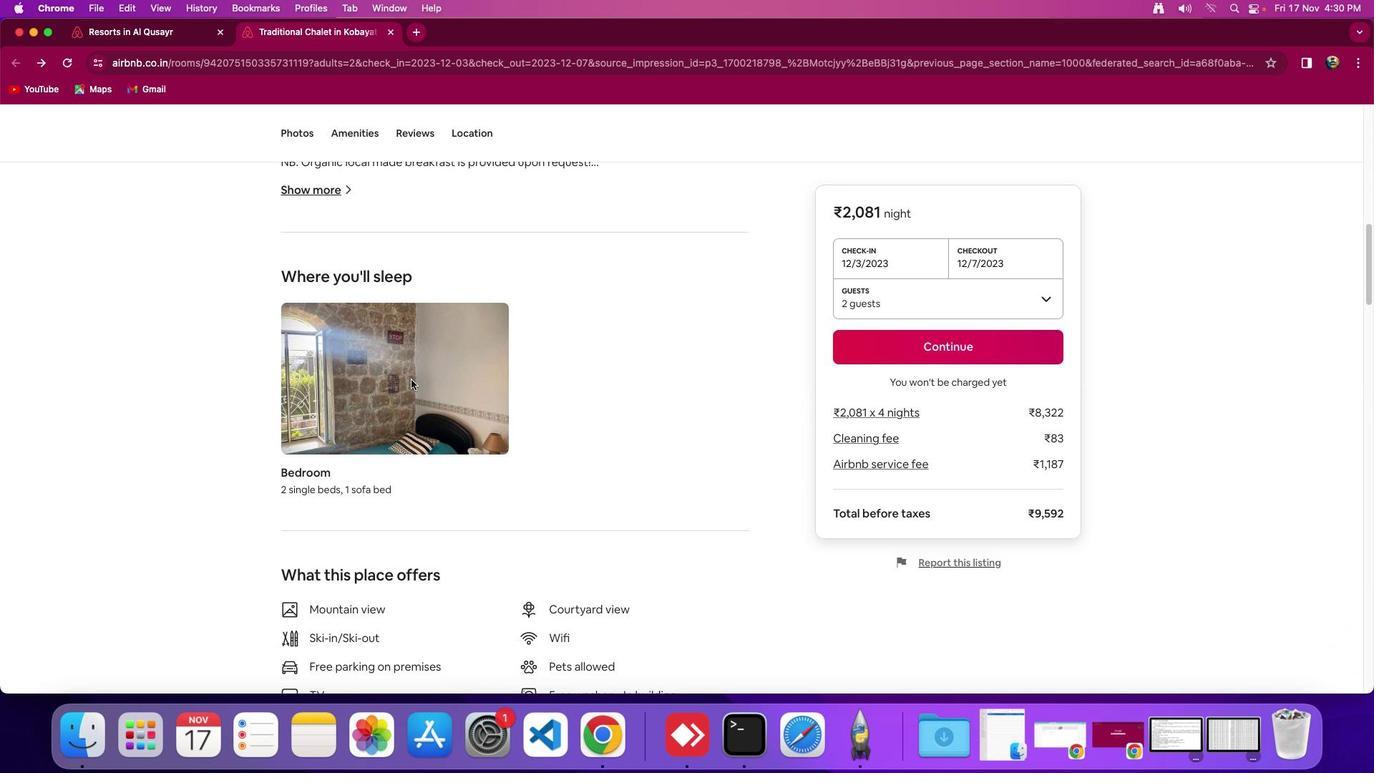 
Action: Mouse scrolled (417, 385) with delta (5, 5)
Screenshot: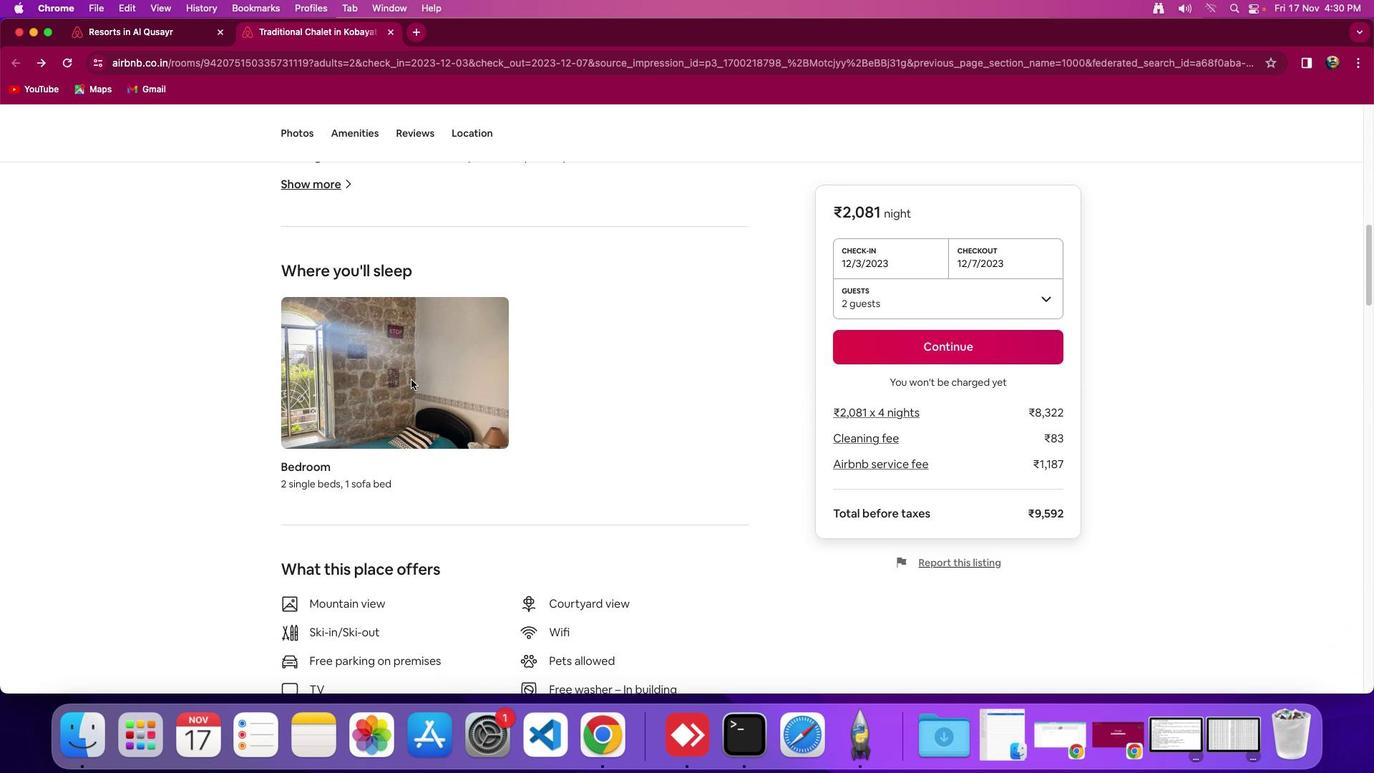 
Action: Mouse scrolled (417, 385) with delta (5, 3)
Screenshot: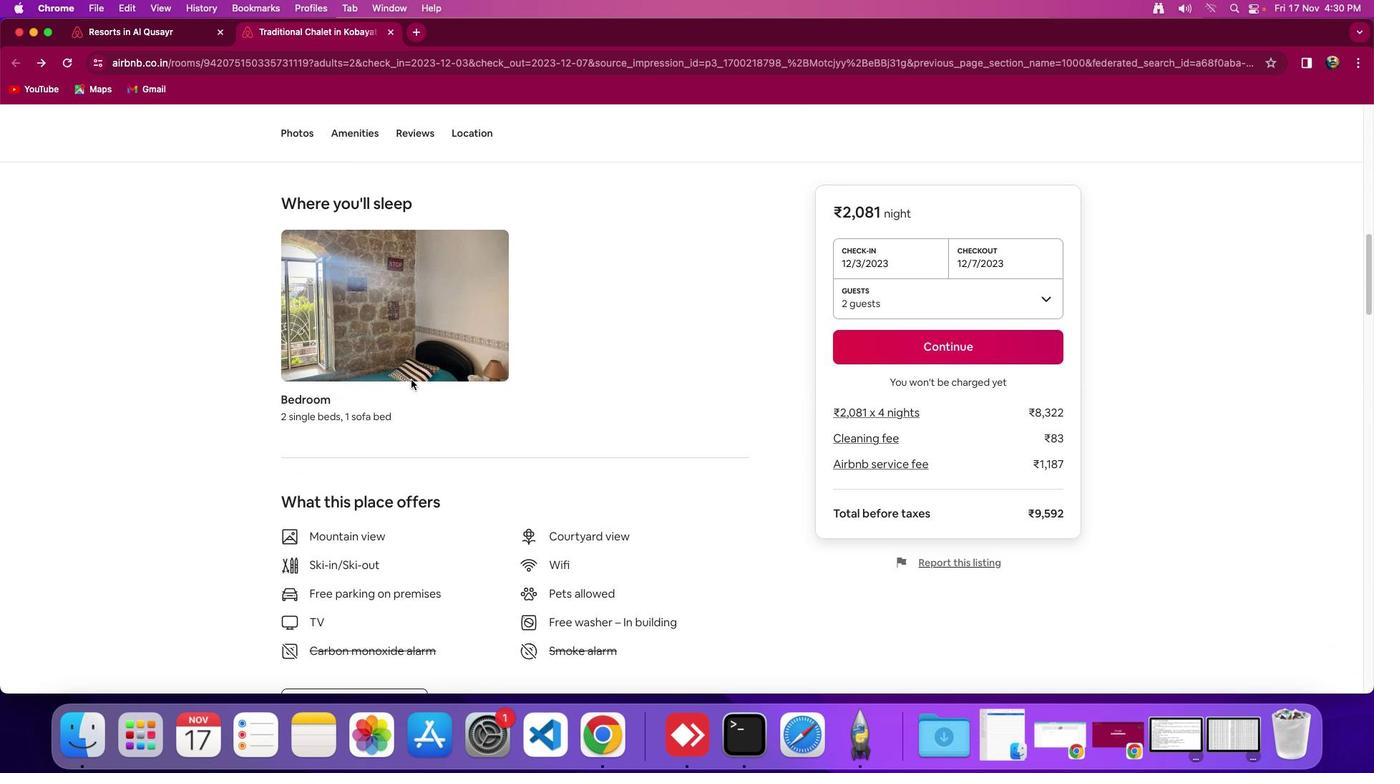 
Action: Mouse scrolled (417, 385) with delta (5, 5)
Screenshot: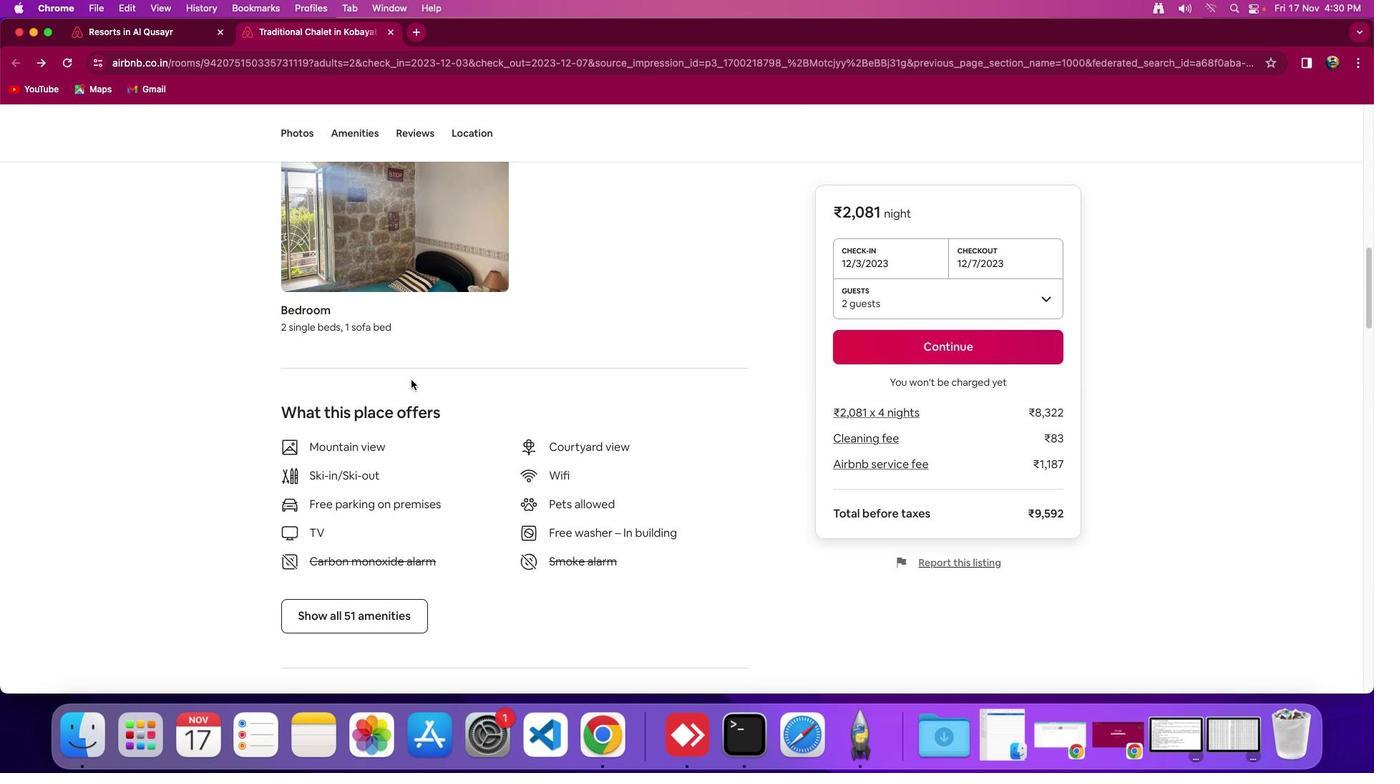 
Action: Mouse scrolled (417, 385) with delta (5, 5)
Screenshot: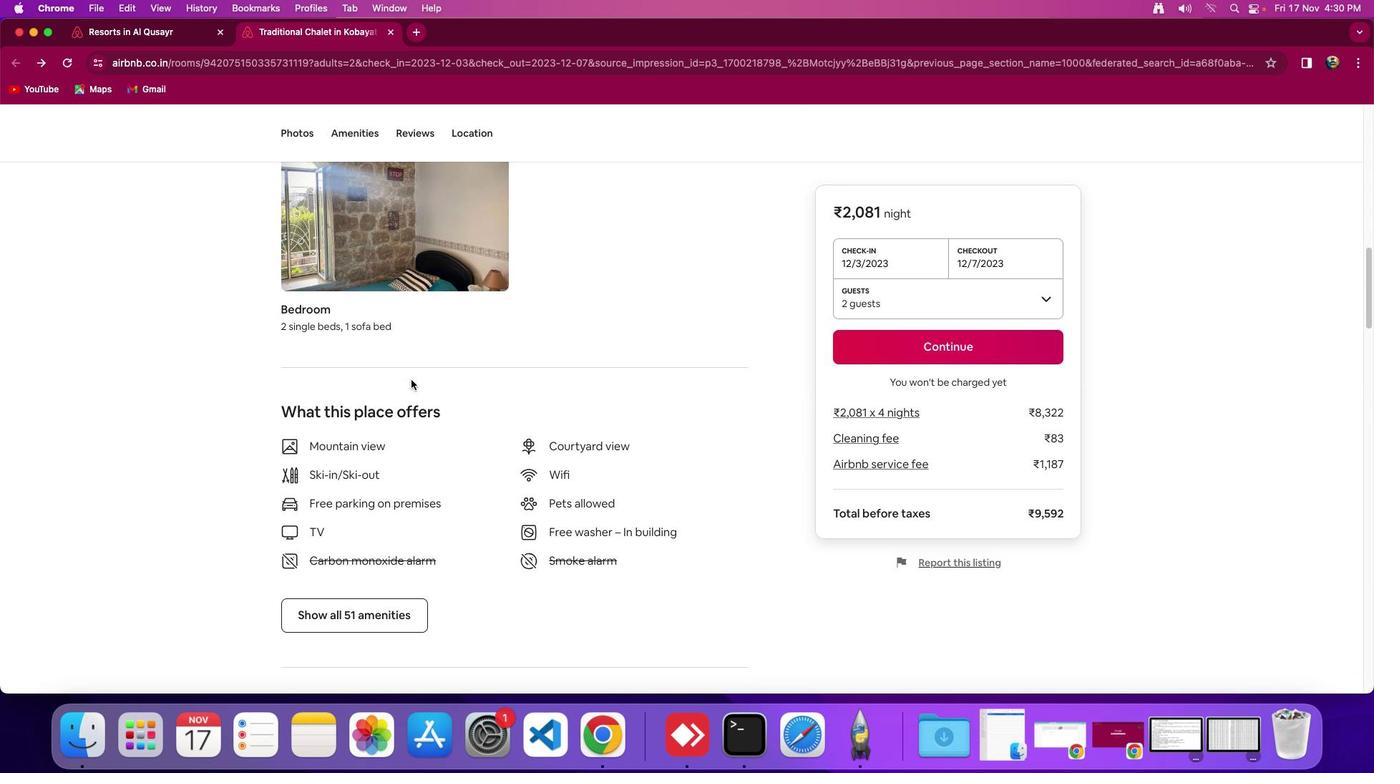 
Action: Mouse scrolled (417, 385) with delta (5, 2)
Screenshot: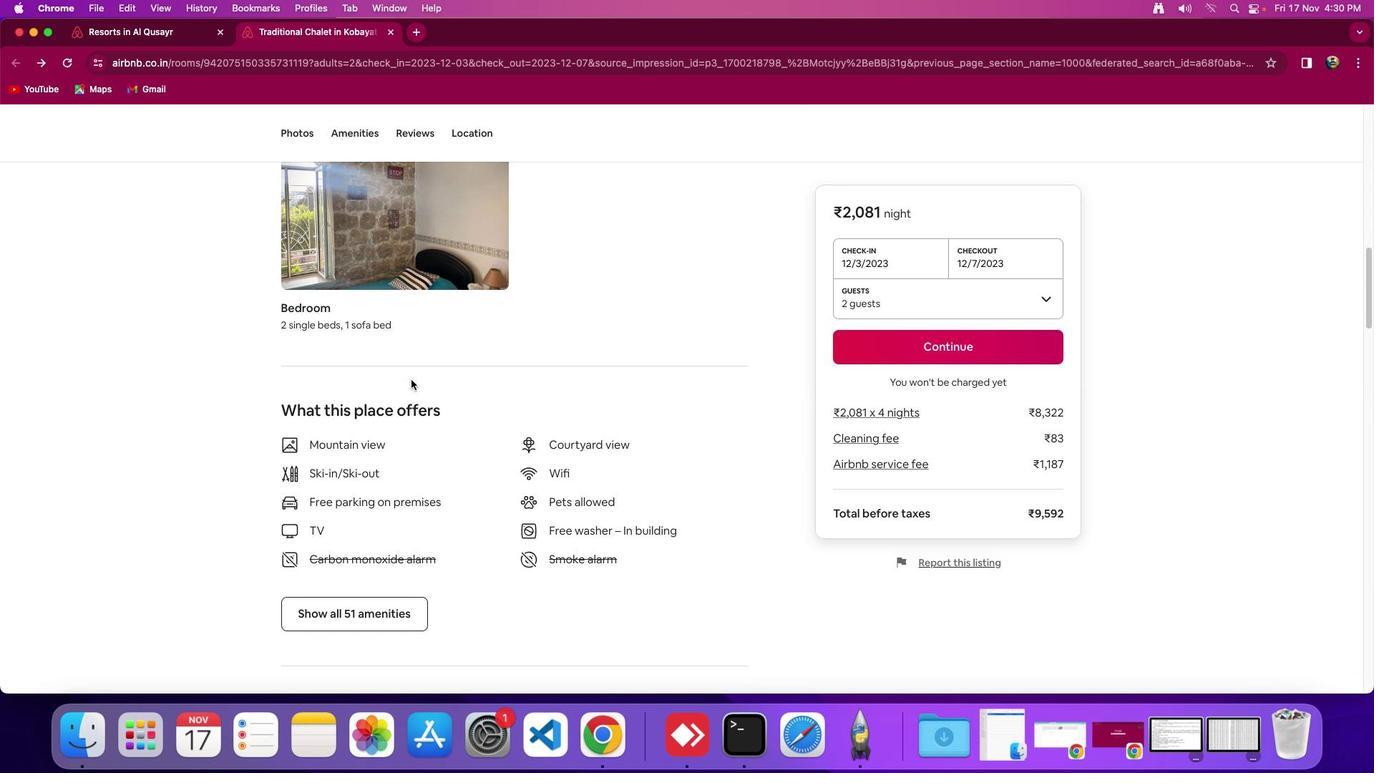 
Action: Mouse scrolled (417, 385) with delta (5, 5)
Screenshot: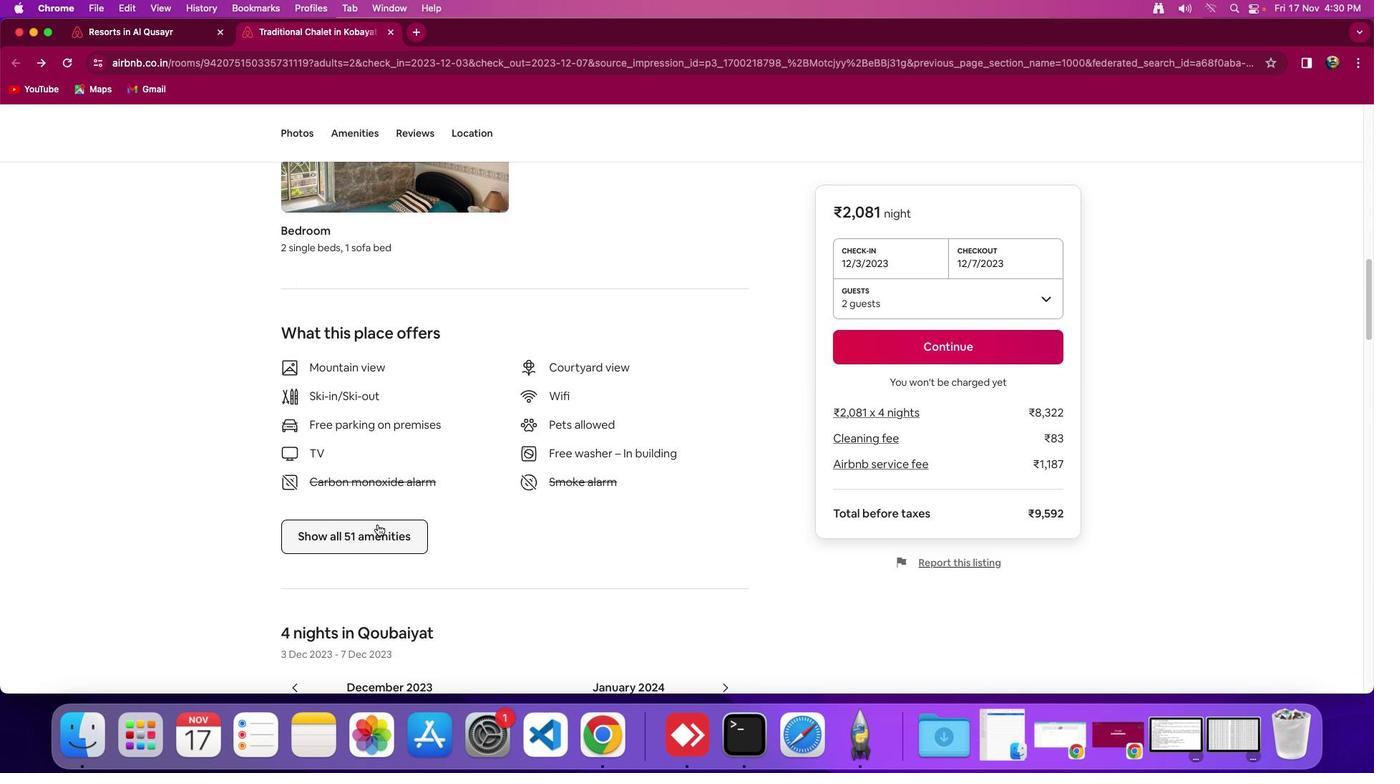 
Action: Mouse scrolled (417, 385) with delta (5, 5)
Screenshot: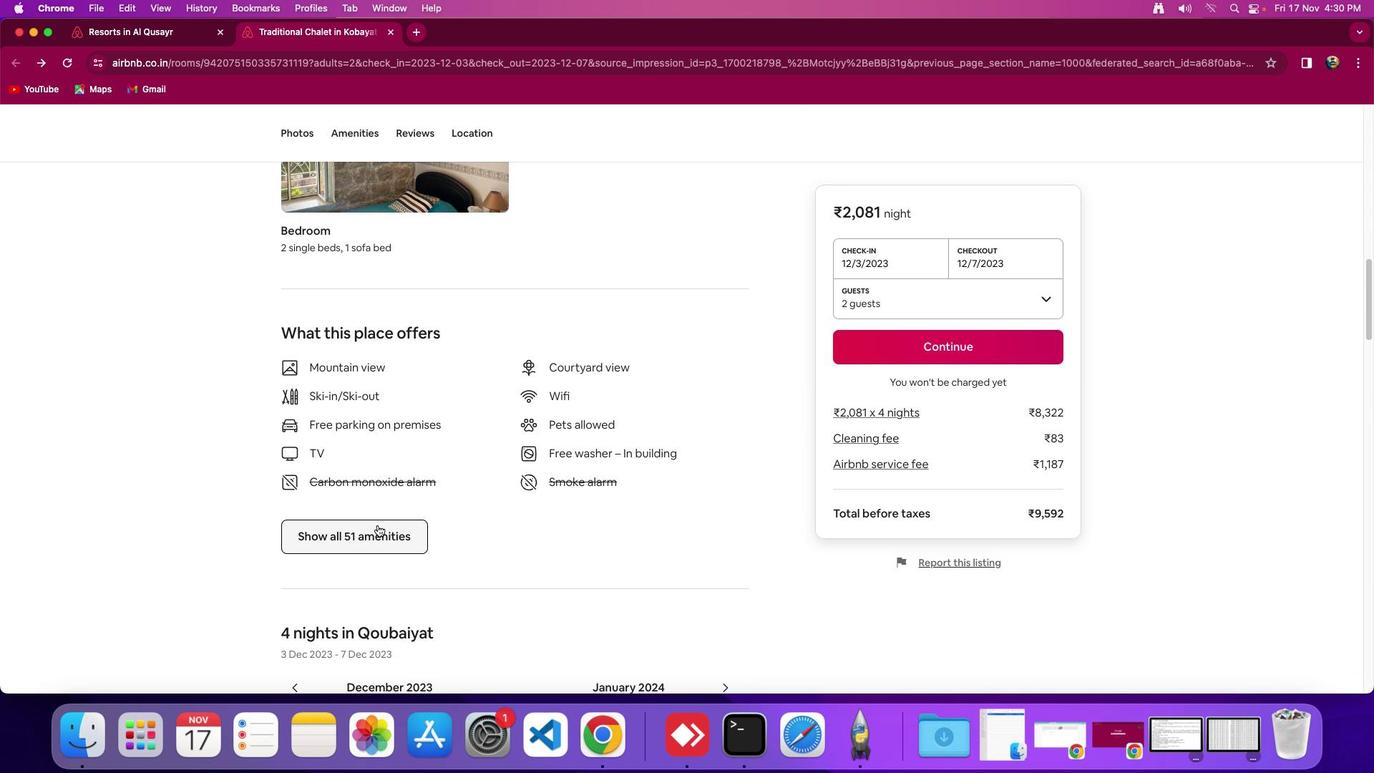 
Action: Mouse scrolled (417, 385) with delta (5, 4)
Screenshot: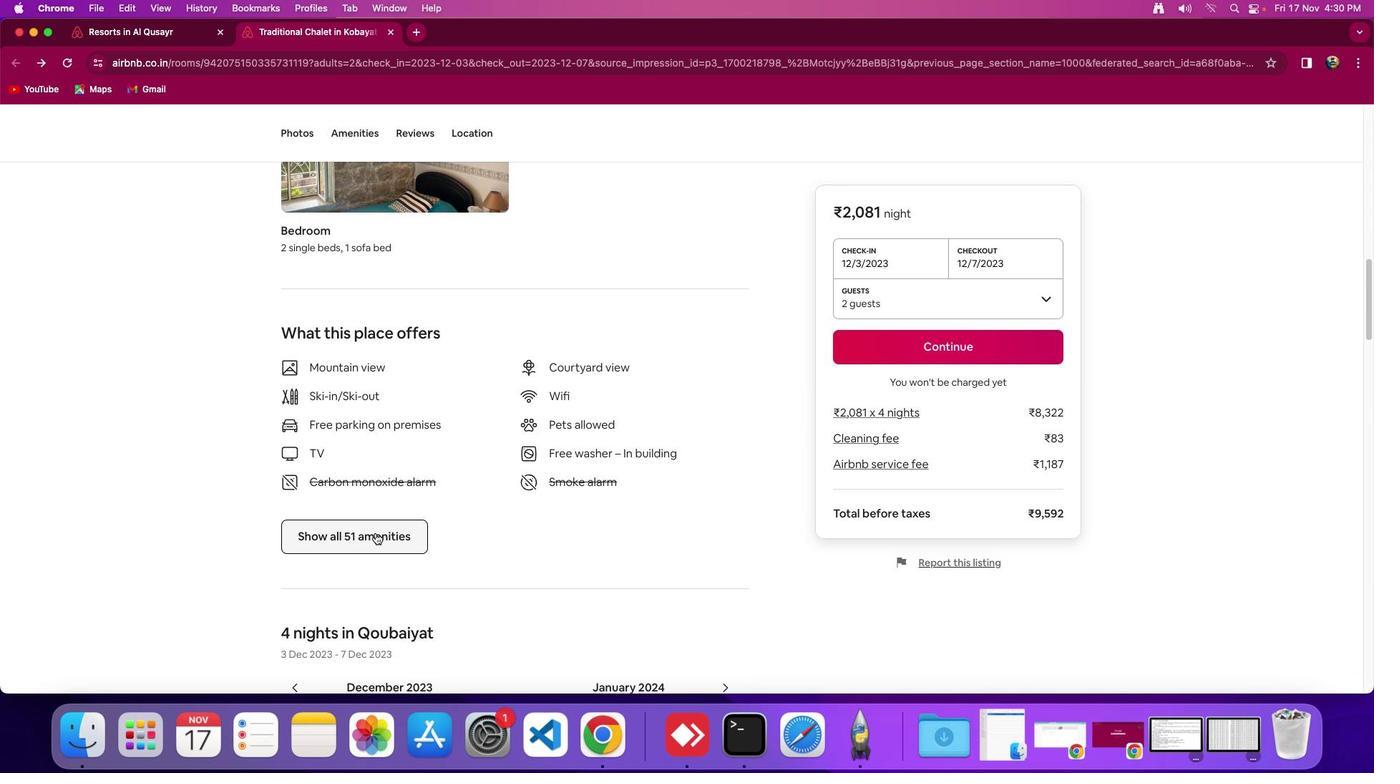 
Action: Mouse moved to (380, 538)
Screenshot: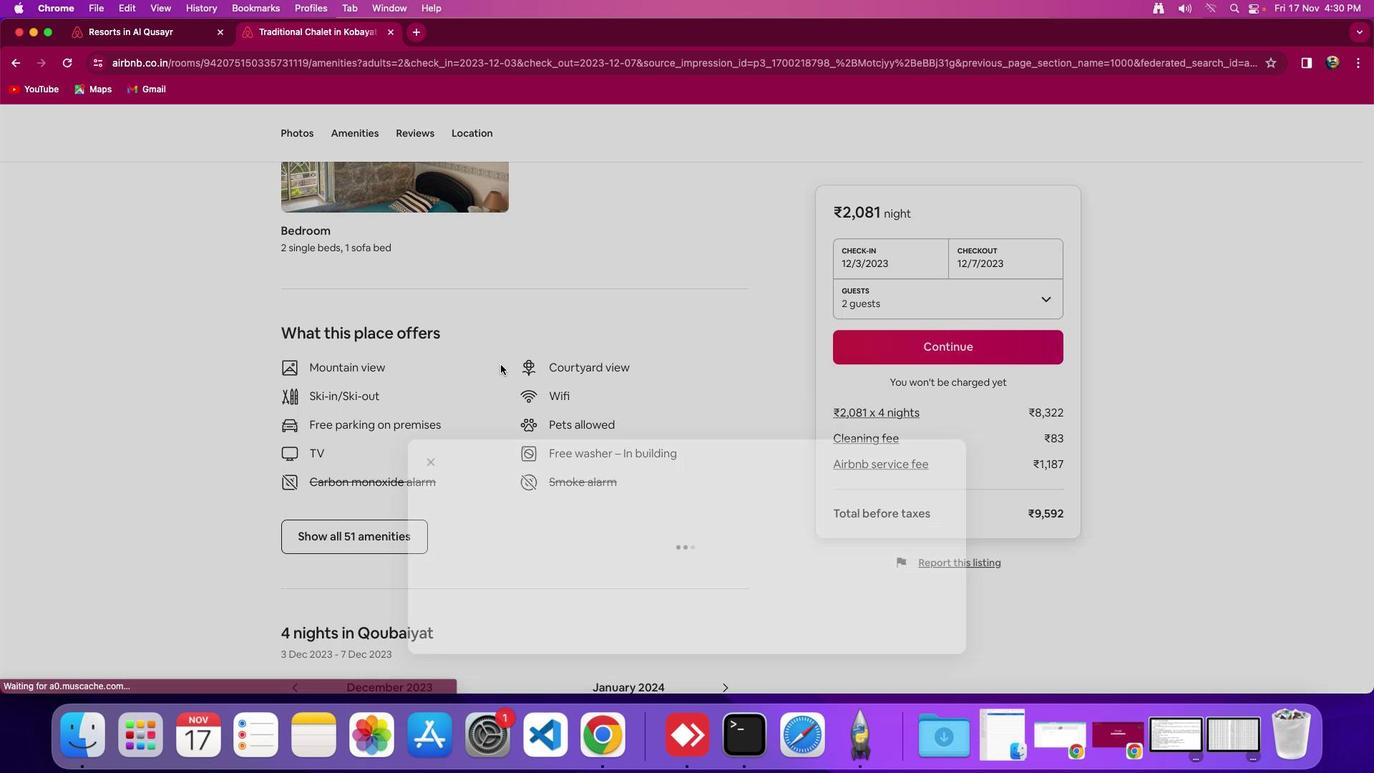 
Action: Mouse pressed left at (380, 538)
Screenshot: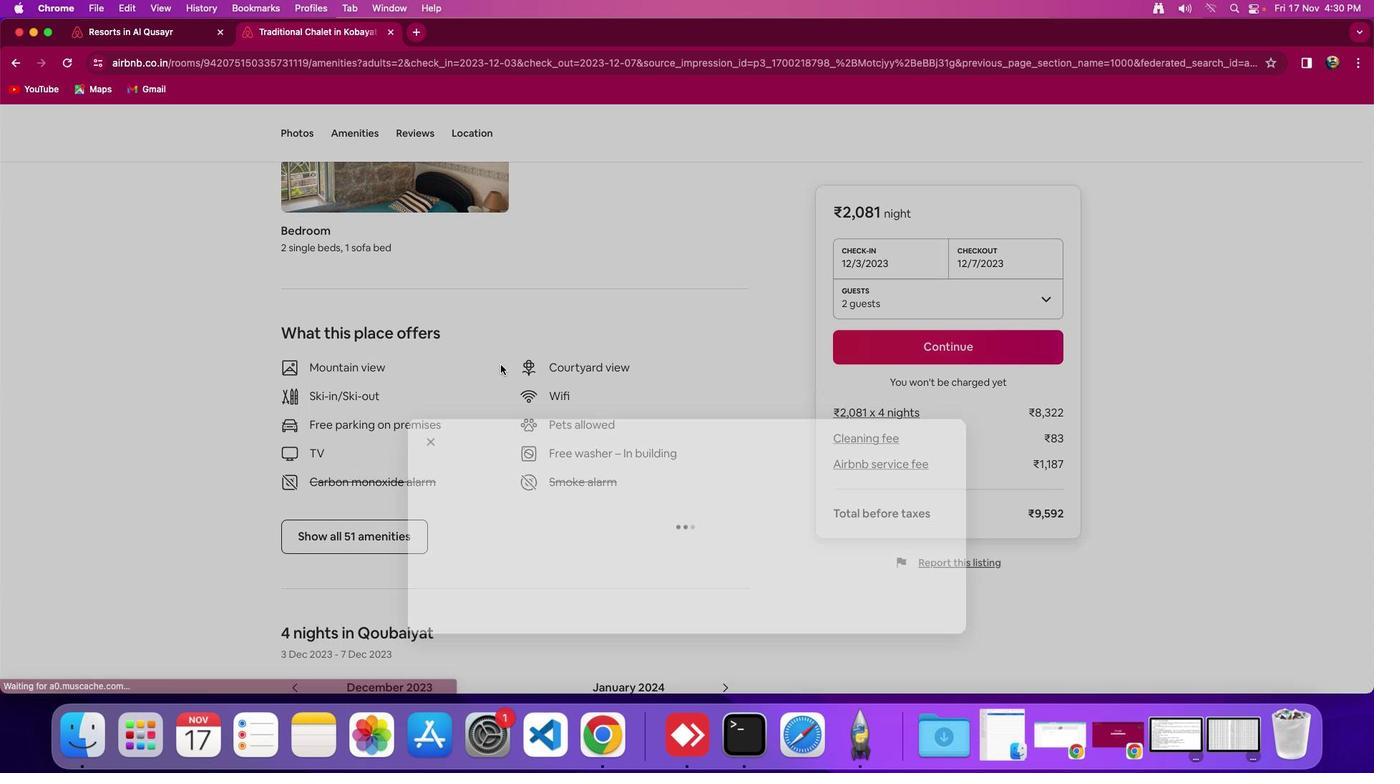 
Action: Mouse moved to (692, 419)
Screenshot: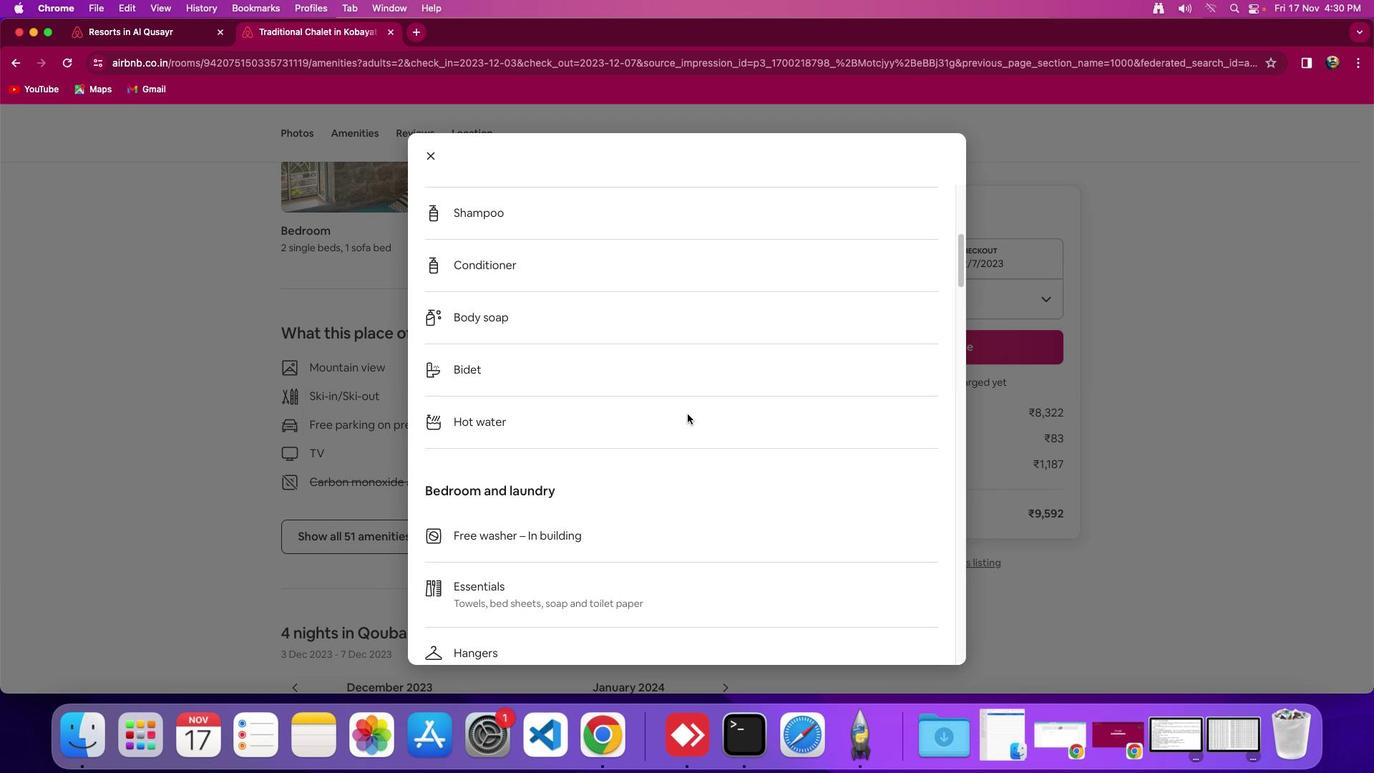 
Action: Mouse scrolled (692, 419) with delta (5, 5)
Screenshot: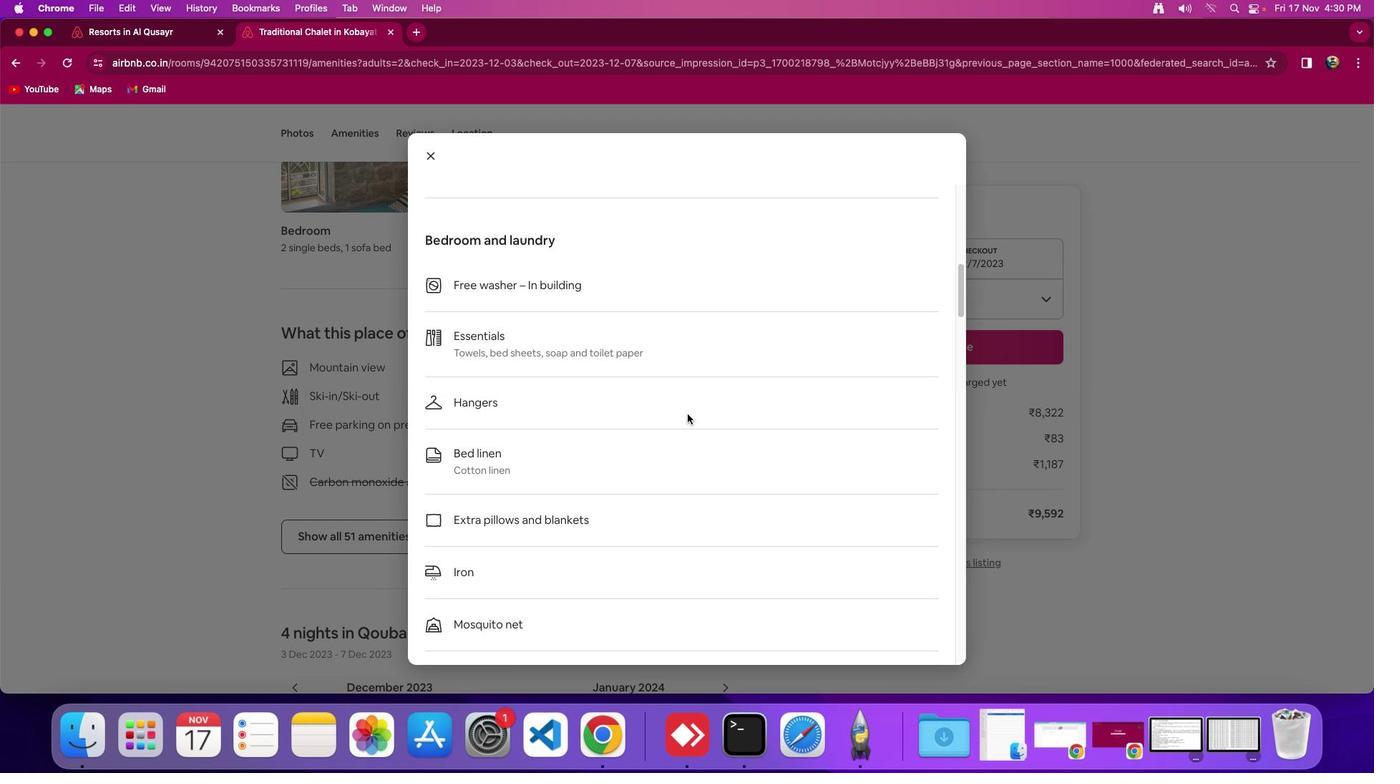 
Action: Mouse scrolled (692, 419) with delta (5, 5)
Screenshot: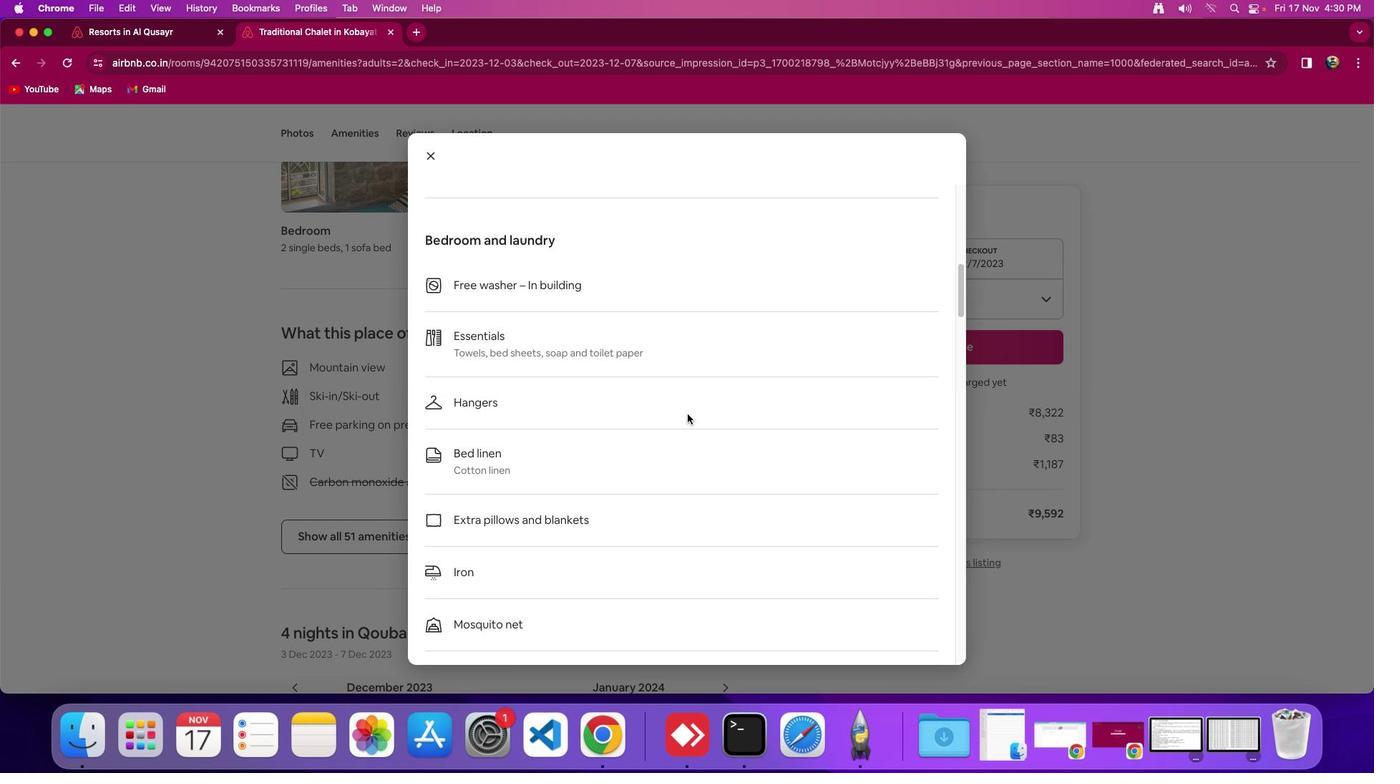
Action: Mouse scrolled (692, 419) with delta (5, 2)
Screenshot: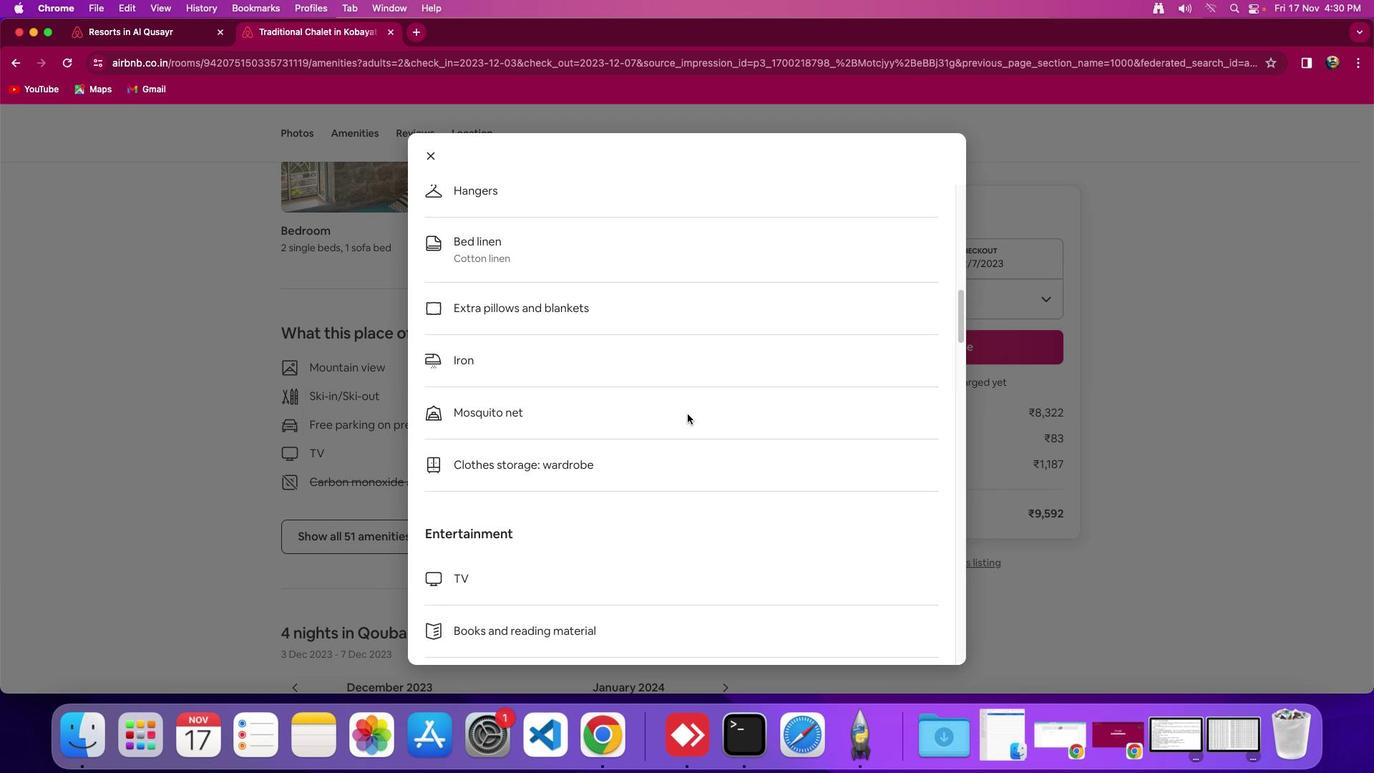 
Action: Mouse scrolled (692, 419) with delta (5, 0)
Screenshot: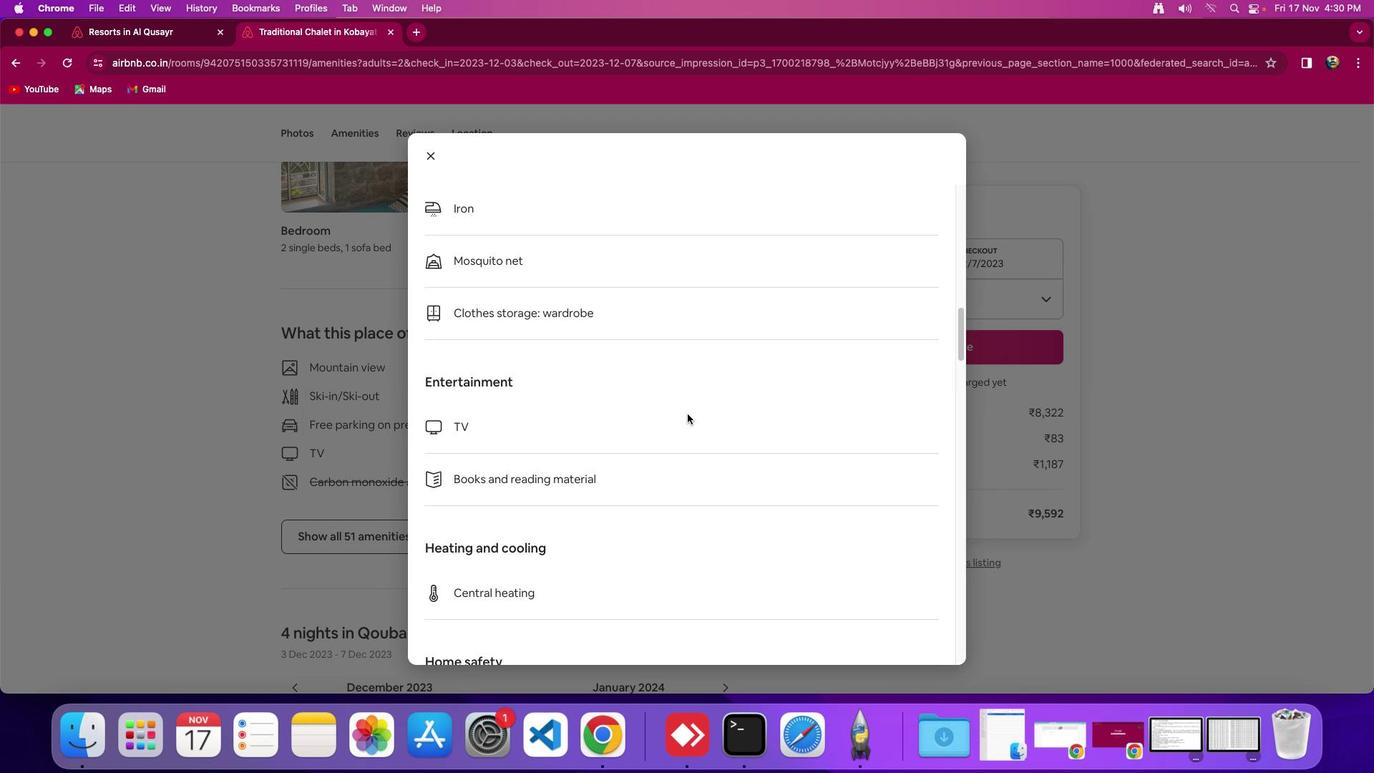 
Action: Mouse moved to (692, 419)
Screenshot: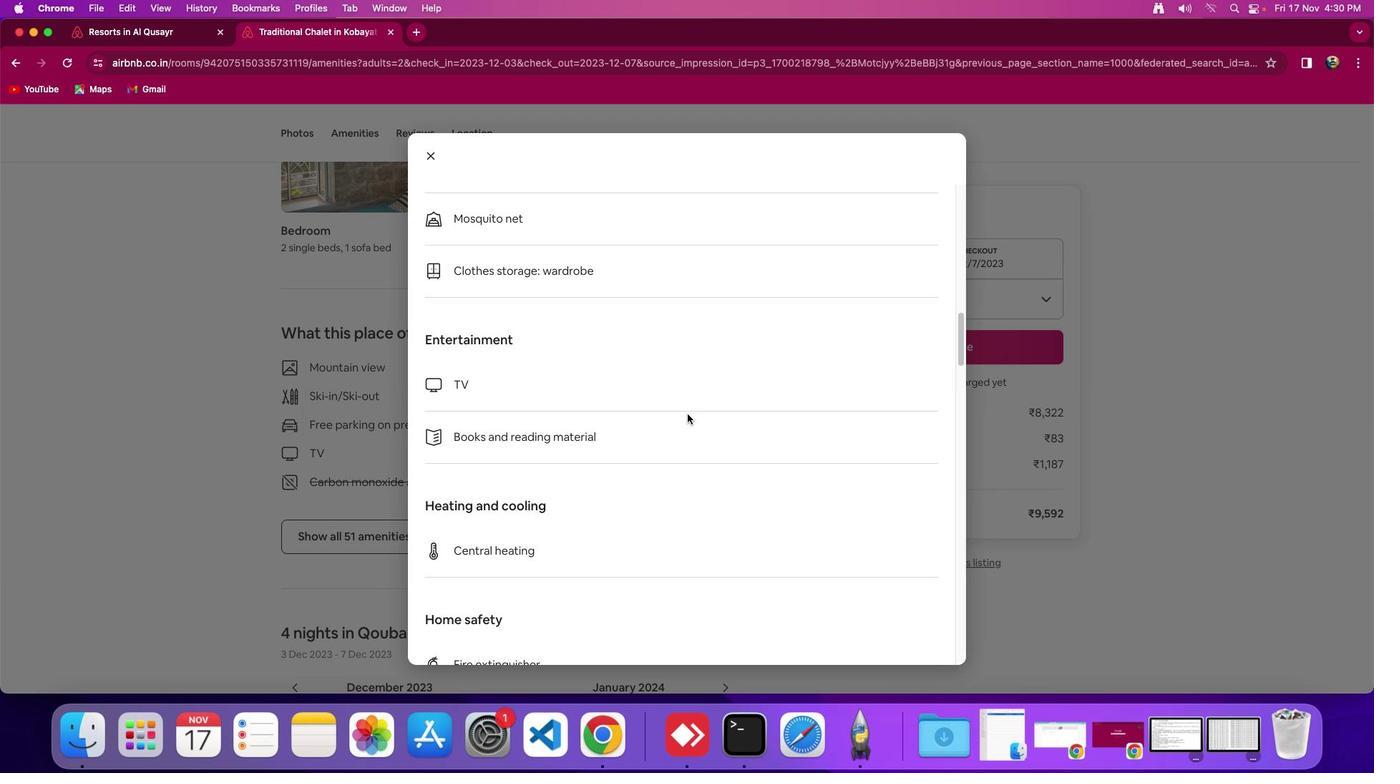 
Action: Mouse scrolled (692, 419) with delta (5, 5)
Screenshot: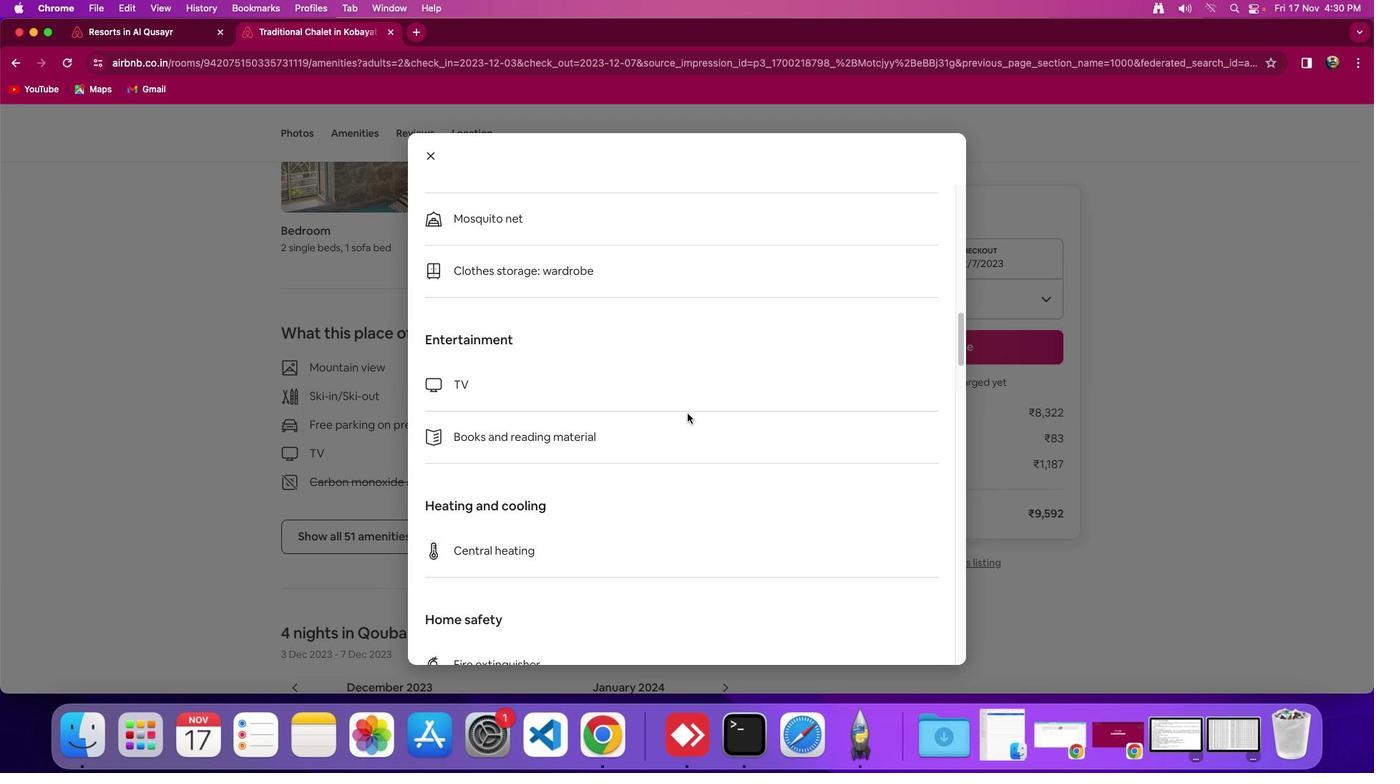 
Action: Mouse scrolled (692, 419) with delta (5, 5)
Screenshot: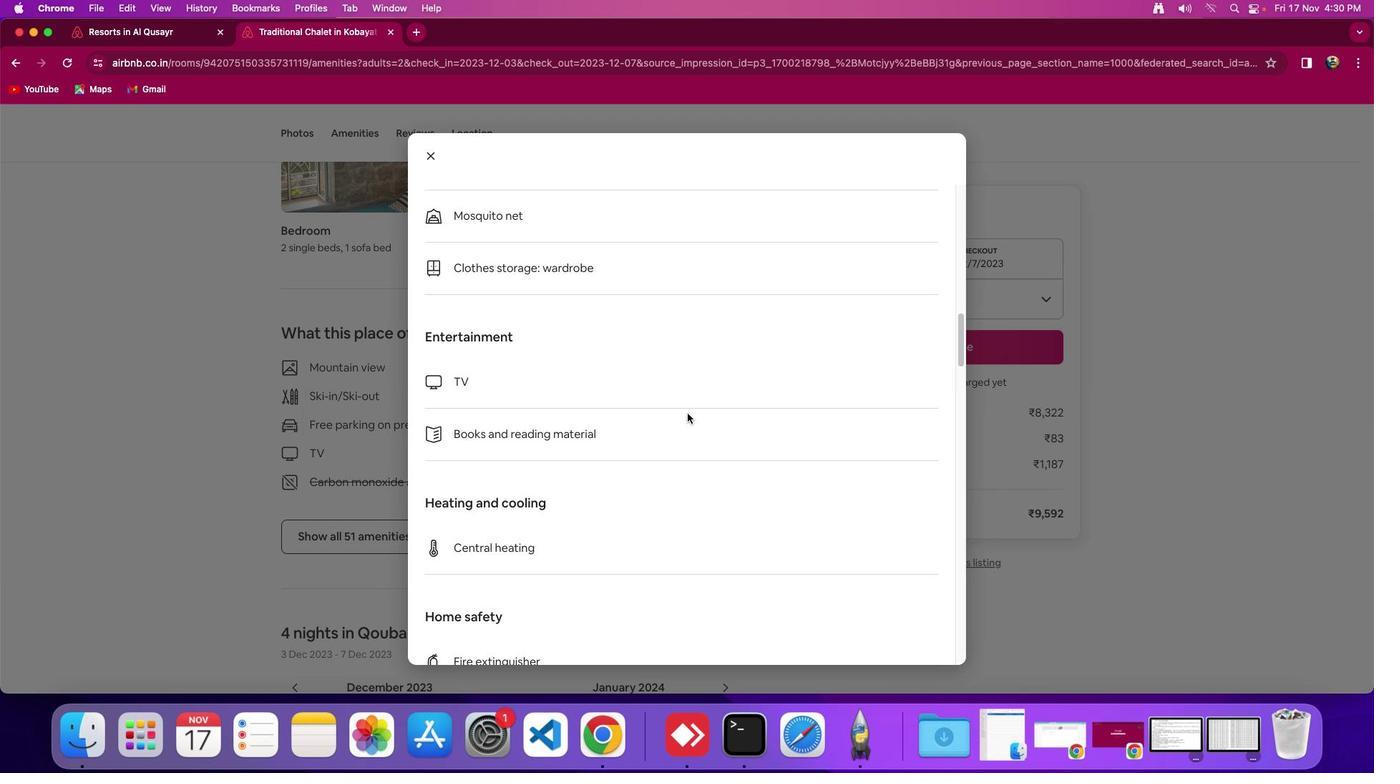 
Action: Mouse scrolled (692, 419) with delta (5, 2)
Screenshot: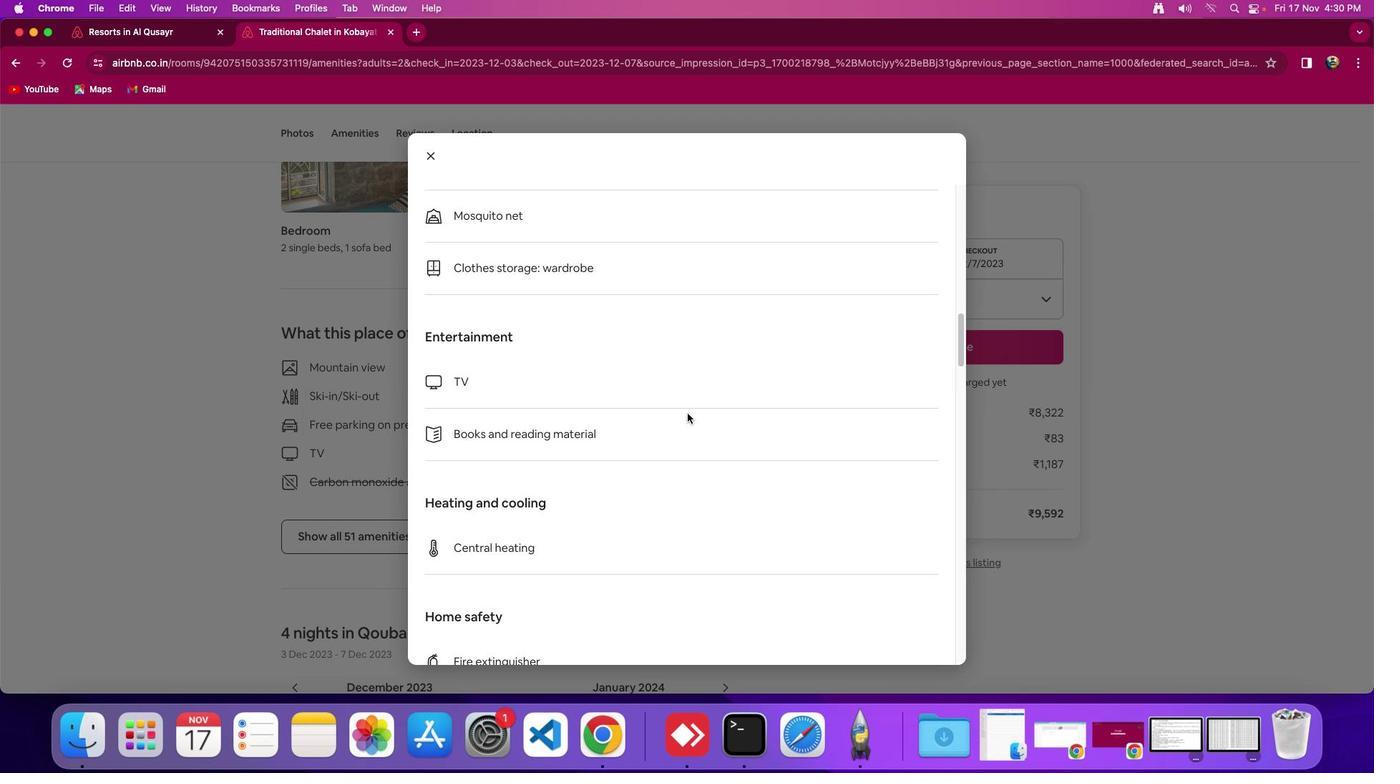 
Action: Mouse scrolled (692, 419) with delta (5, 0)
Screenshot: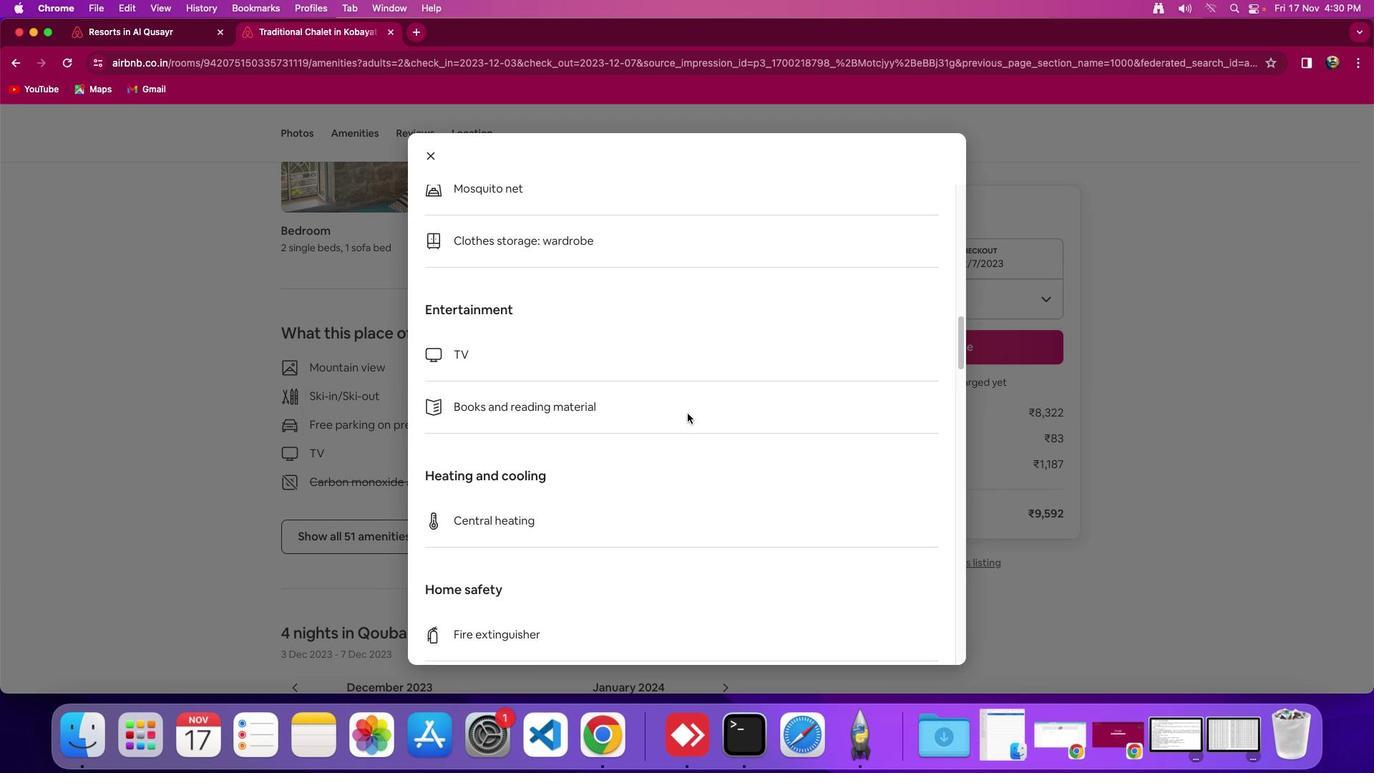 
Action: Mouse scrolled (692, 419) with delta (5, 0)
Screenshot: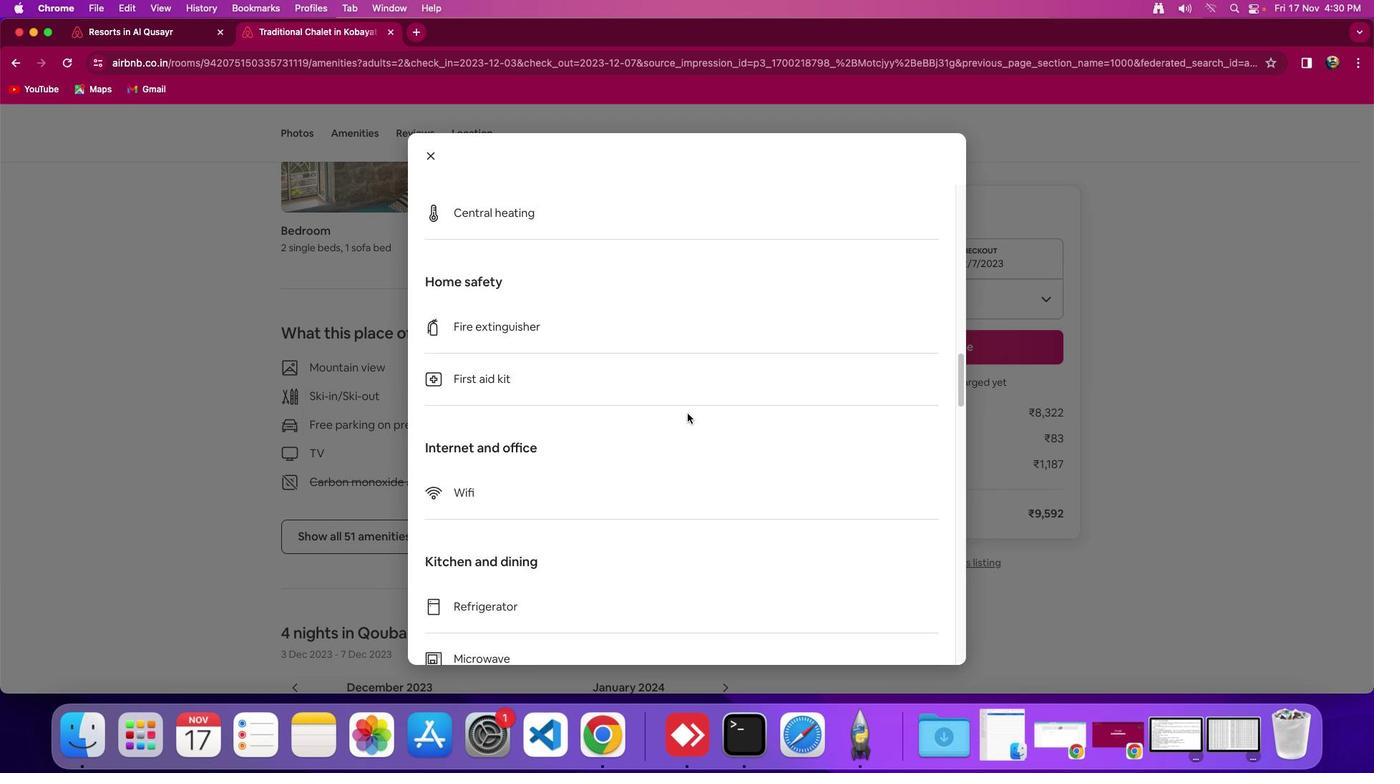
Action: Mouse moved to (692, 419)
Screenshot: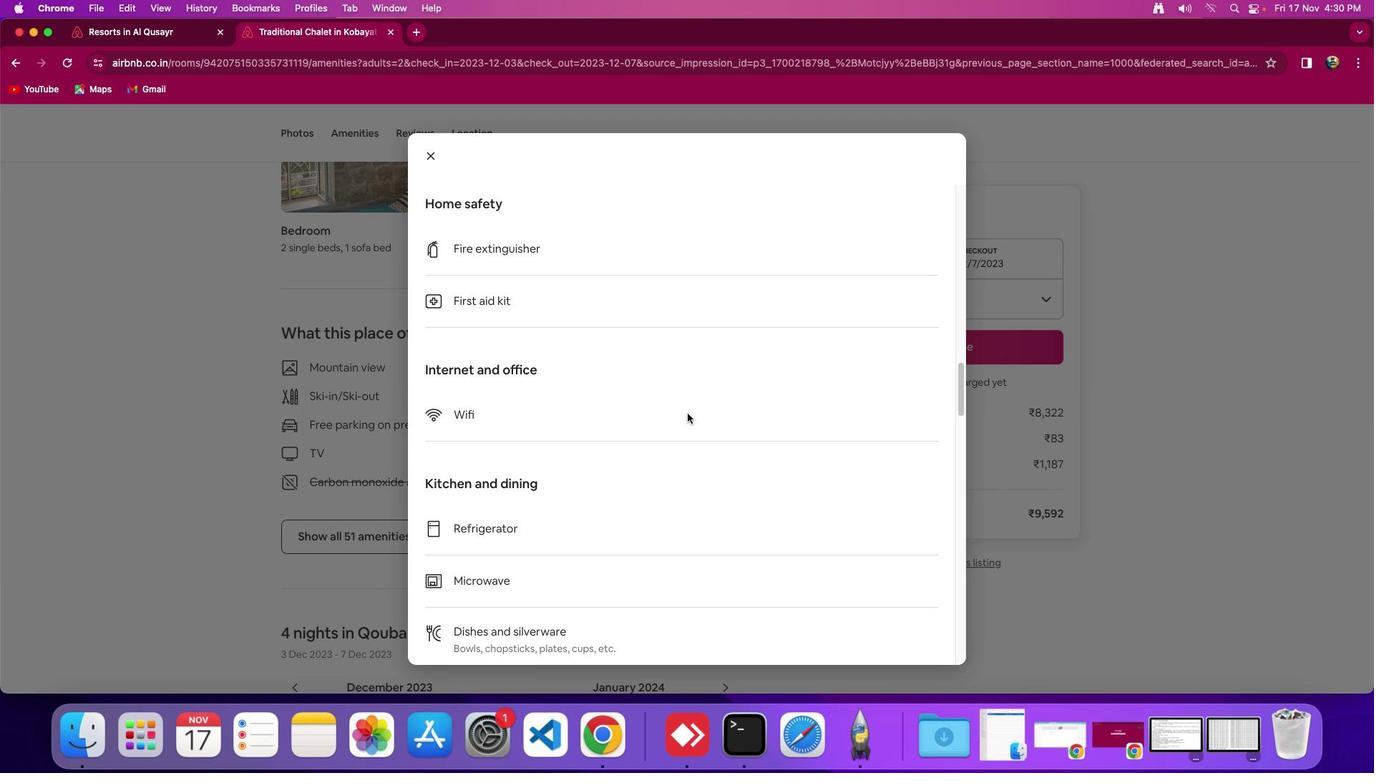 
Action: Mouse scrolled (692, 419) with delta (5, 5)
Screenshot: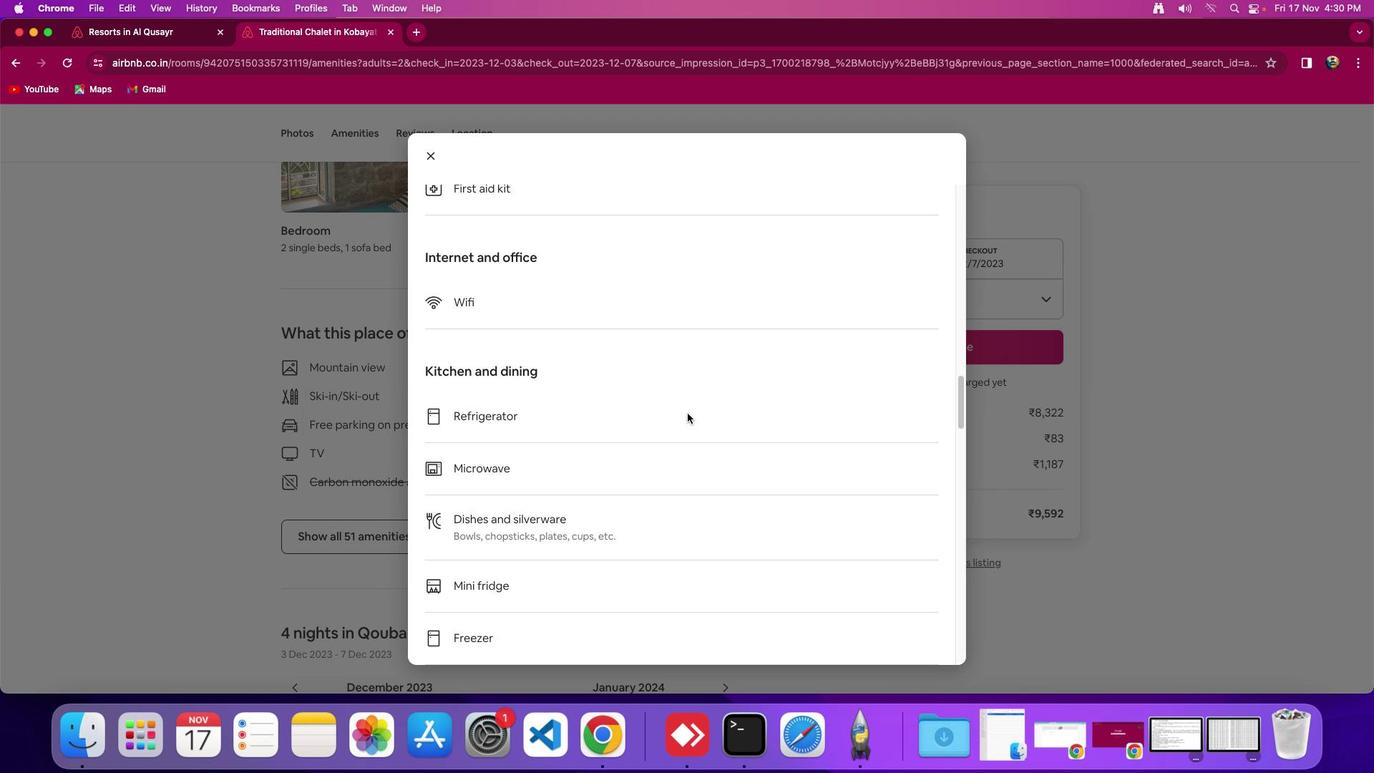 
Action: Mouse scrolled (692, 419) with delta (5, 5)
Screenshot: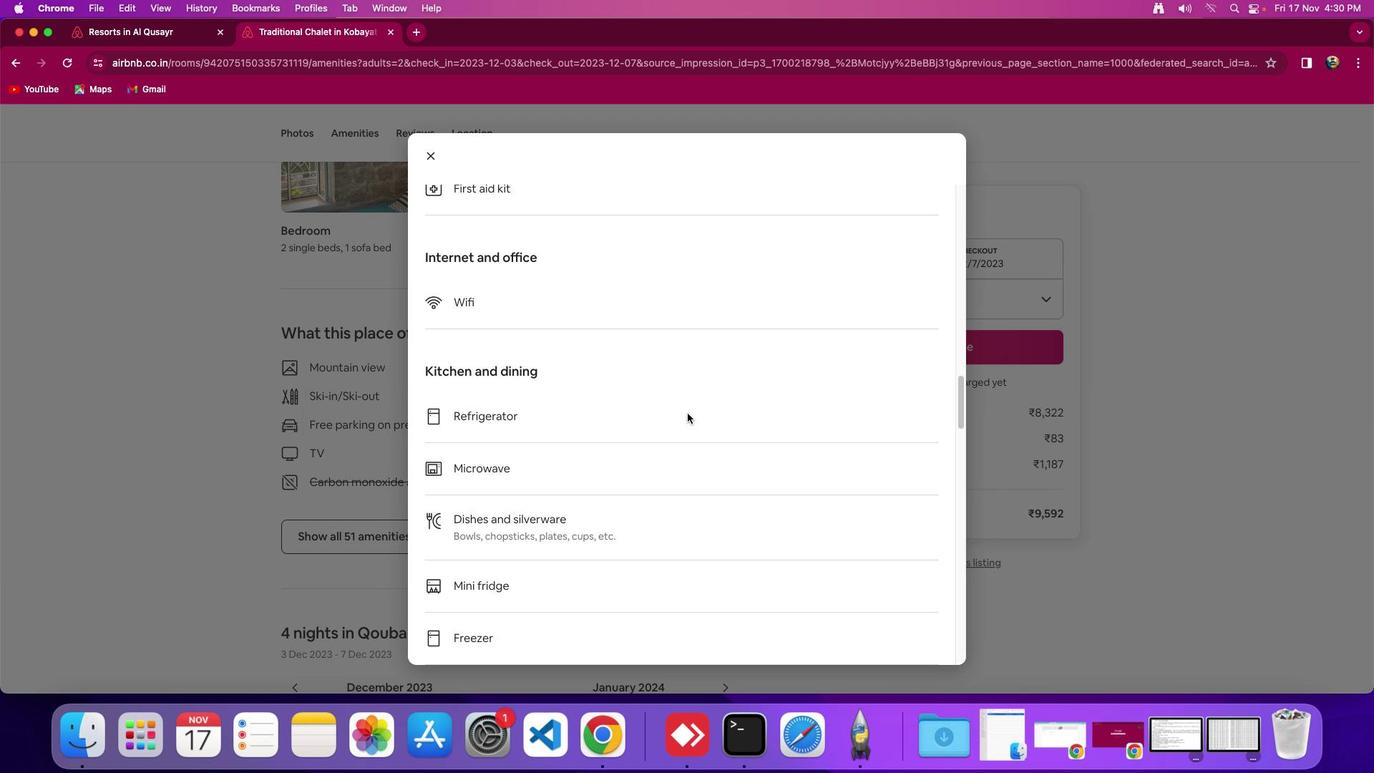 
Action: Mouse scrolled (692, 419) with delta (5, 2)
Screenshot: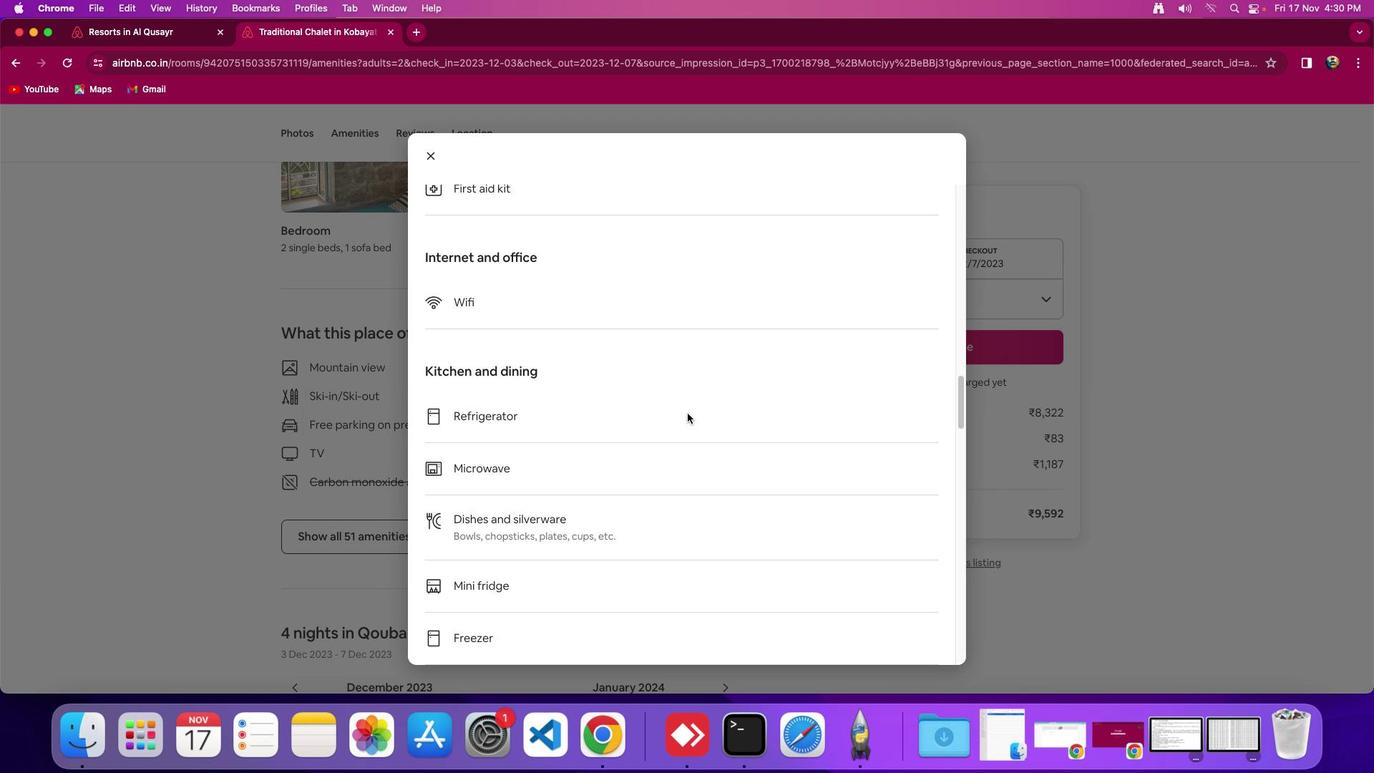 
Action: Mouse scrolled (692, 419) with delta (5, 0)
Screenshot: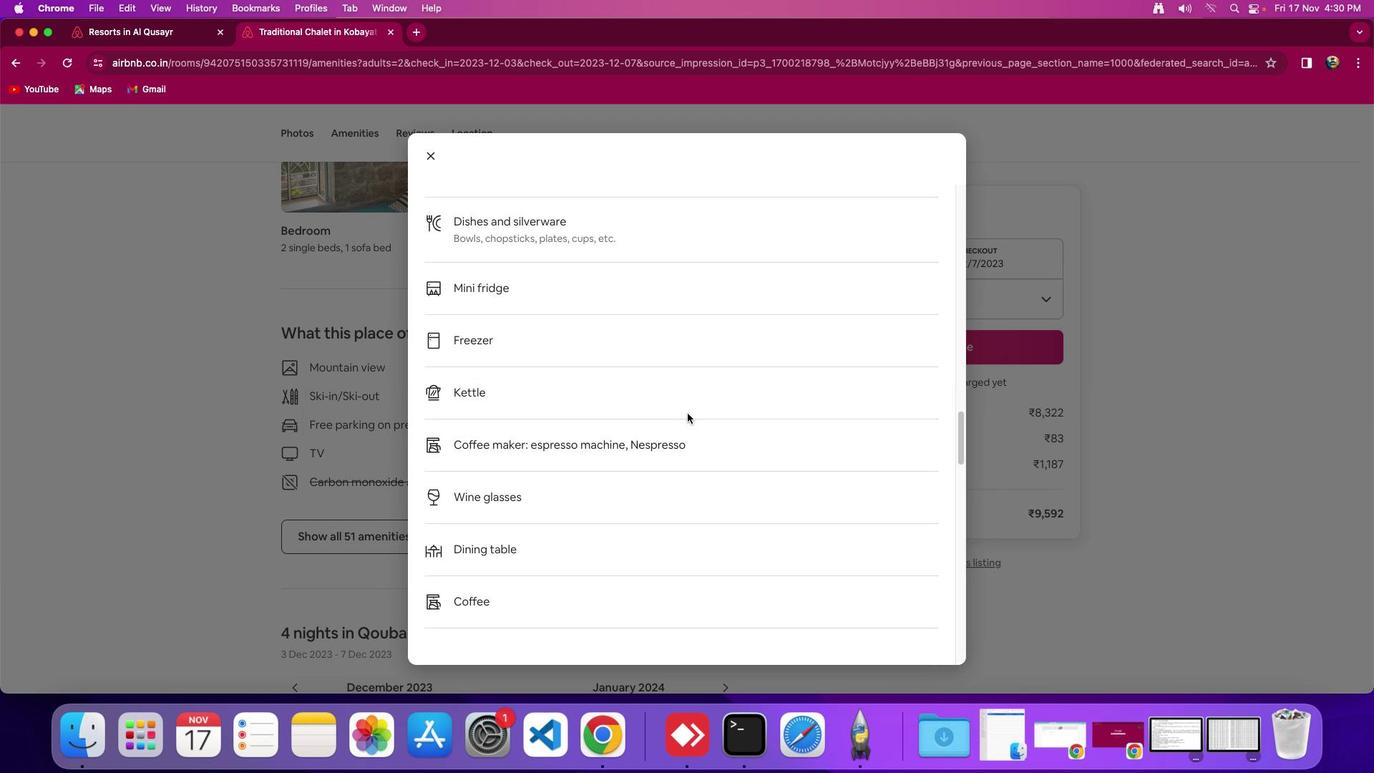 
Action: Mouse scrolled (692, 419) with delta (5, 5)
Screenshot: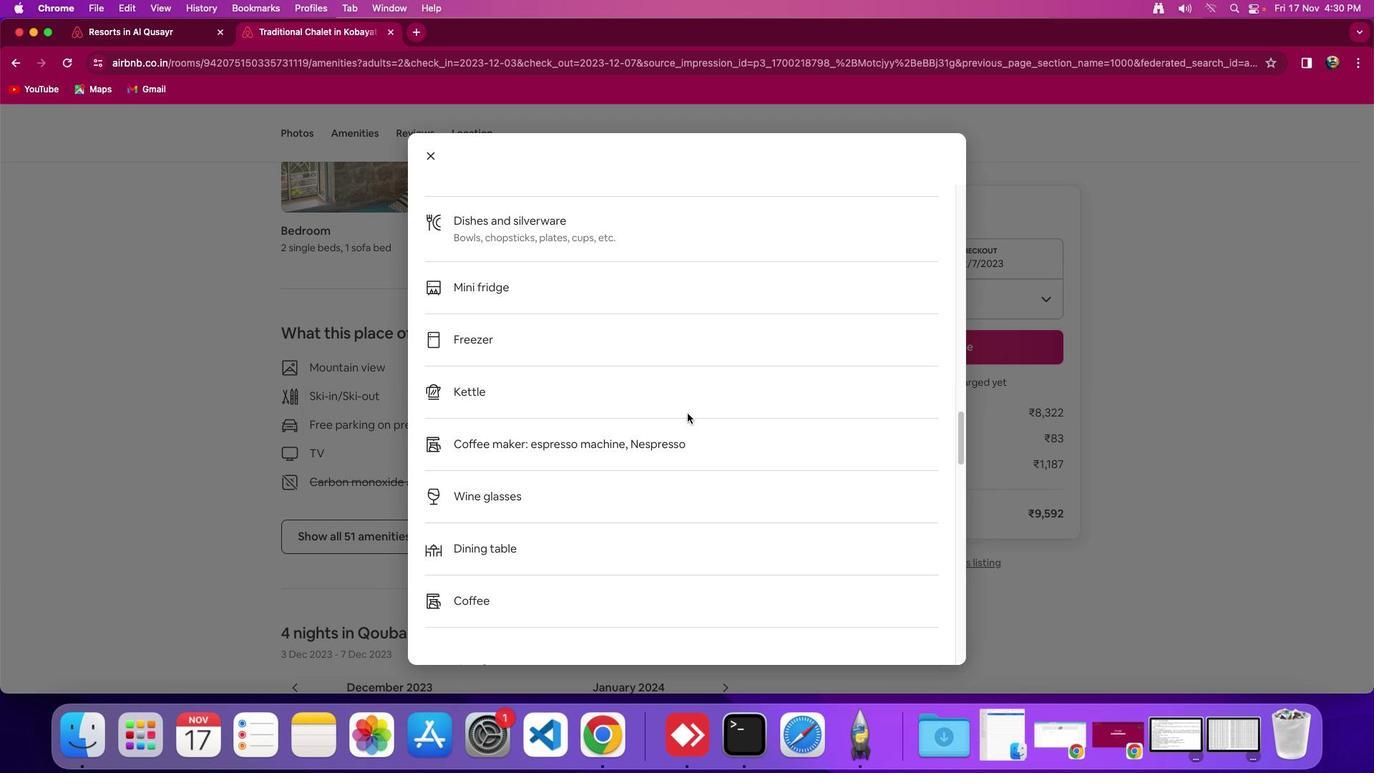 
Action: Mouse scrolled (692, 419) with delta (5, 5)
Screenshot: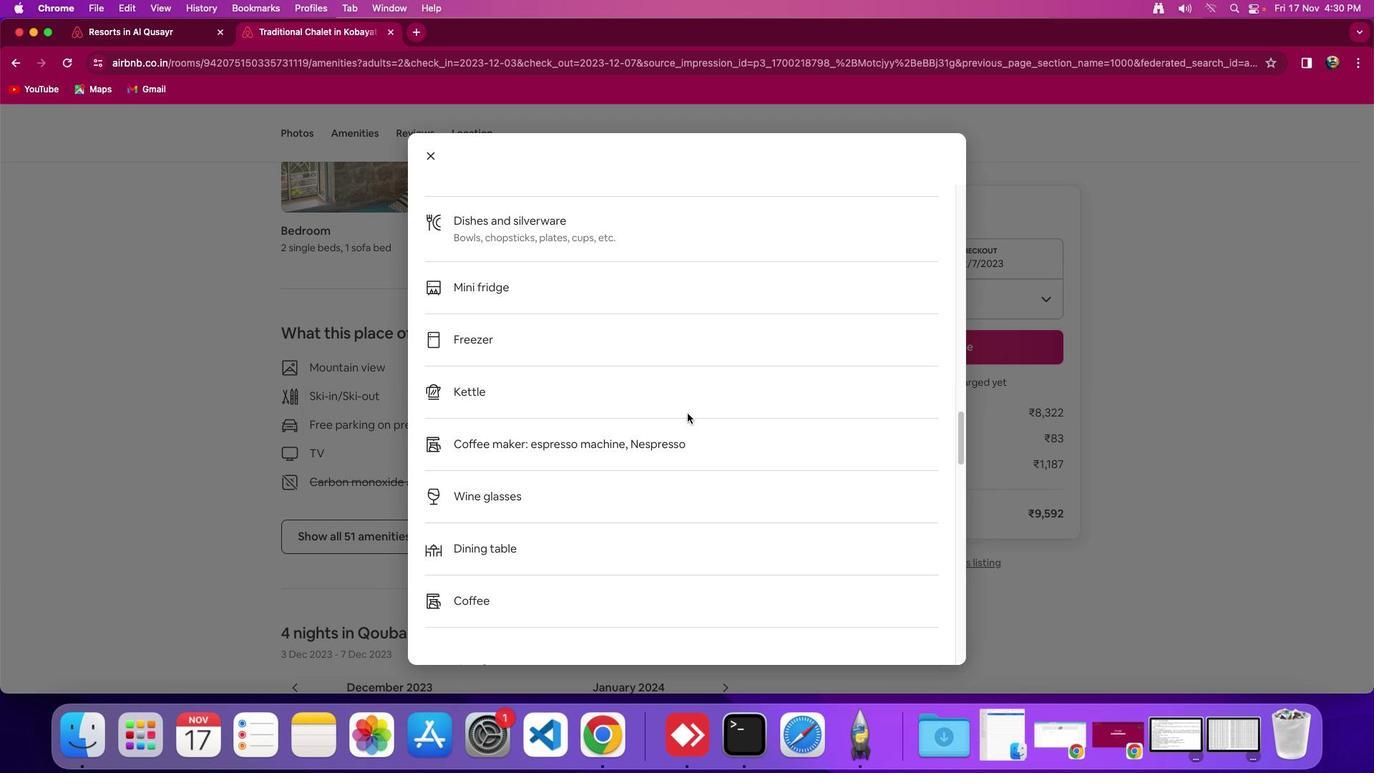 
Action: Mouse scrolled (692, 419) with delta (5, 2)
Screenshot: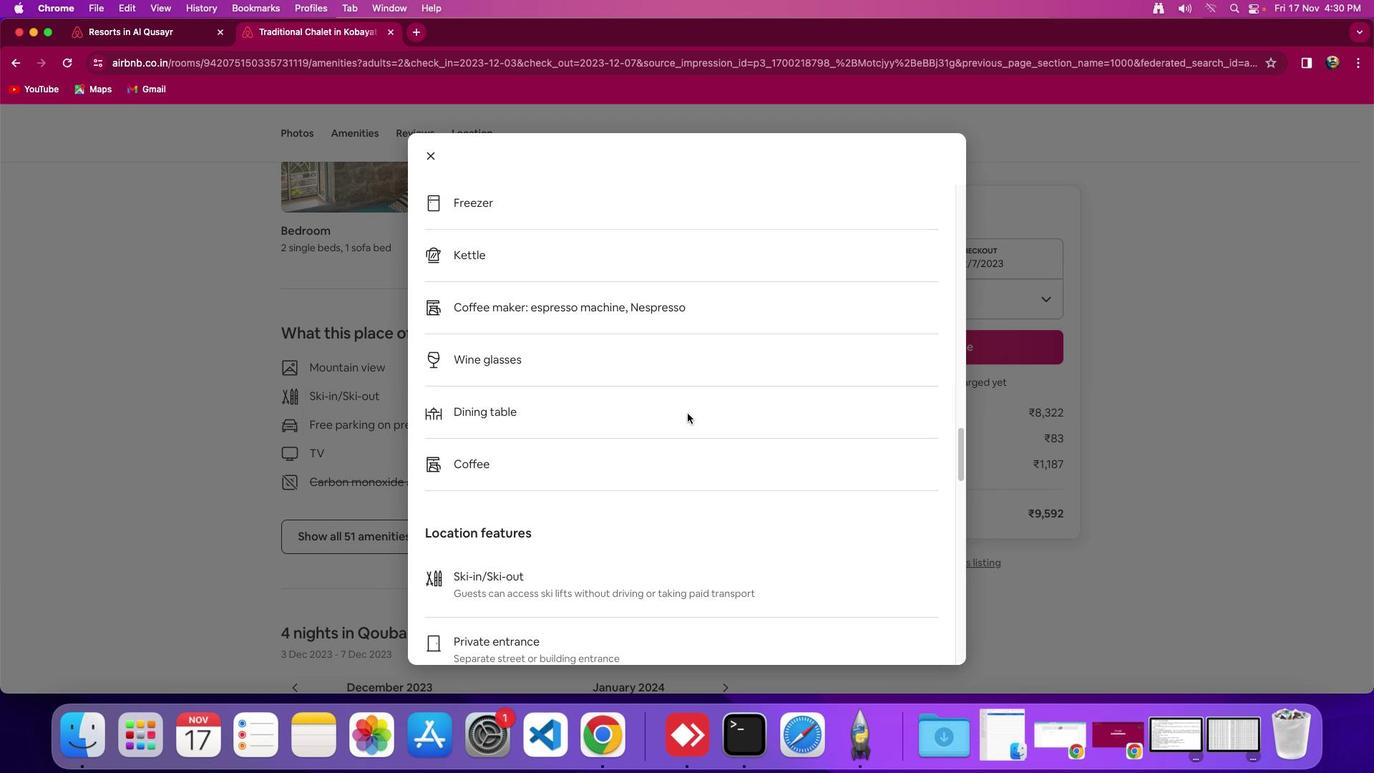 
Action: Mouse scrolled (692, 419) with delta (5, 0)
Screenshot: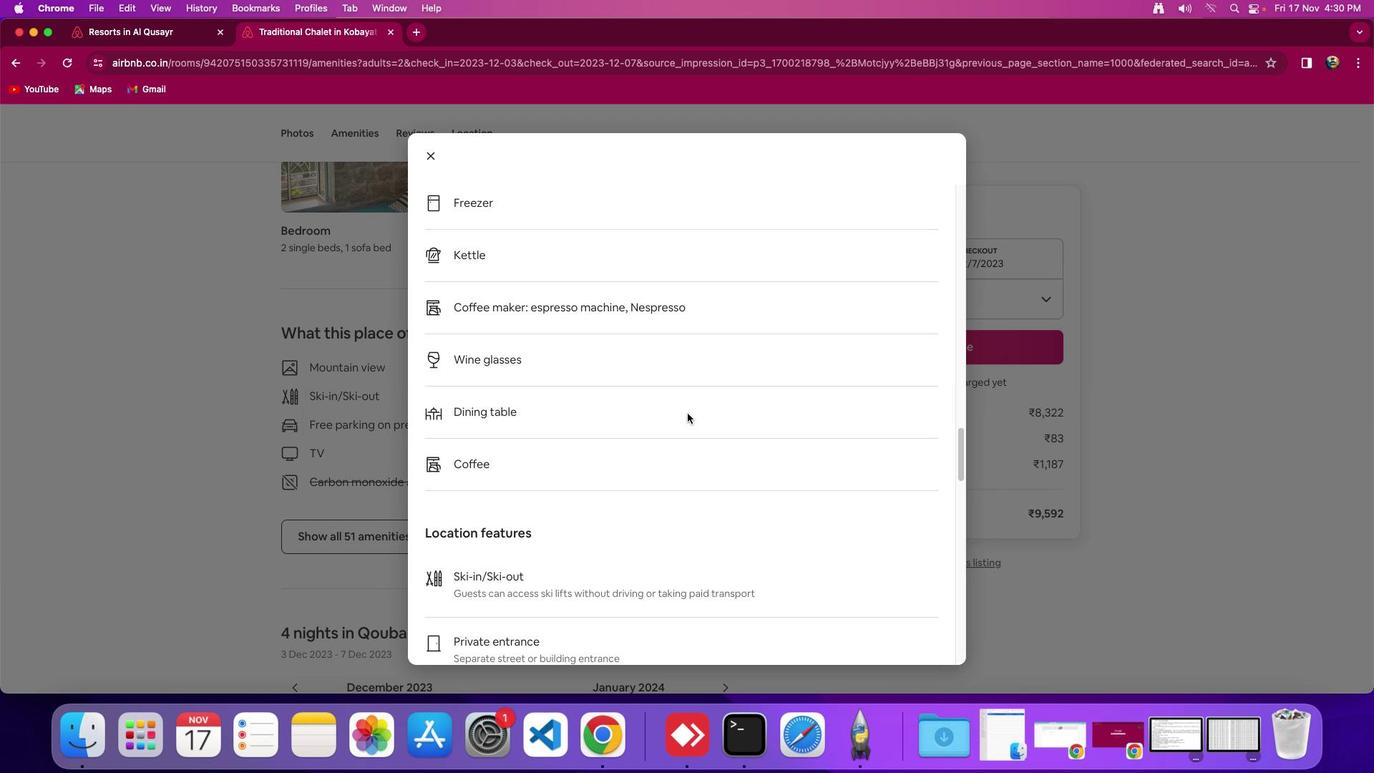 
Action: Mouse scrolled (692, 419) with delta (5, 5)
Screenshot: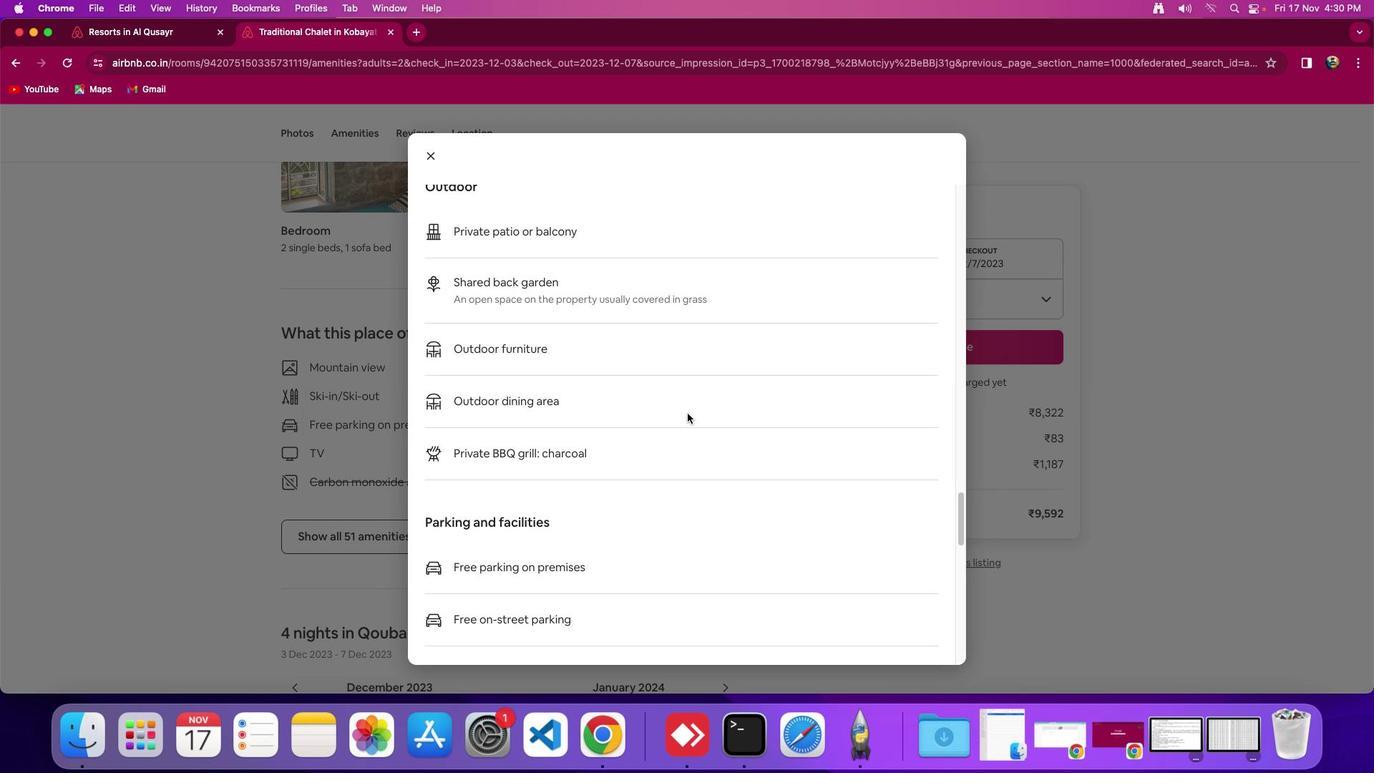 
Action: Mouse scrolled (692, 419) with delta (5, 5)
Screenshot: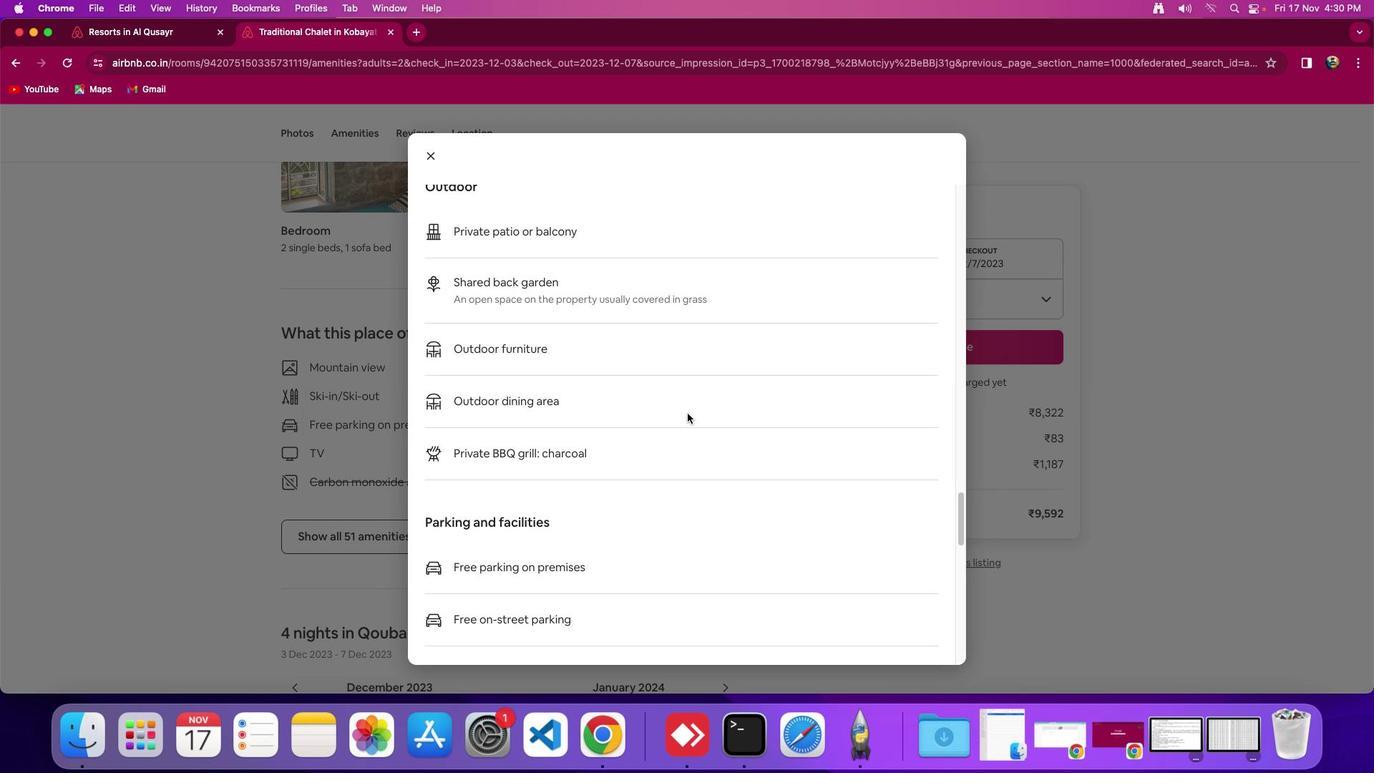 
Action: Mouse scrolled (692, 419) with delta (5, 2)
Screenshot: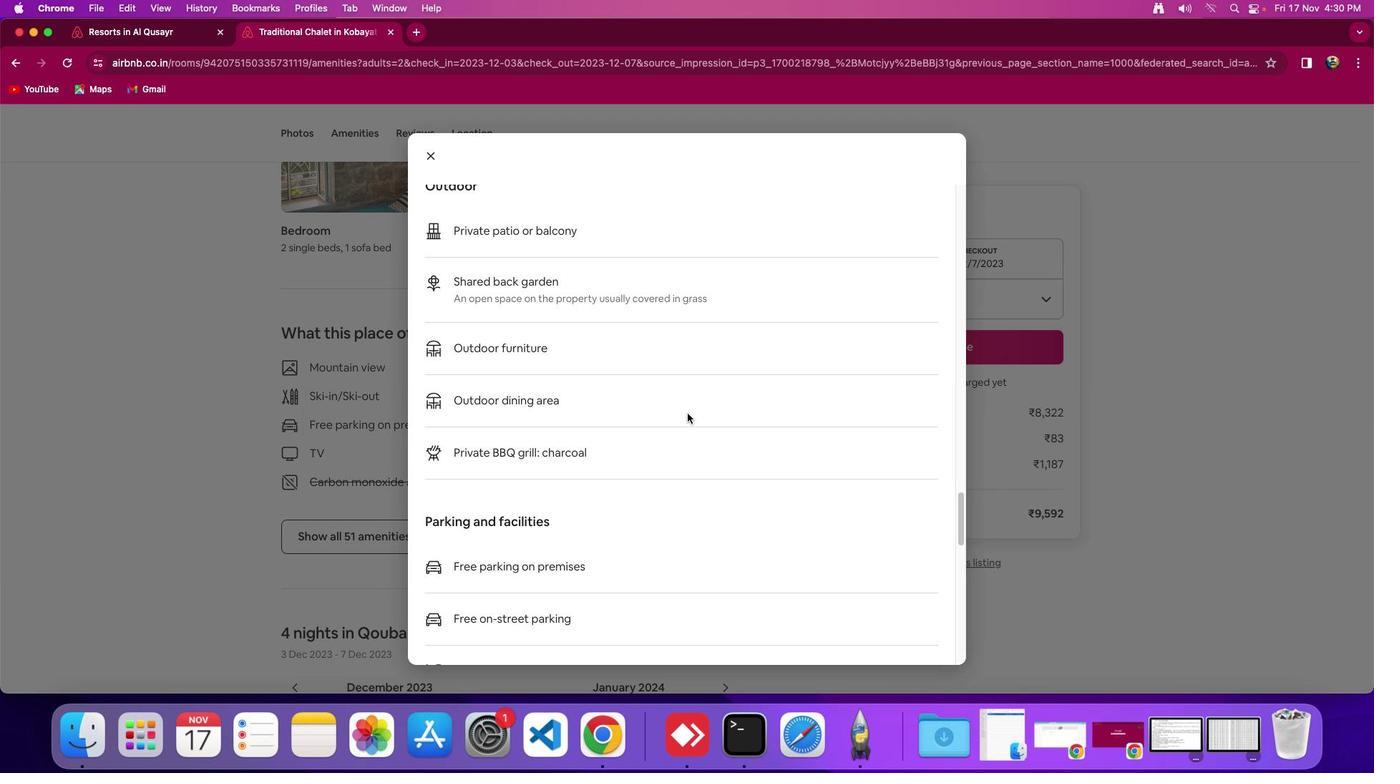 
Action: Mouse scrolled (692, 419) with delta (5, 0)
Screenshot: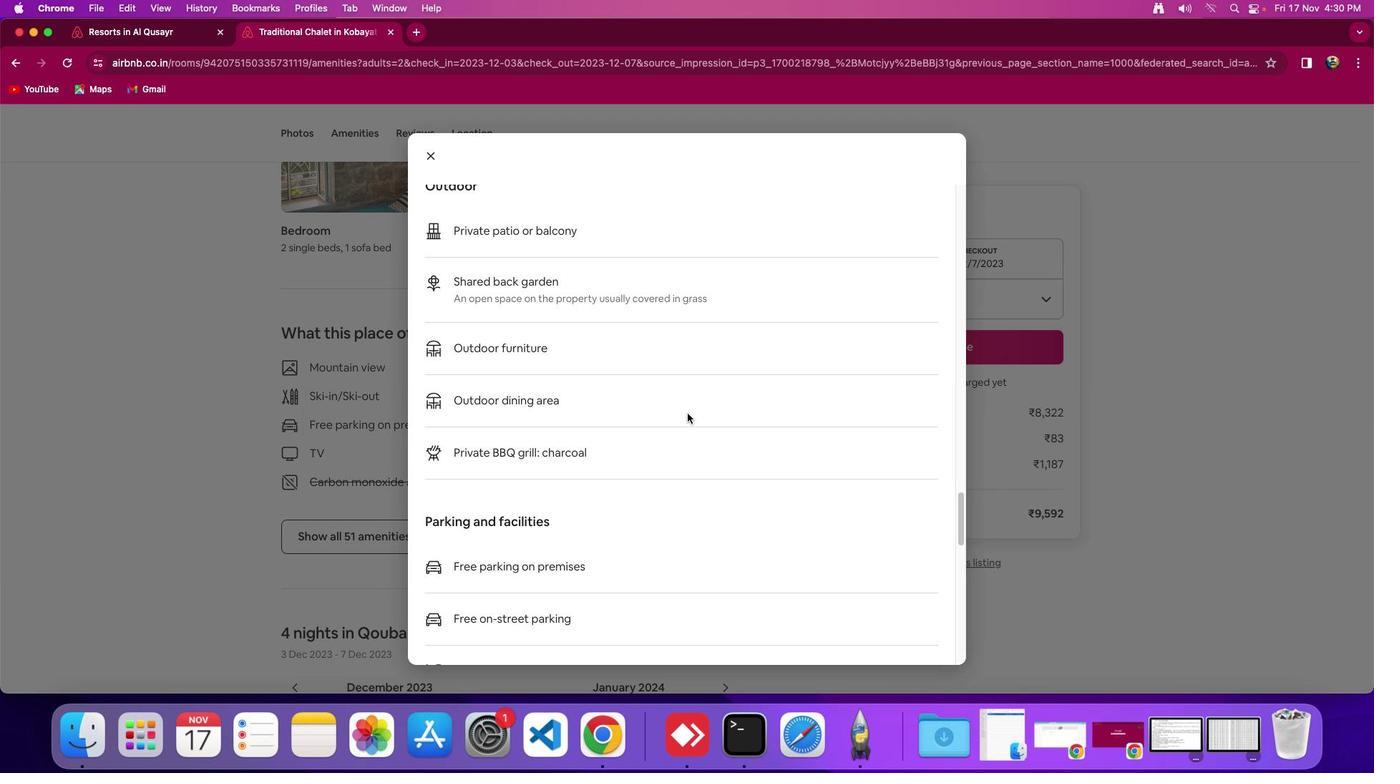 
Action: Mouse scrolled (692, 419) with delta (5, 0)
Screenshot: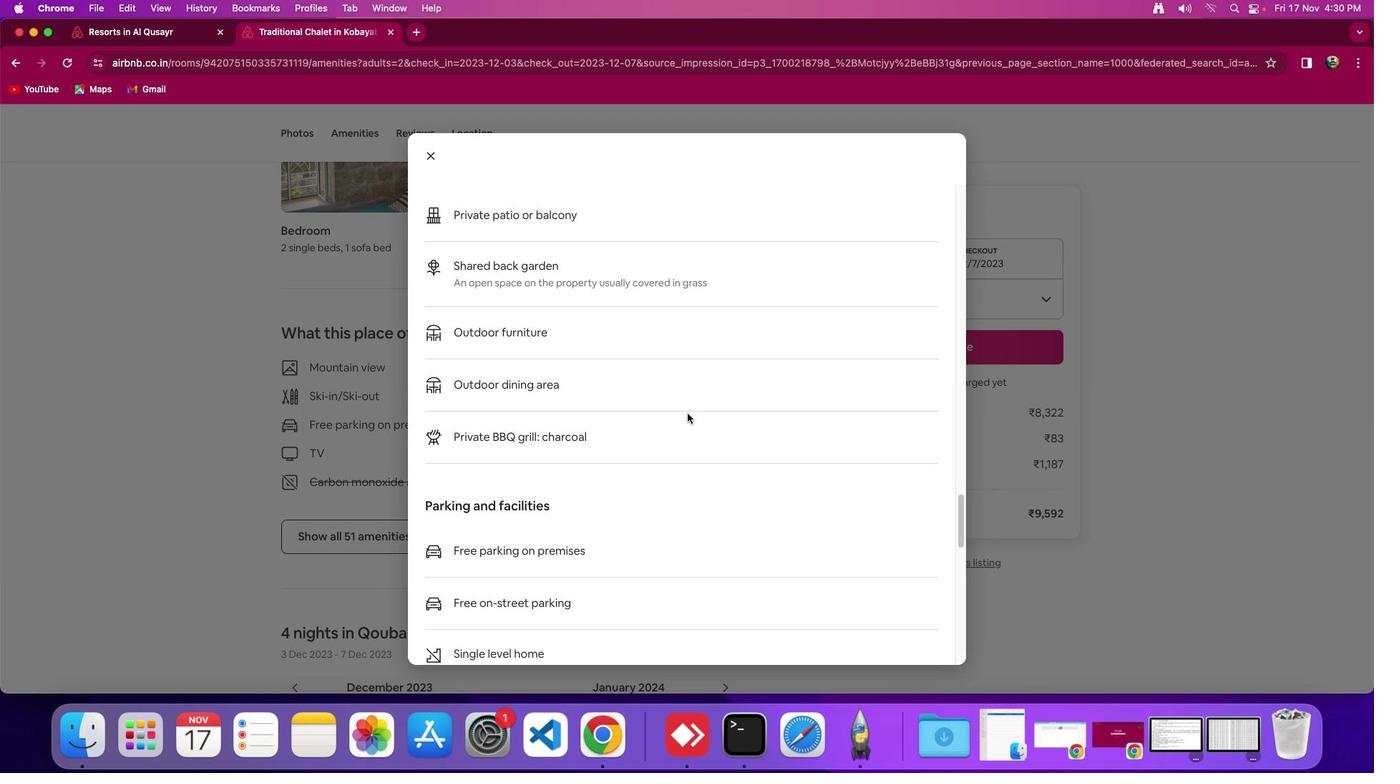
Action: Mouse scrolled (692, 419) with delta (5, 5)
Screenshot: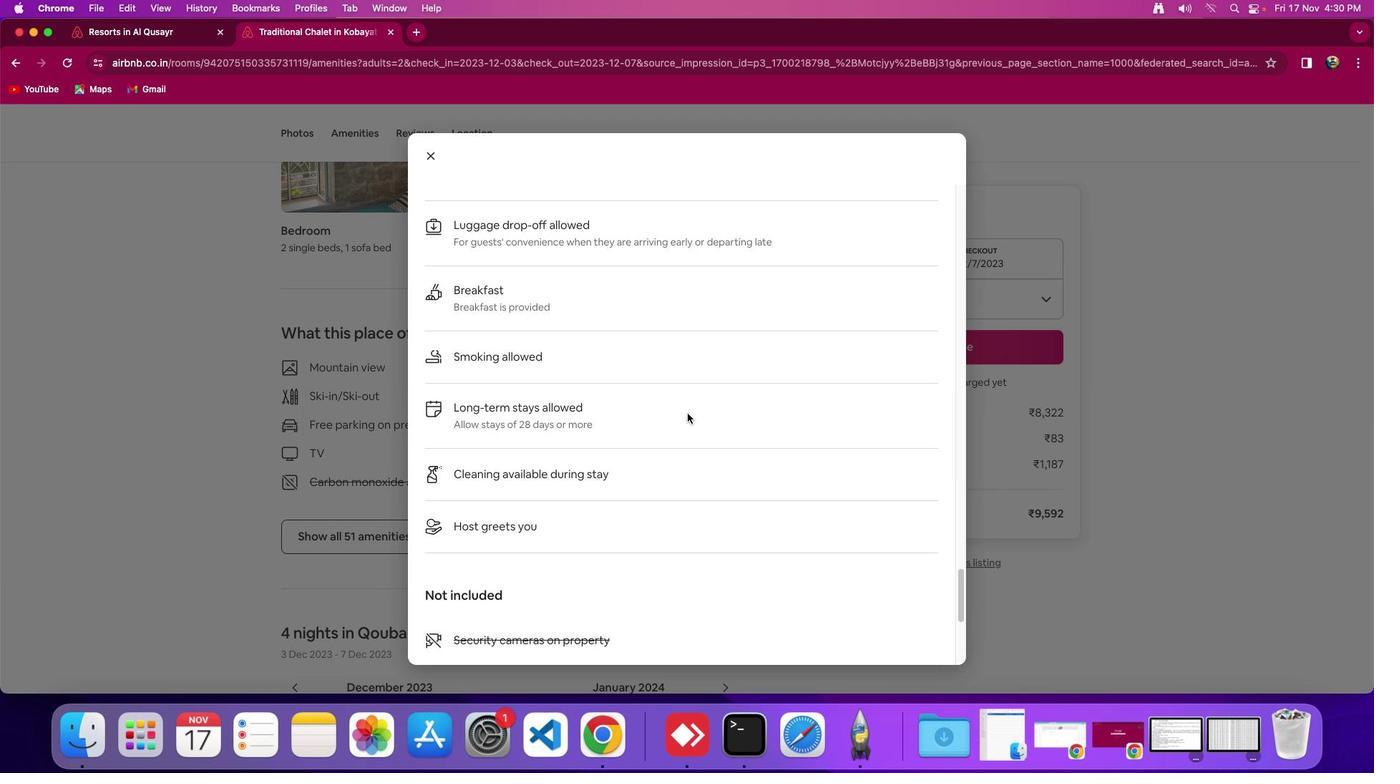
Action: Mouse scrolled (692, 419) with delta (5, 5)
Screenshot: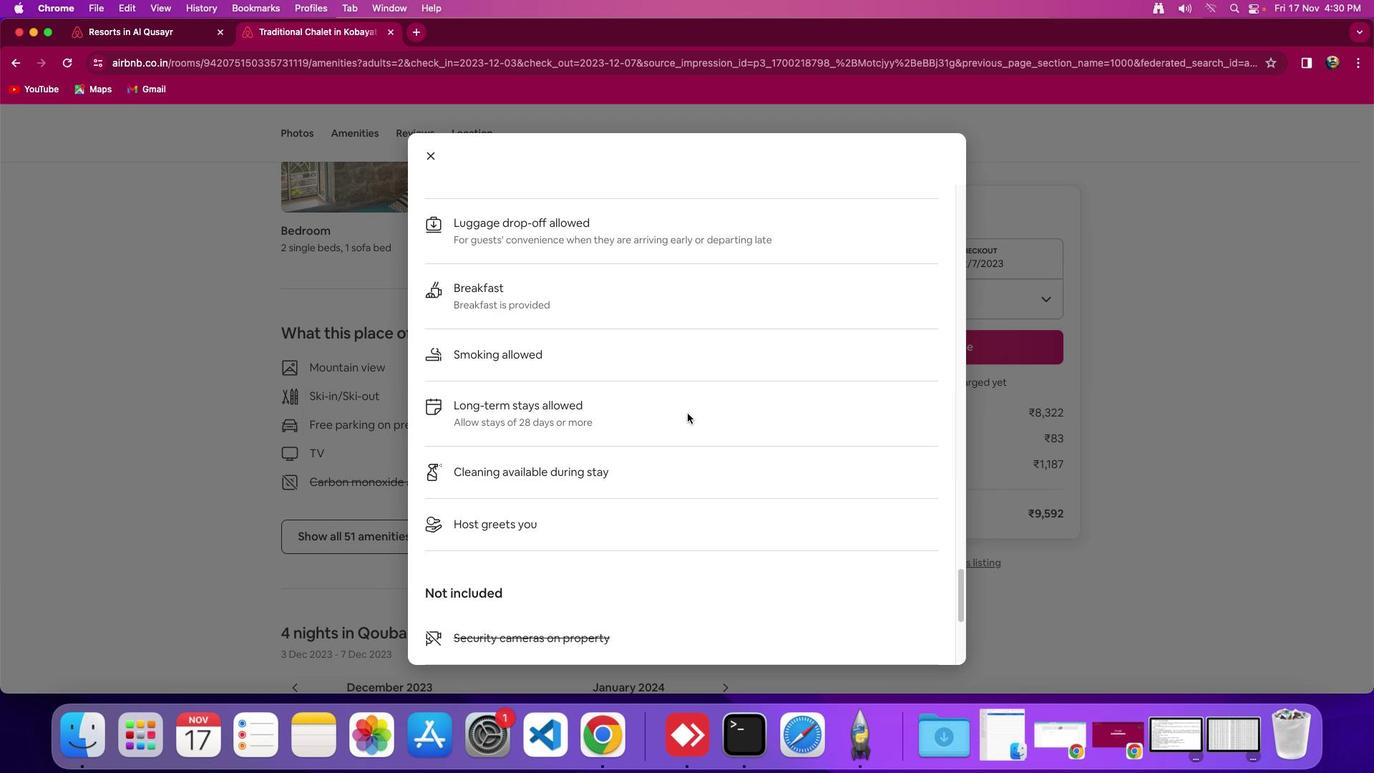 
Action: Mouse scrolled (692, 419) with delta (5, 2)
Screenshot: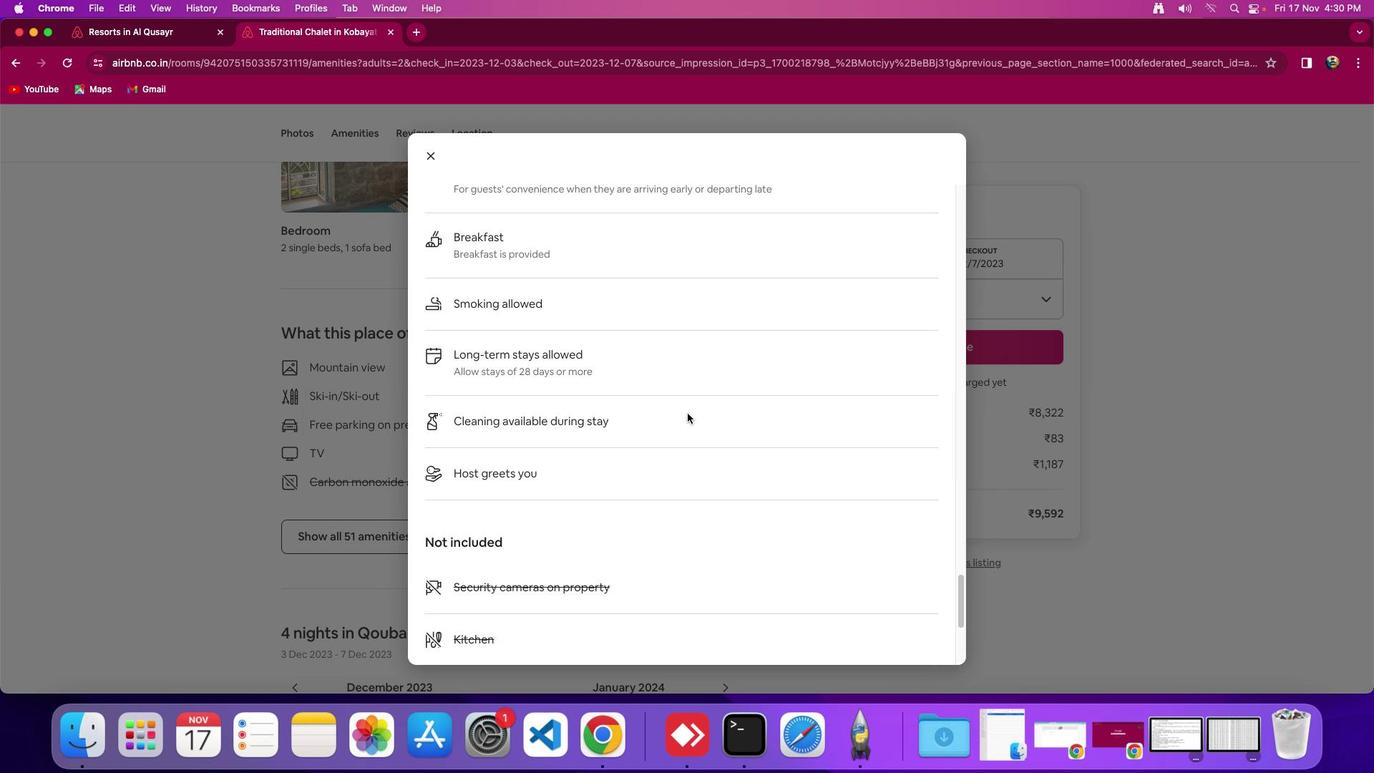 
Action: Mouse scrolled (692, 419) with delta (5, 0)
Screenshot: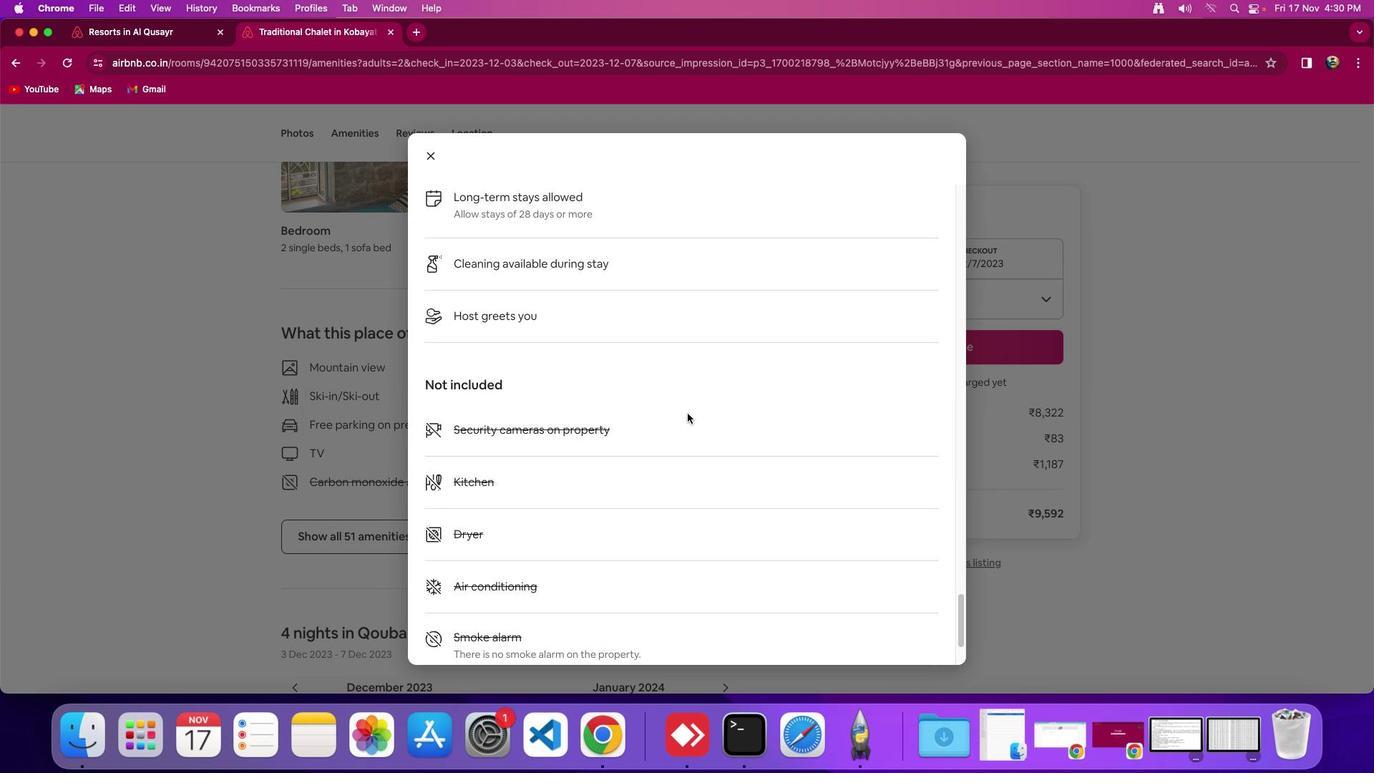 
Action: Mouse scrolled (692, 419) with delta (5, 0)
Screenshot: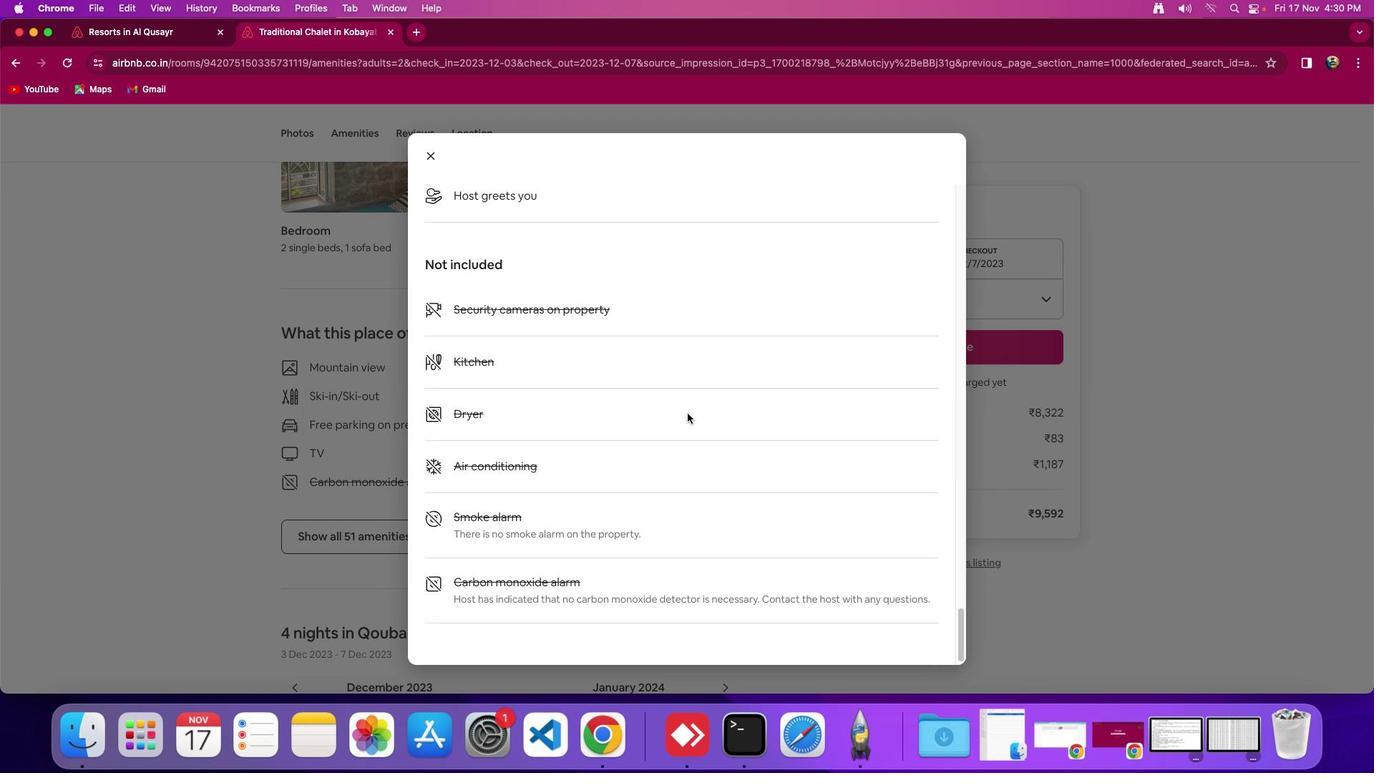 
Action: Mouse scrolled (692, 419) with delta (5, 5)
Screenshot: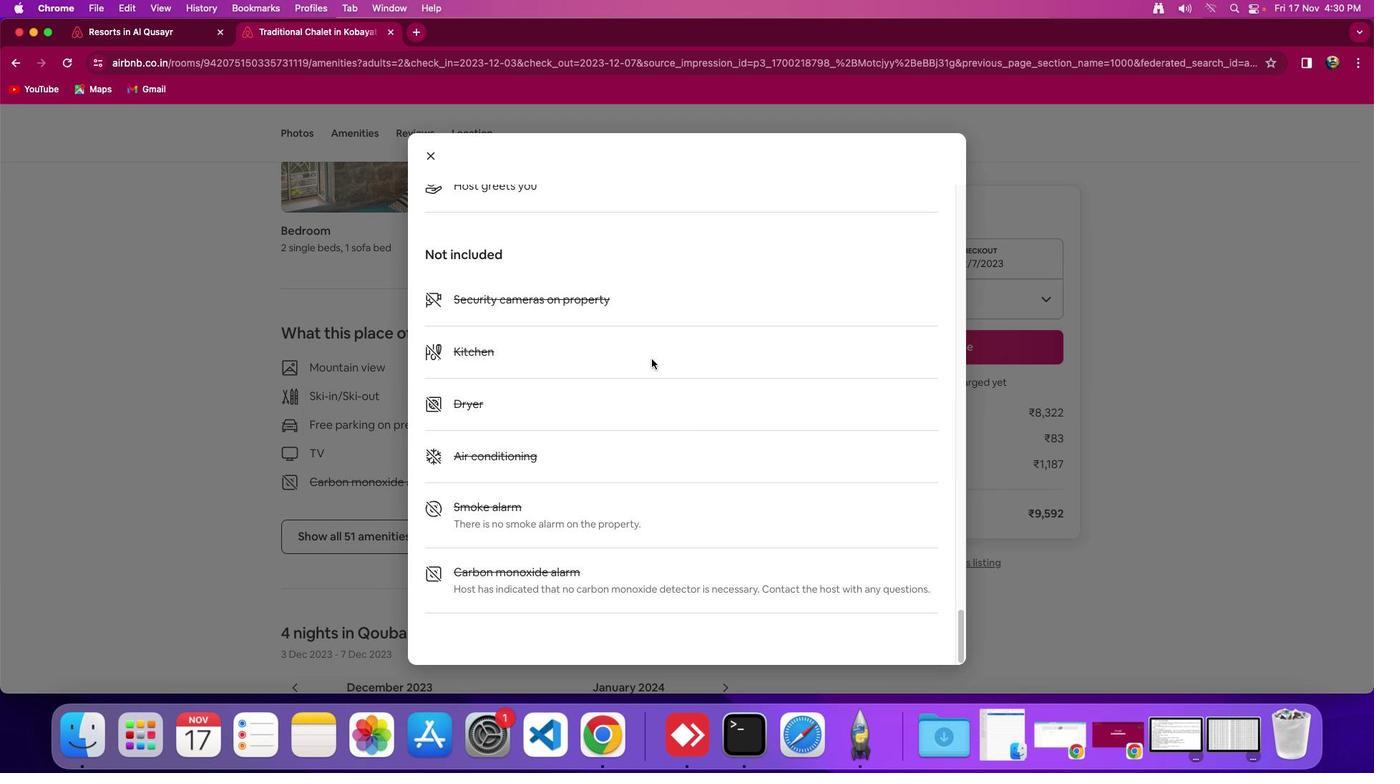 
Action: Mouse scrolled (692, 419) with delta (5, 5)
Screenshot: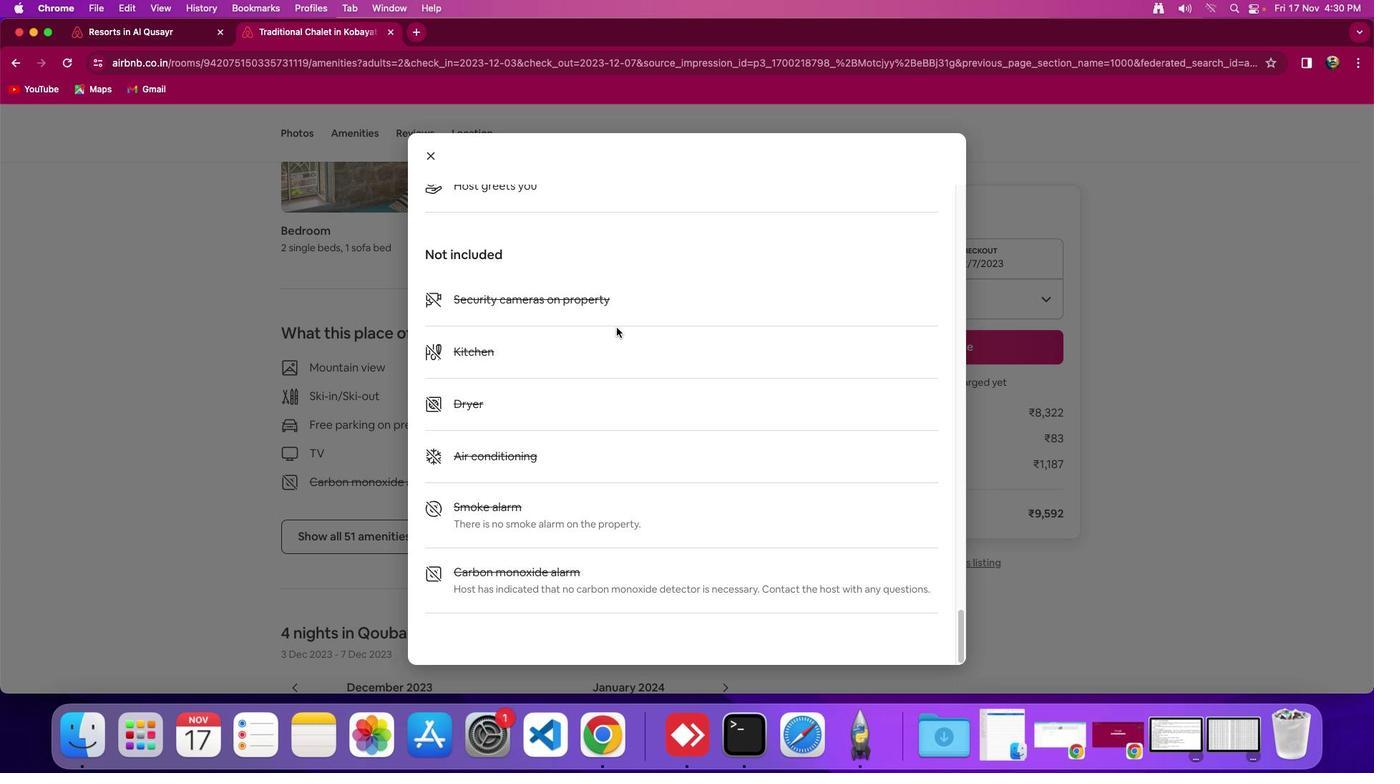 
Action: Mouse scrolled (692, 419) with delta (5, 2)
Screenshot: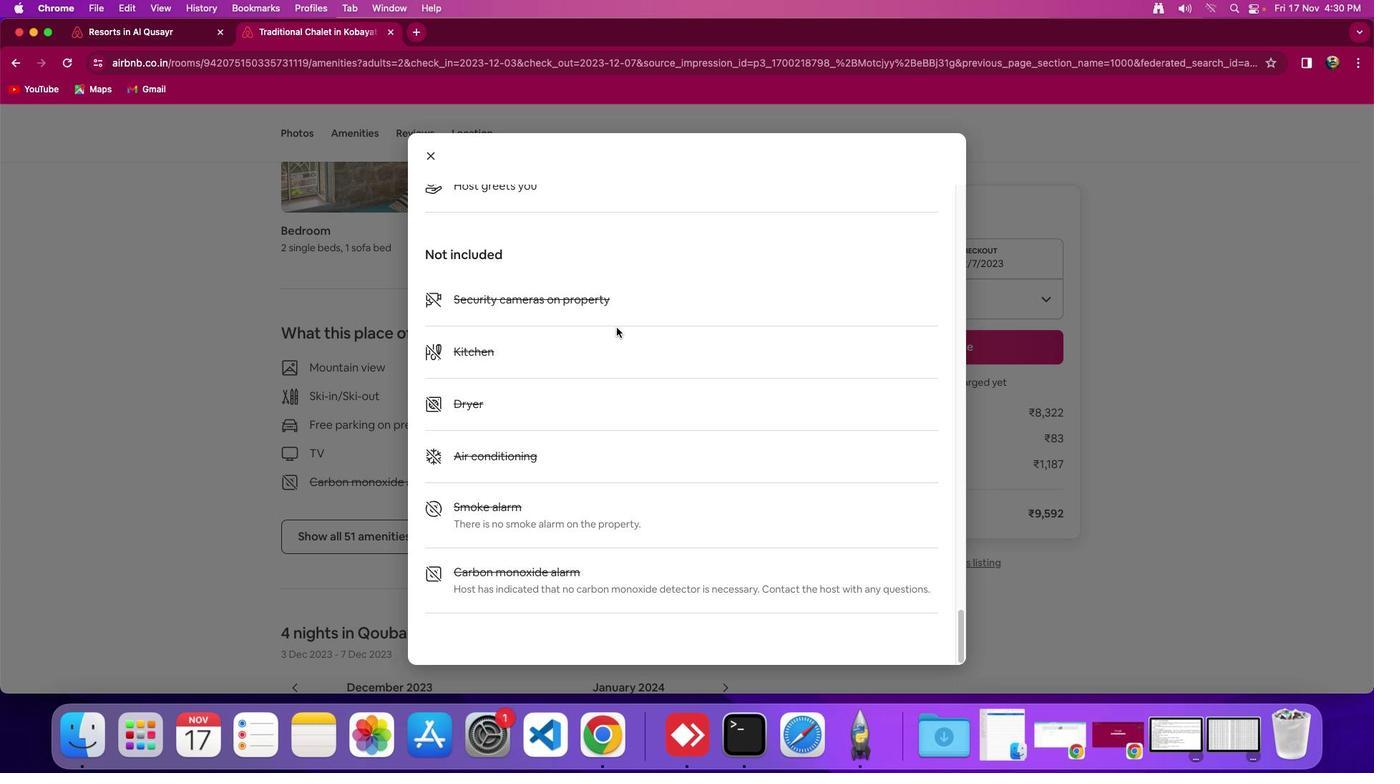 
Action: Mouse scrolled (692, 419) with delta (5, 0)
Screenshot: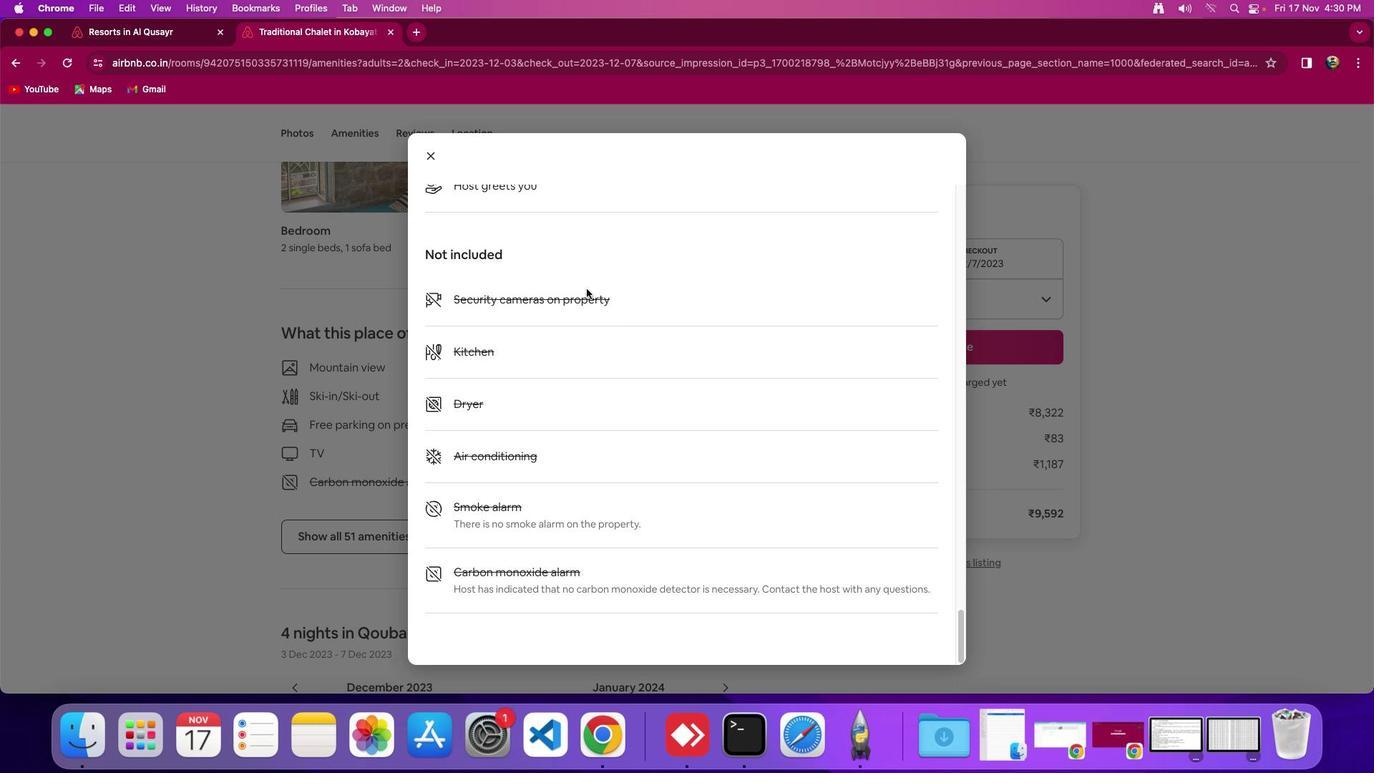 
Action: Mouse scrolled (692, 419) with delta (5, 0)
Screenshot: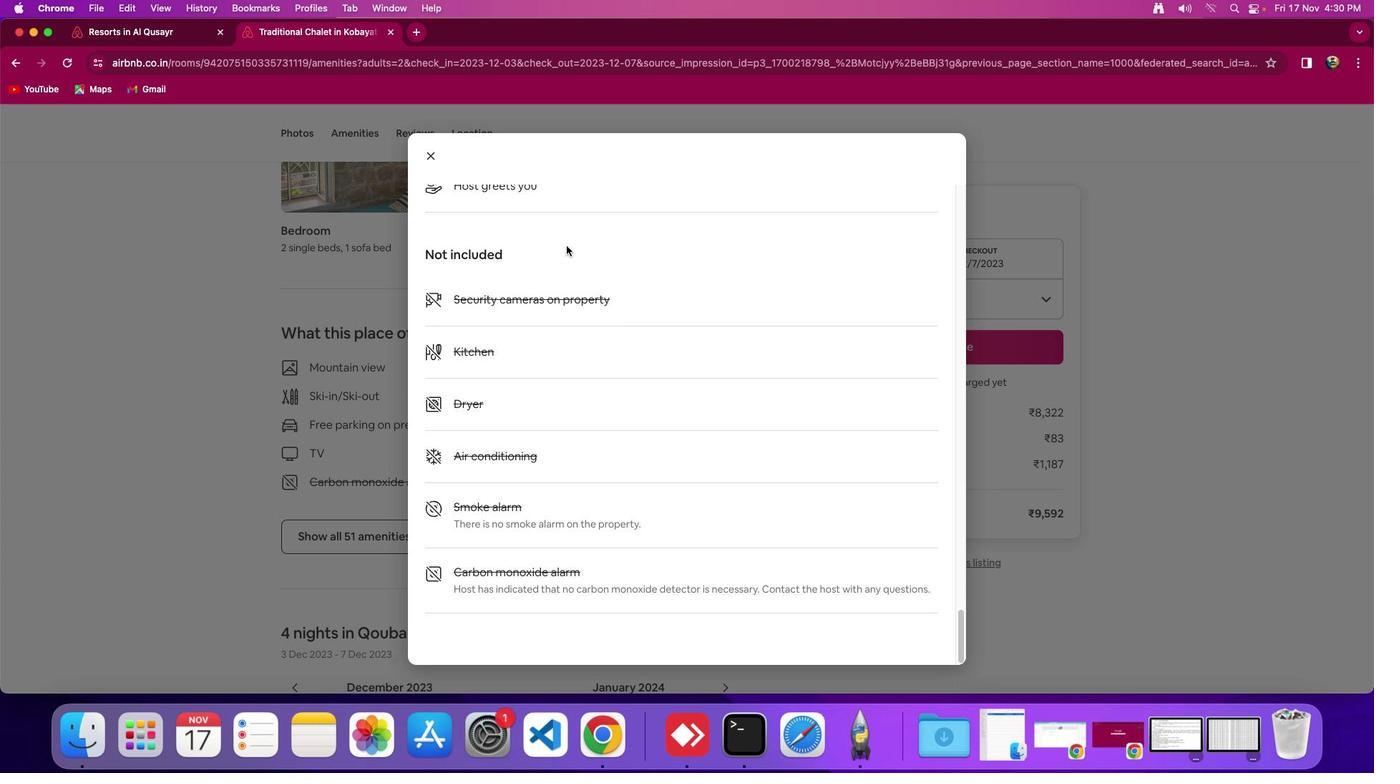 
Action: Mouse moved to (692, 419)
Screenshot: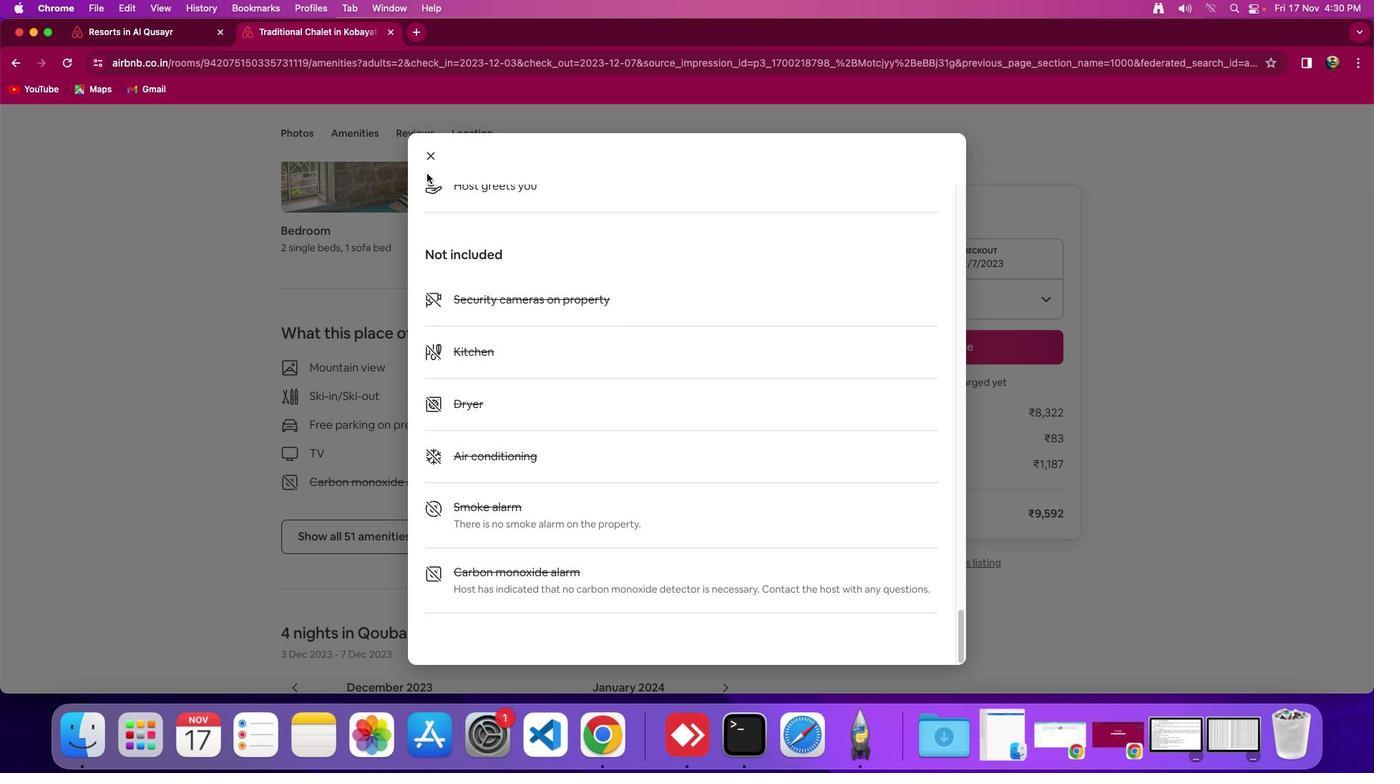 
Action: Mouse scrolled (692, 419) with delta (5, 5)
Screenshot: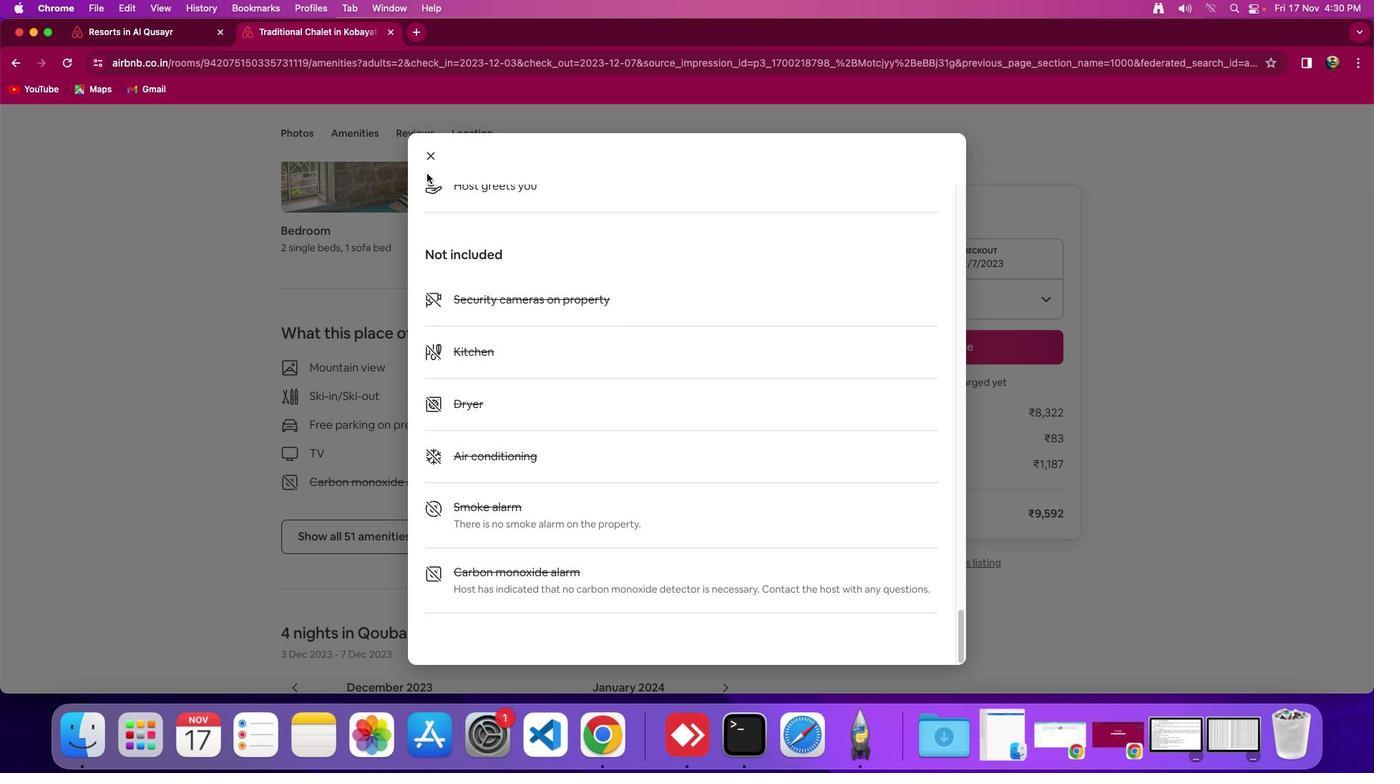 
Action: Mouse scrolled (692, 419) with delta (5, 5)
Screenshot: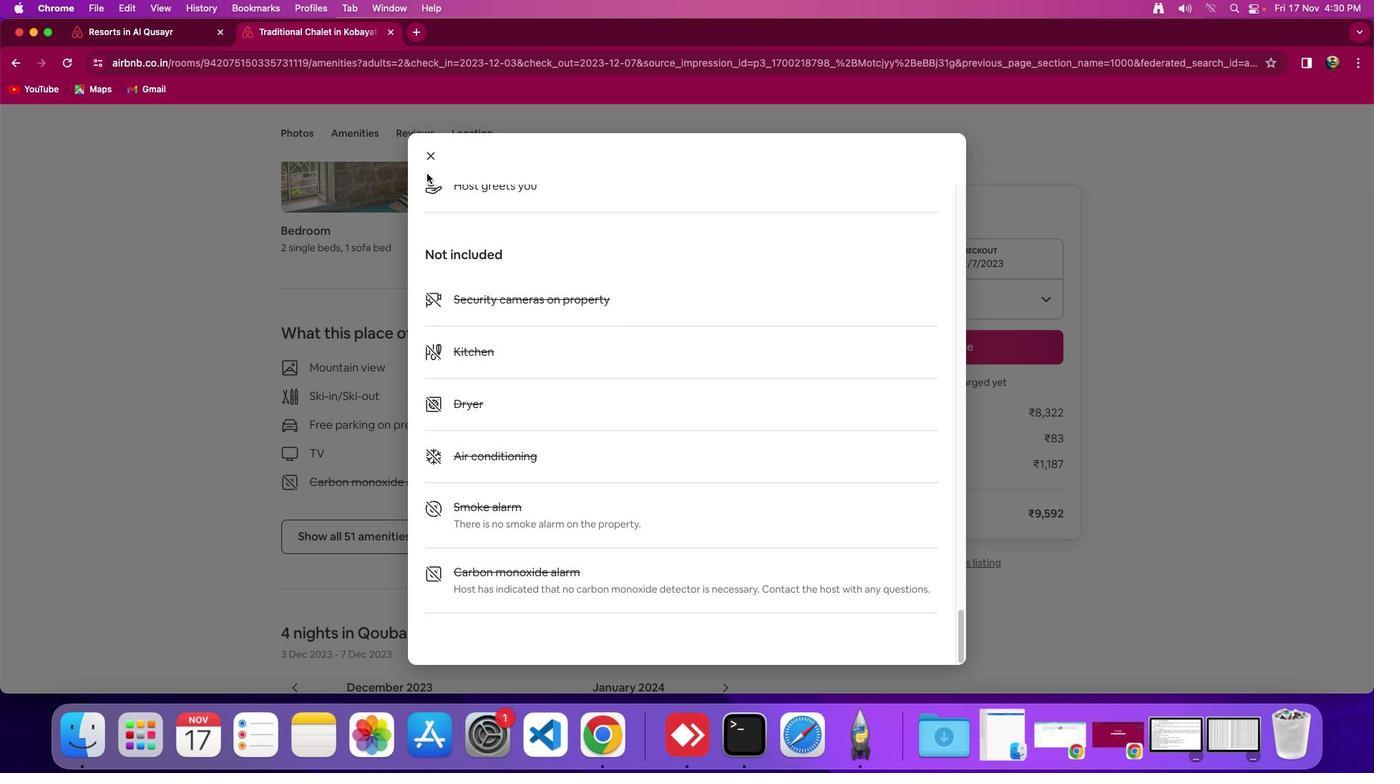 
Action: Mouse scrolled (692, 419) with delta (5, 2)
Screenshot: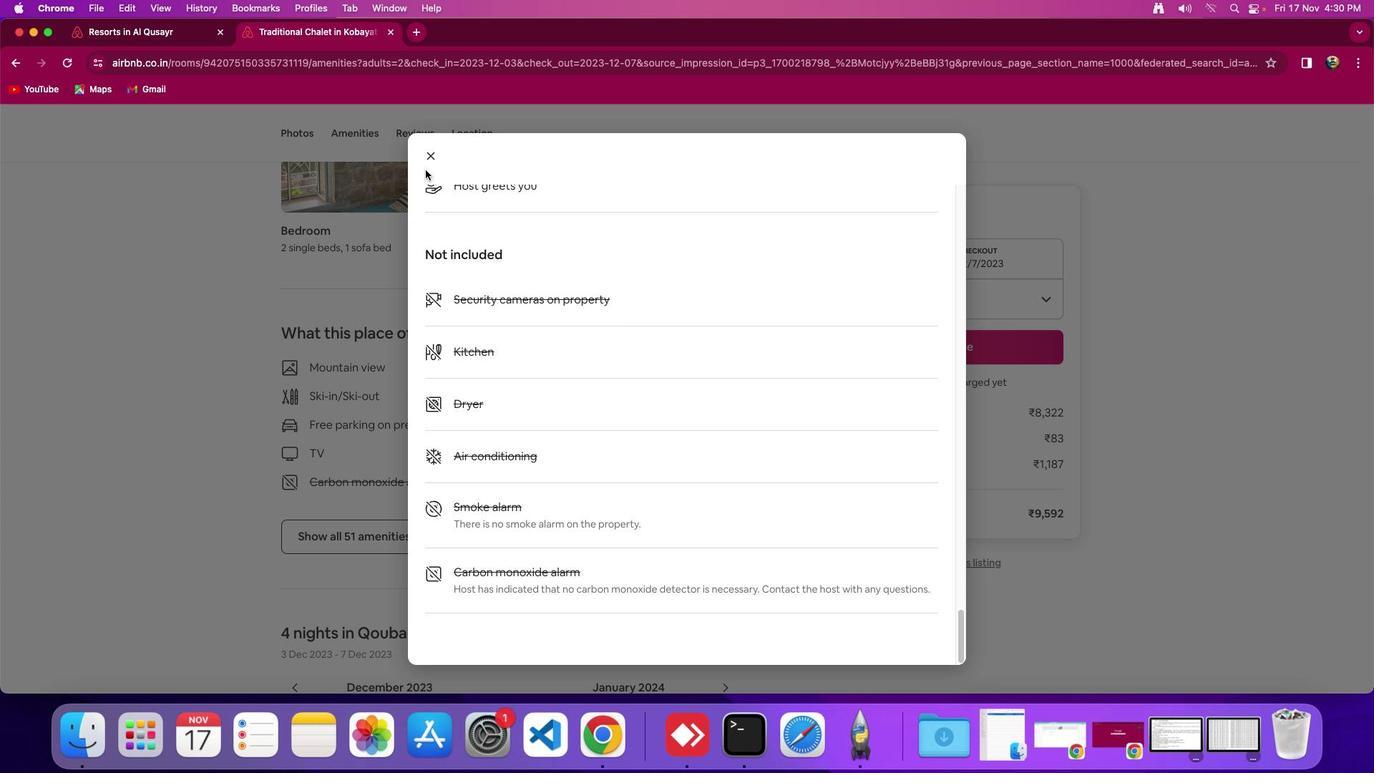 
Action: Mouse moved to (432, 167)
Screenshot: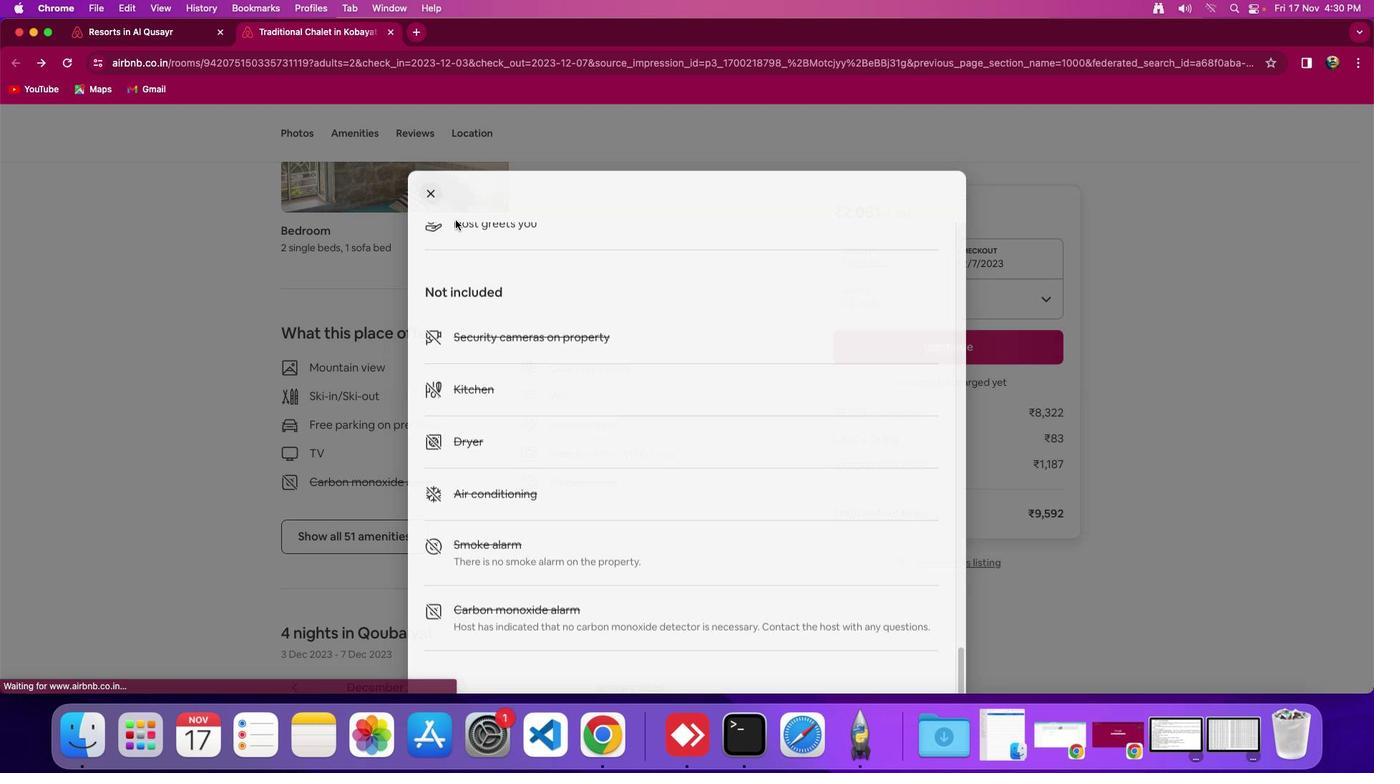 
Action: Mouse pressed left at (432, 167)
Screenshot: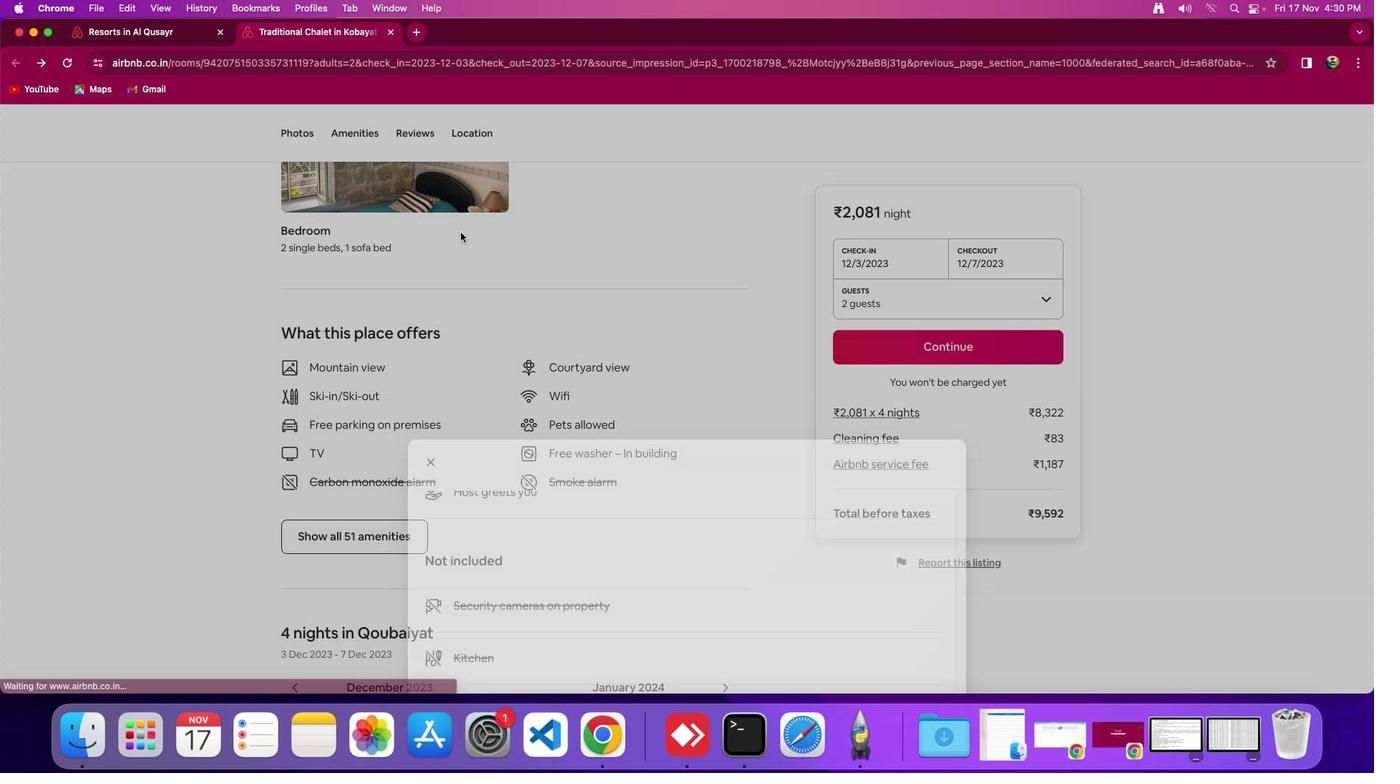 
Action: Mouse moved to (533, 418)
Screenshot: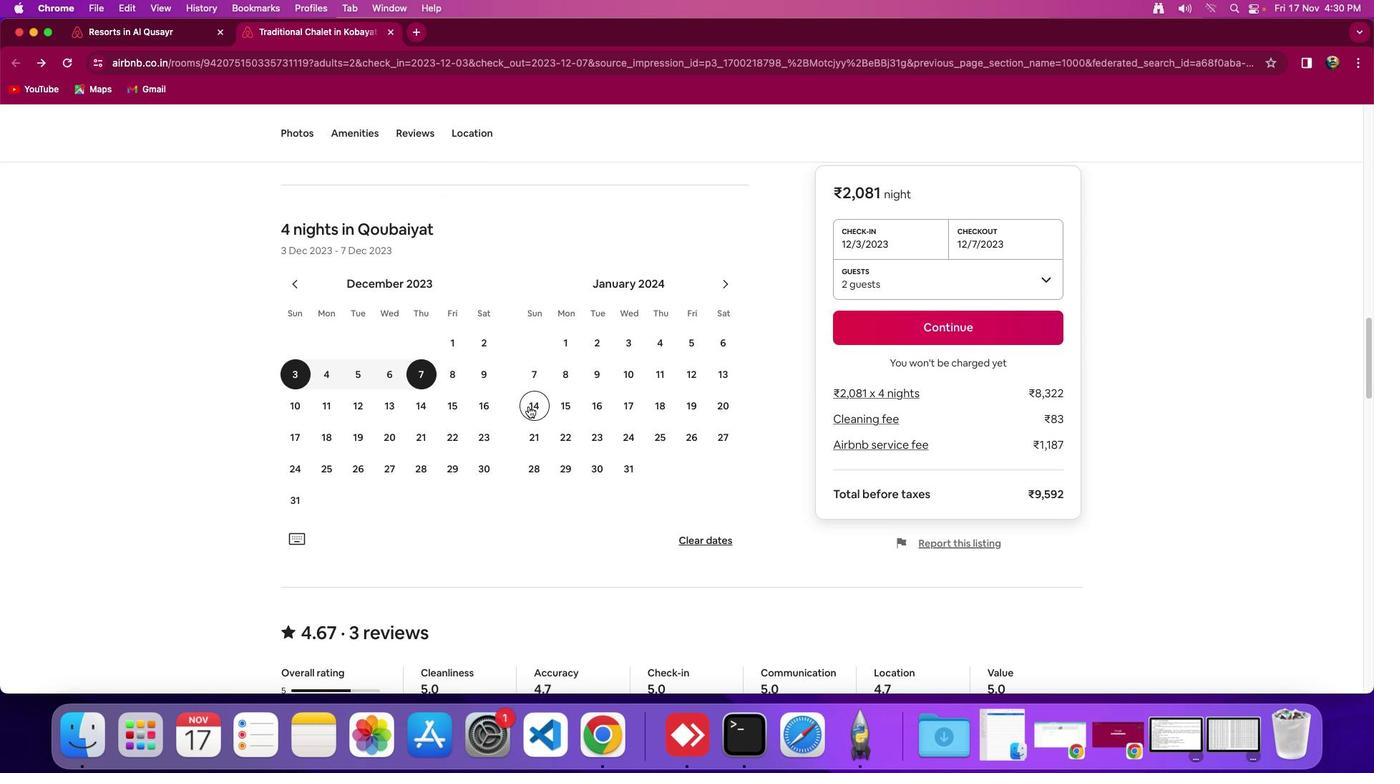 
Action: Mouse scrolled (533, 418) with delta (5, 5)
Screenshot: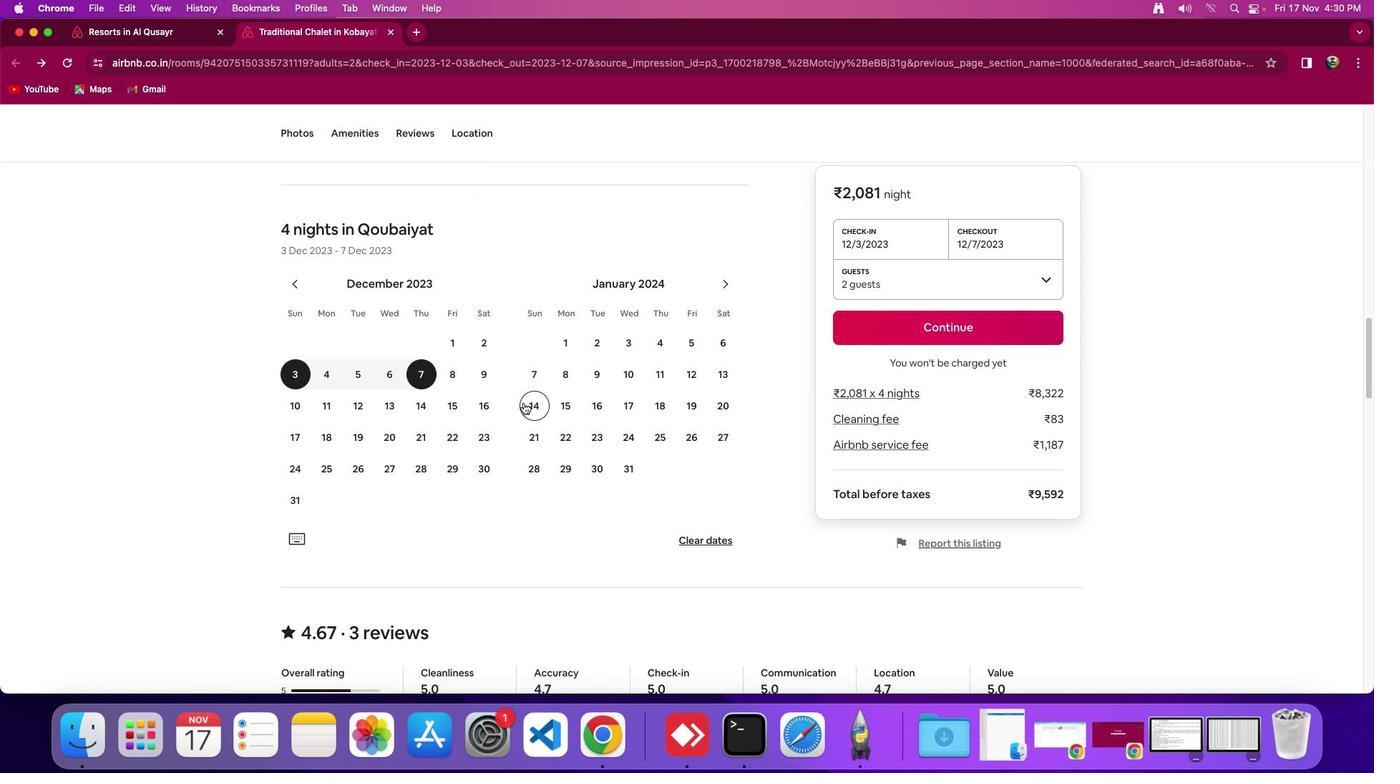 
Action: Mouse scrolled (533, 418) with delta (5, 5)
Screenshot: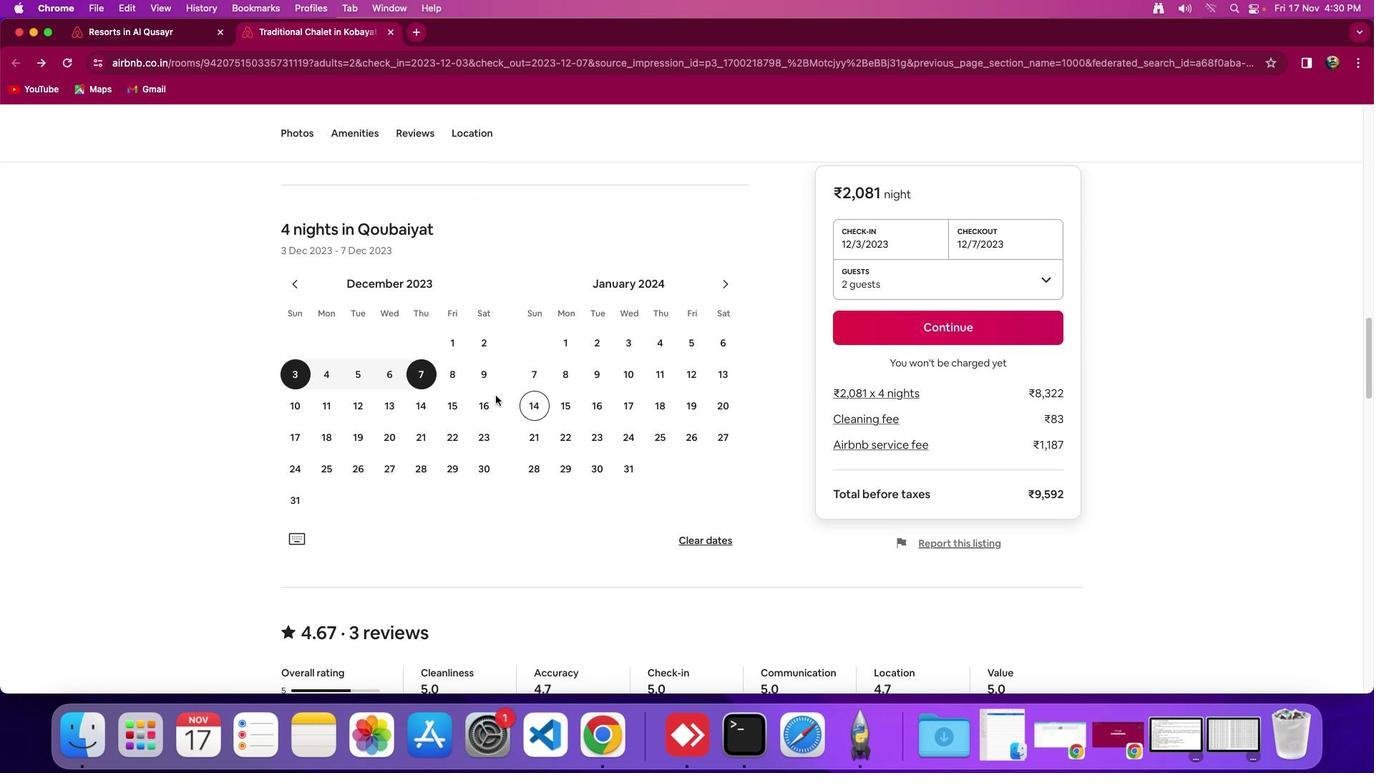 
Action: Mouse scrolled (533, 418) with delta (5, 2)
Screenshot: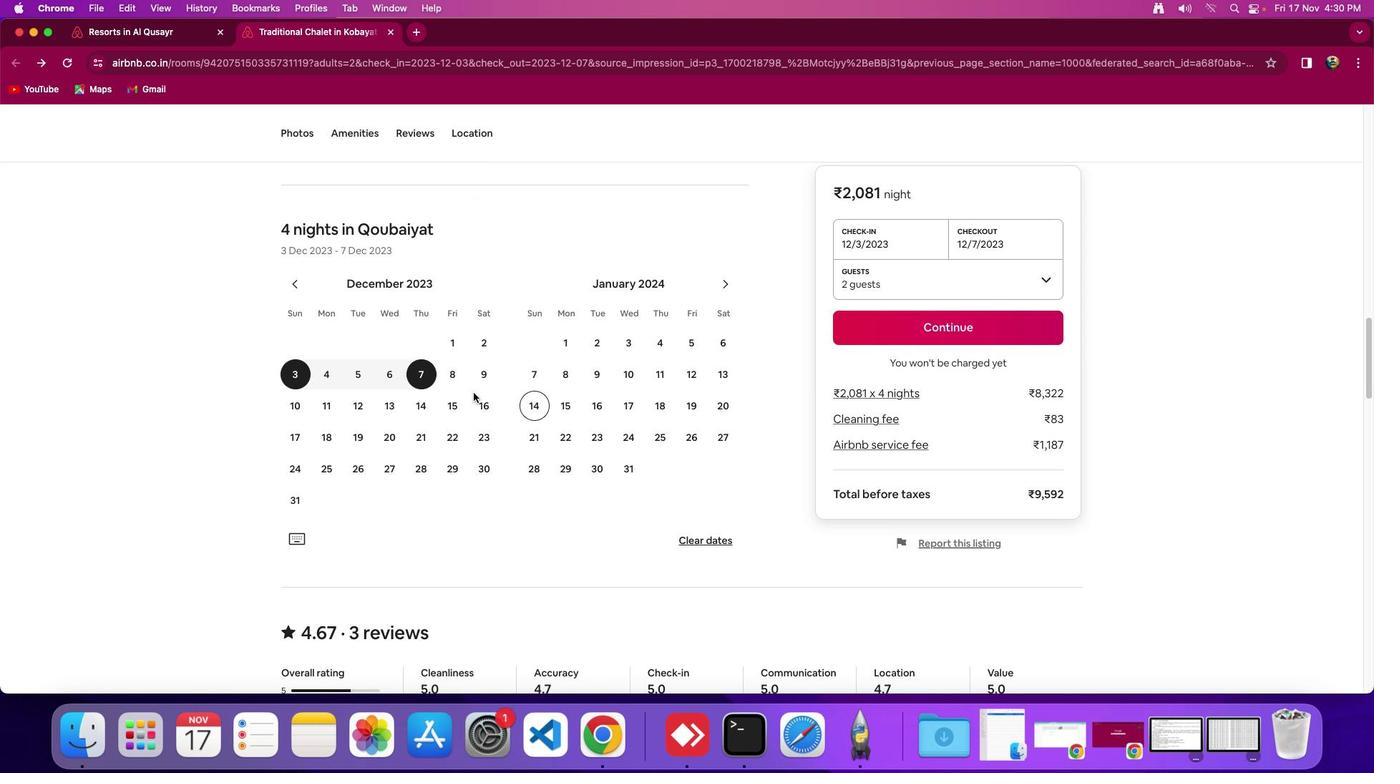 
Action: Mouse scrolled (533, 418) with delta (5, 0)
Screenshot: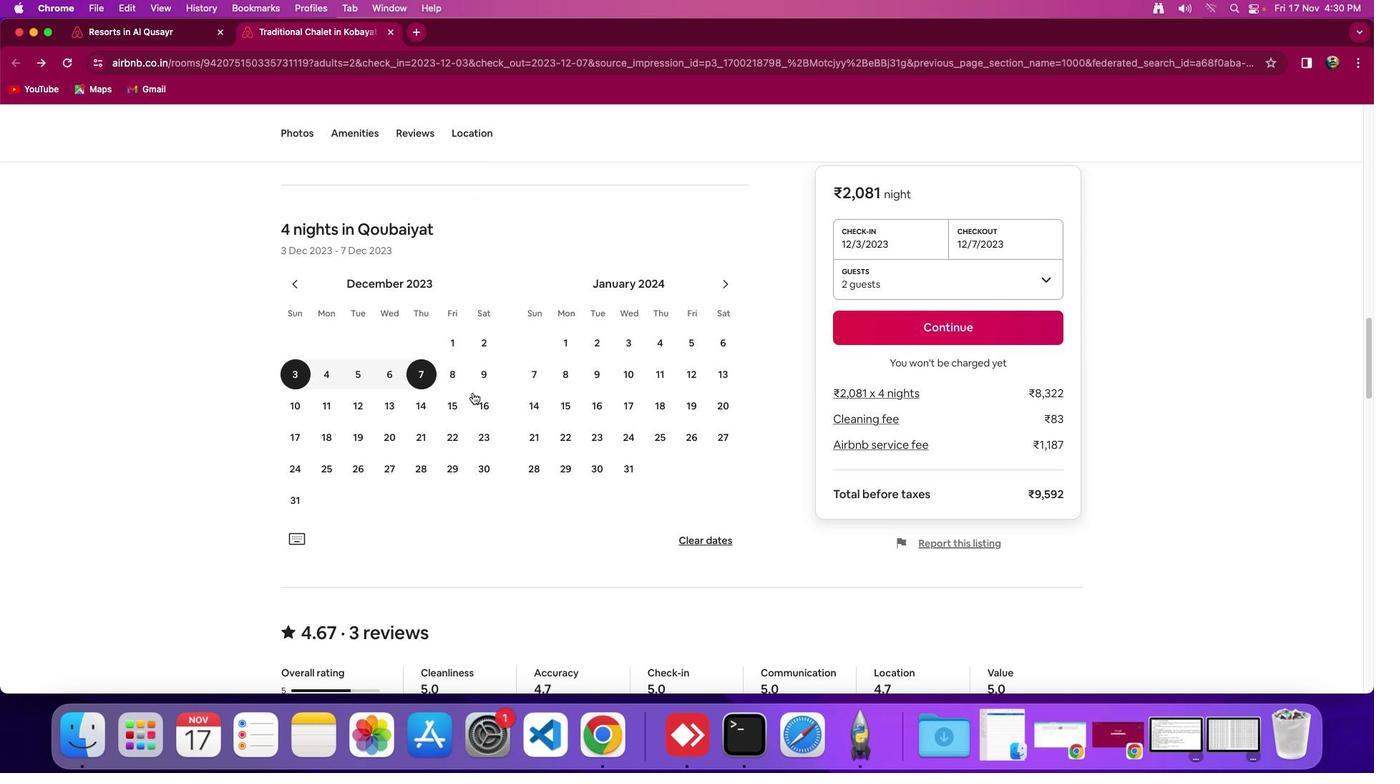 
Action: Mouse moved to (478, 397)
Screenshot: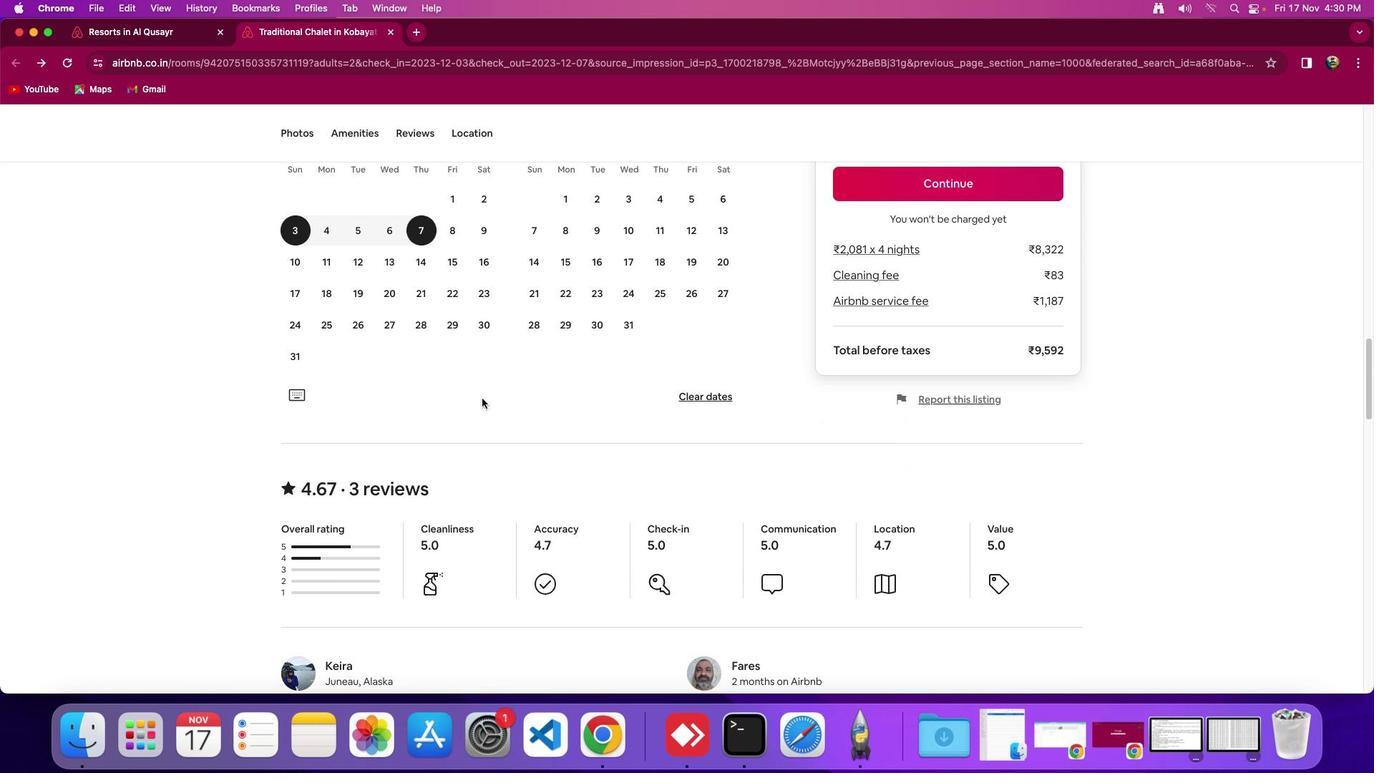 
Action: Mouse scrolled (478, 397) with delta (5, 5)
Screenshot: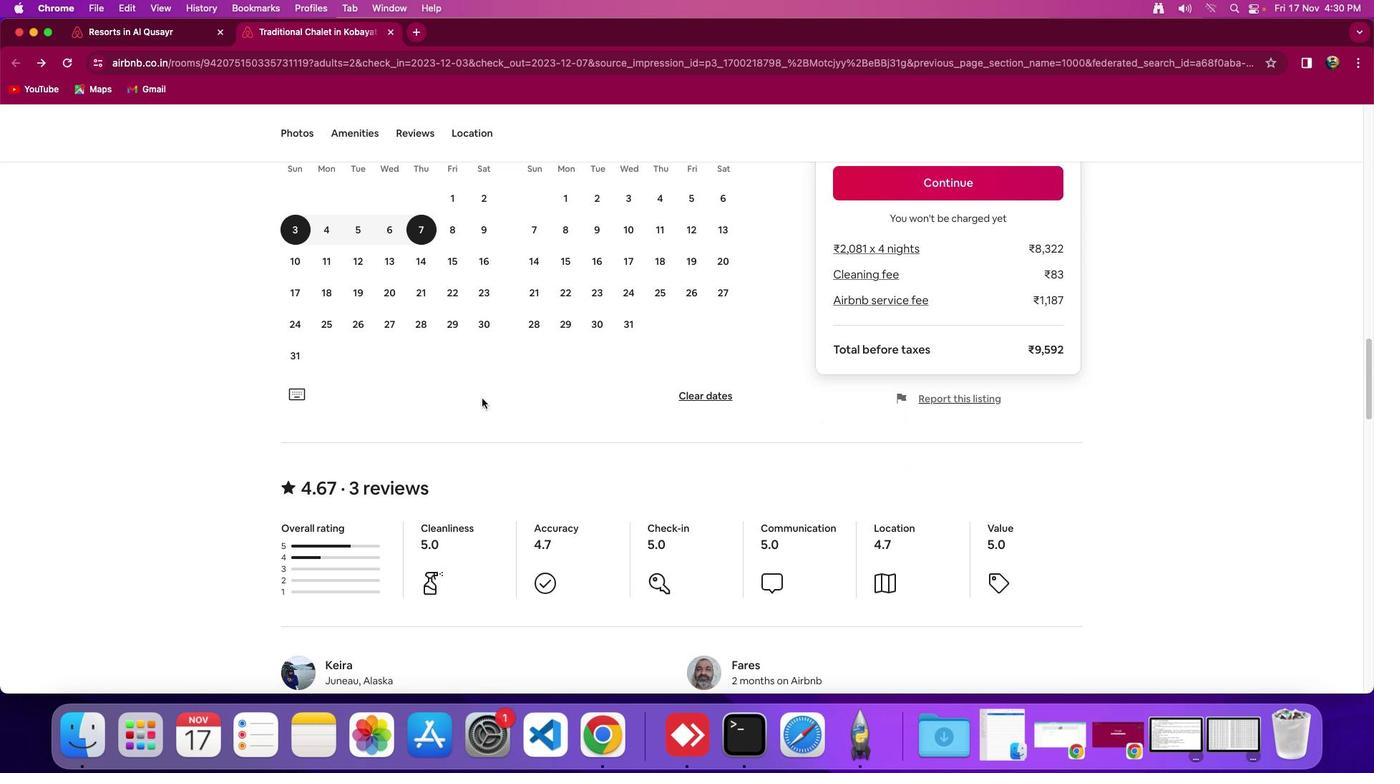 
Action: Mouse scrolled (478, 397) with delta (5, 5)
Screenshot: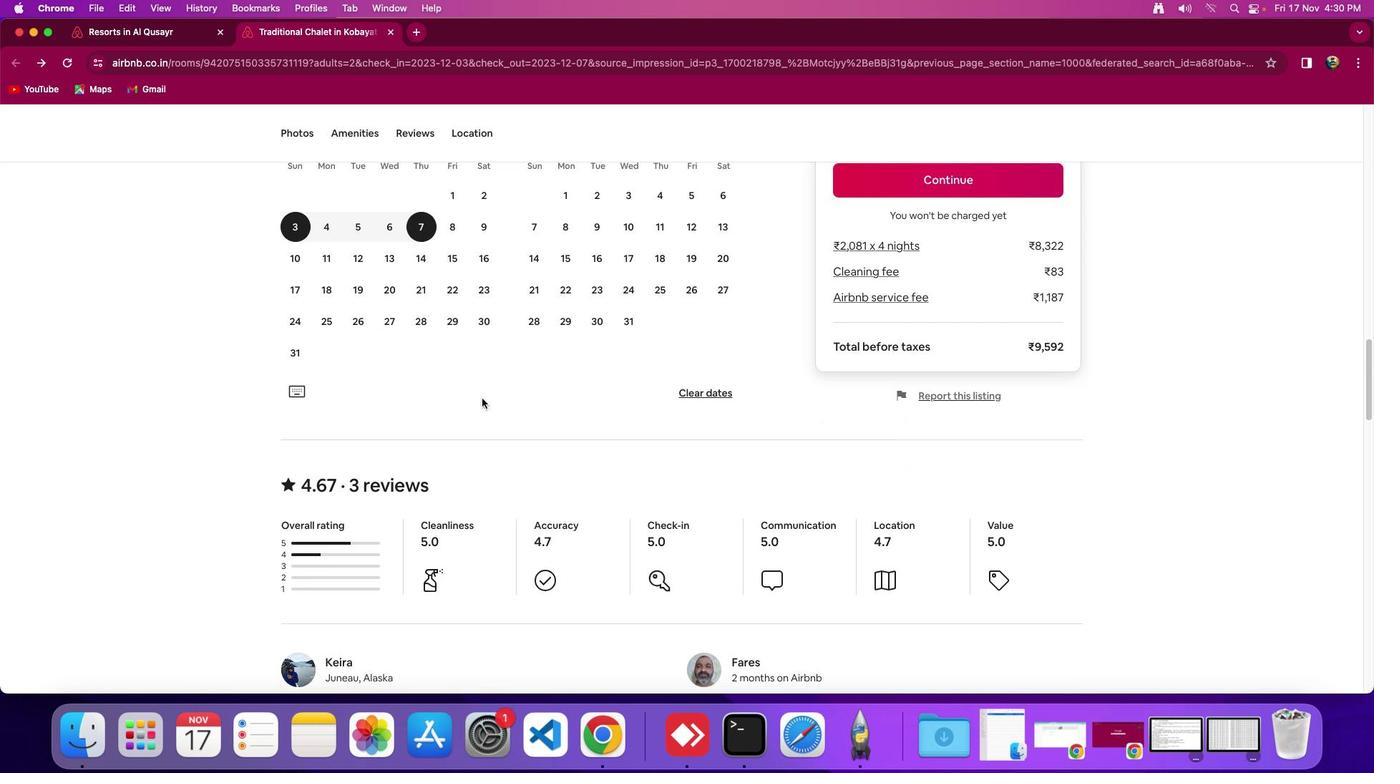 
Action: Mouse scrolled (478, 397) with delta (5, 3)
Screenshot: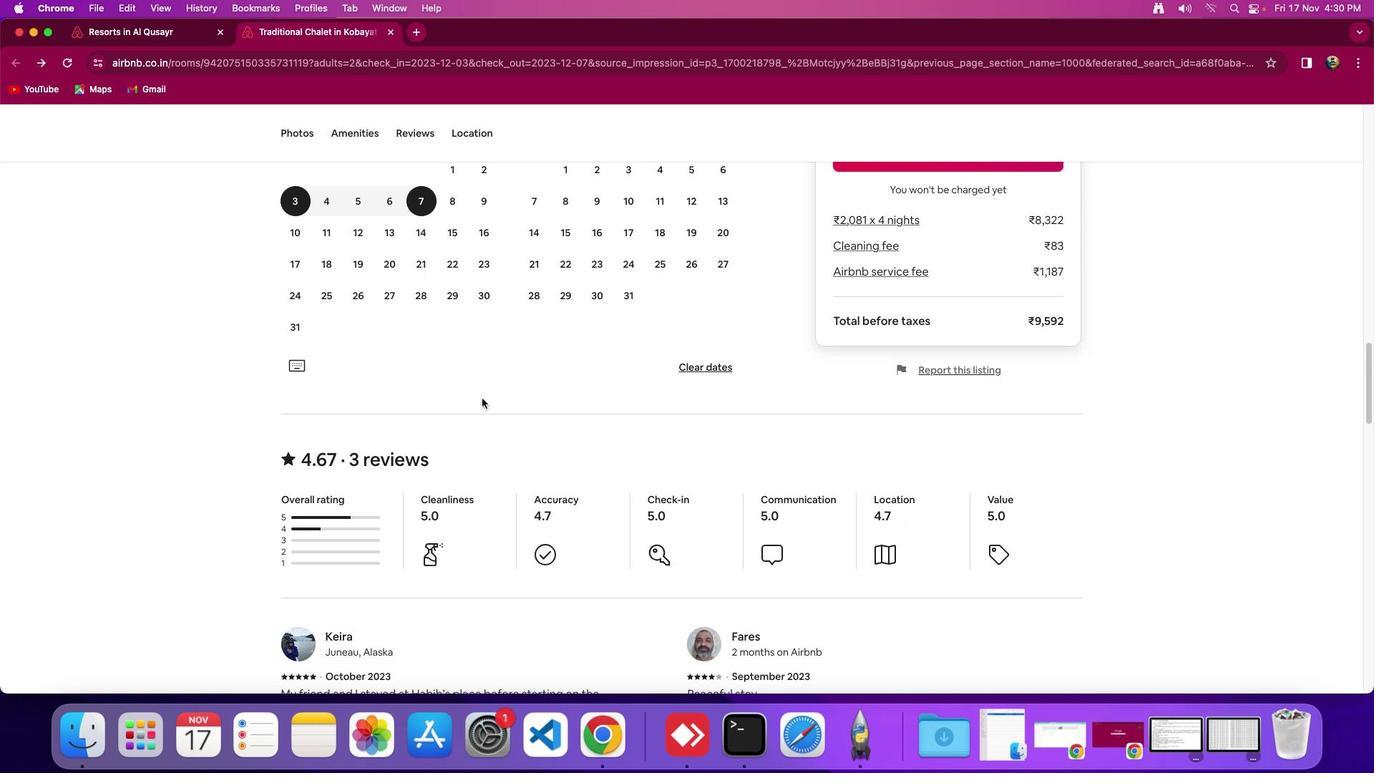 
Action: Mouse moved to (487, 403)
Screenshot: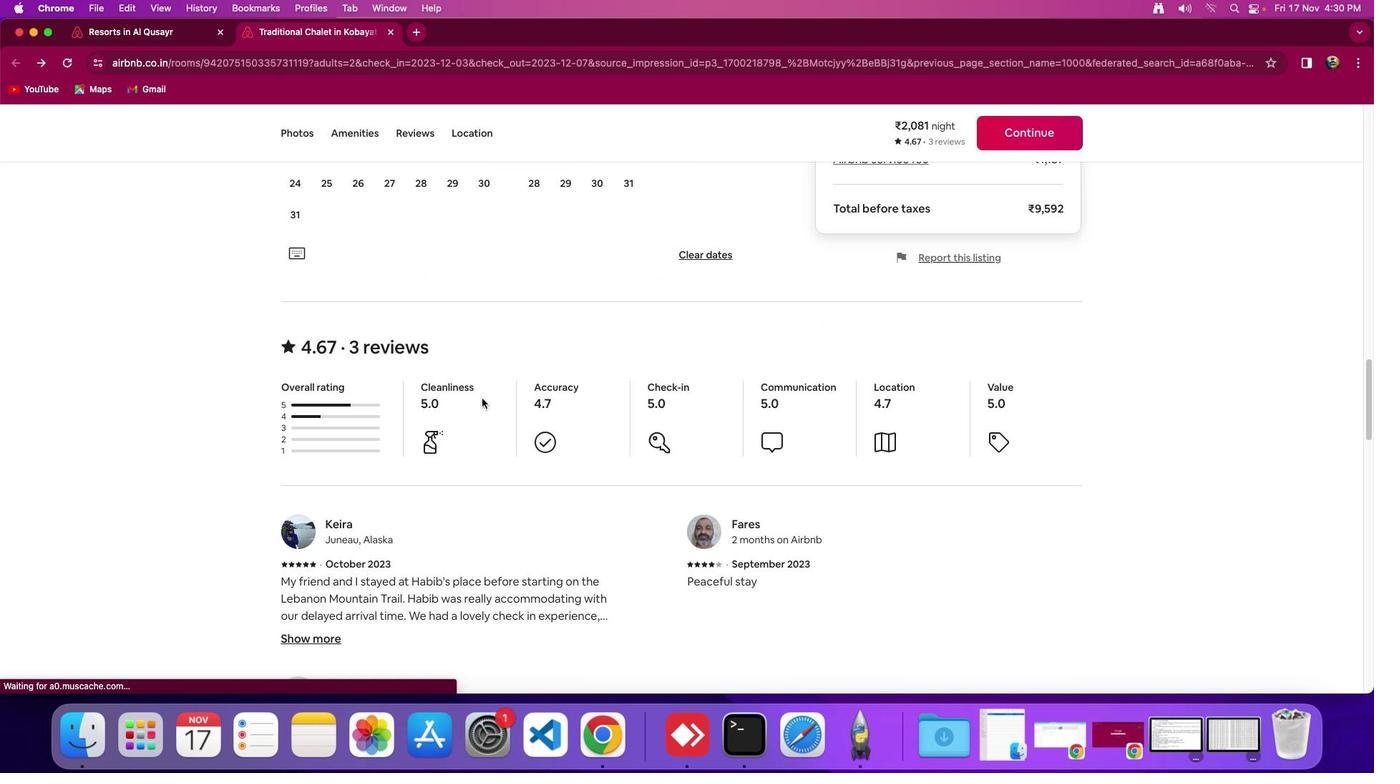 
Action: Mouse scrolled (487, 403) with delta (5, 5)
Screenshot: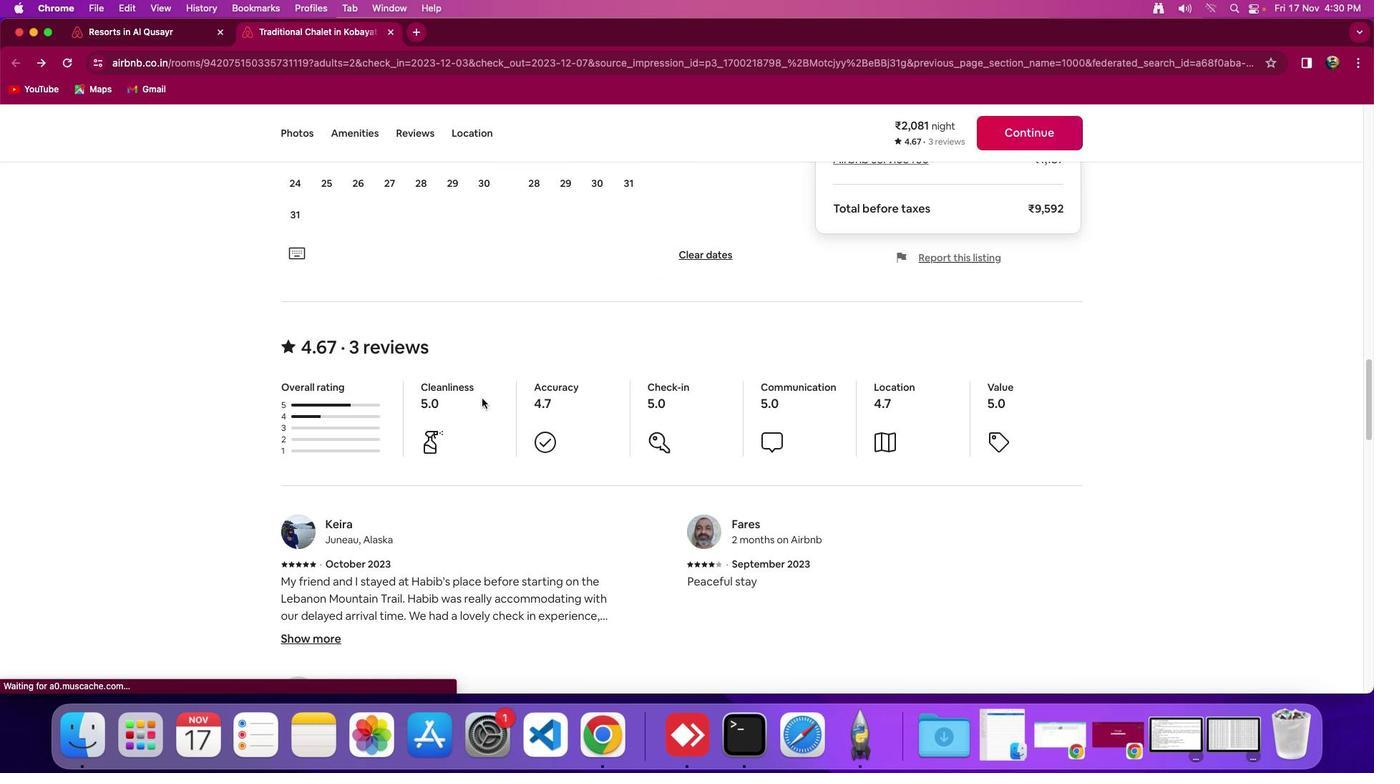 
Action: Mouse scrolled (487, 403) with delta (5, 5)
Screenshot: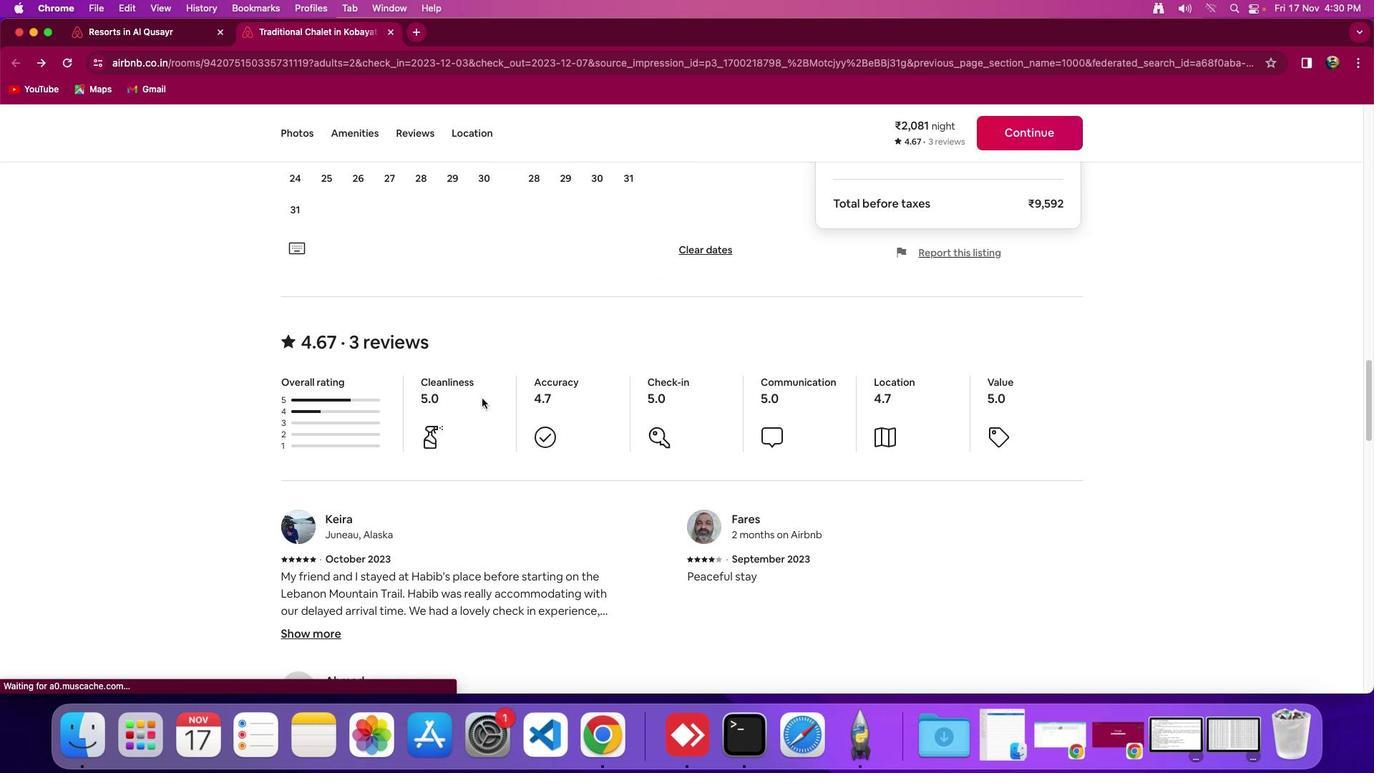 
Action: Mouse scrolled (487, 403) with delta (5, 3)
Screenshot: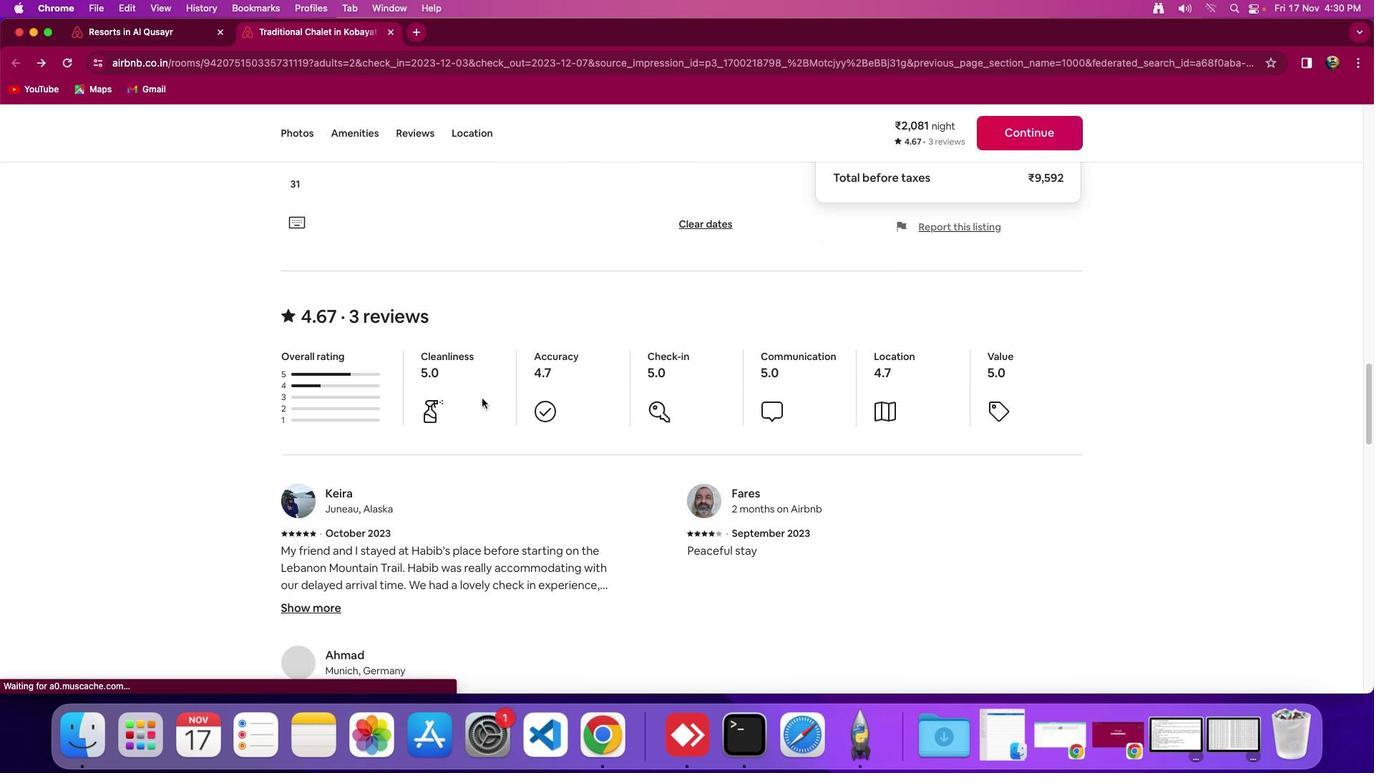 
Action: Mouse scrolled (487, 403) with delta (5, 5)
Screenshot: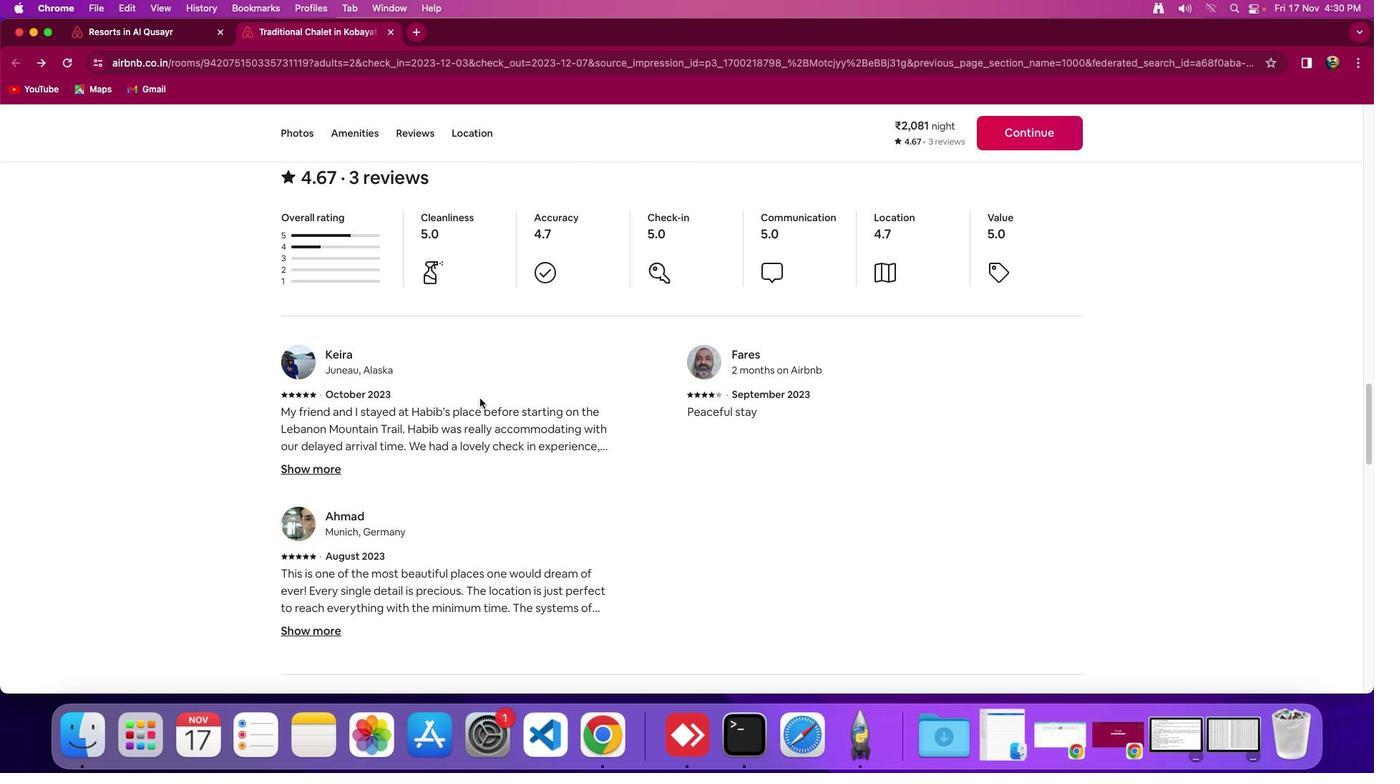 
Action: Mouse scrolled (487, 403) with delta (5, 5)
Screenshot: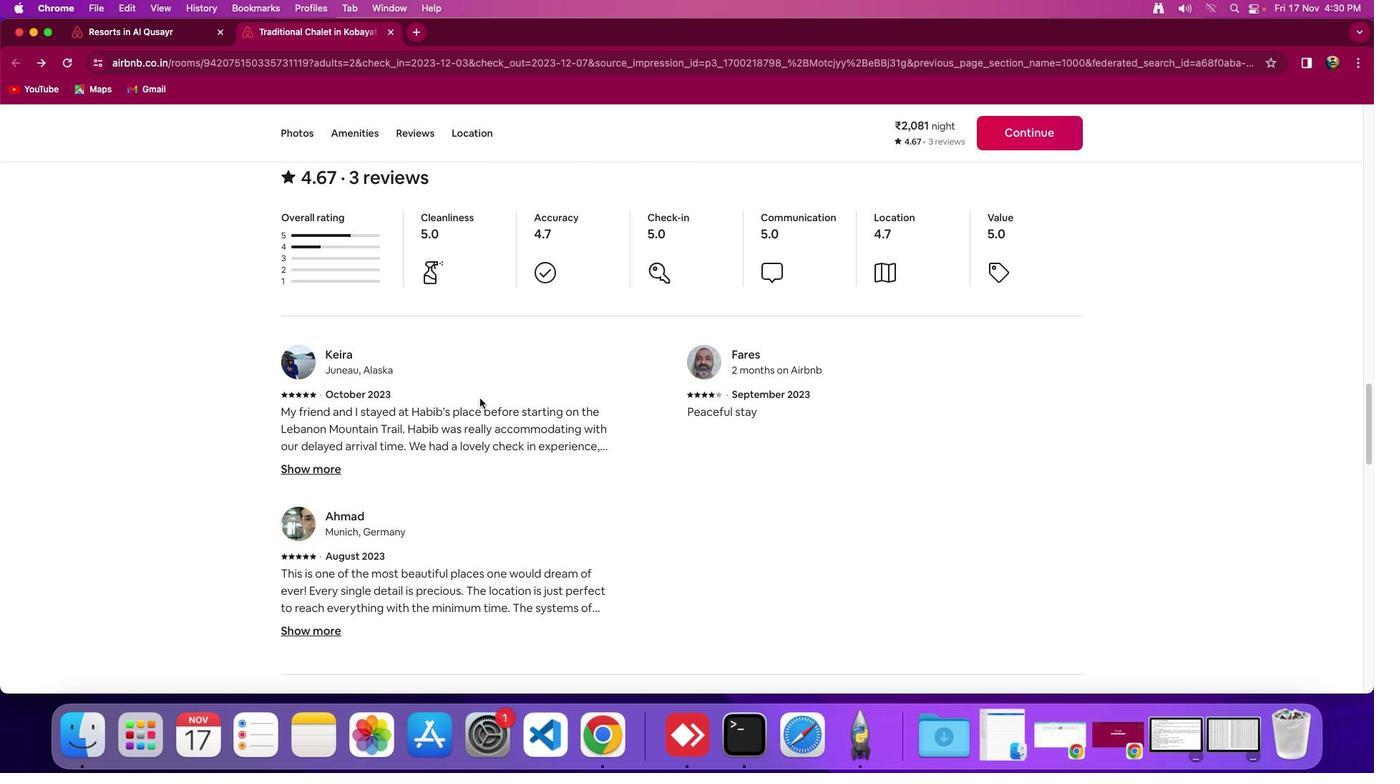 
Action: Mouse scrolled (487, 403) with delta (5, 2)
Screenshot: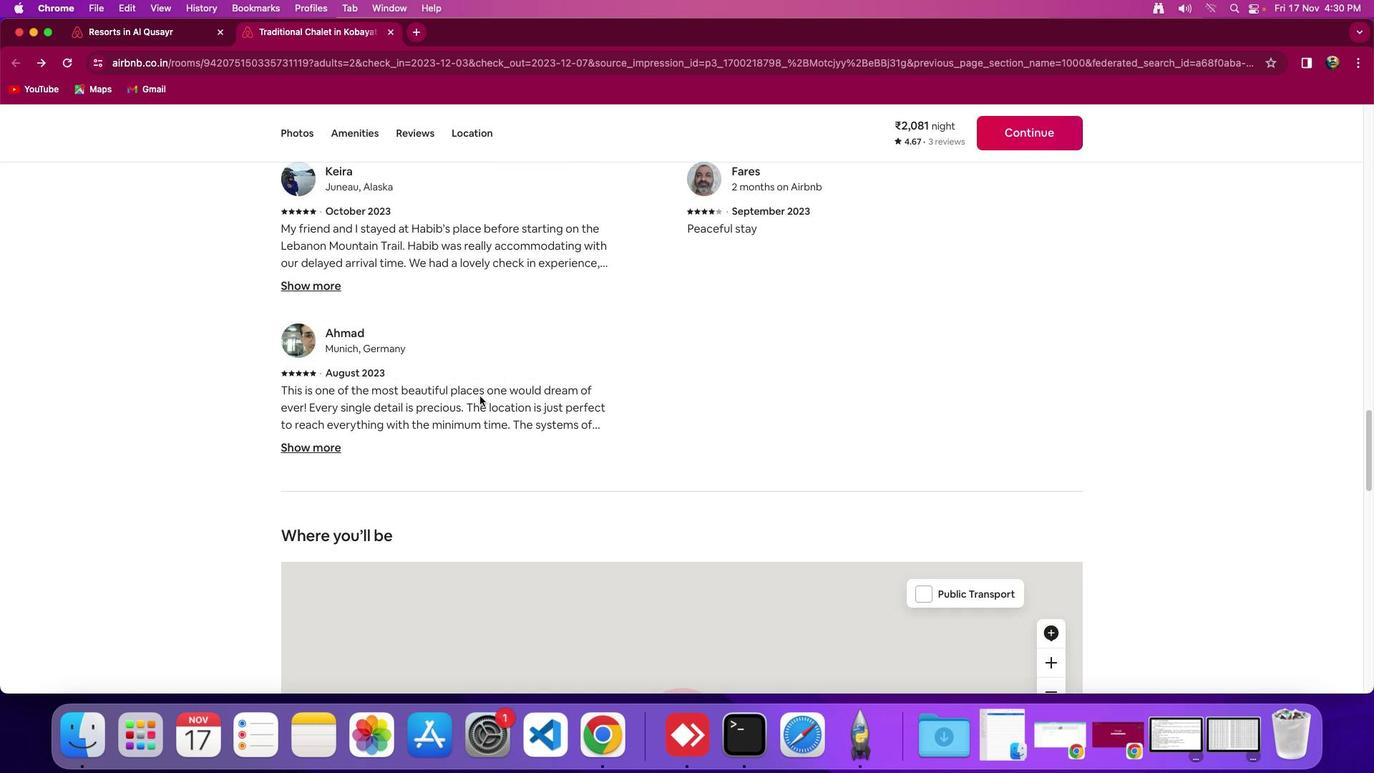 
Action: Mouse moved to (486, 405)
Screenshot: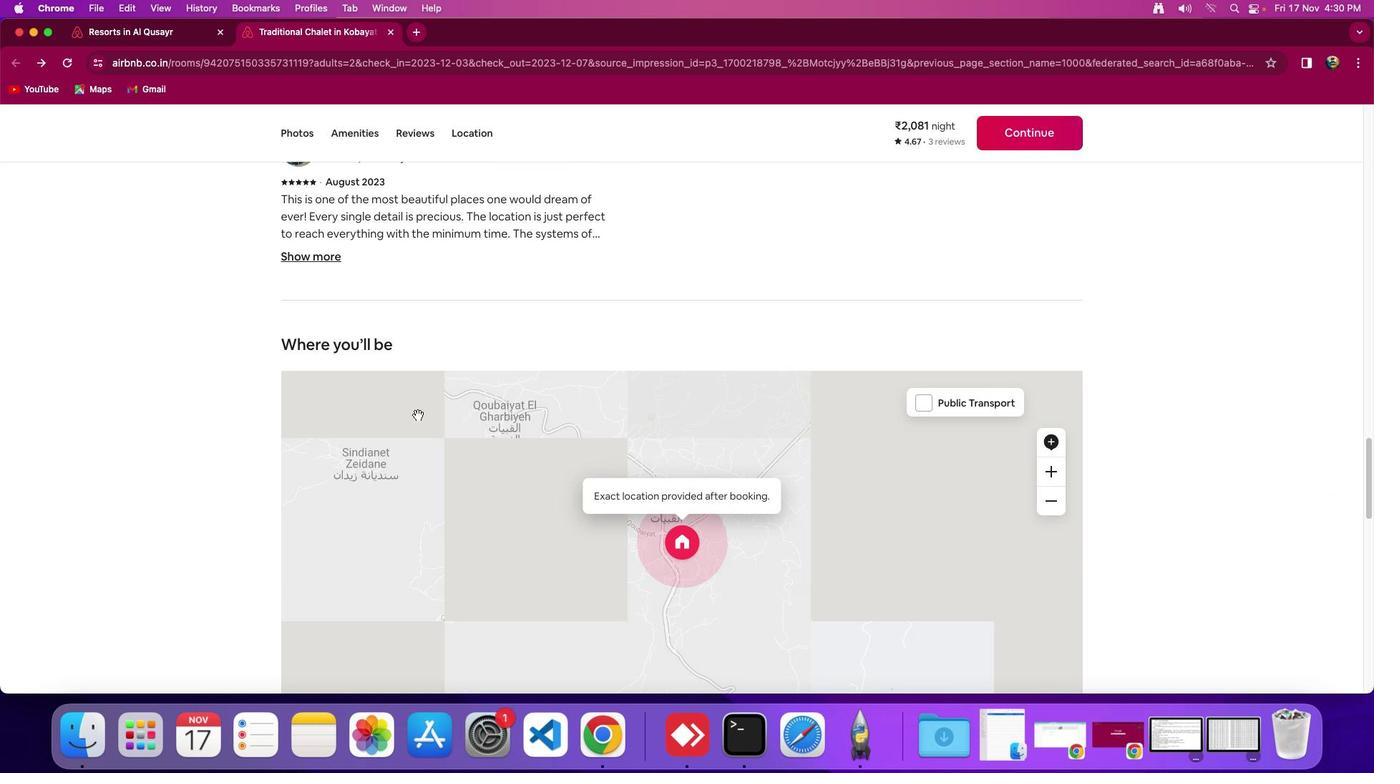 
Action: Mouse scrolled (486, 405) with delta (5, 5)
Screenshot: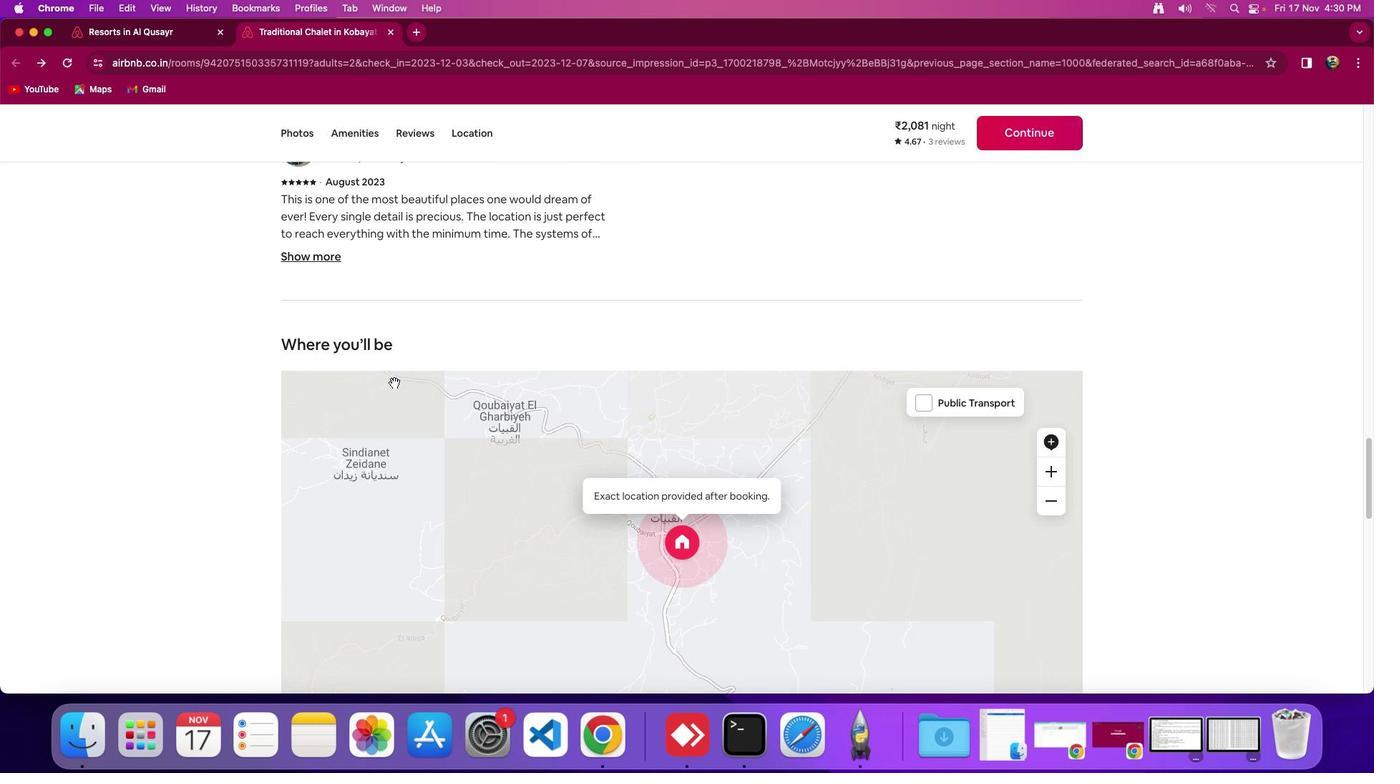 
Action: Mouse scrolled (486, 405) with delta (5, 5)
Screenshot: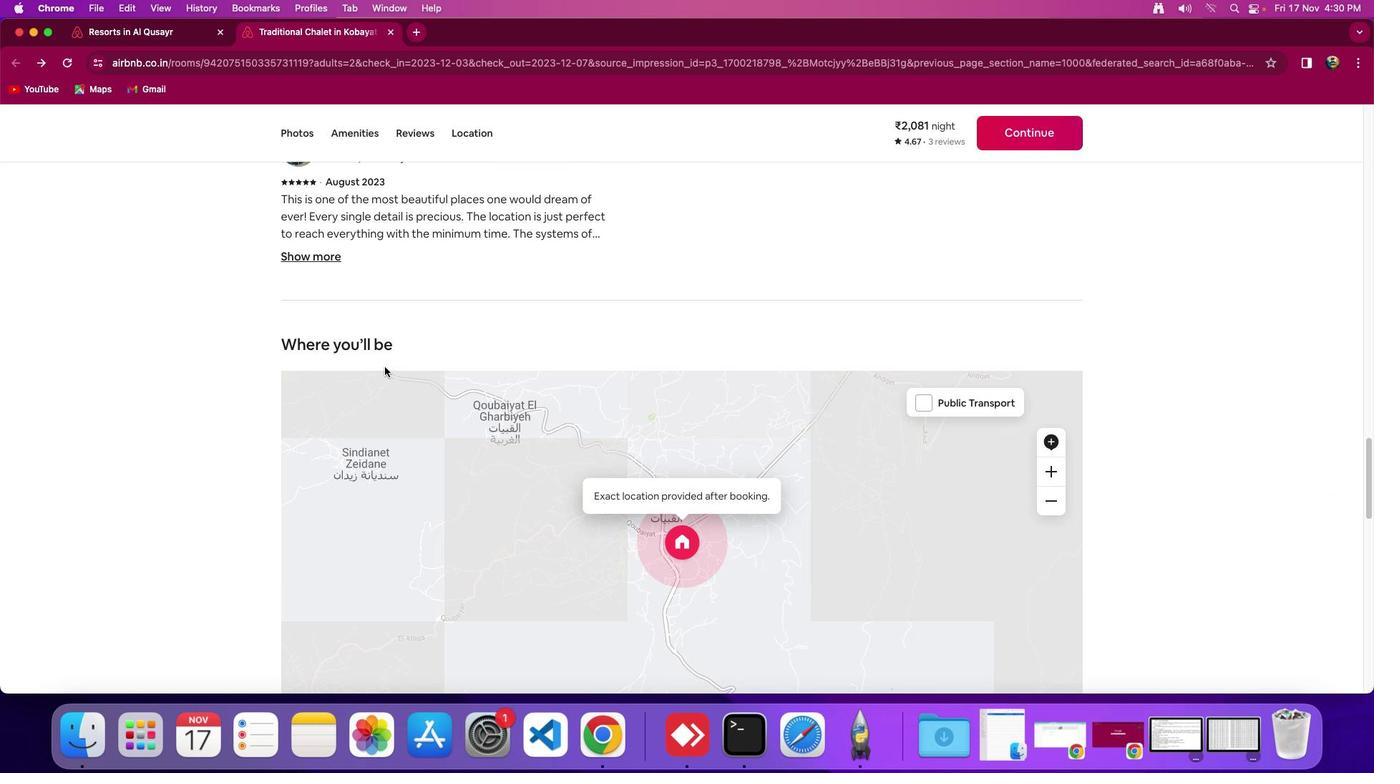 
Action: Mouse scrolled (486, 405) with delta (5, 2)
Screenshot: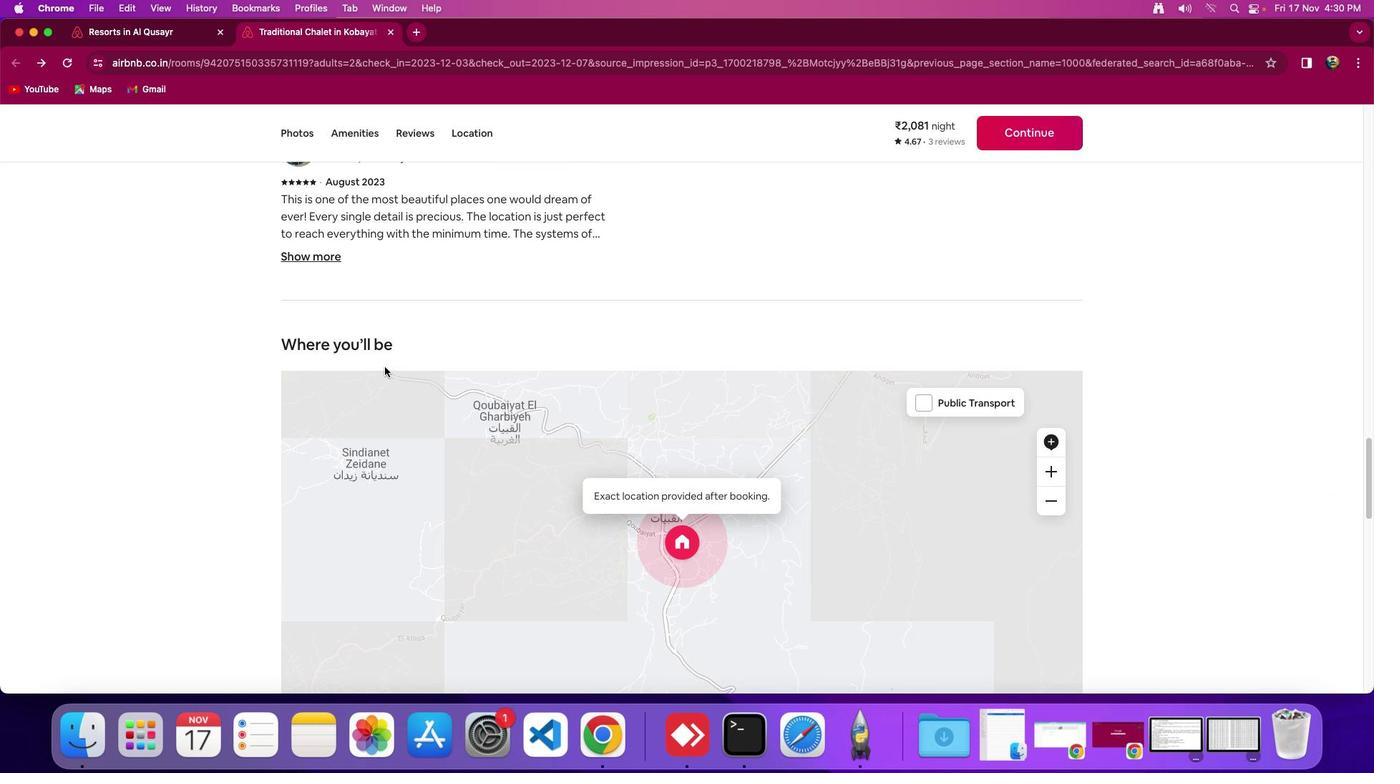 
Action: Mouse moved to (486, 403)
Screenshot: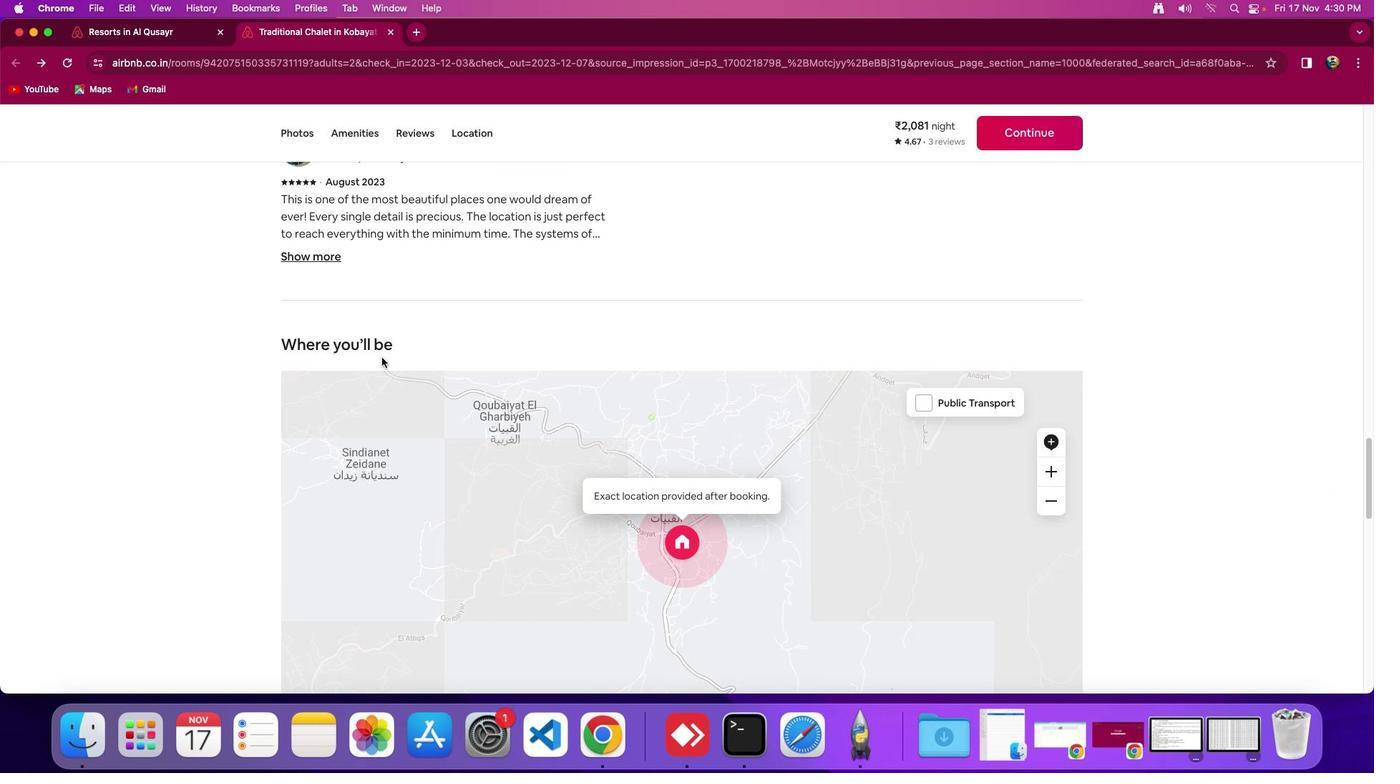 
Action: Mouse scrolled (486, 403) with delta (5, 0)
Screenshot: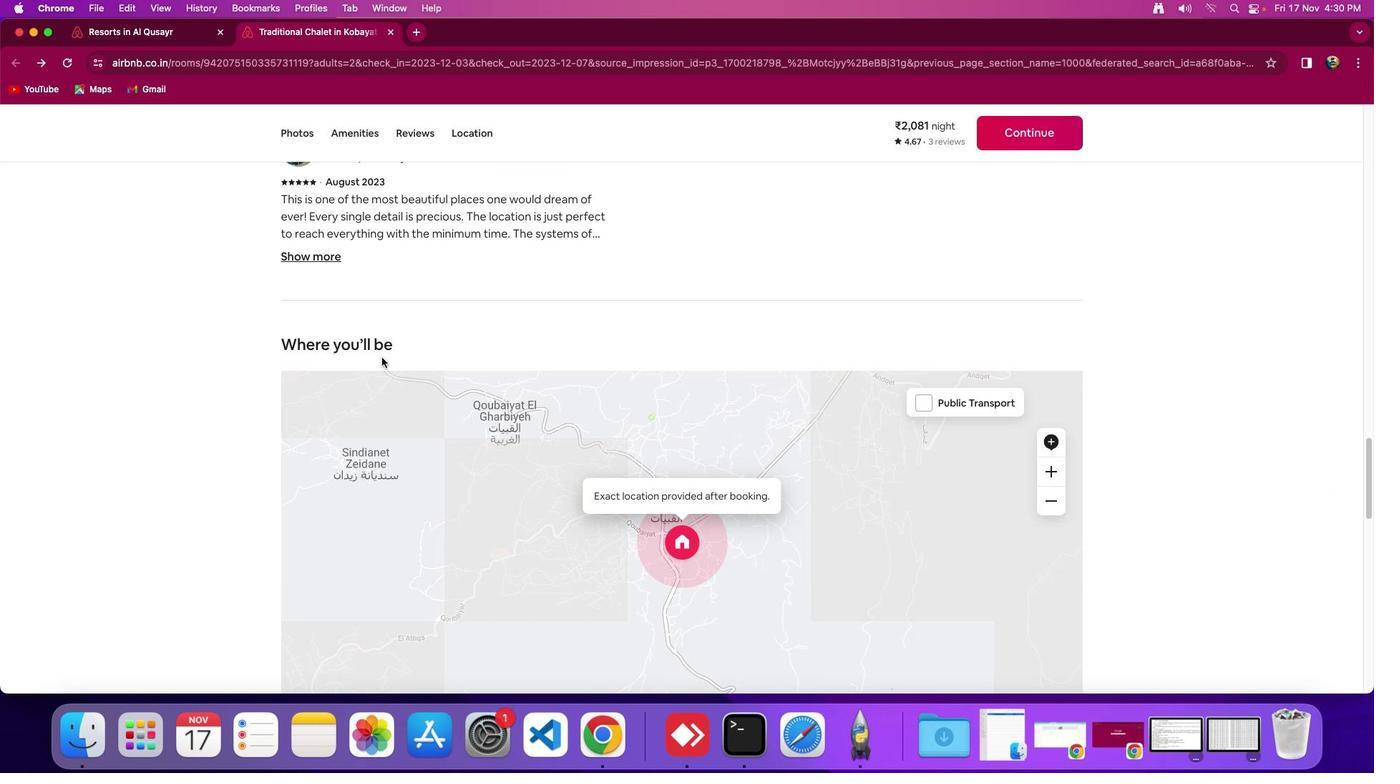 
Action: Mouse moved to (342, 256)
Screenshot: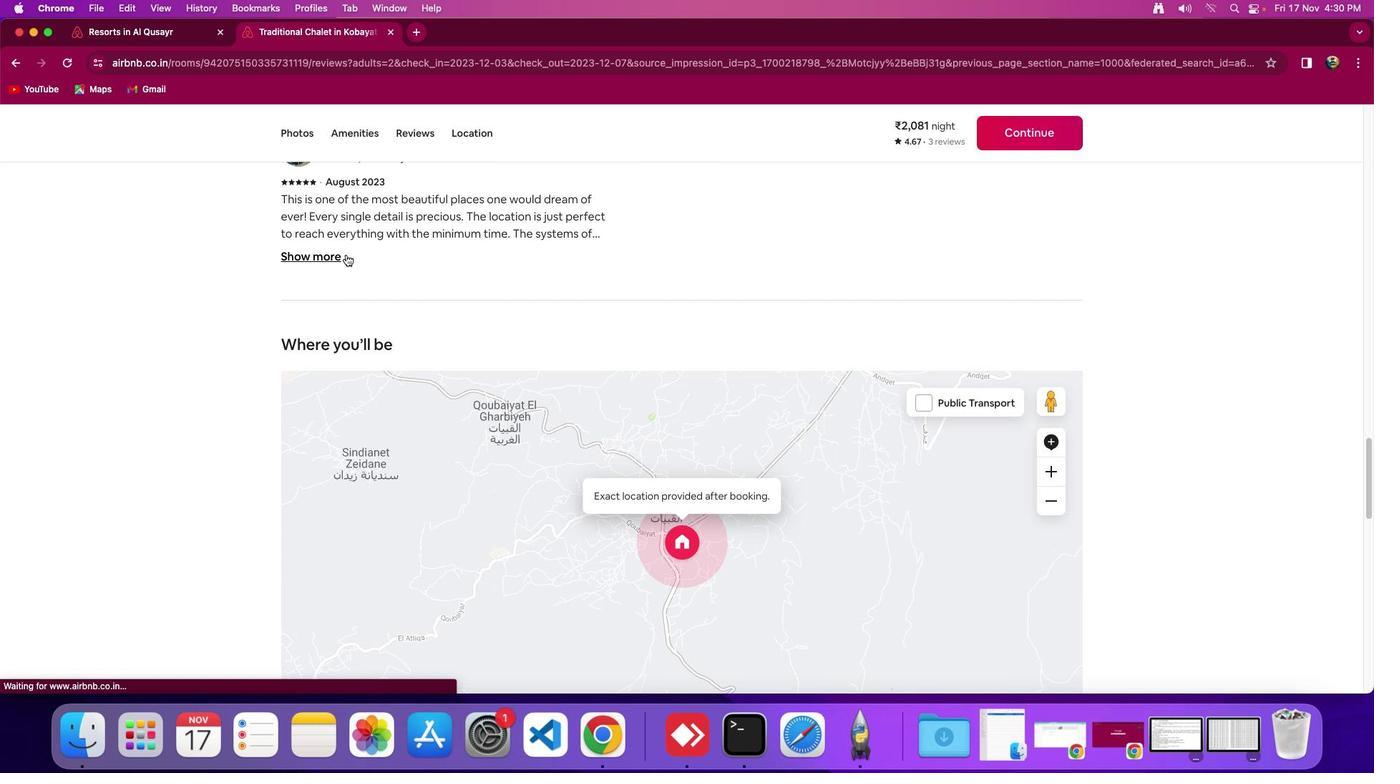 
Action: Mouse pressed left at (342, 256)
Screenshot: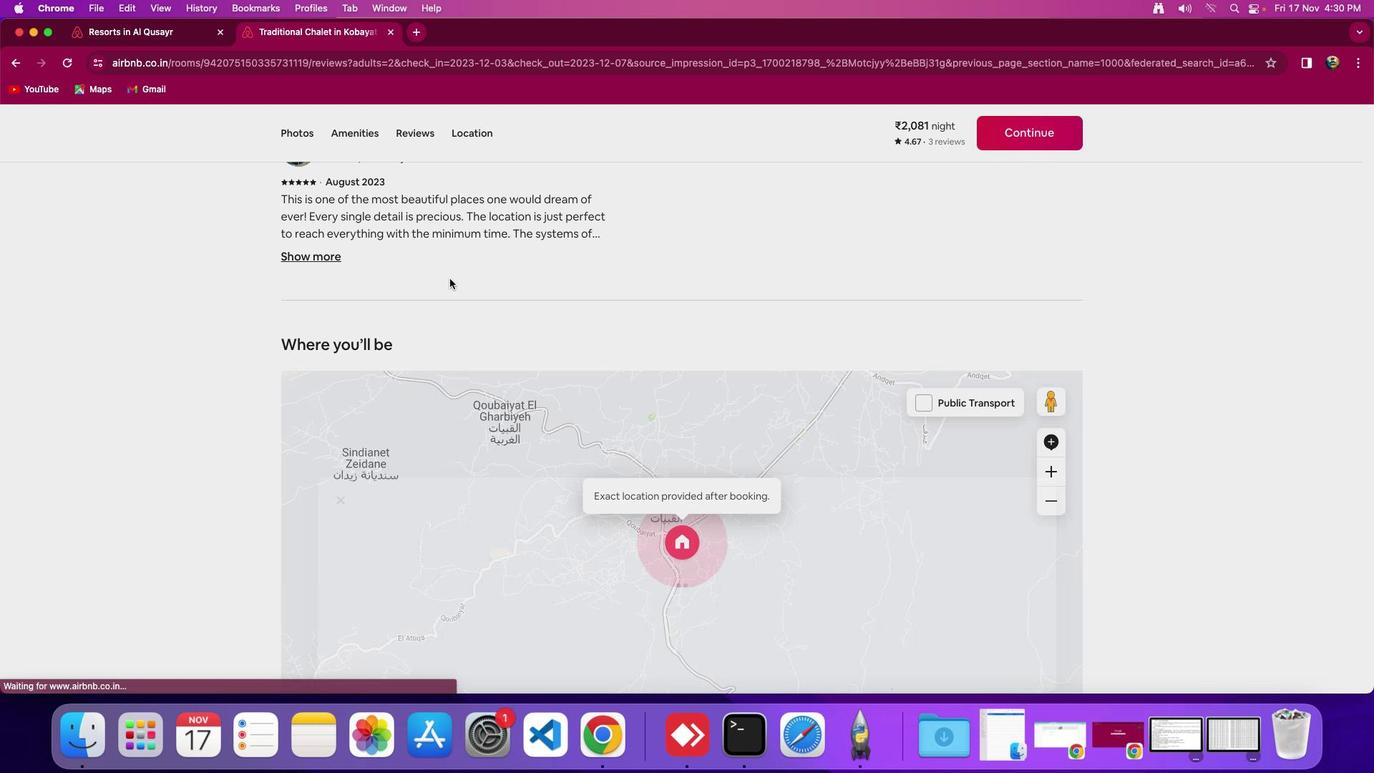 
Action: Mouse moved to (606, 384)
Screenshot: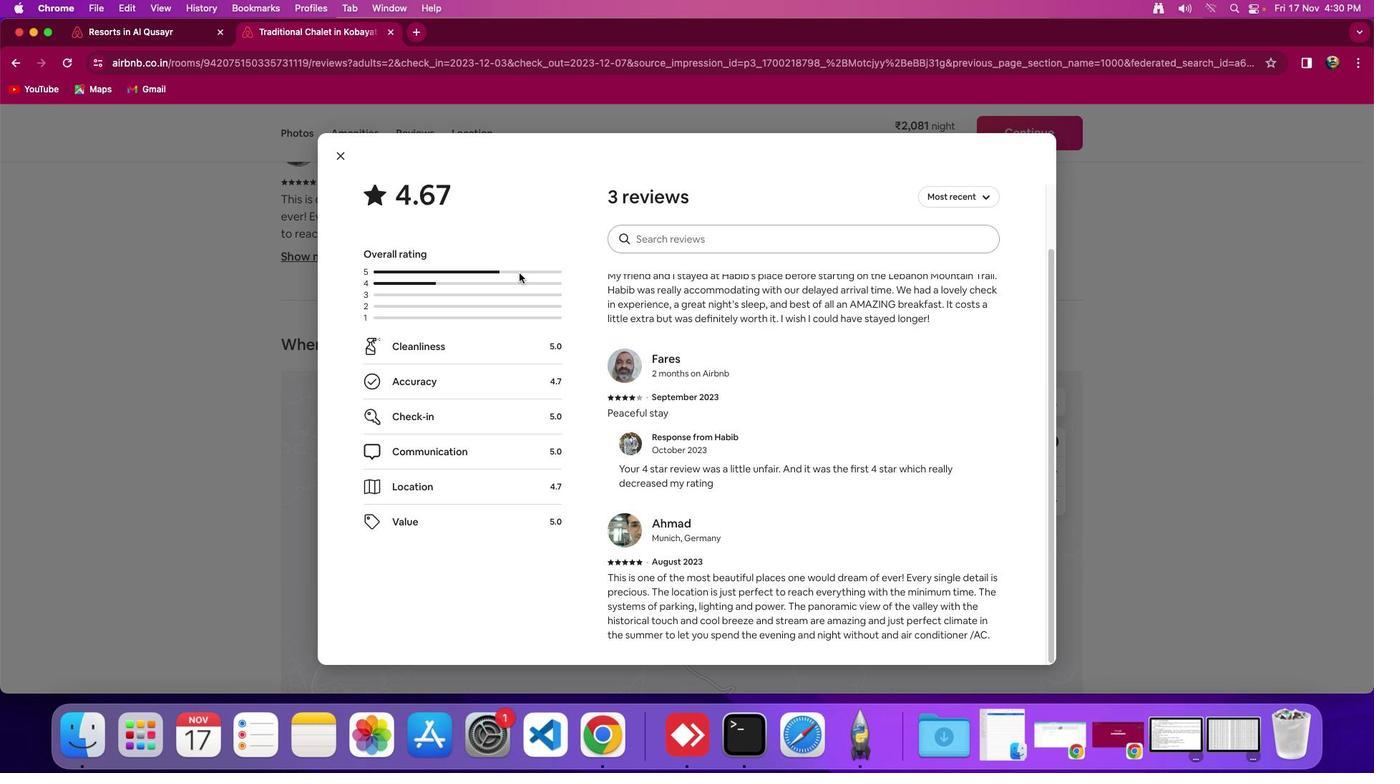 
Action: Mouse scrolled (606, 384) with delta (5, 5)
Screenshot: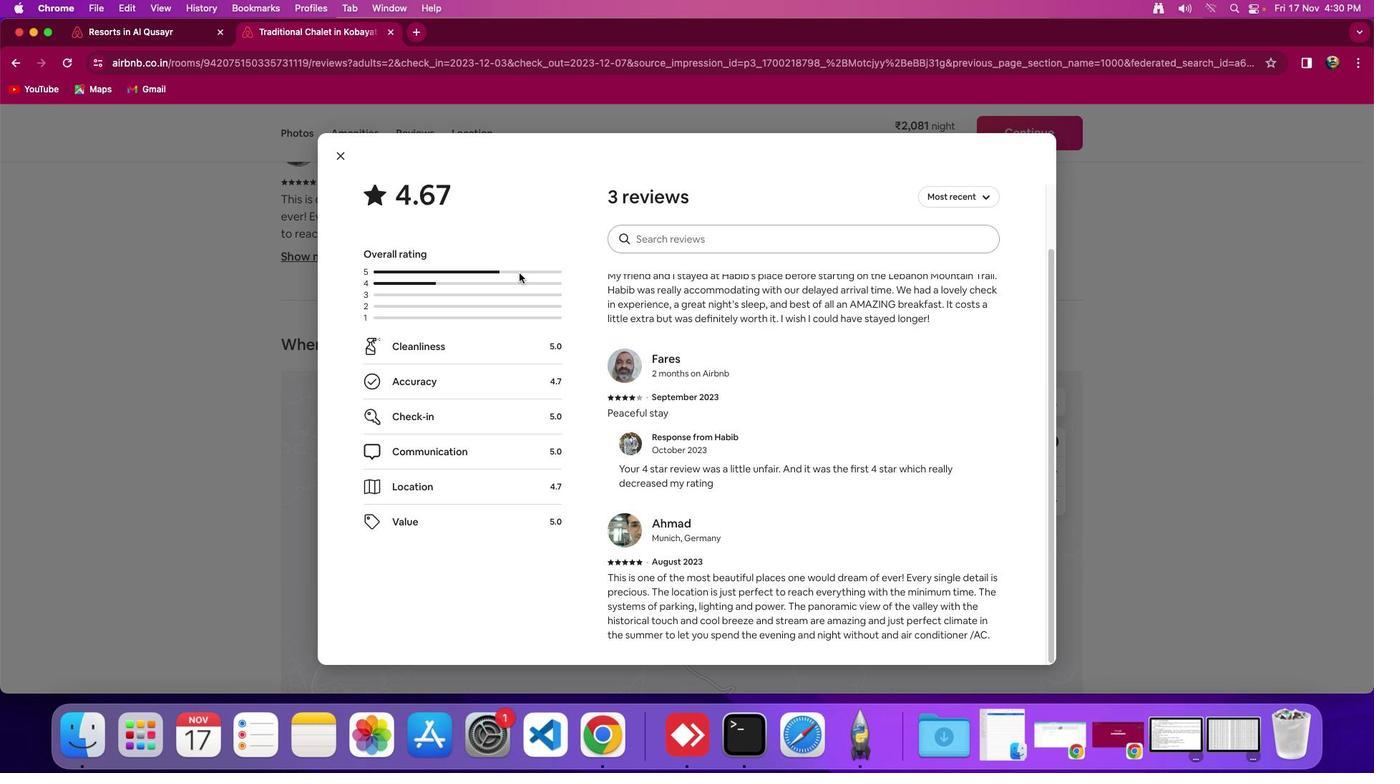 
Action: Mouse moved to (609, 382)
Screenshot: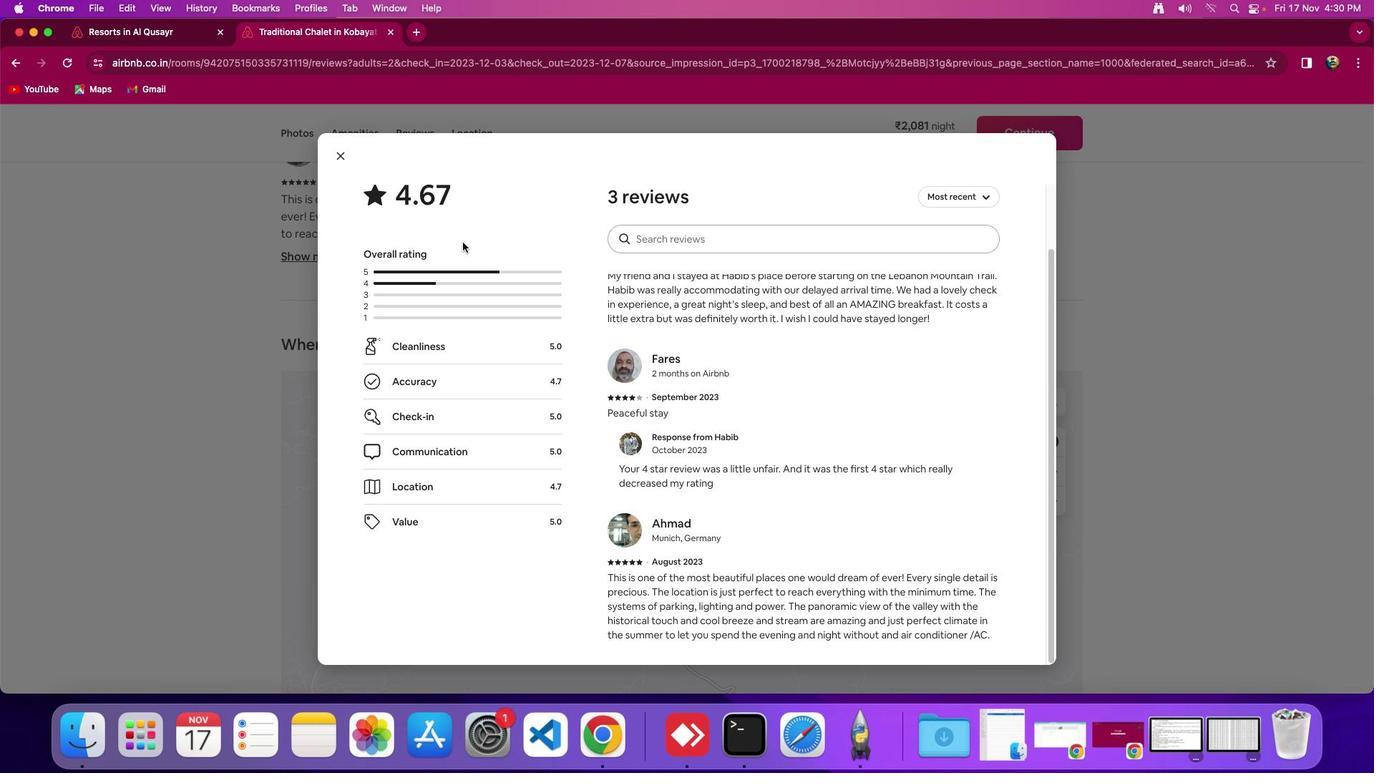 
Action: Mouse scrolled (609, 382) with delta (5, 5)
Screenshot: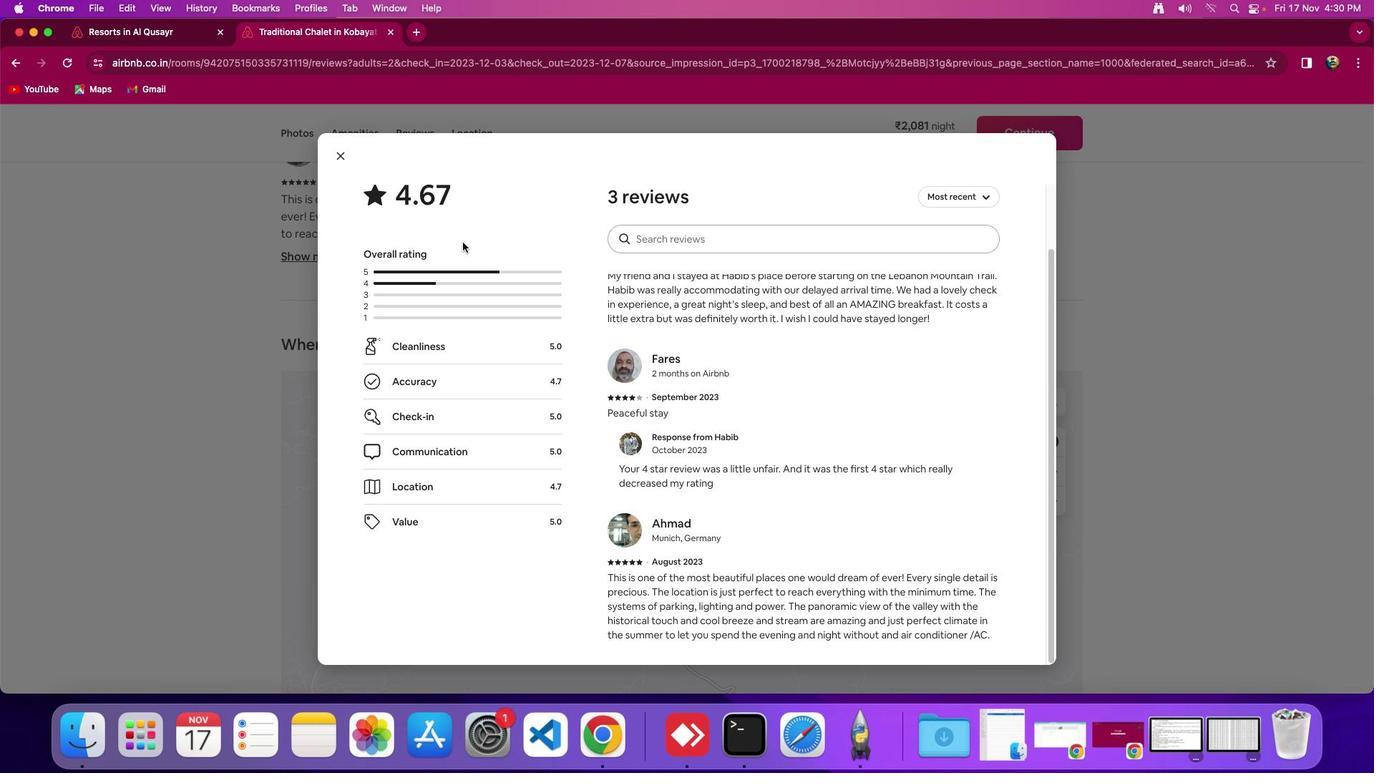 
Action: Mouse moved to (611, 380)
Screenshot: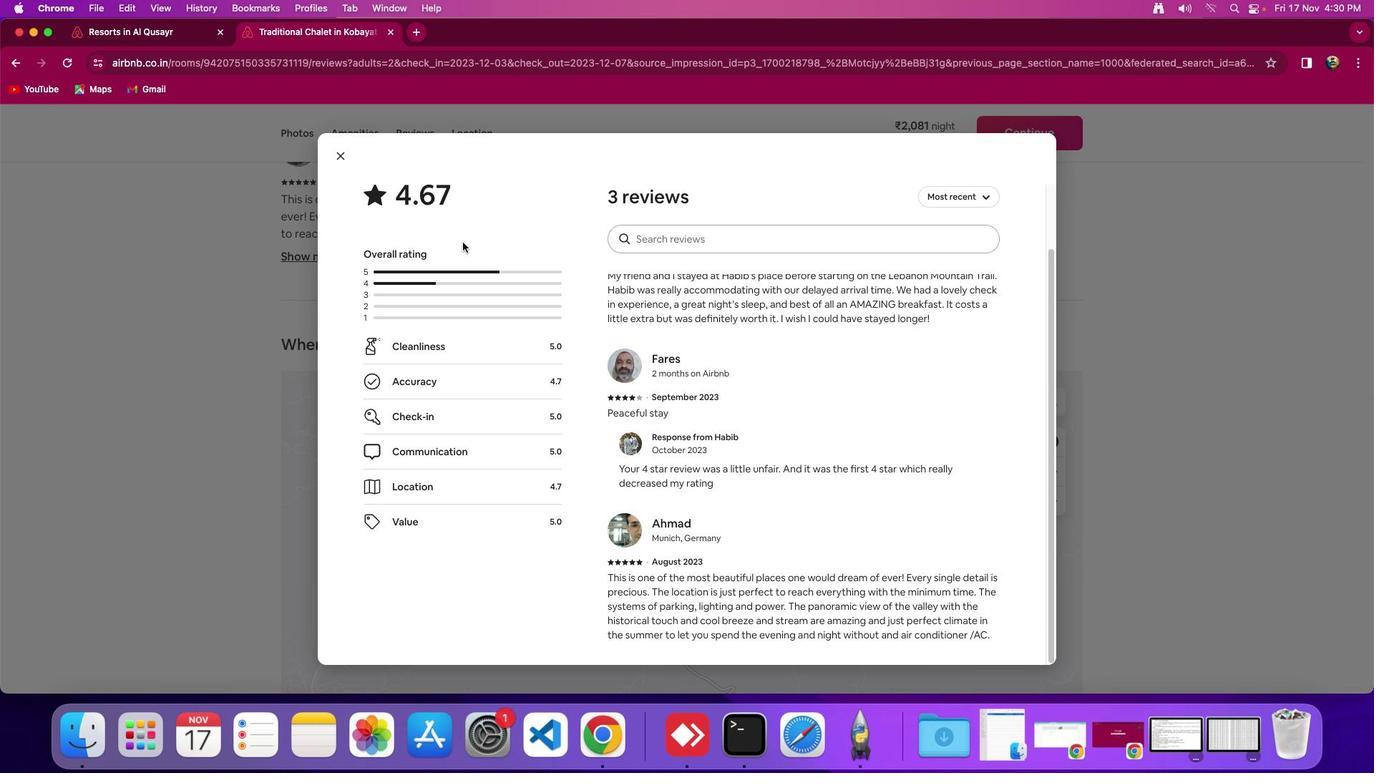 
Action: Mouse scrolled (611, 380) with delta (5, 2)
Screenshot: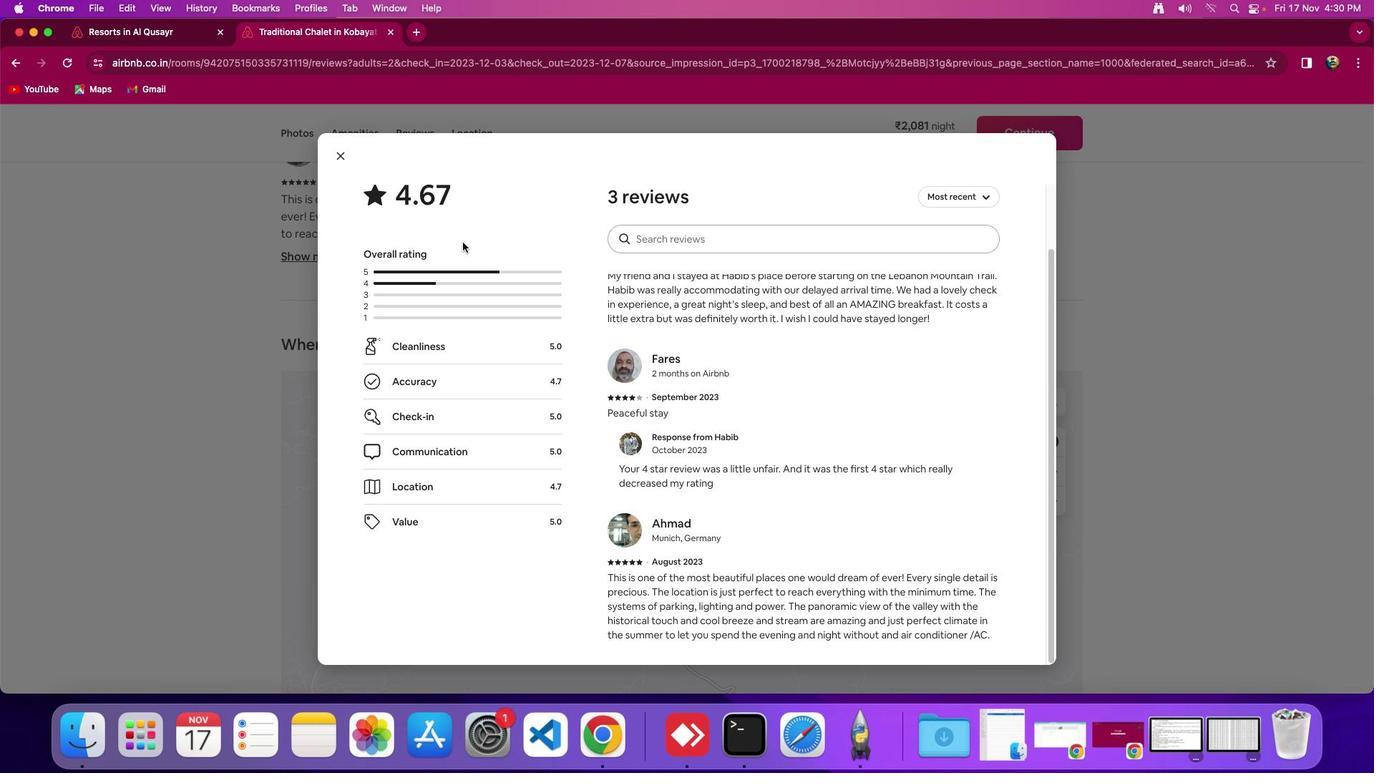 
Action: Mouse moved to (617, 376)
Screenshot: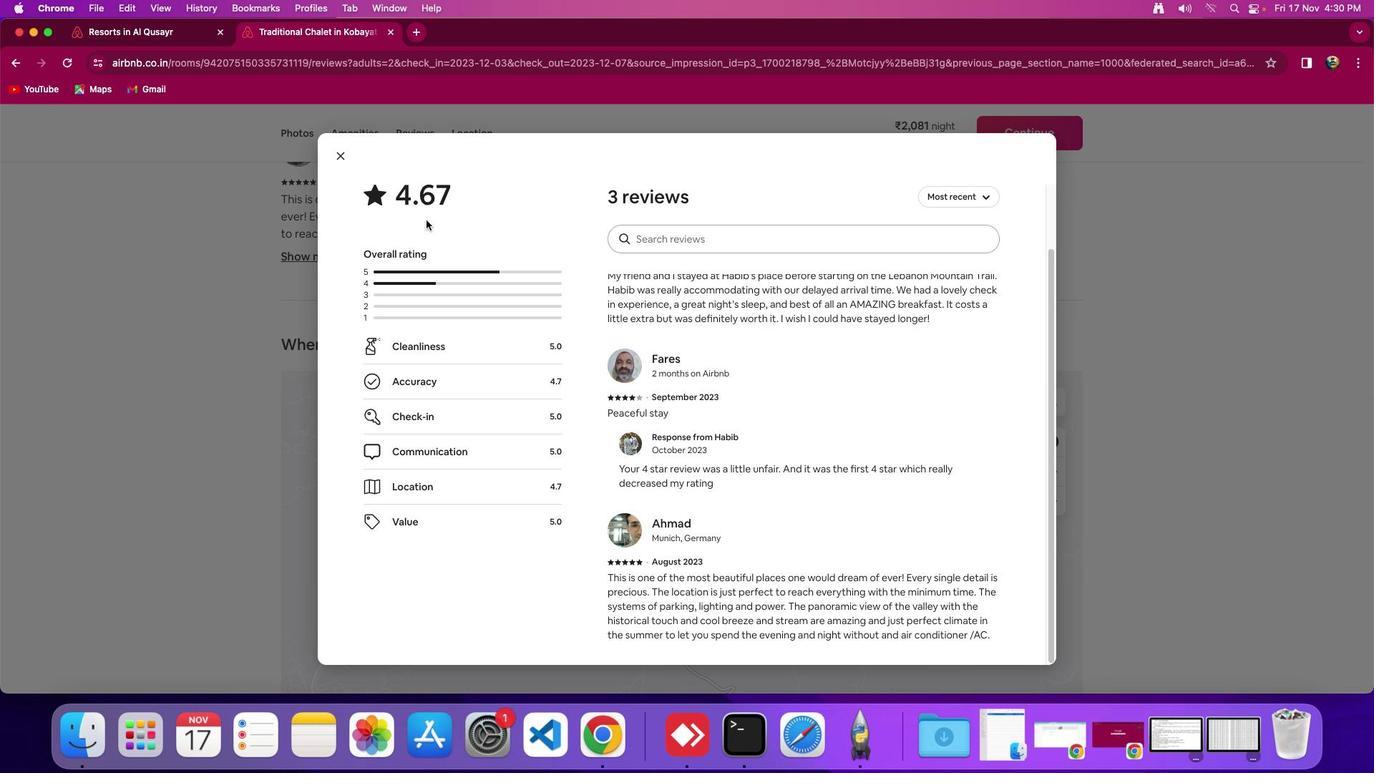 
Action: Mouse scrolled (617, 376) with delta (5, 0)
Screenshot: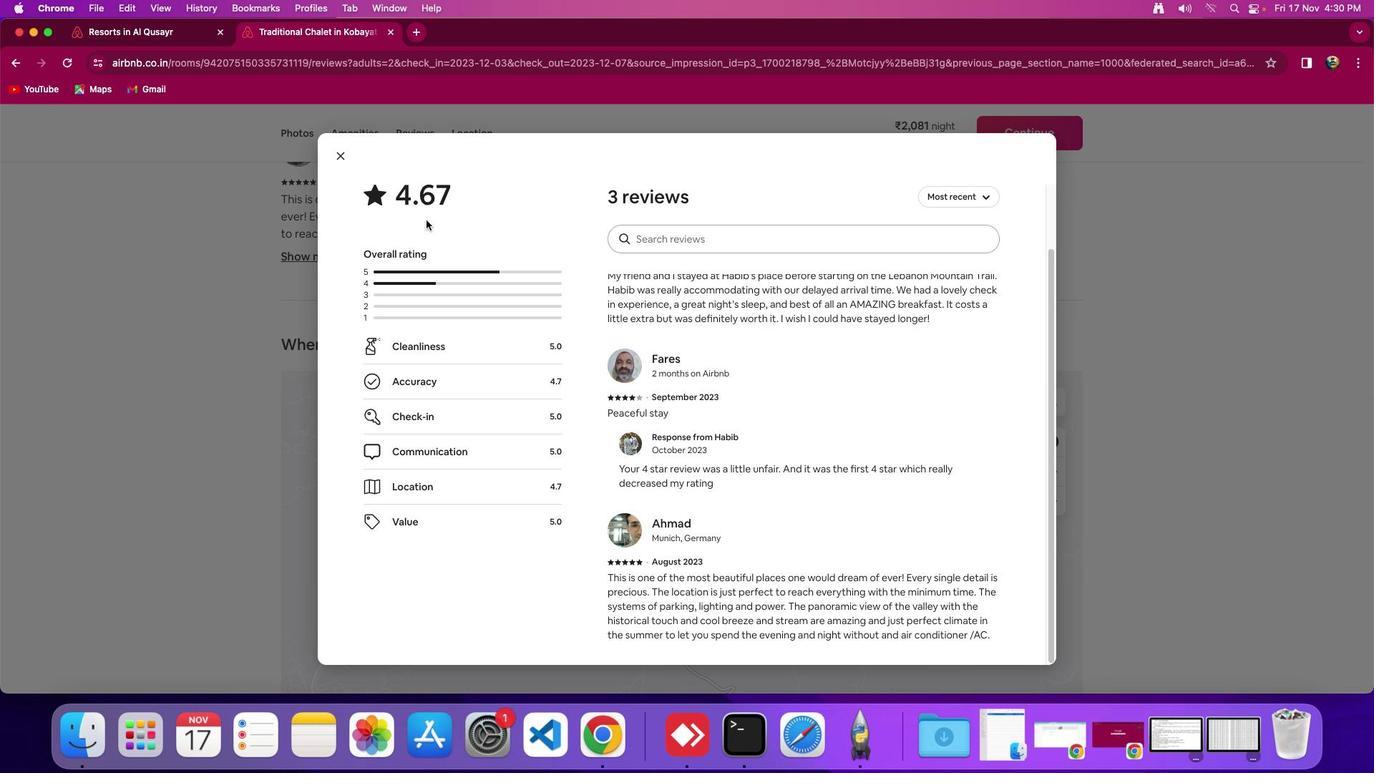 
Action: Mouse moved to (629, 364)
Screenshot: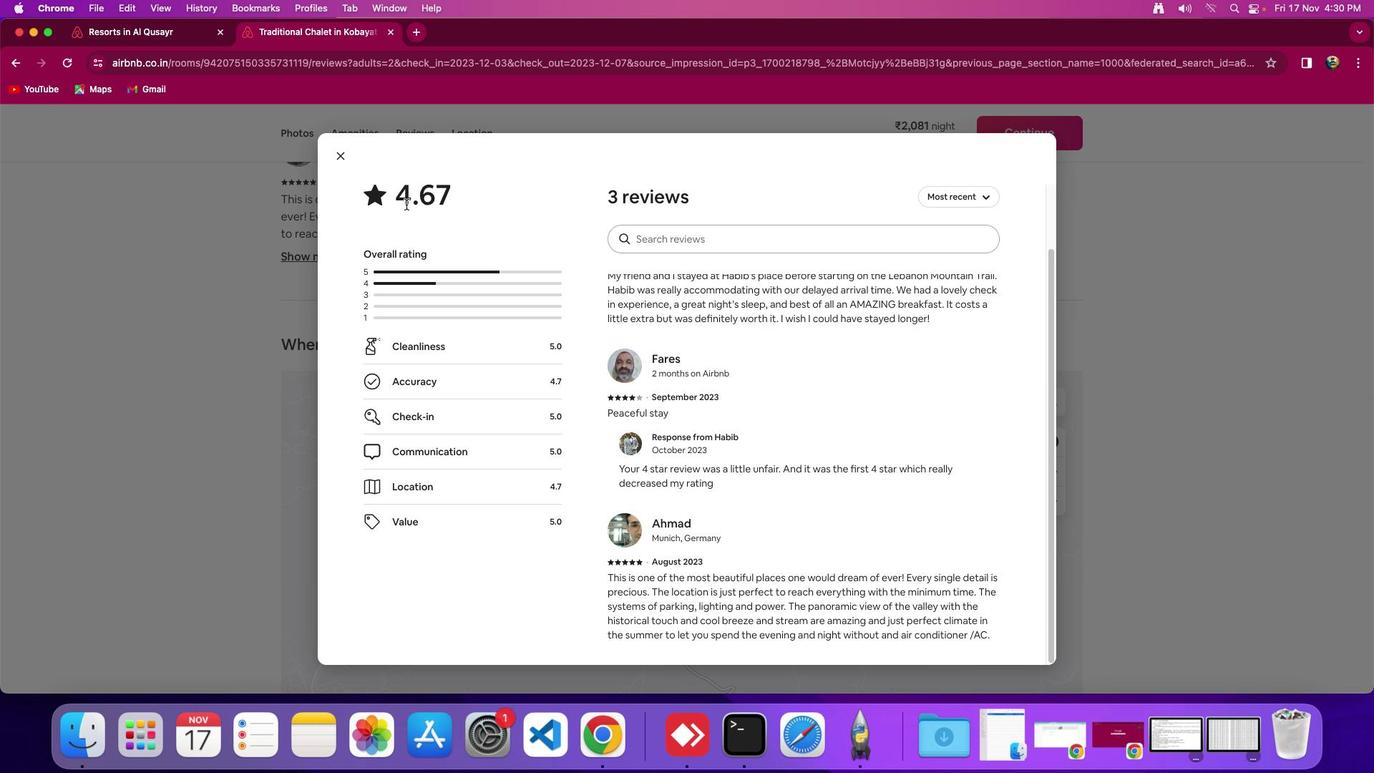 
Action: Mouse scrolled (629, 364) with delta (5, 0)
Screenshot: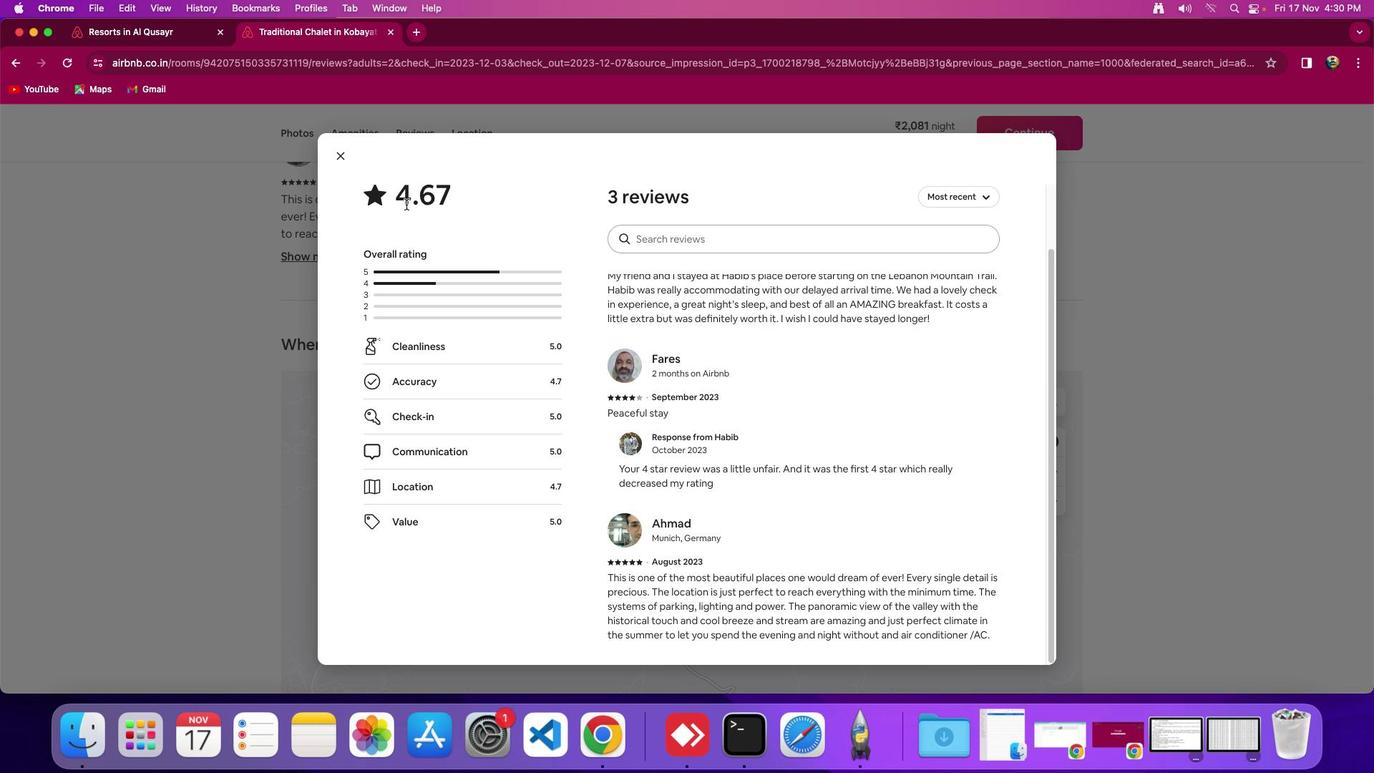 
Action: Mouse moved to (657, 360)
Screenshot: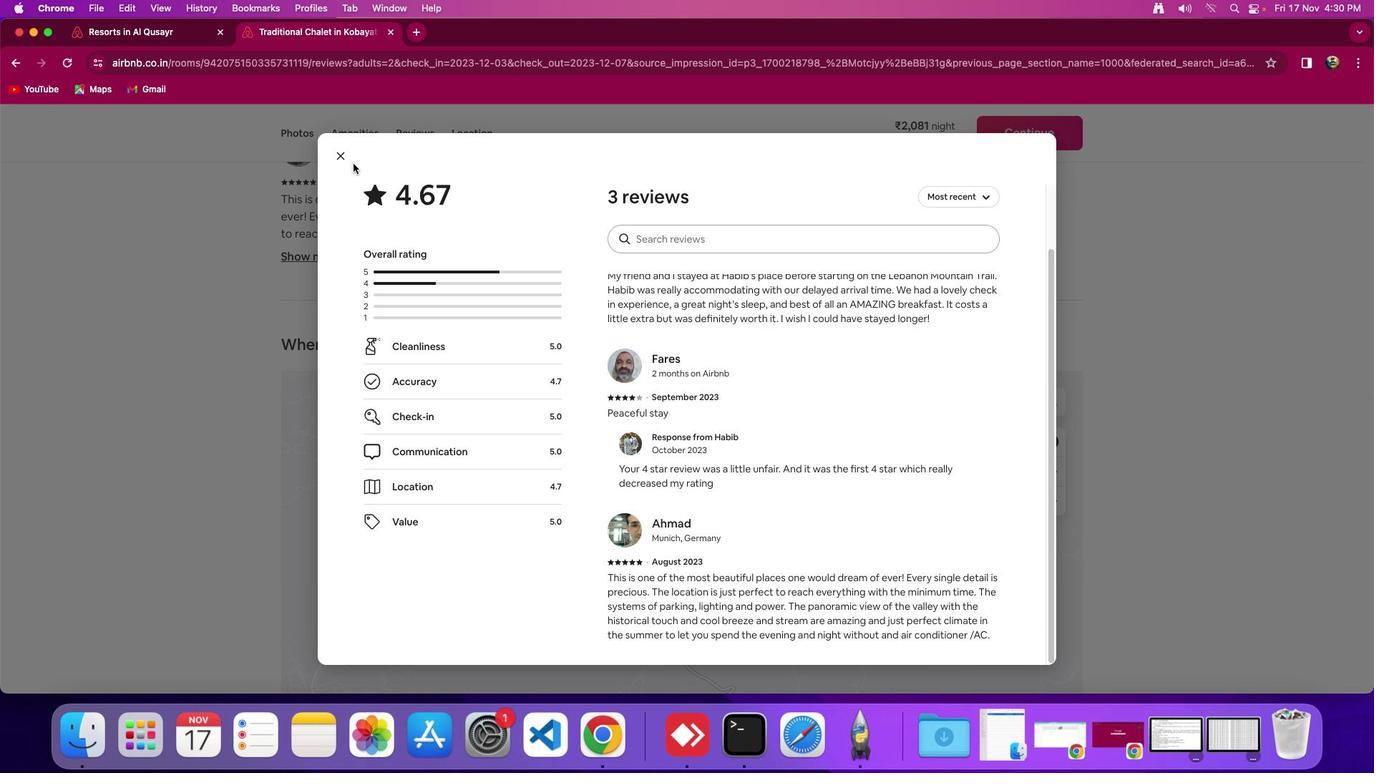 
Action: Mouse scrolled (657, 360) with delta (5, 5)
Screenshot: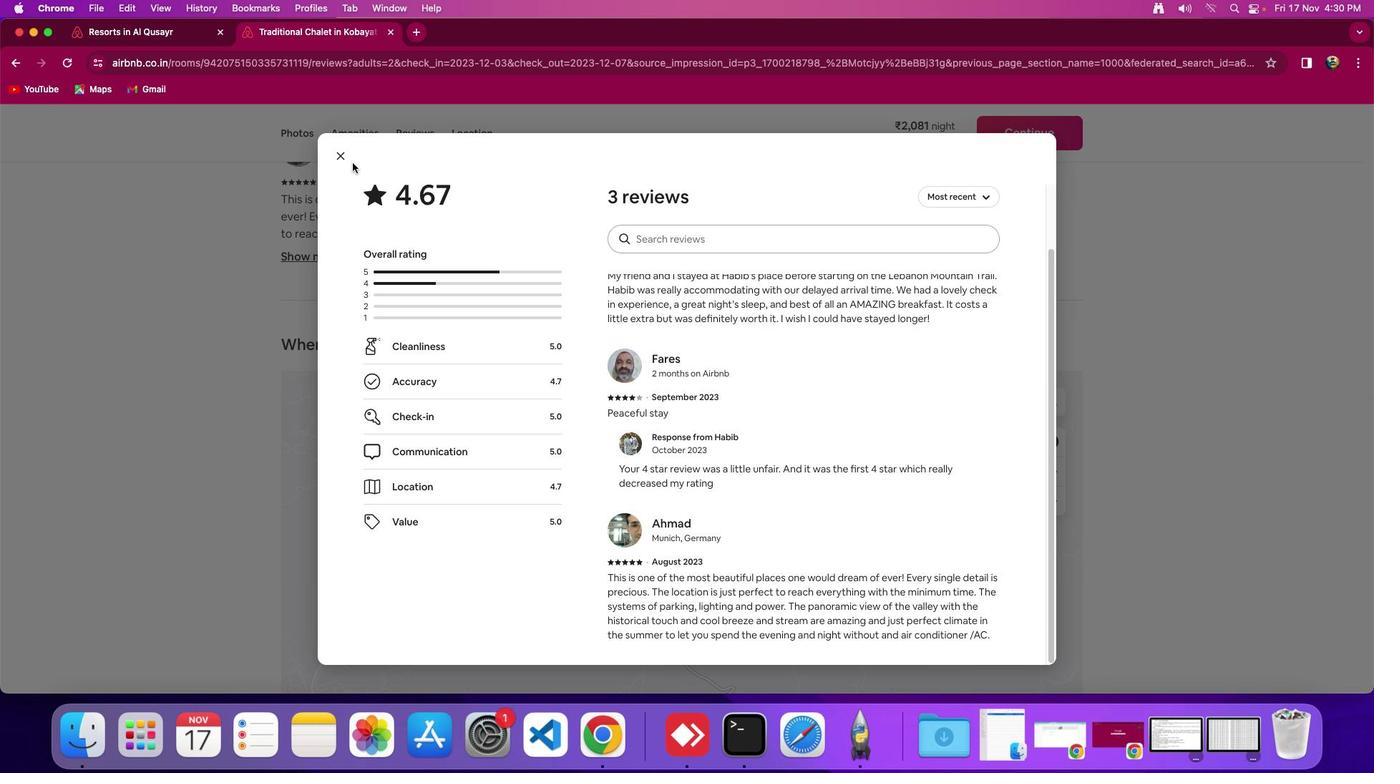 
Action: Mouse moved to (656, 355)
Screenshot: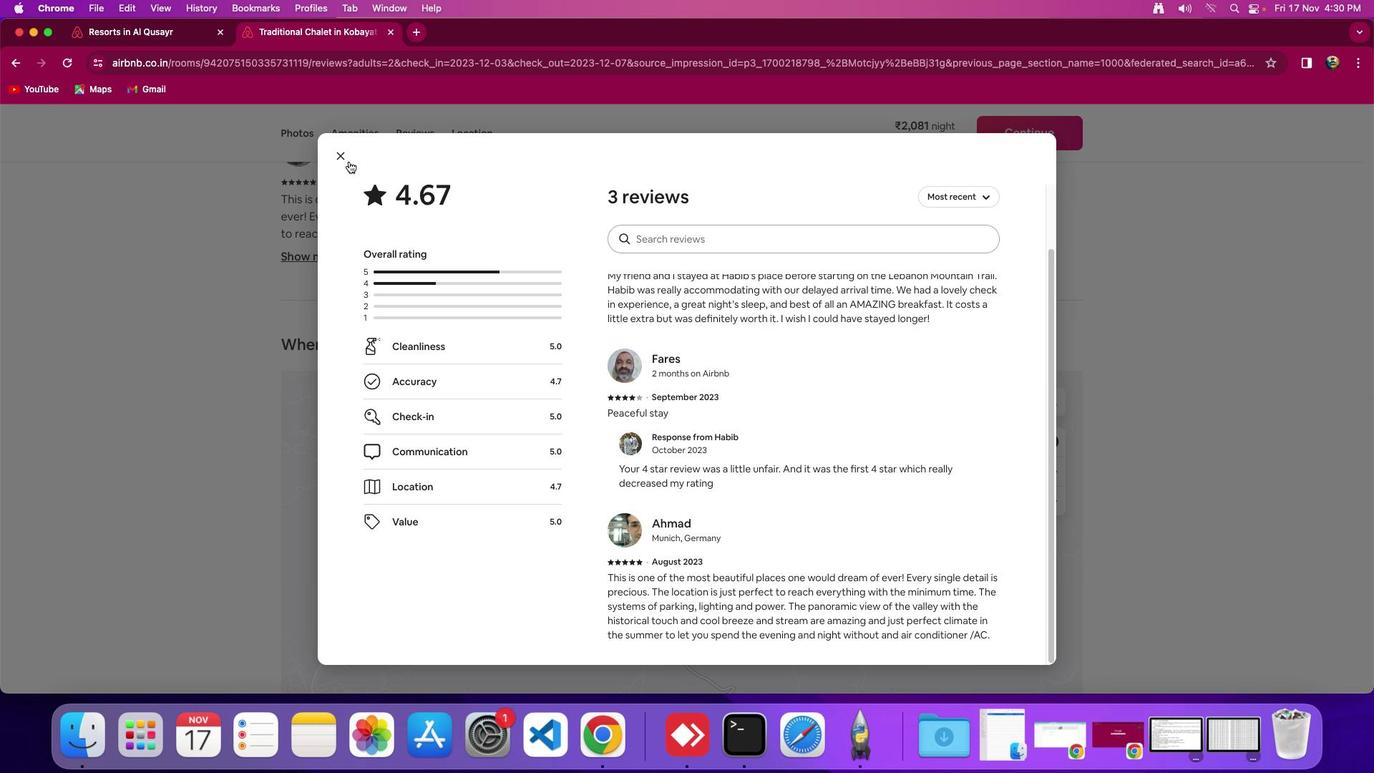 
Action: Mouse scrolled (656, 355) with delta (5, 5)
Screenshot: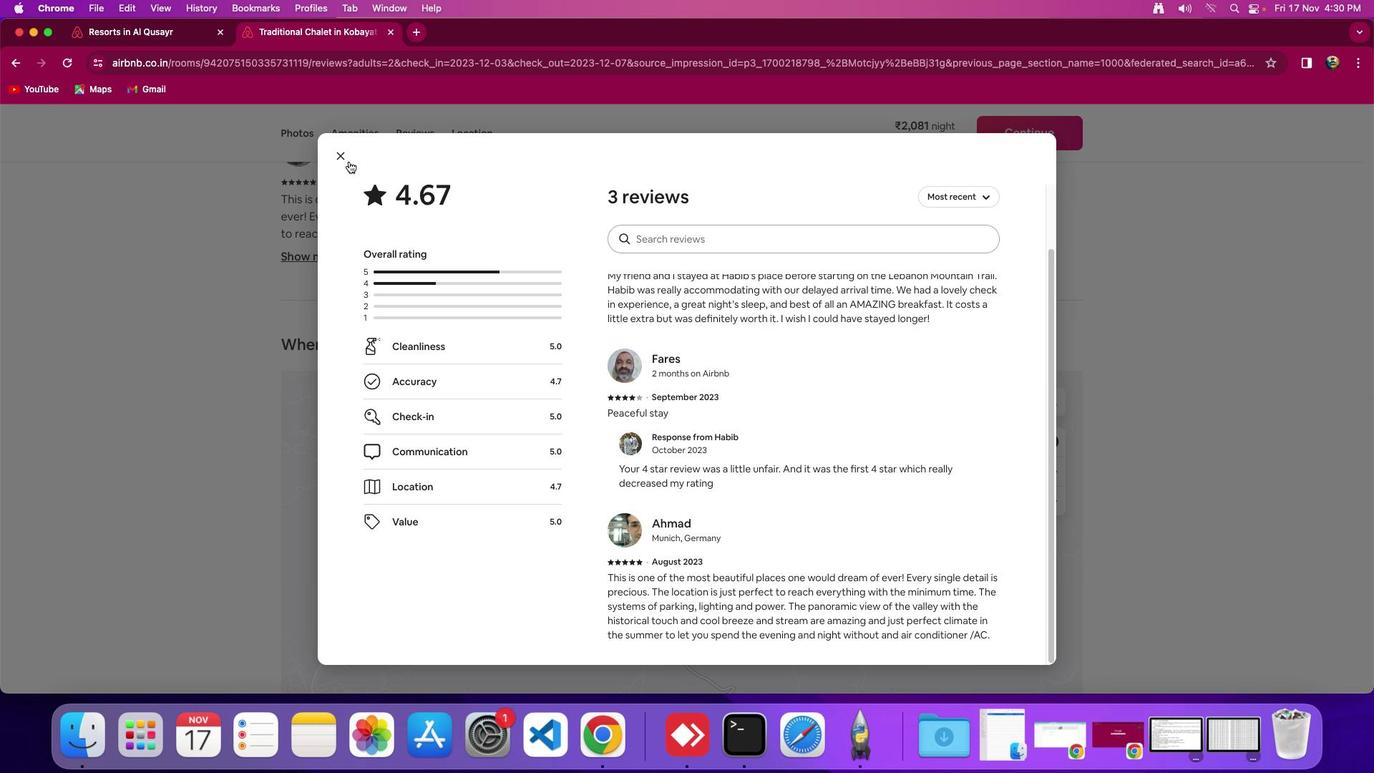 
Action: Mouse moved to (339, 159)
Screenshot: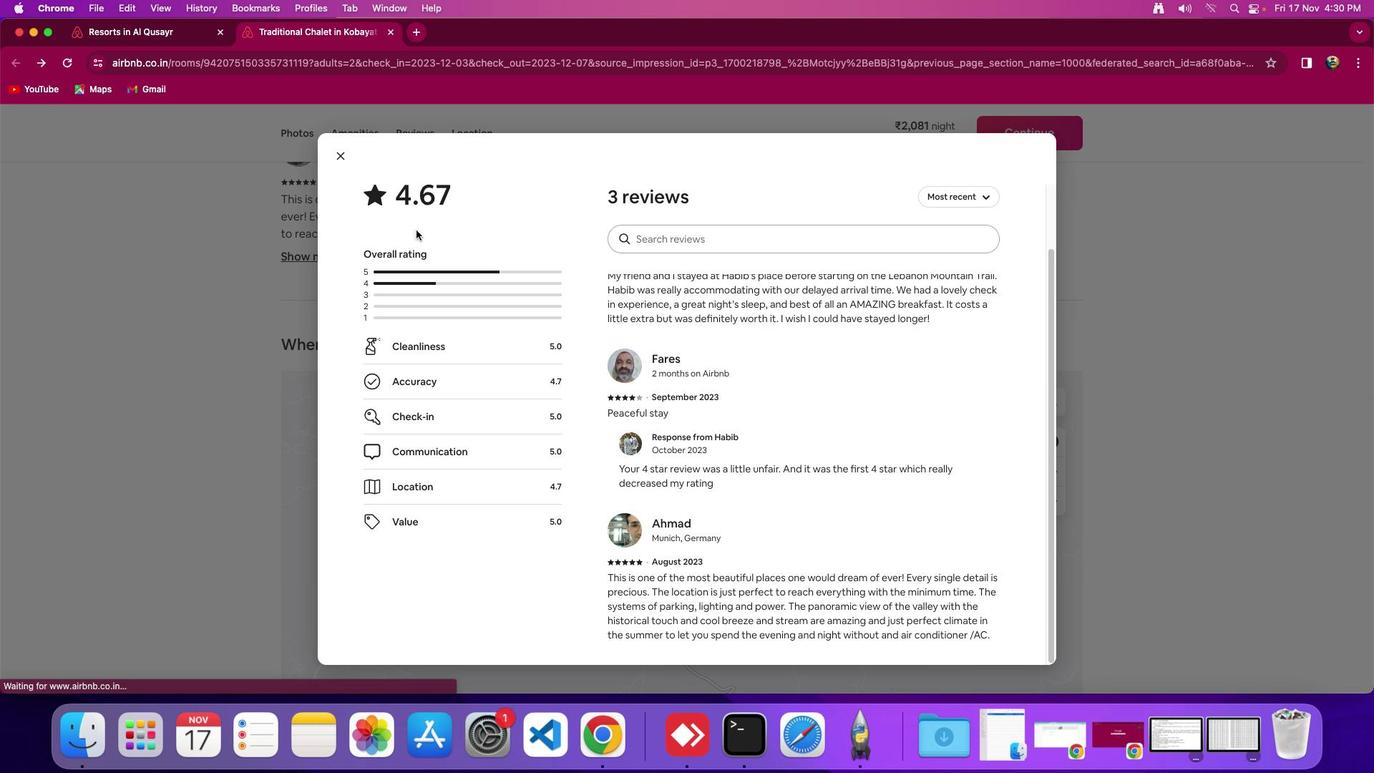 
Action: Mouse pressed left at (339, 159)
Screenshot: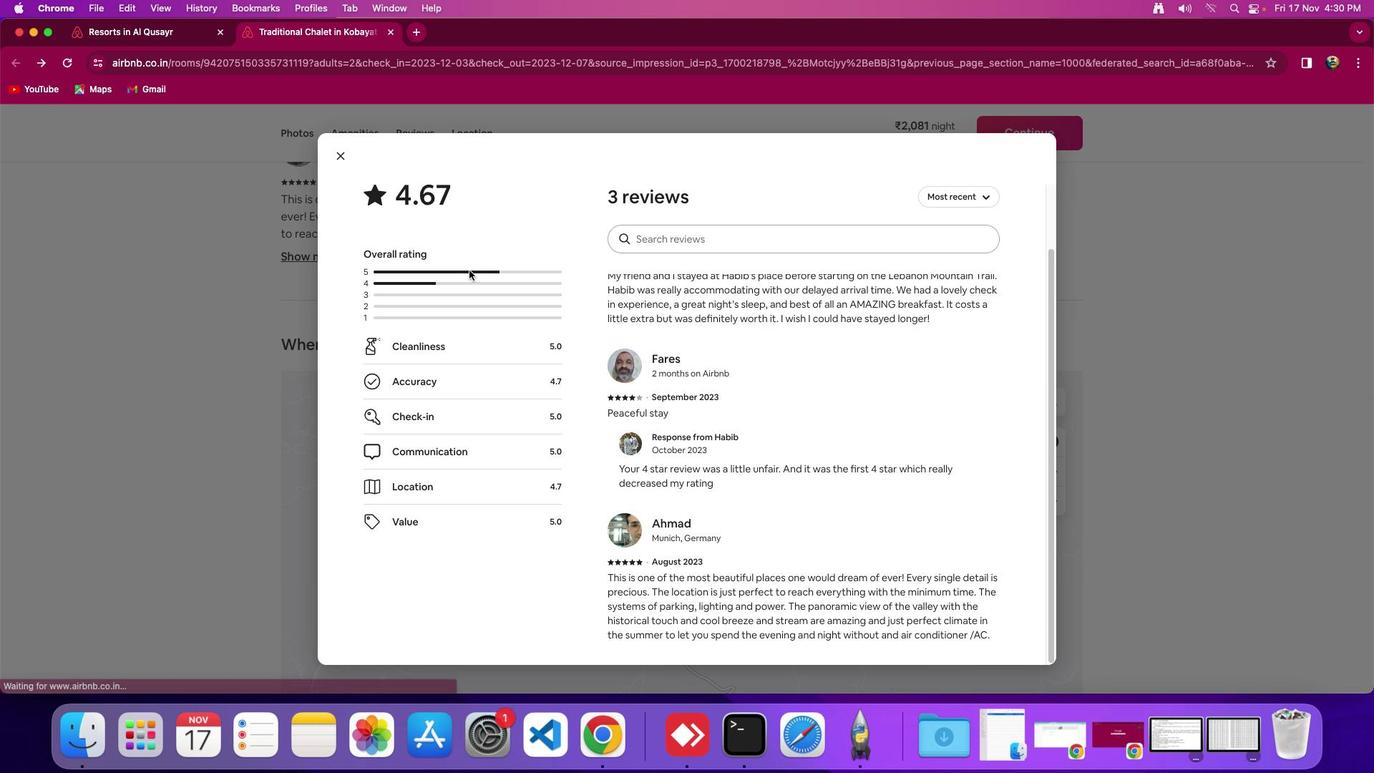 
Action: Mouse moved to (578, 399)
Screenshot: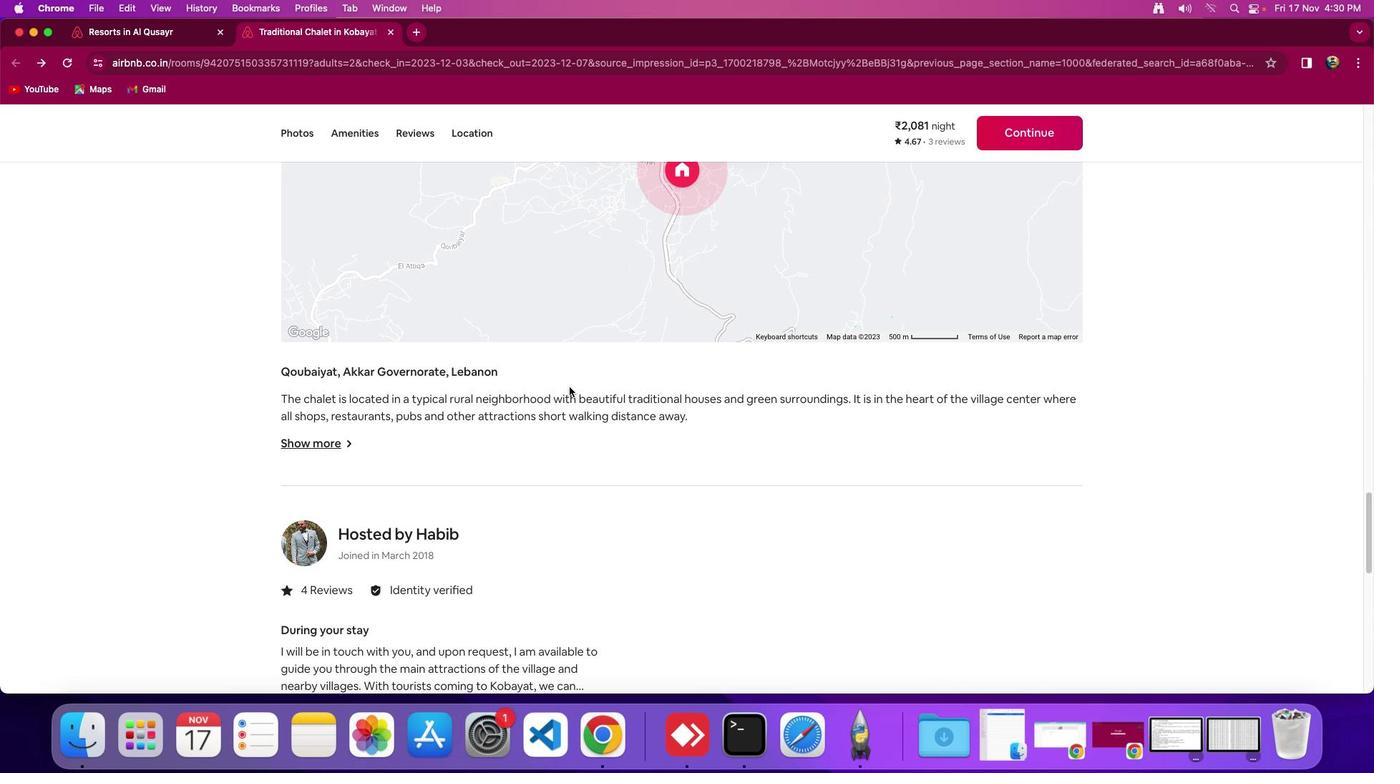 
Action: Mouse scrolled (578, 399) with delta (5, 5)
Screenshot: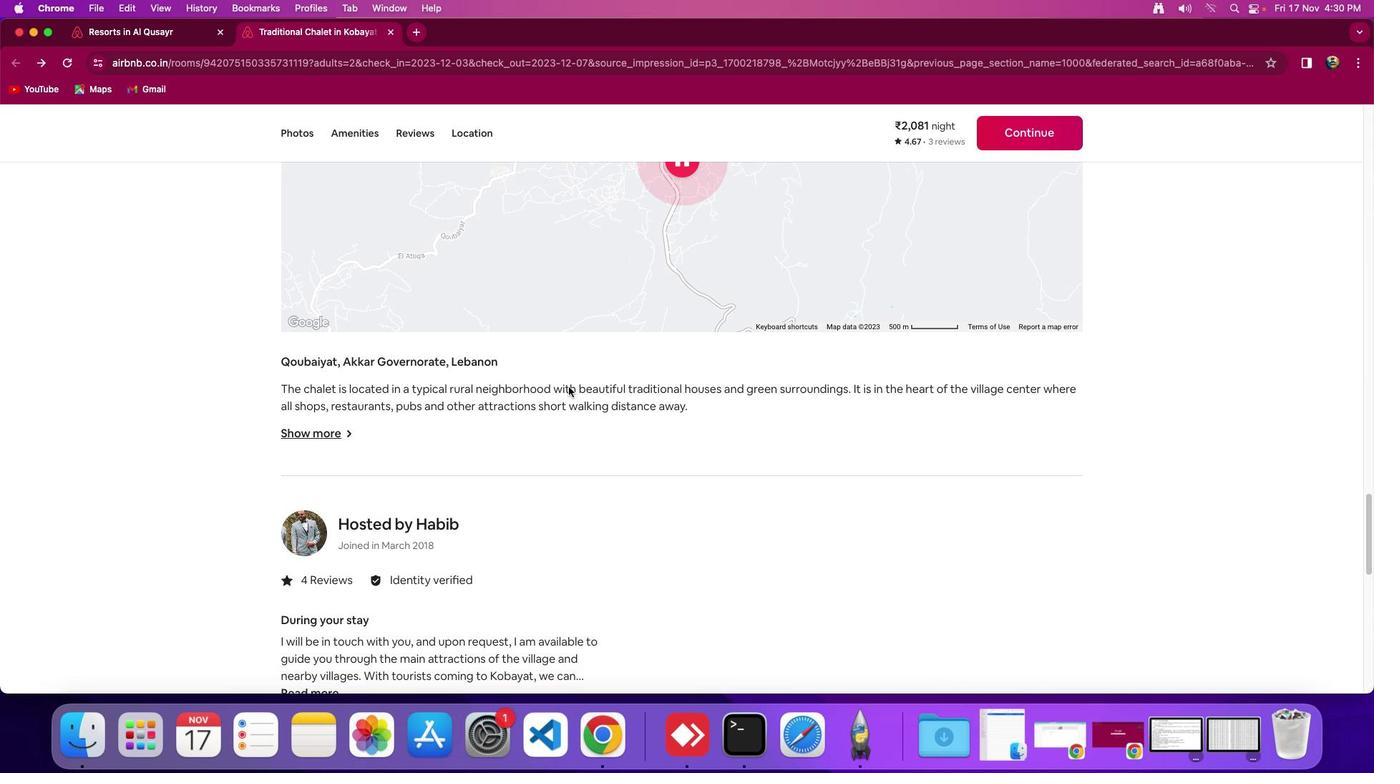 
Action: Mouse moved to (578, 399)
Screenshot: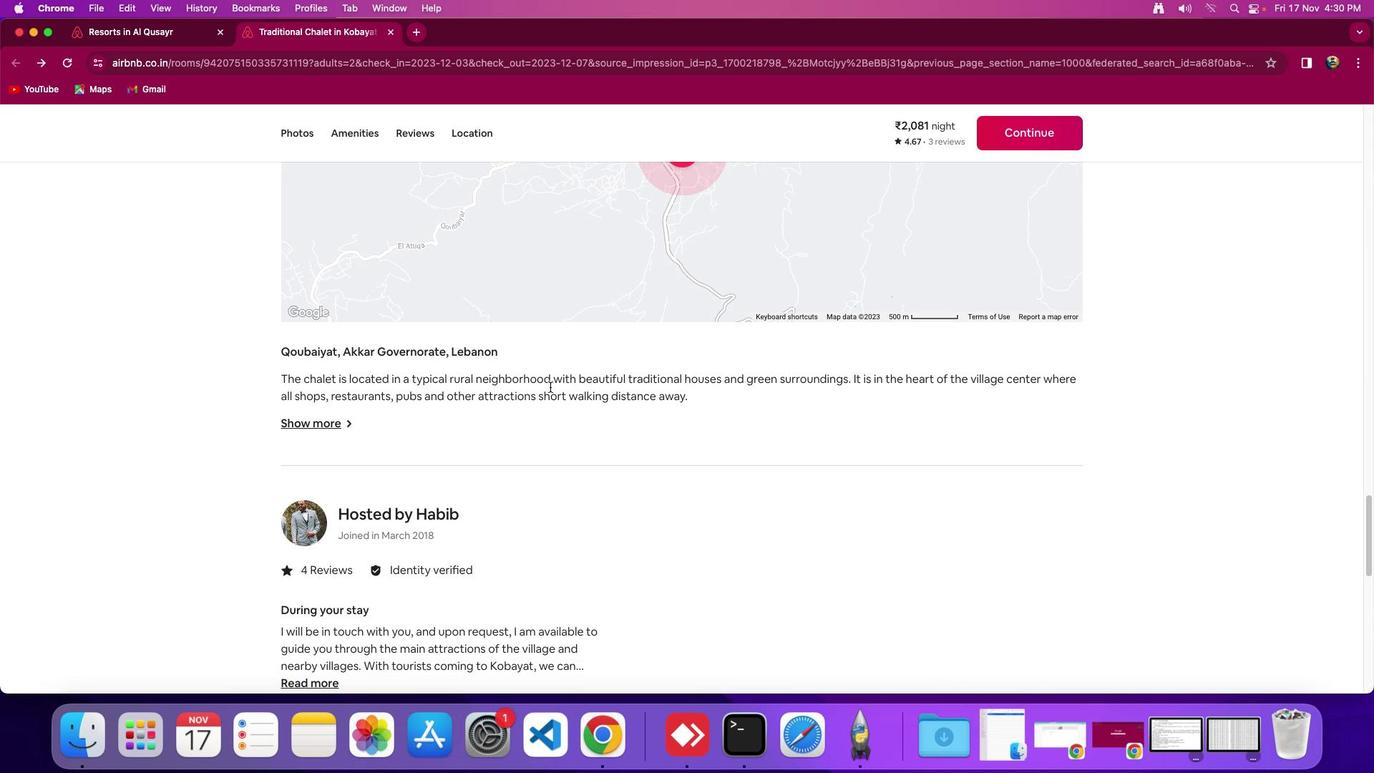 
Action: Mouse scrolled (578, 399) with delta (5, 5)
Screenshot: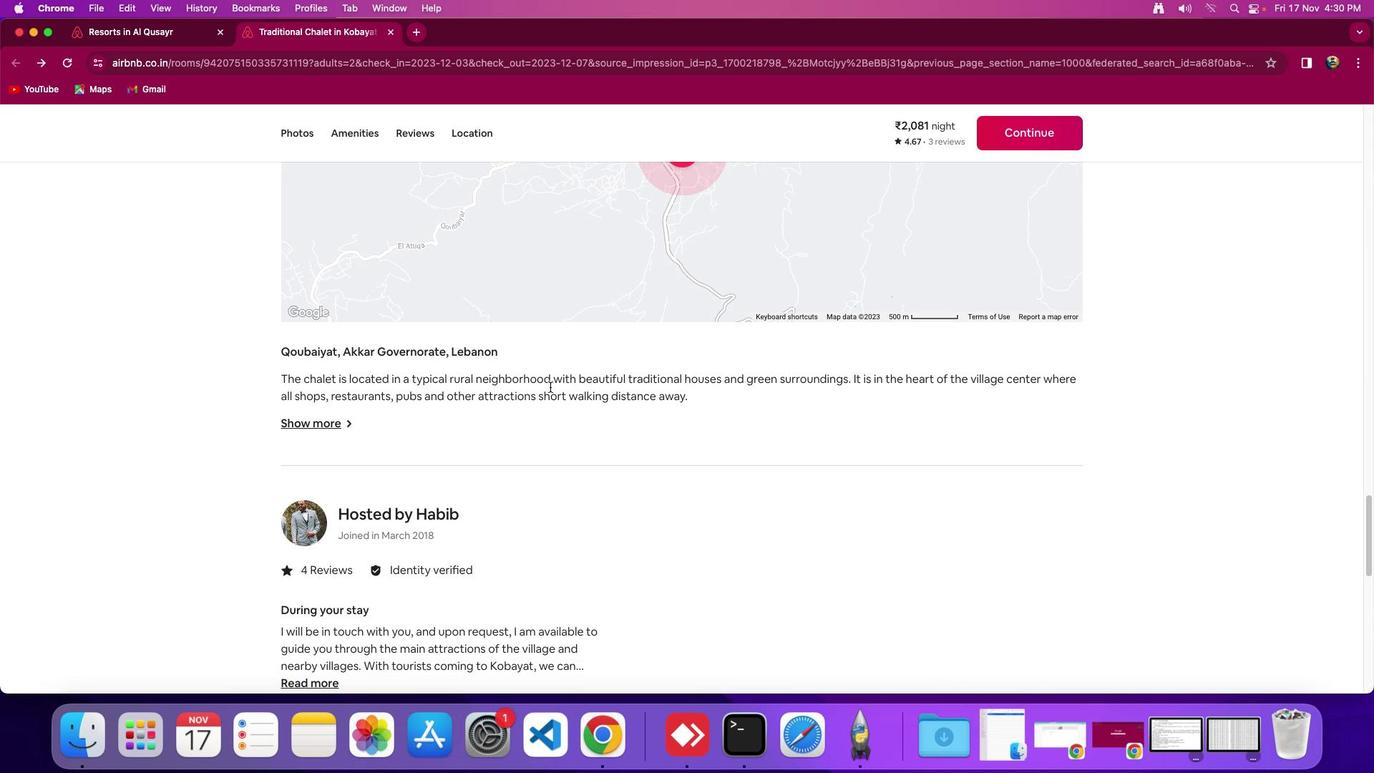 
Action: Mouse moved to (577, 397)
Screenshot: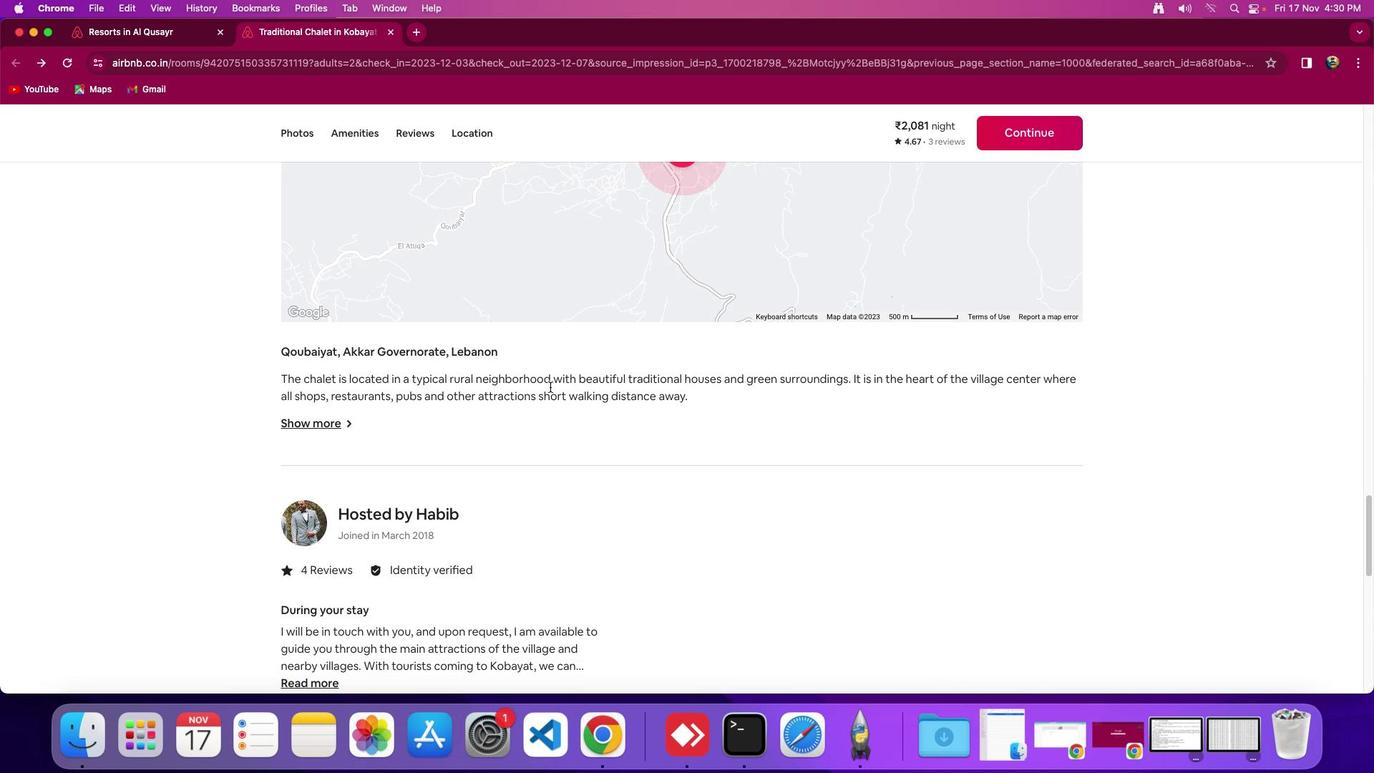 
Action: Mouse scrolled (577, 397) with delta (5, 2)
Screenshot: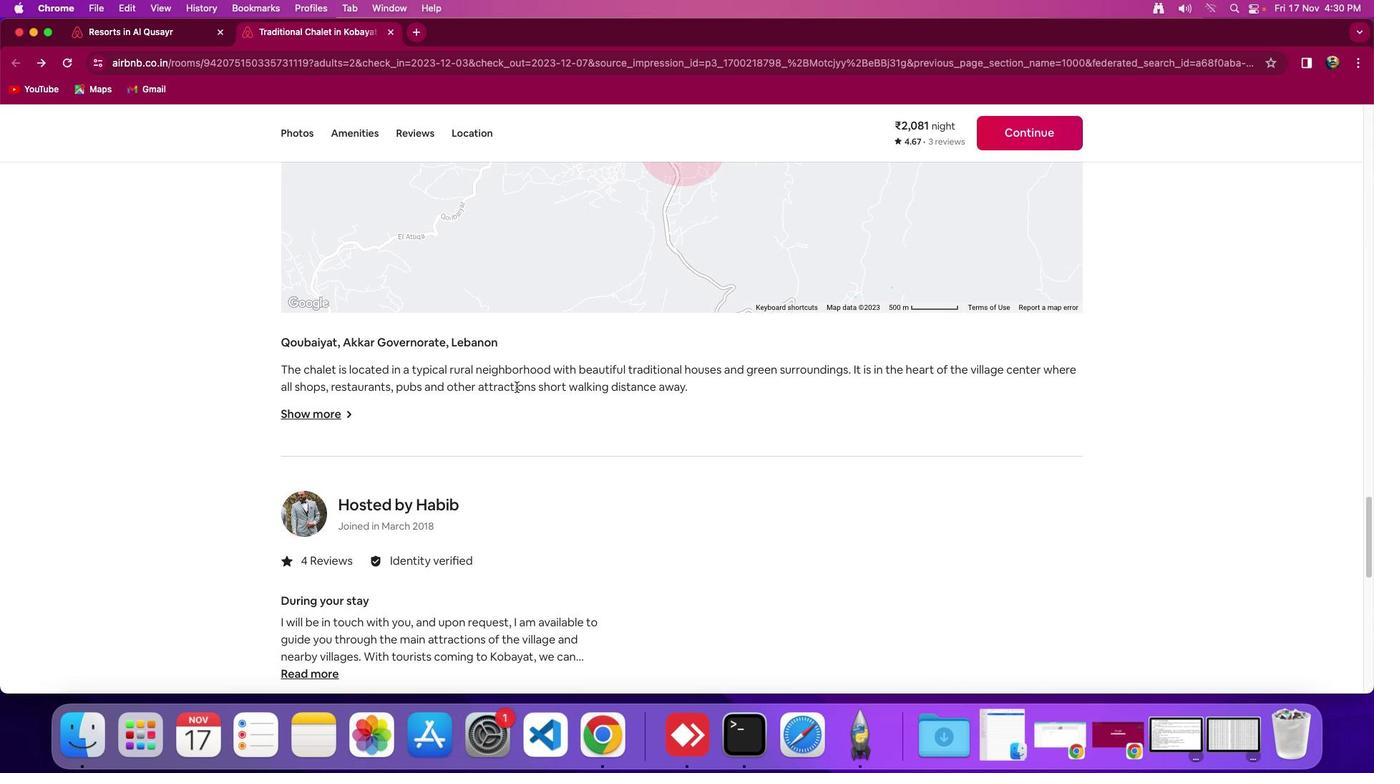 
Action: Mouse moved to (576, 395)
Screenshot: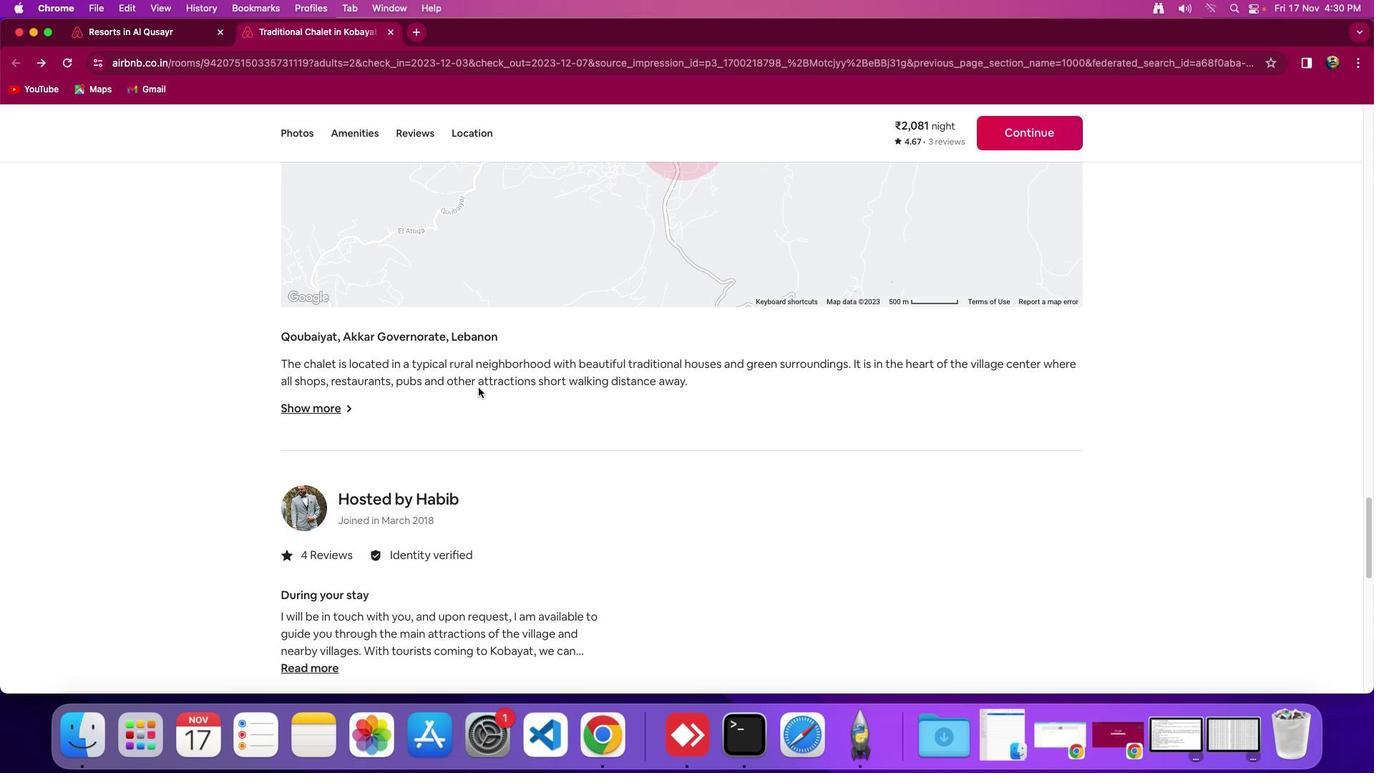 
Action: Mouse scrolled (576, 395) with delta (5, 1)
Screenshot: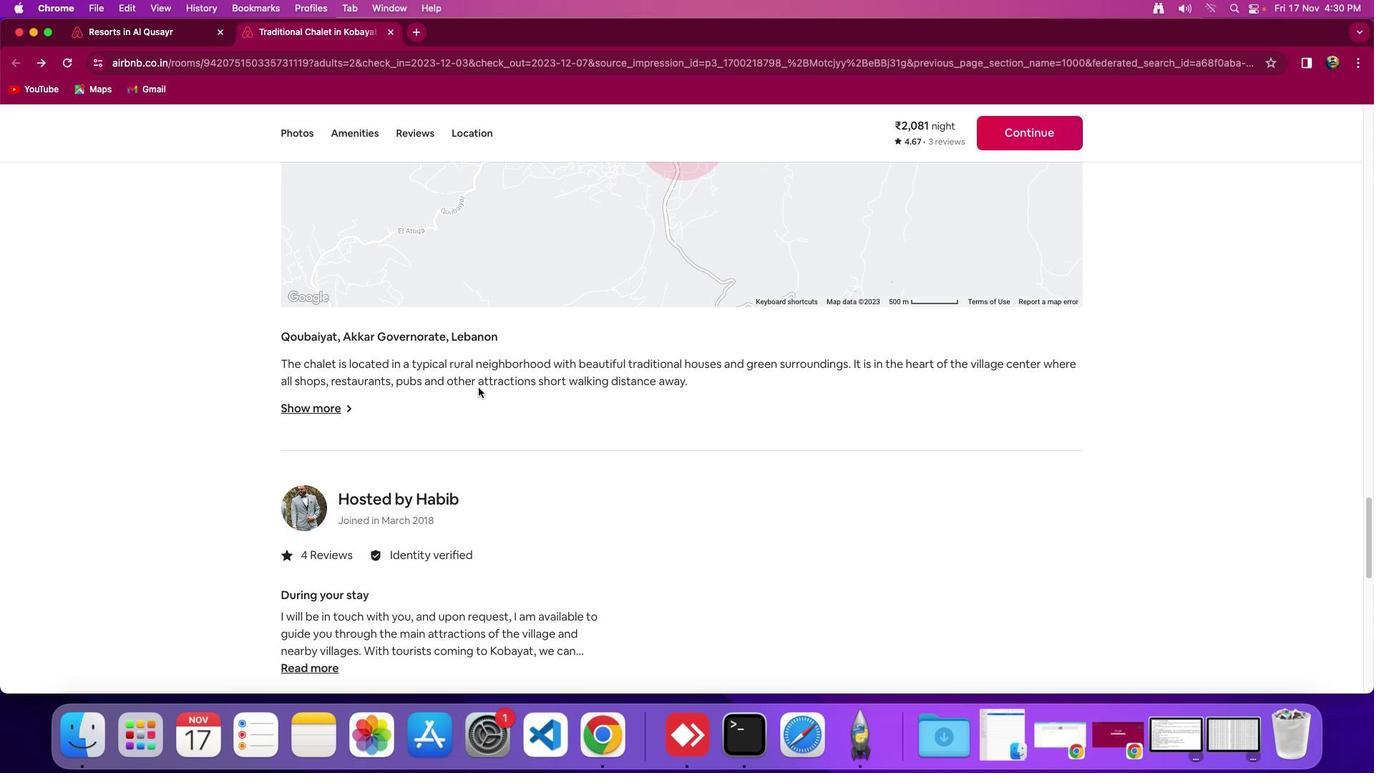 
Action: Mouse moved to (574, 392)
Screenshot: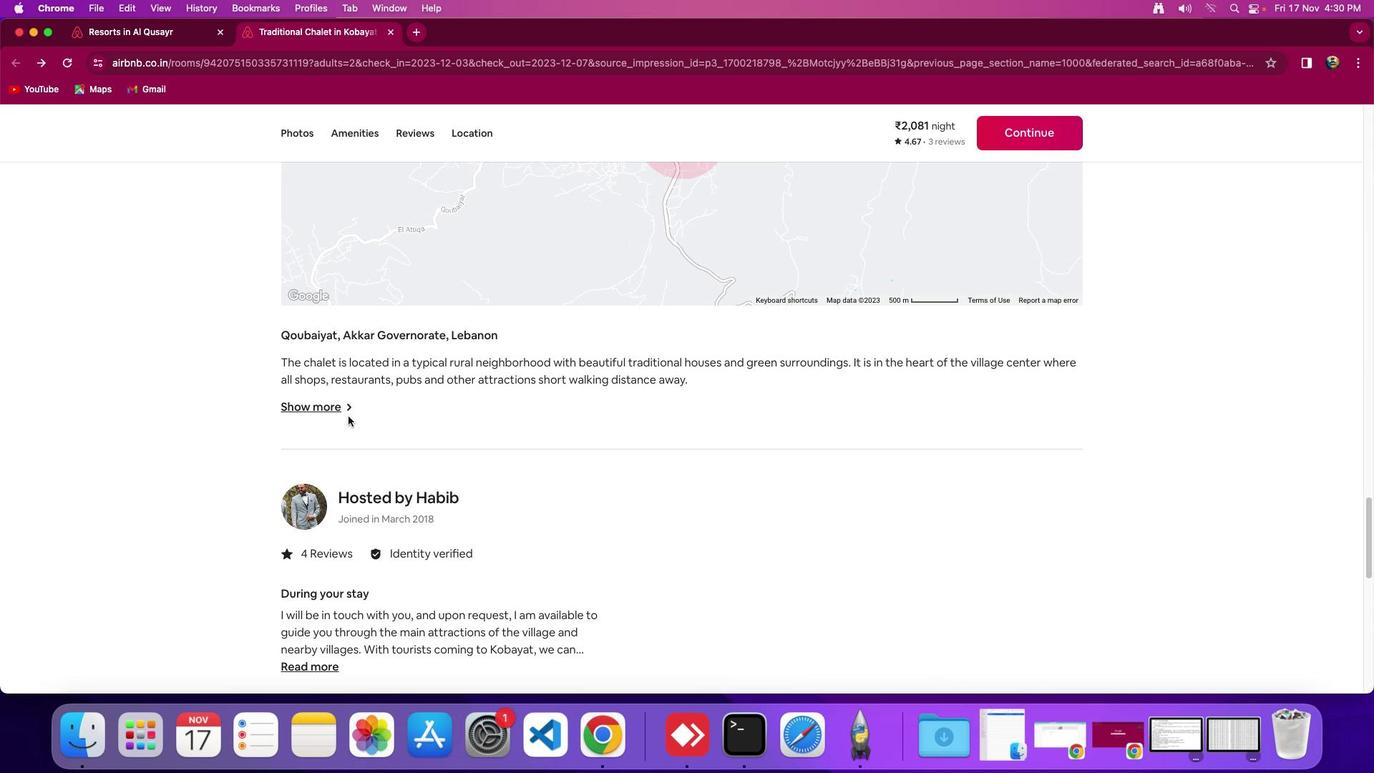 
Action: Mouse scrolled (574, 392) with delta (5, 5)
Screenshot: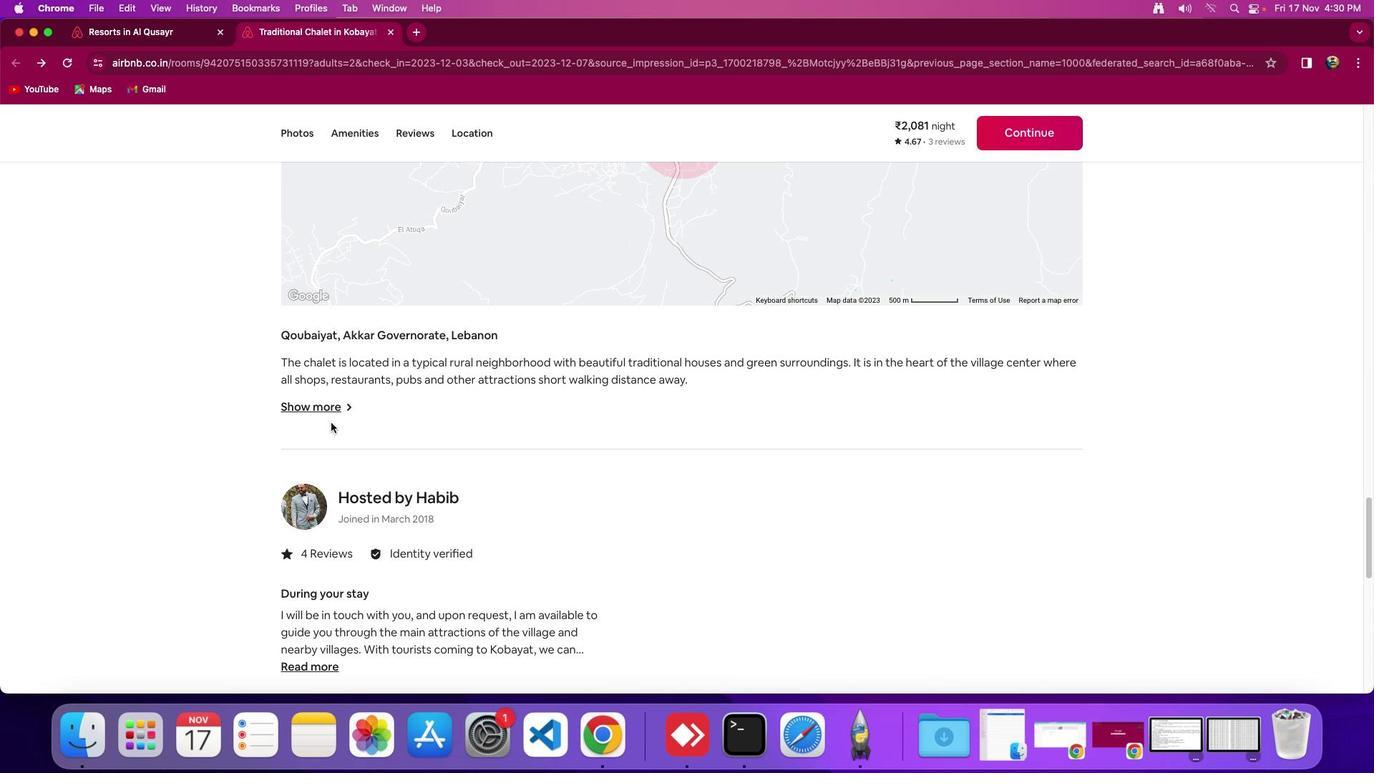 
Action: Mouse scrolled (574, 392) with delta (5, 5)
Screenshot: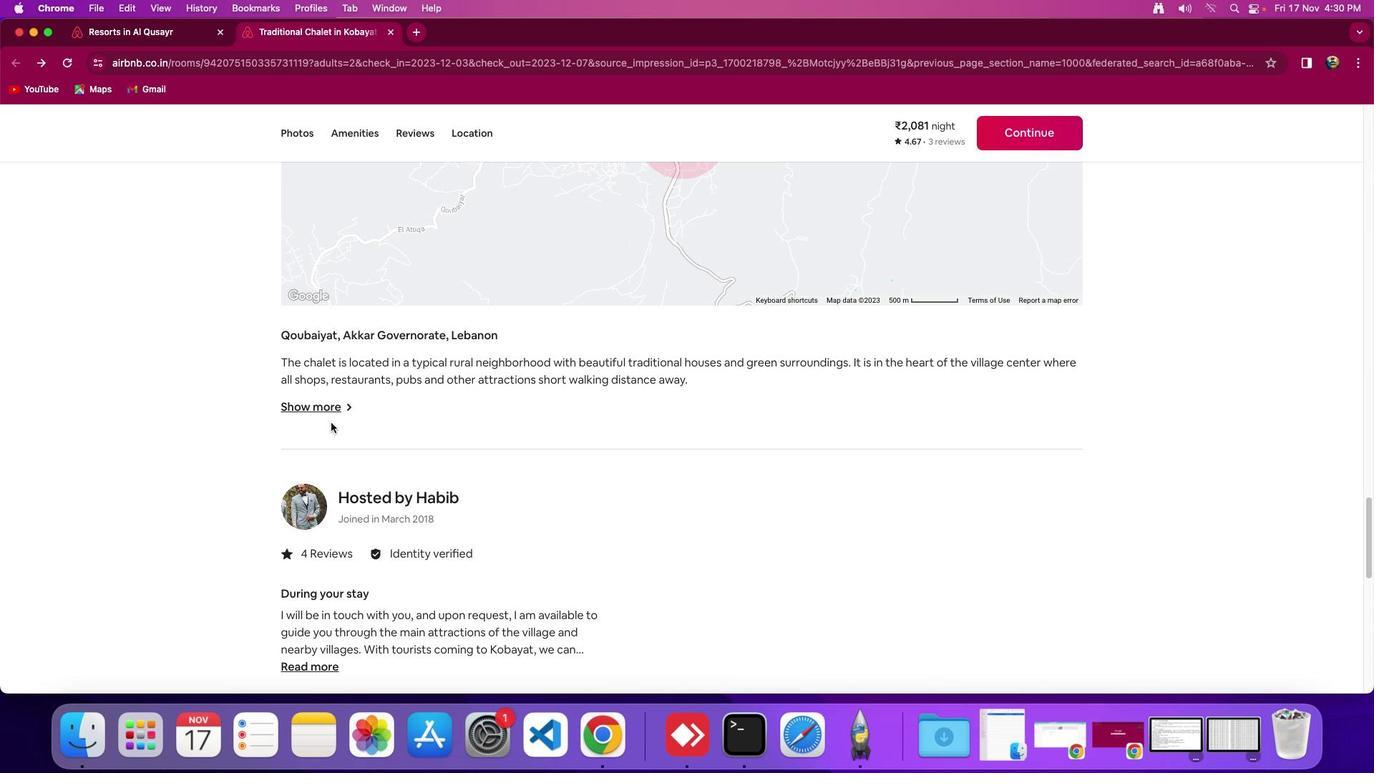 
Action: Mouse moved to (333, 406)
Screenshot: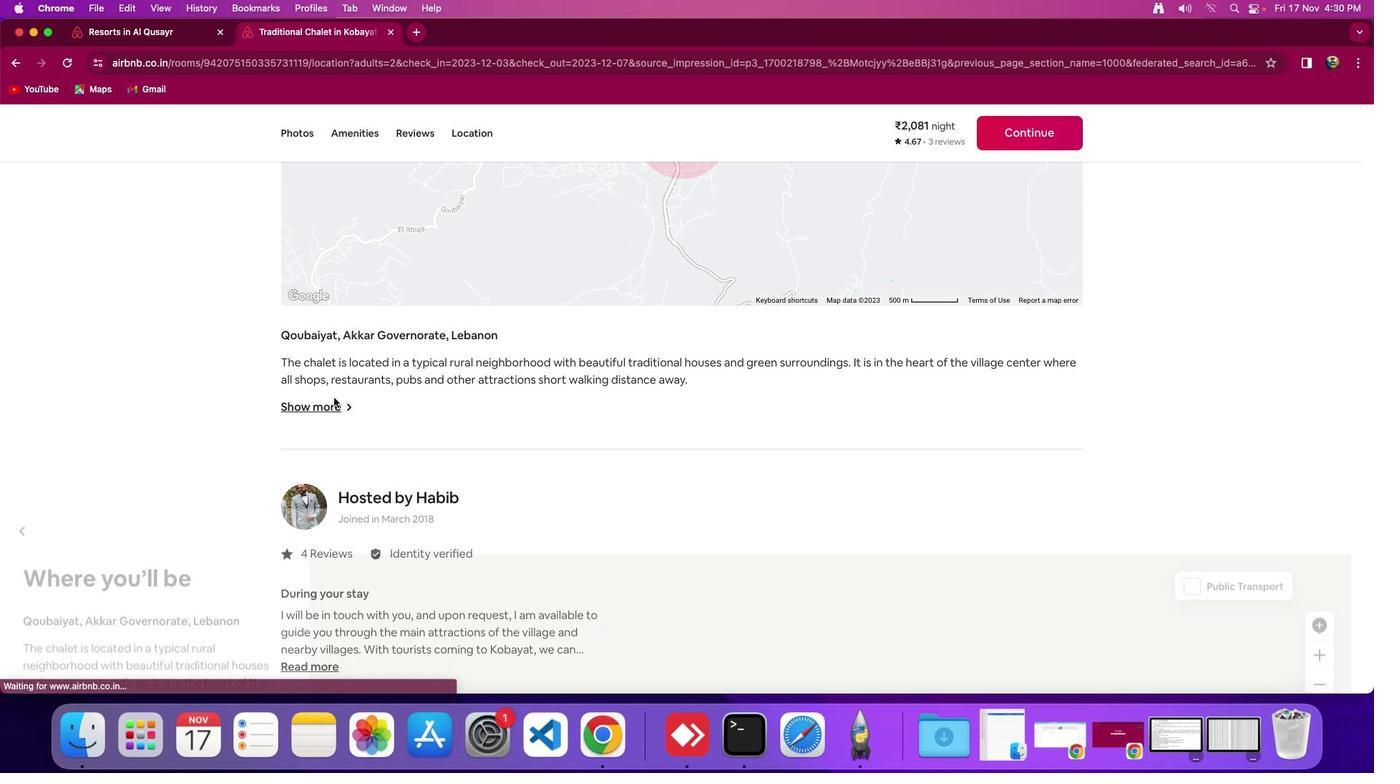 
Action: Mouse pressed left at (333, 406)
Screenshot: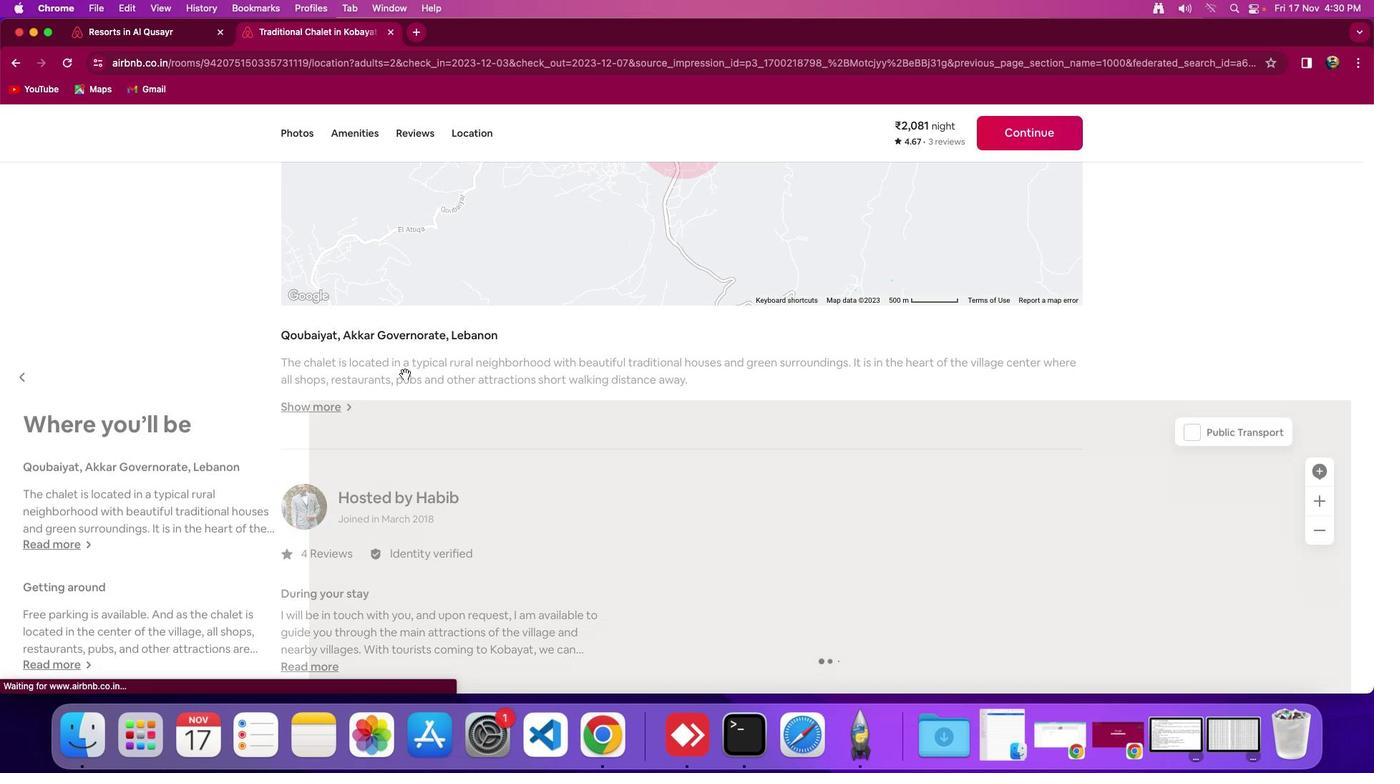 
Action: Mouse moved to (75, 304)
Screenshot: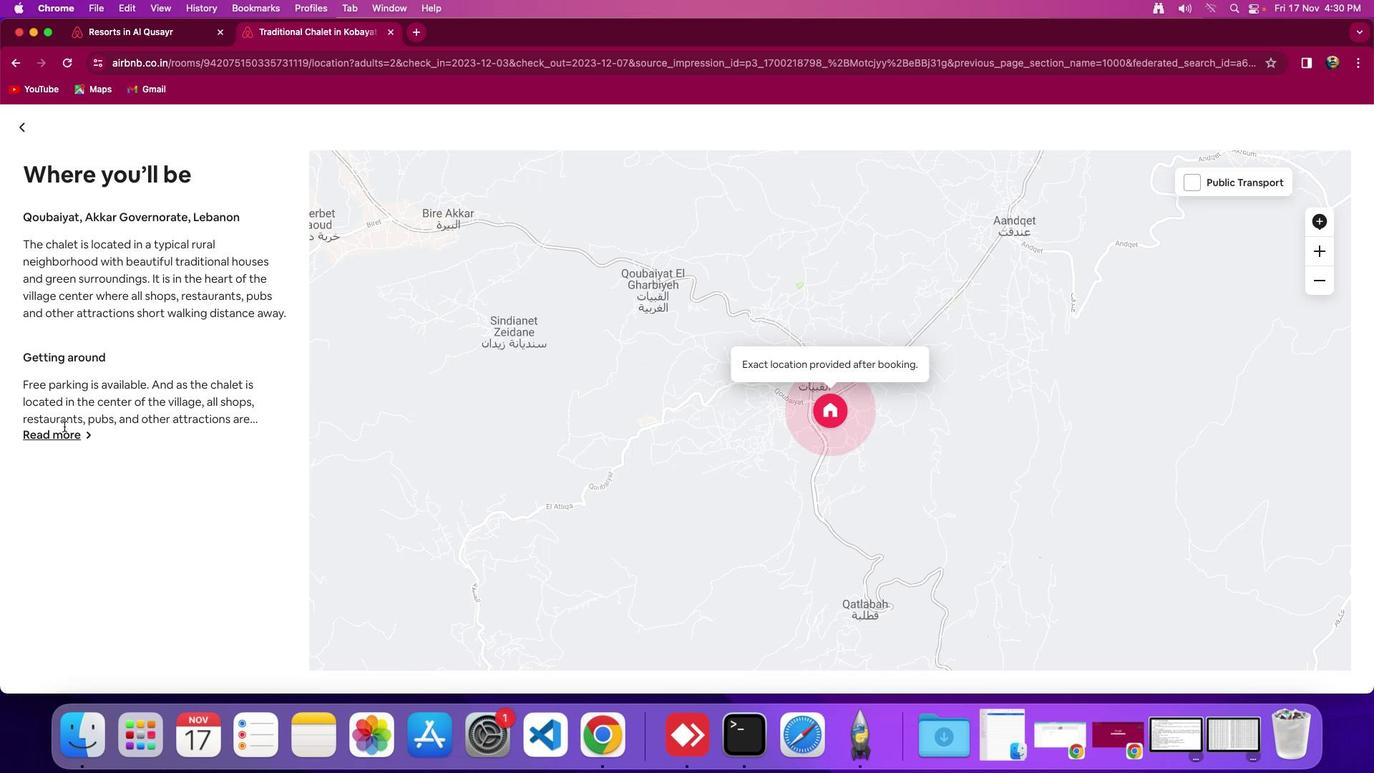 
Action: Mouse pressed left at (75, 304)
Screenshot: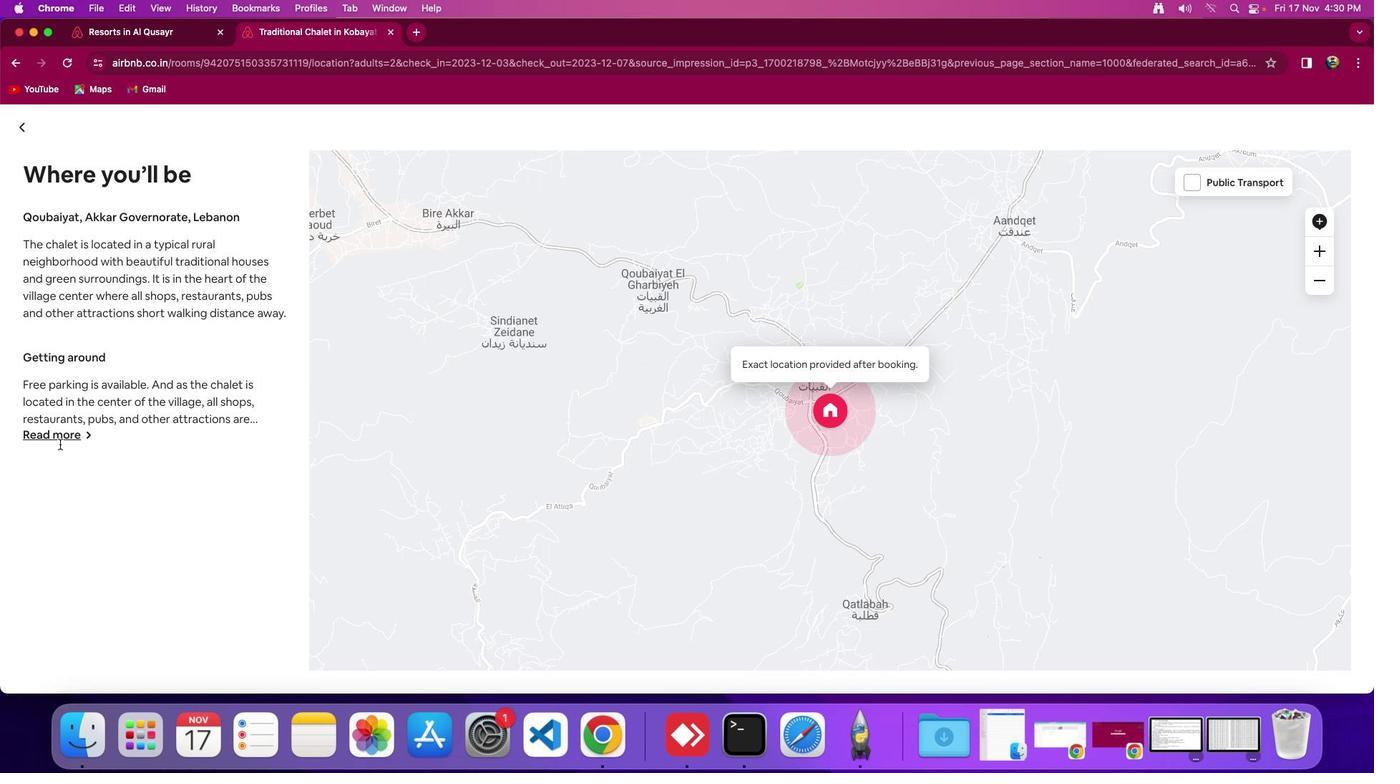 
Action: Mouse moved to (62, 447)
Screenshot: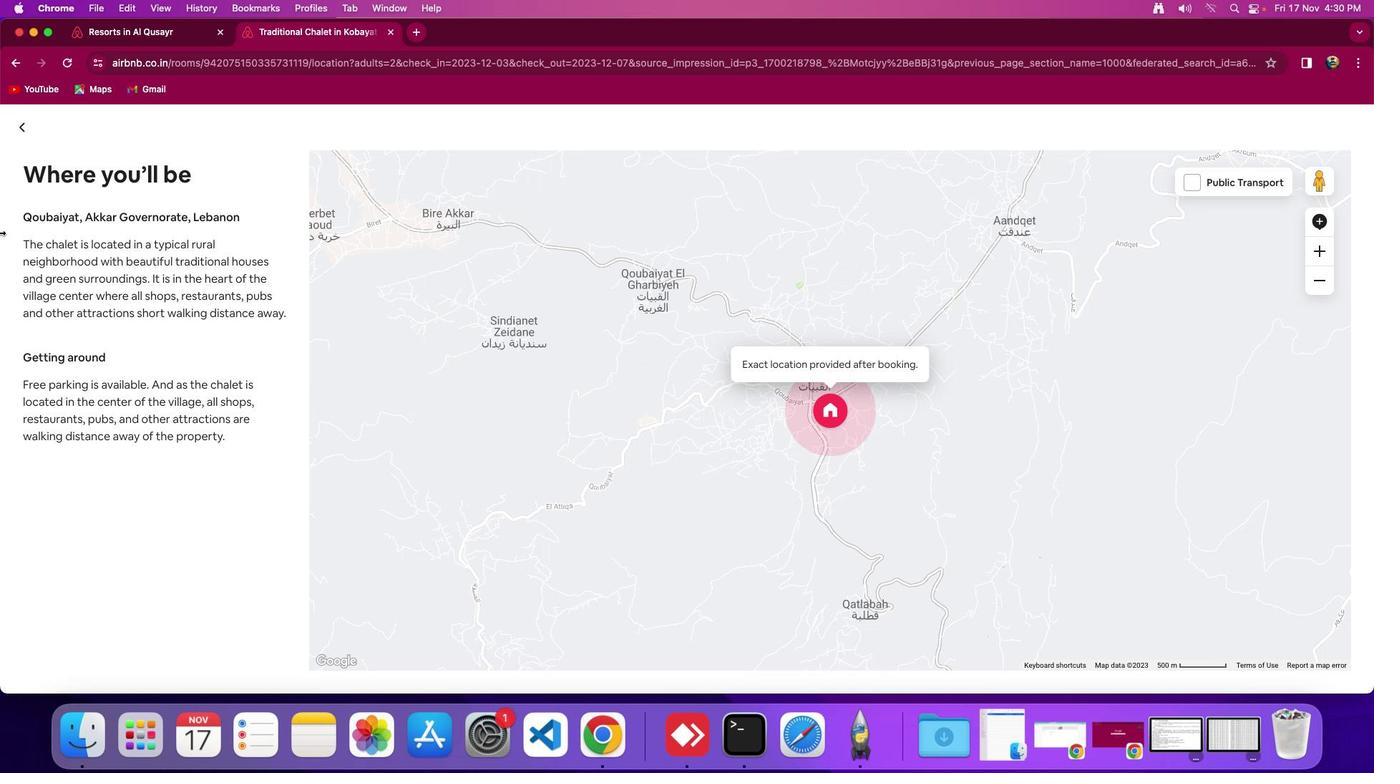 
Action: Mouse pressed left at (62, 447)
Screenshot: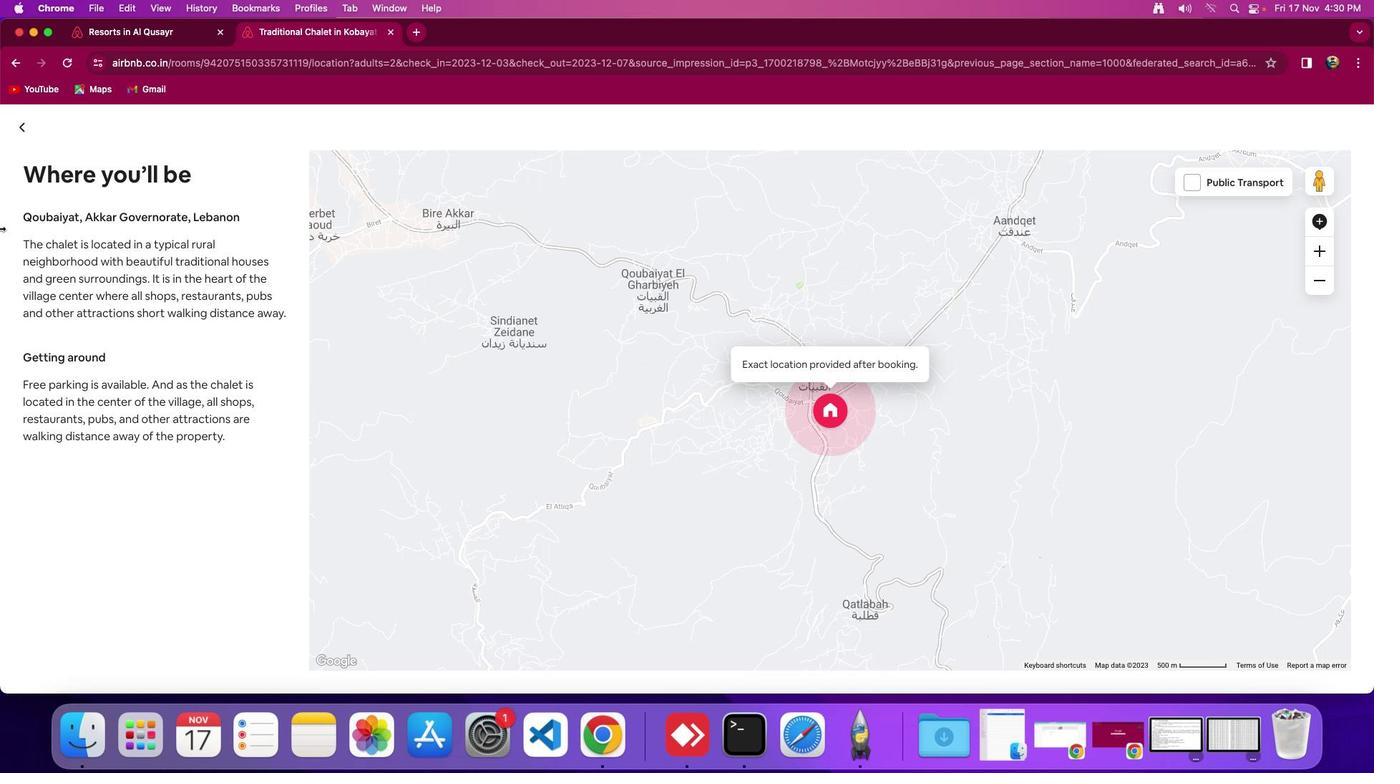 
Action: Mouse moved to (27, 135)
Screenshot: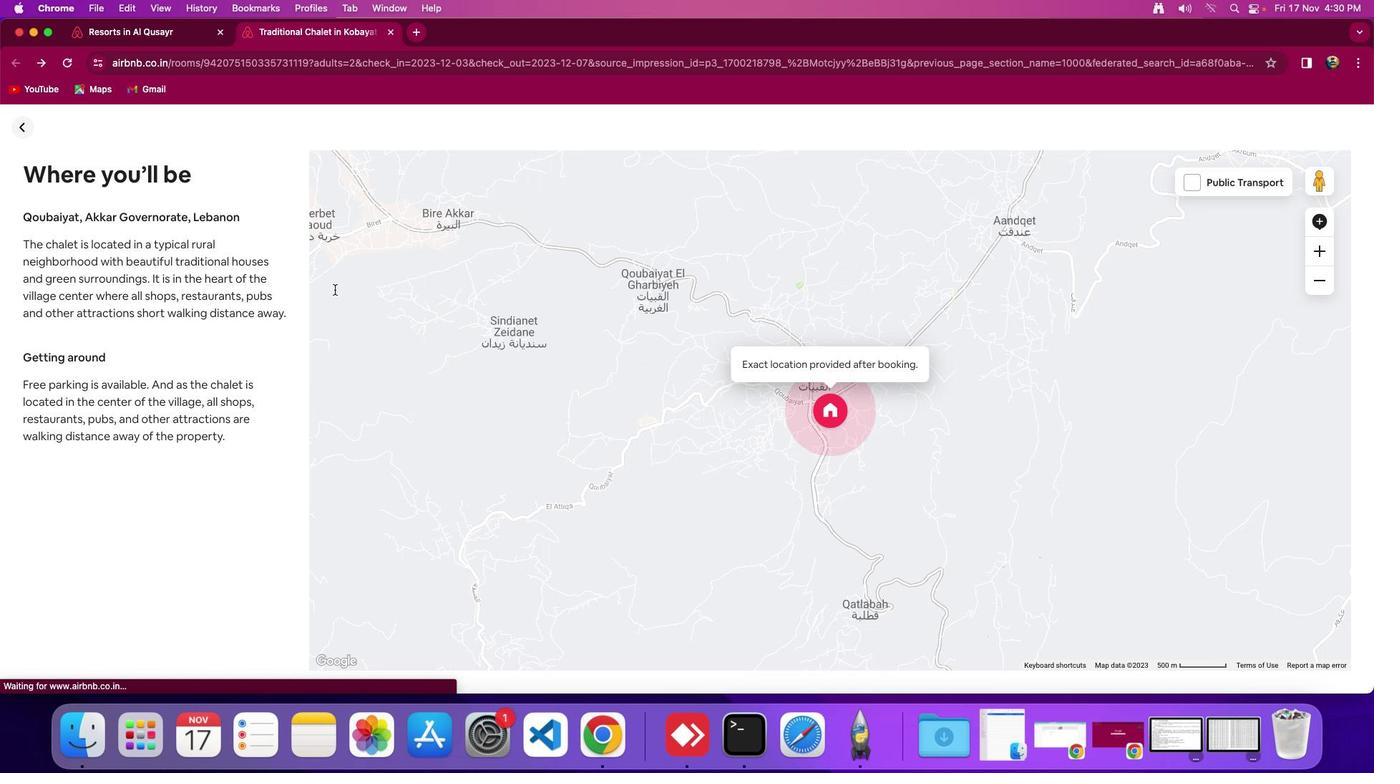 
Action: Mouse pressed left at (27, 135)
Screenshot: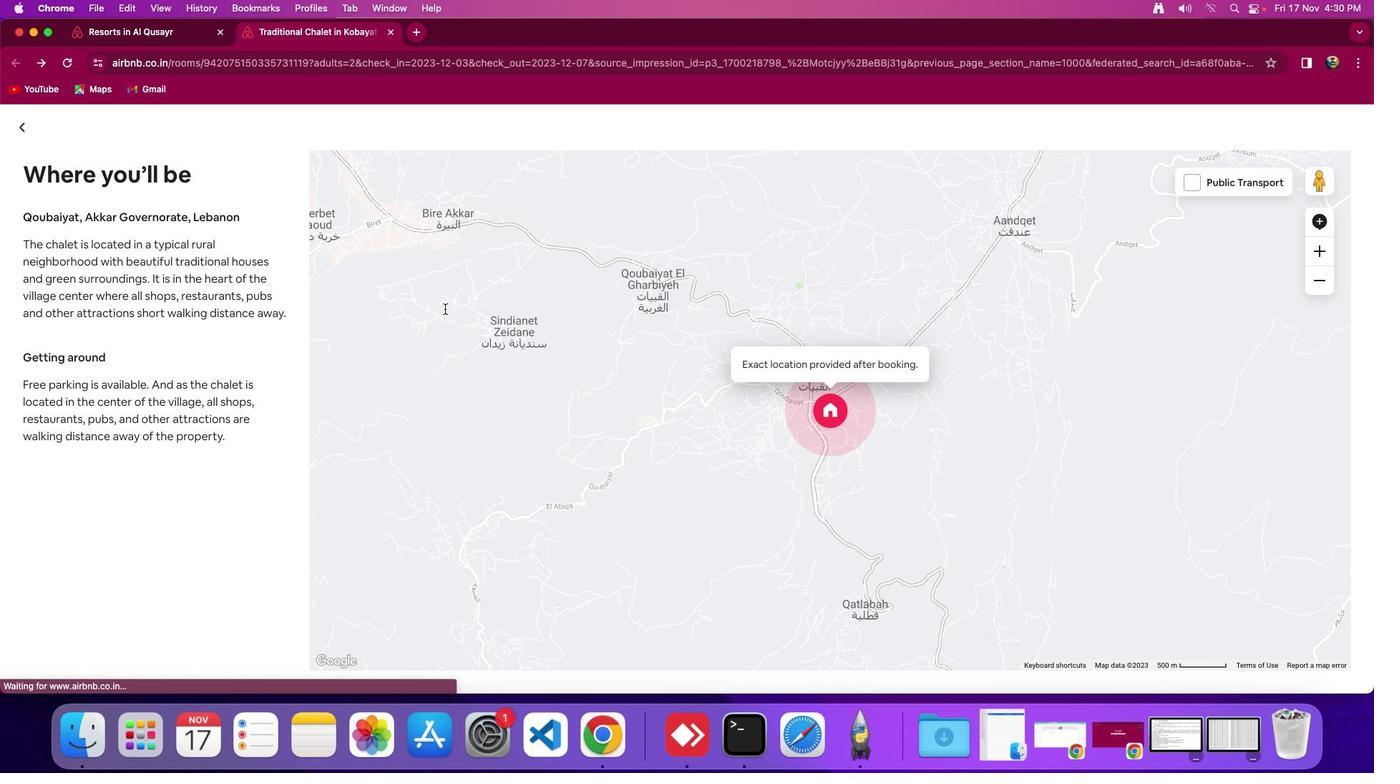 
Action: Mouse moved to (611, 441)
Screenshot: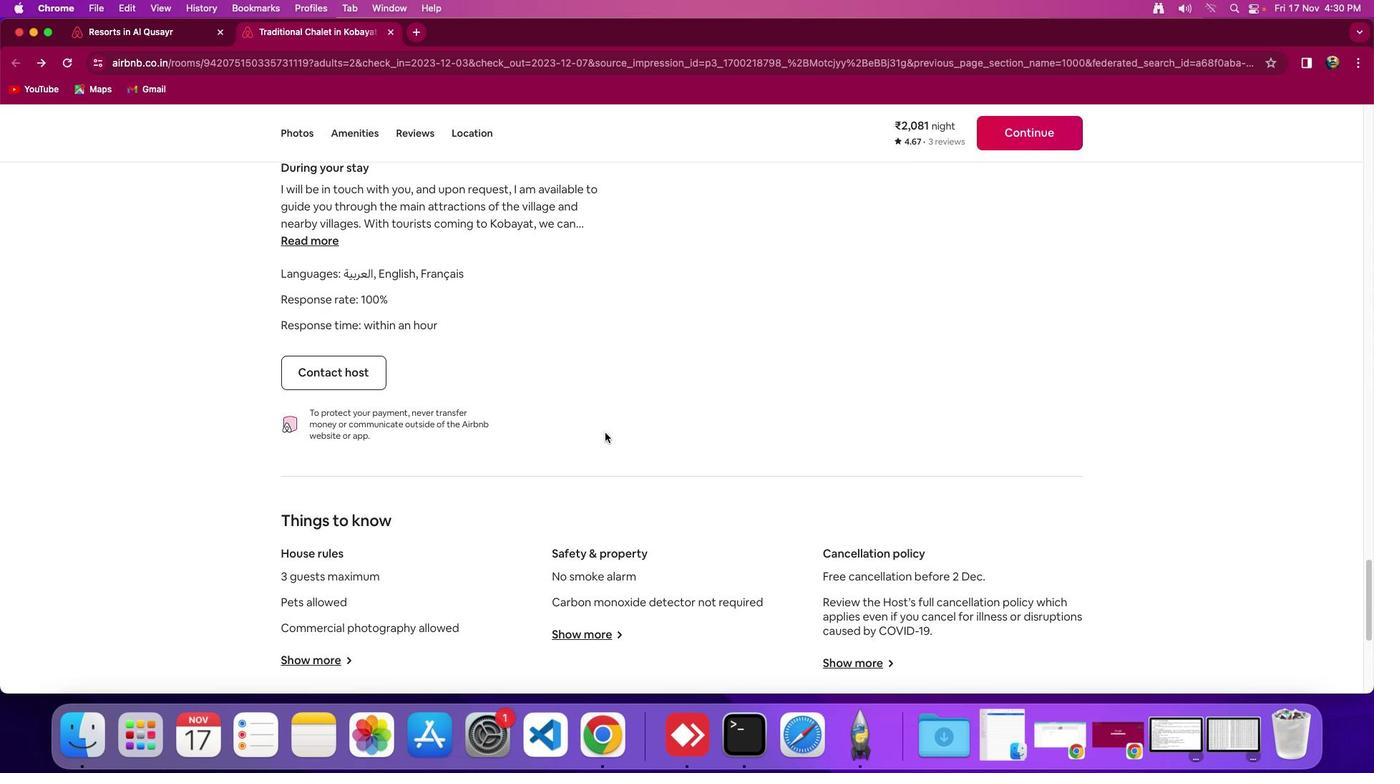 
Action: Mouse scrolled (611, 441) with delta (5, 5)
Screenshot: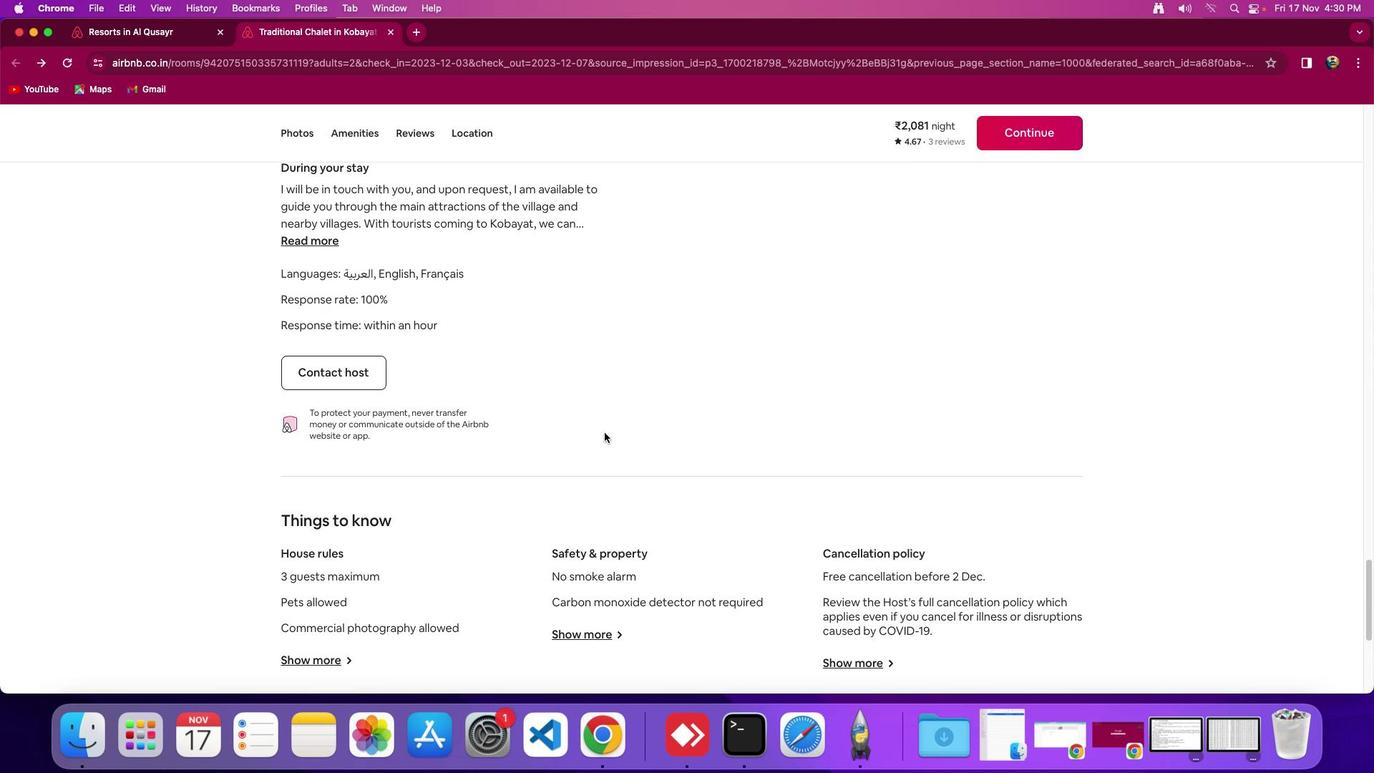 
Action: Mouse scrolled (611, 441) with delta (5, 5)
Screenshot: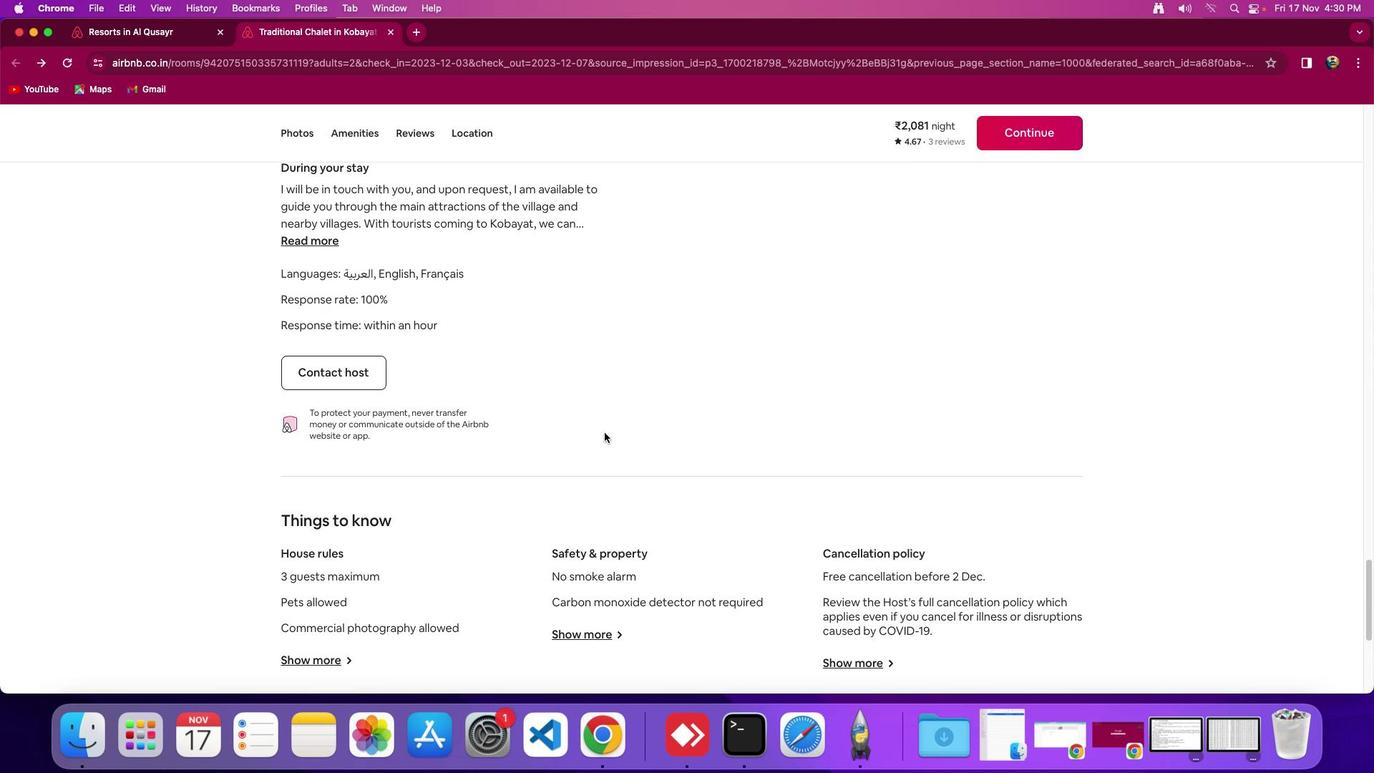 
Action: Mouse scrolled (611, 441) with delta (5, 2)
